 Task: Play online wordle game with 9 letters.
Action: Mouse moved to (452, 487)
Screenshot: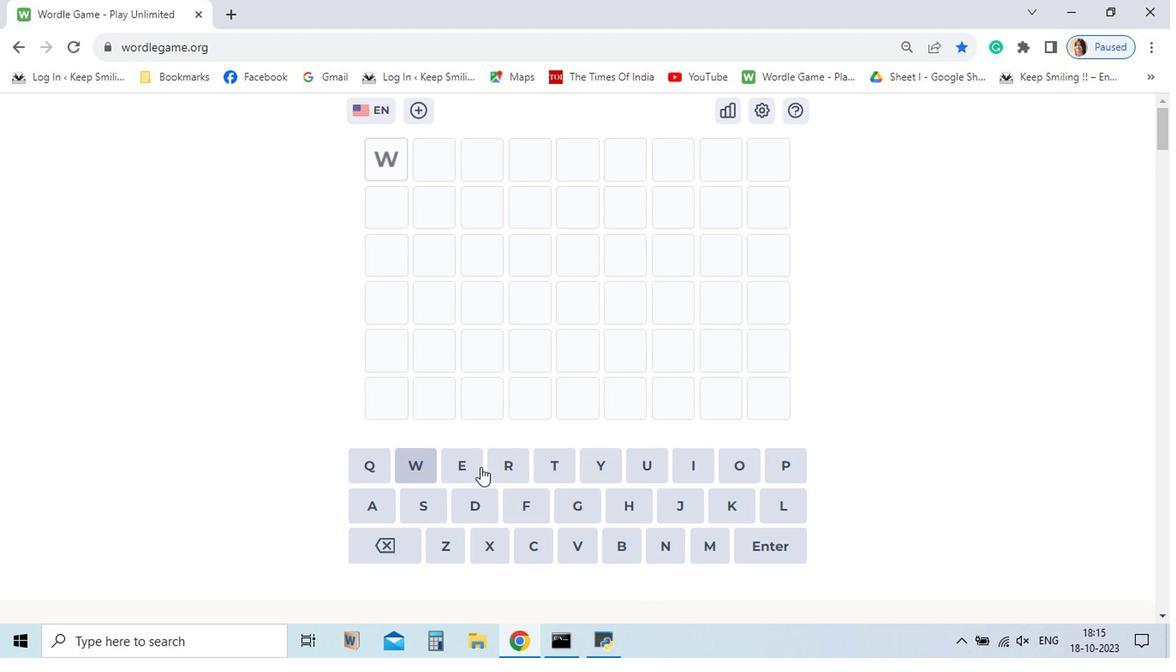 
Action: Mouse pressed left at (452, 487)
Screenshot: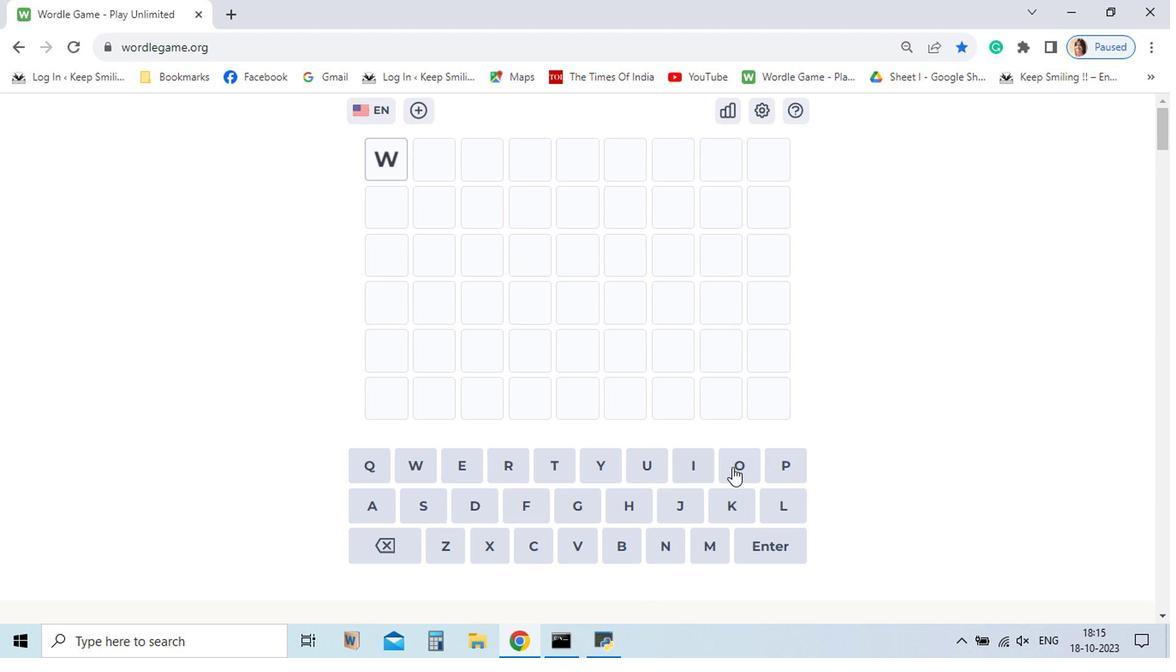 
Action: Mouse moved to (675, 484)
Screenshot: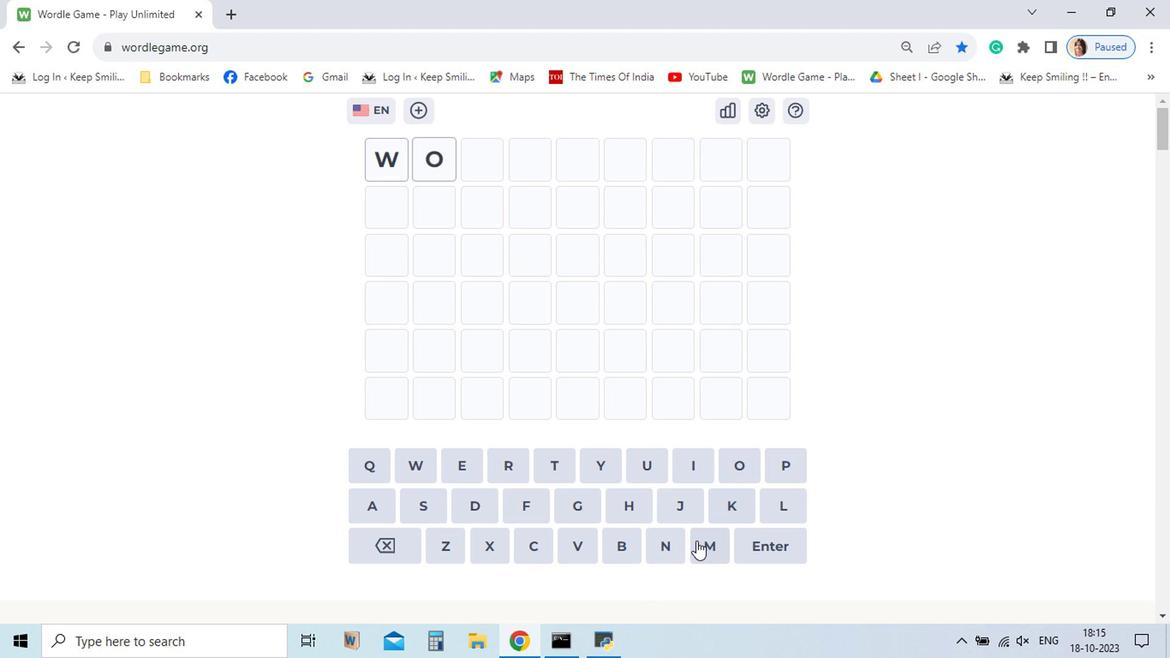 
Action: Mouse pressed left at (675, 484)
Screenshot: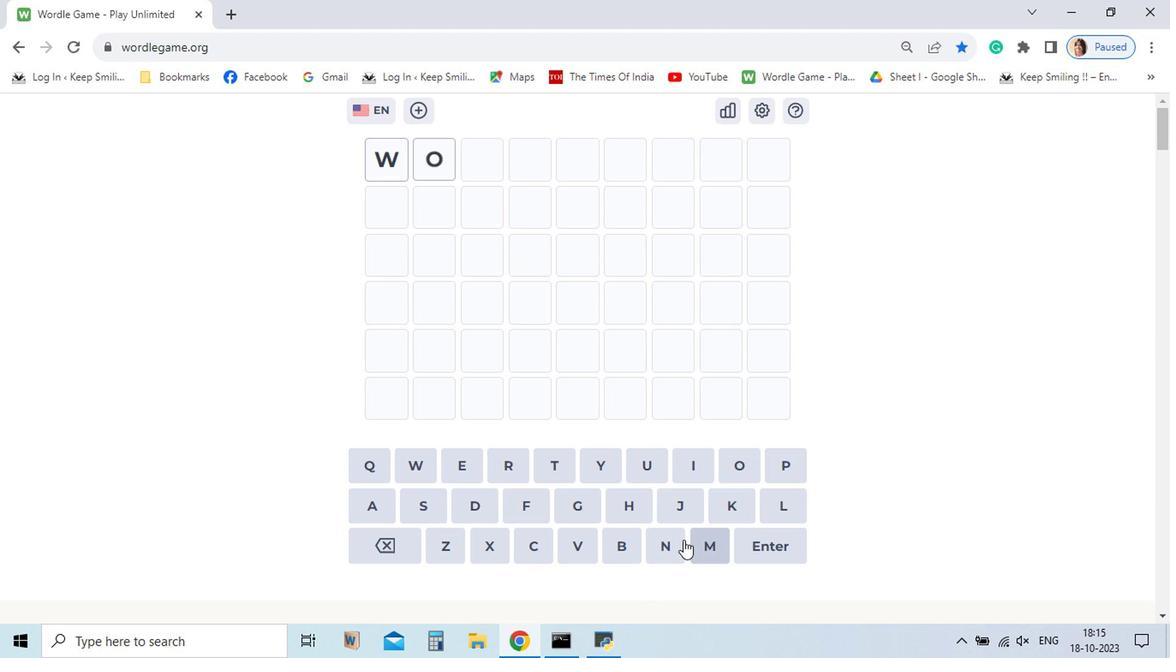 
Action: Mouse moved to (620, 537)
Screenshot: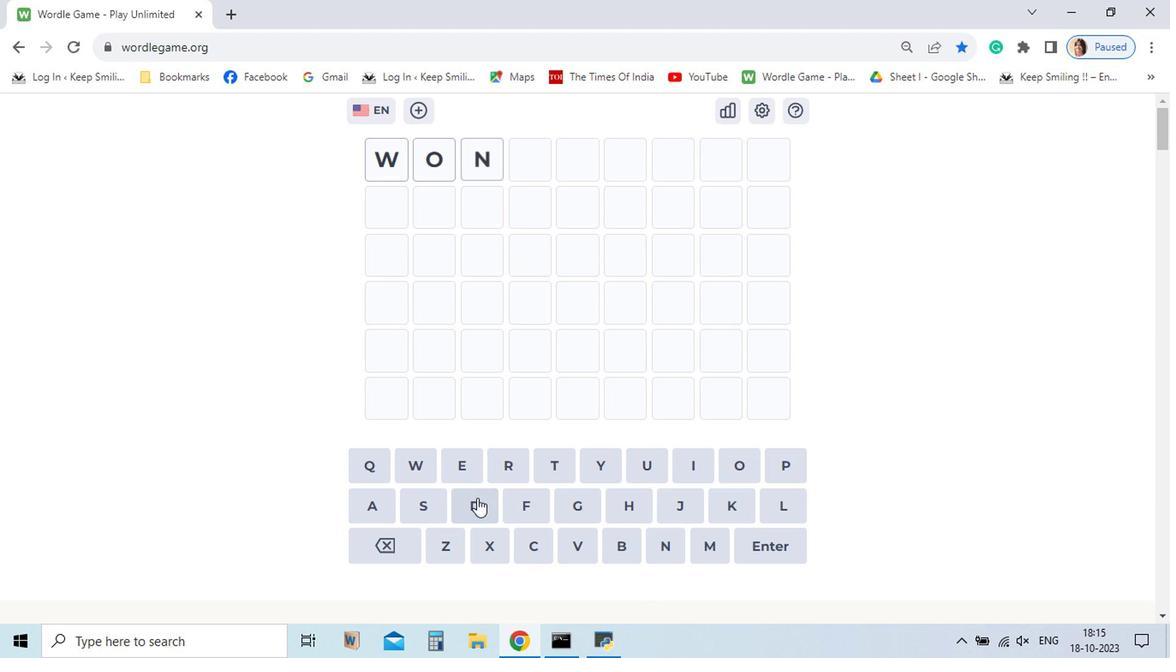 
Action: Mouse pressed left at (620, 537)
Screenshot: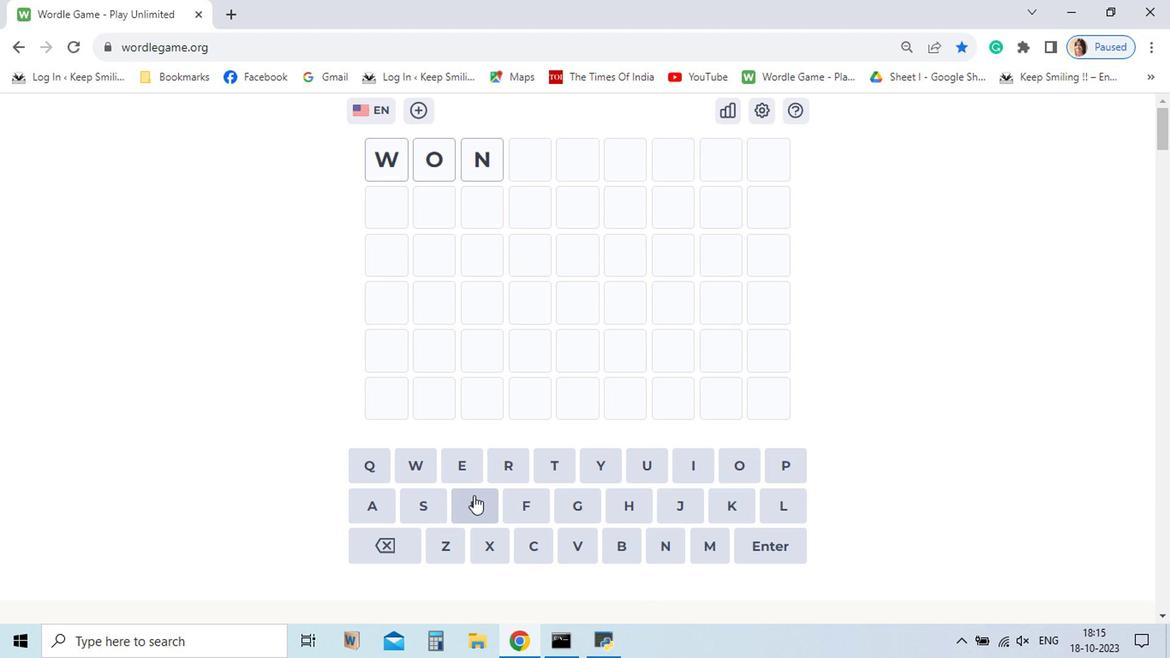 
Action: Mouse moved to (482, 507)
Screenshot: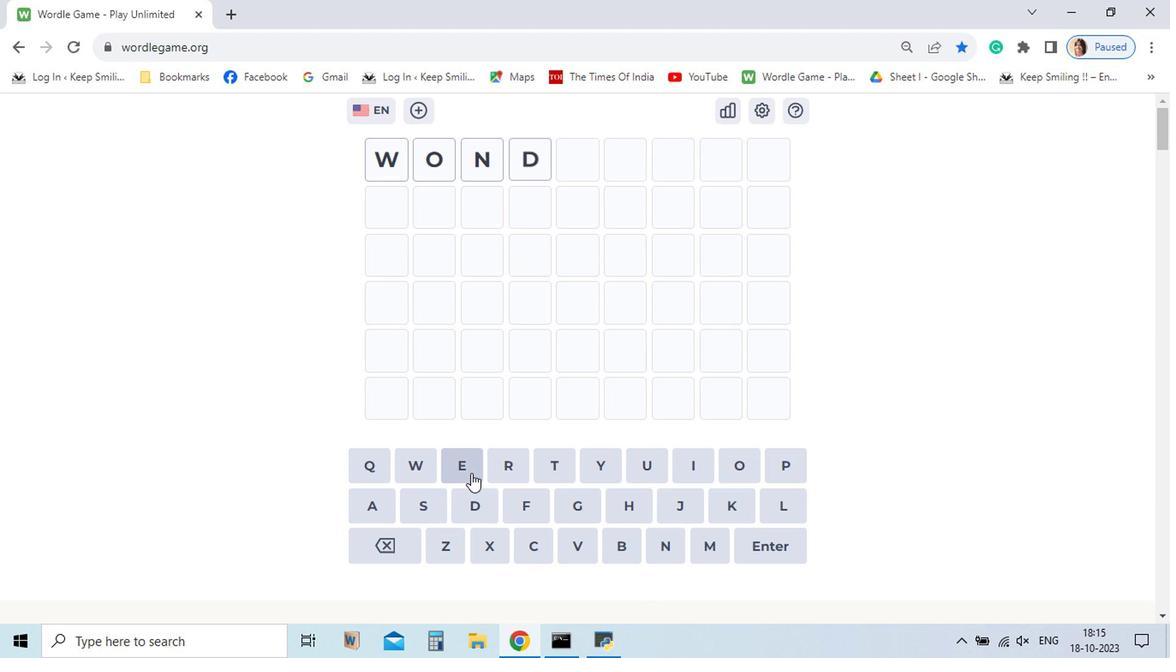 
Action: Mouse pressed left at (482, 507)
Screenshot: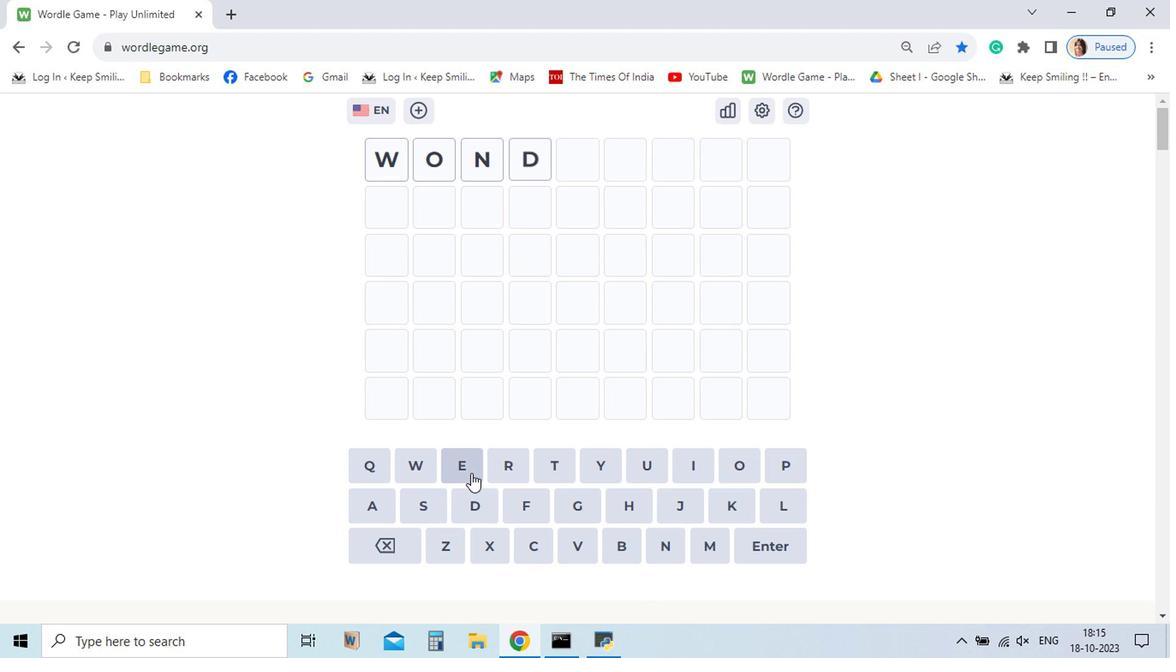 
Action: Mouse moved to (487, 488)
Screenshot: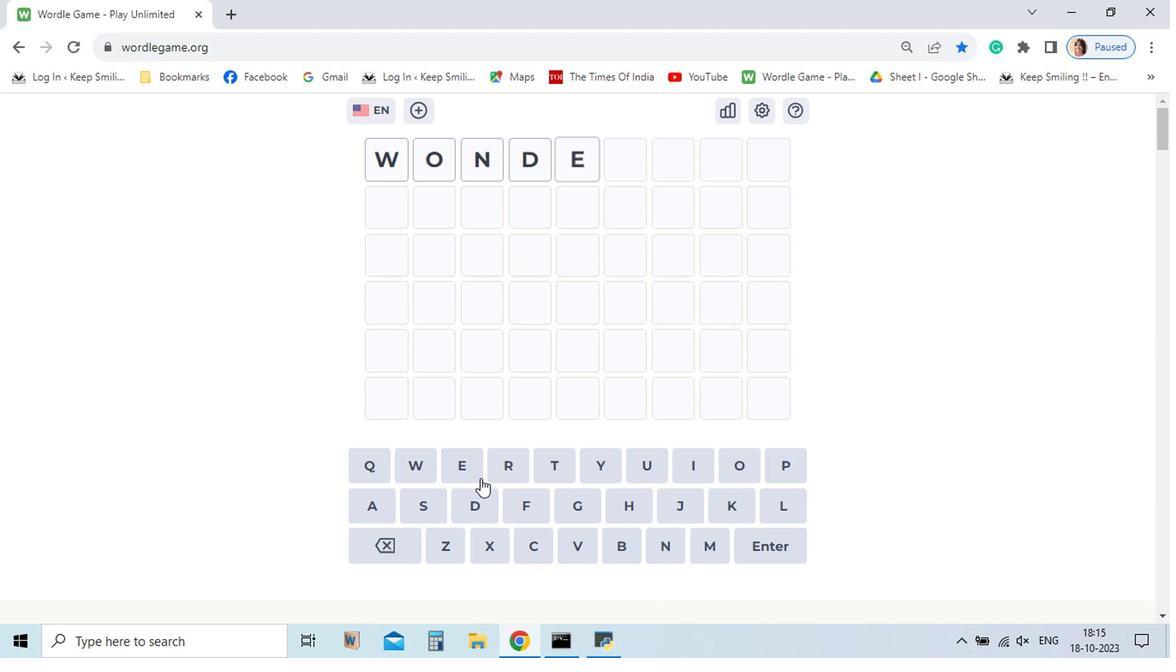 
Action: Mouse pressed left at (487, 488)
Screenshot: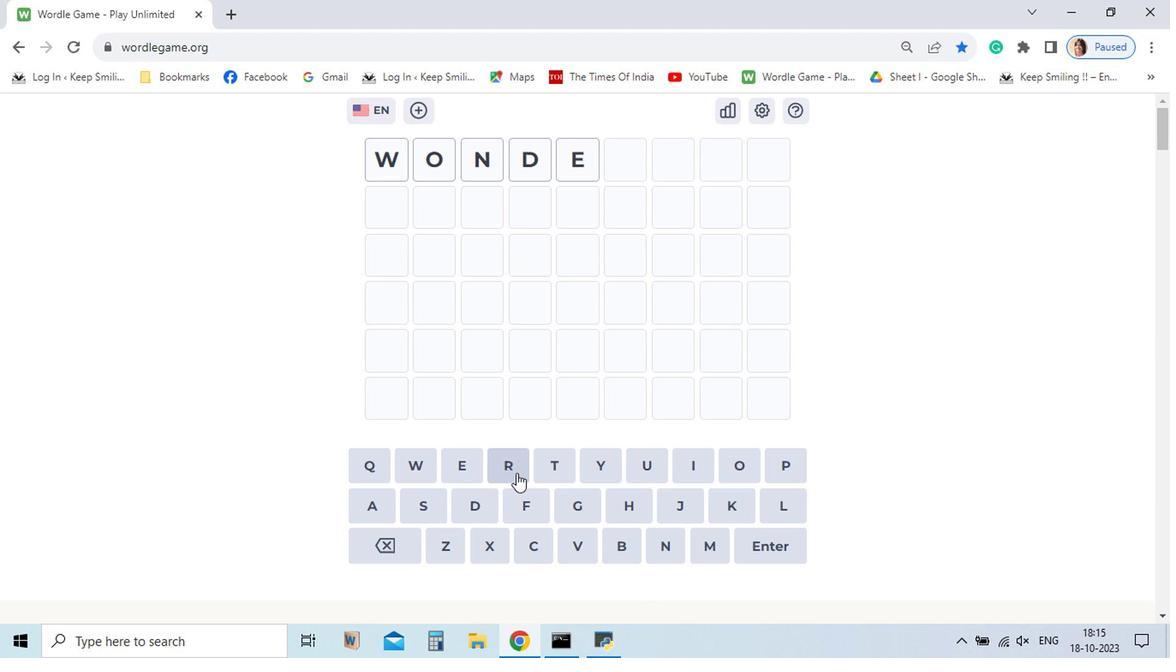 
Action: Mouse moved to (515, 484)
Screenshot: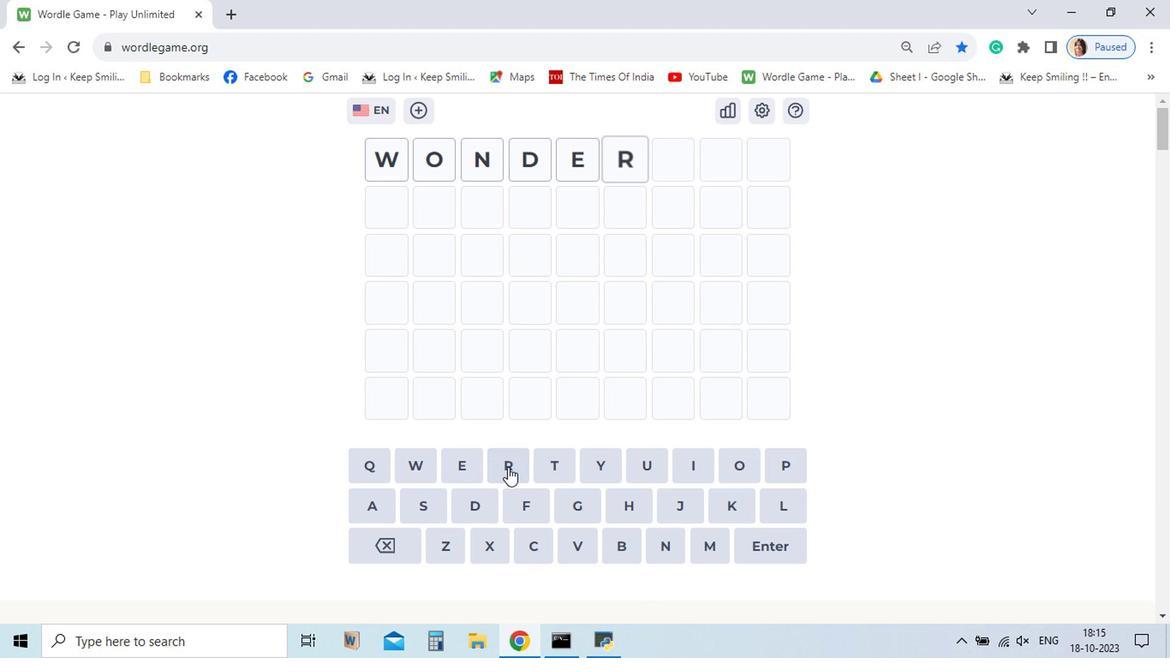 
Action: Mouse pressed left at (515, 484)
Screenshot: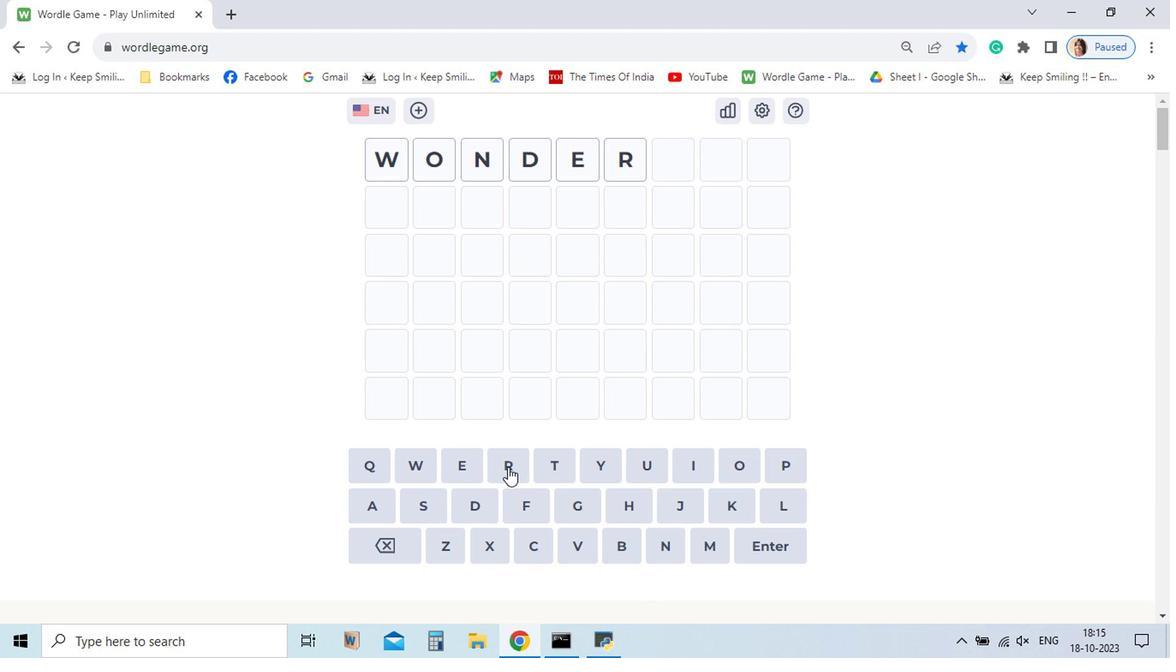 
Action: Mouse moved to (644, 483)
Screenshot: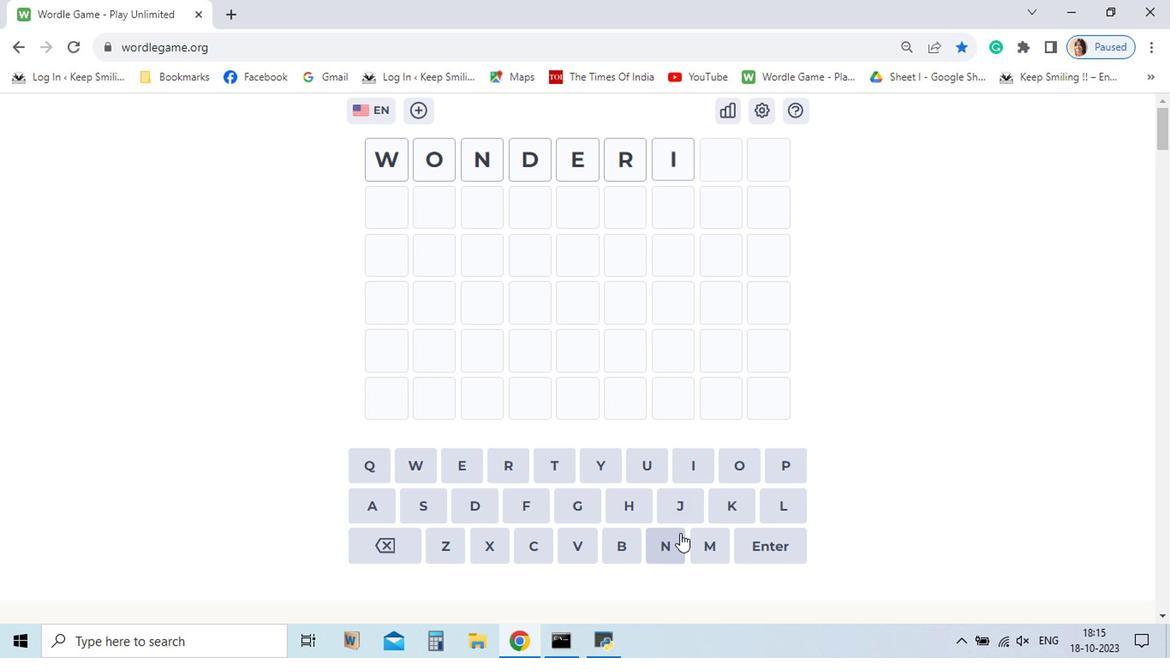 
Action: Mouse pressed left at (644, 483)
Screenshot: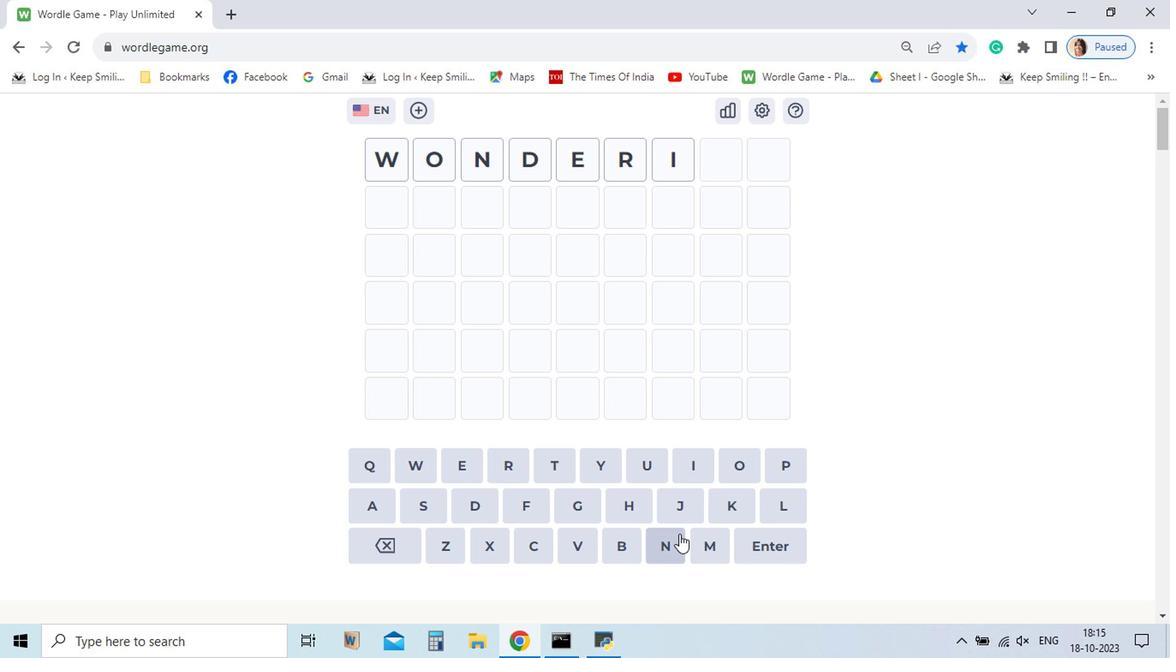 
Action: Mouse moved to (629, 537)
Screenshot: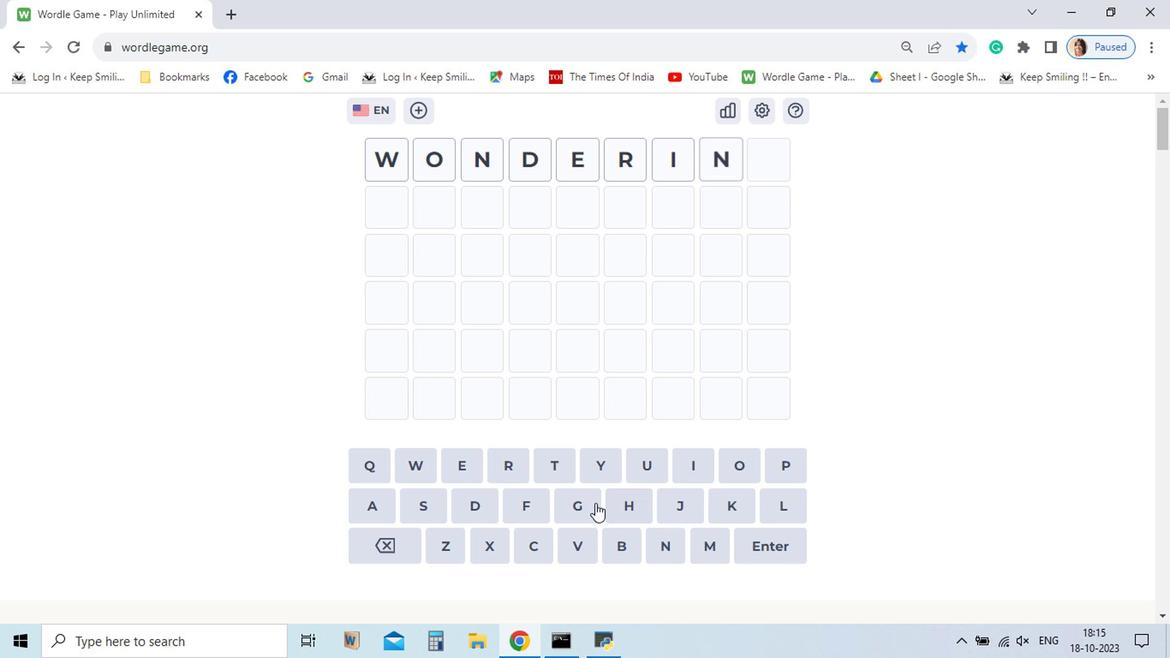 
Action: Mouse pressed left at (629, 537)
Screenshot: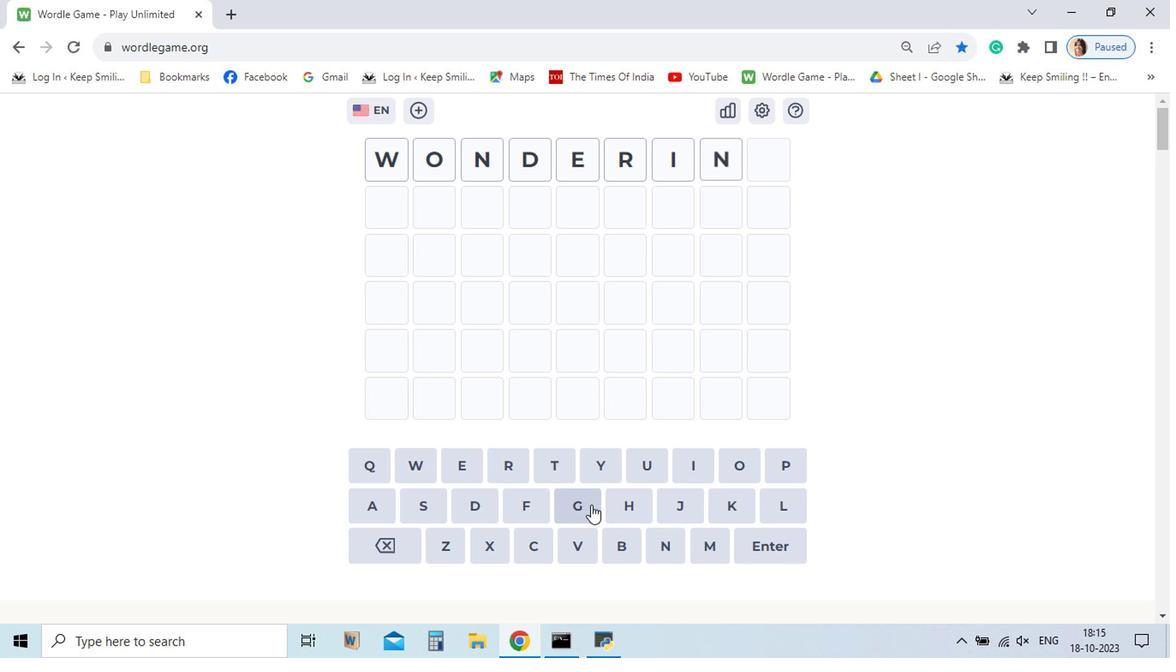 
Action: Mouse moved to (572, 511)
Screenshot: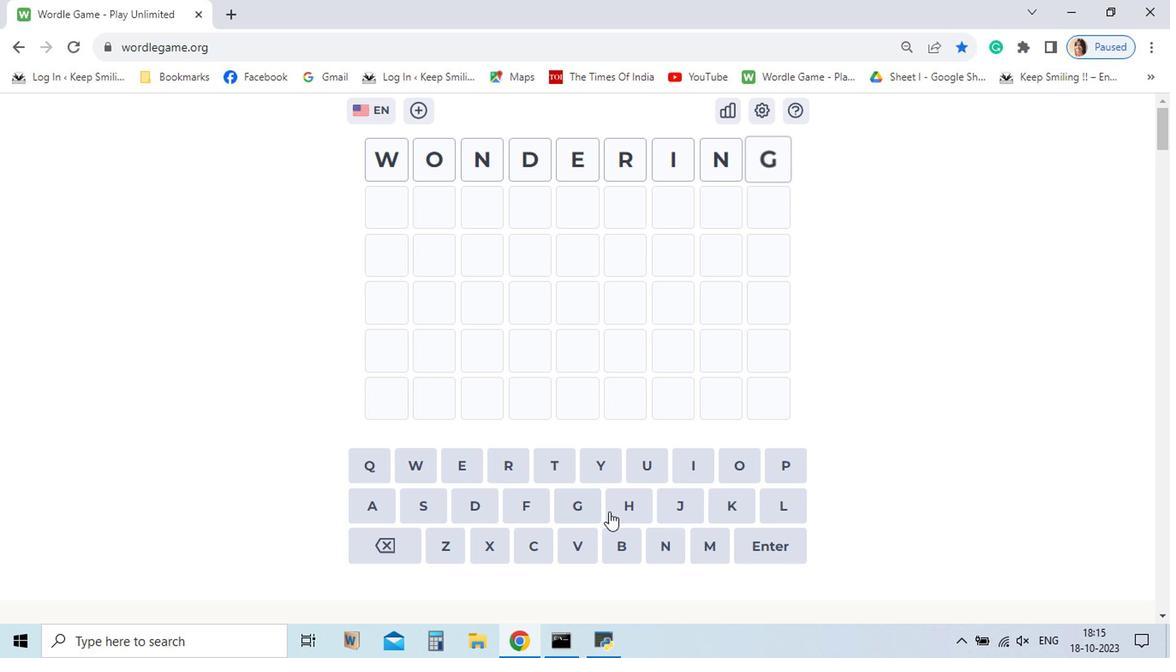 
Action: Mouse pressed left at (572, 511)
Screenshot: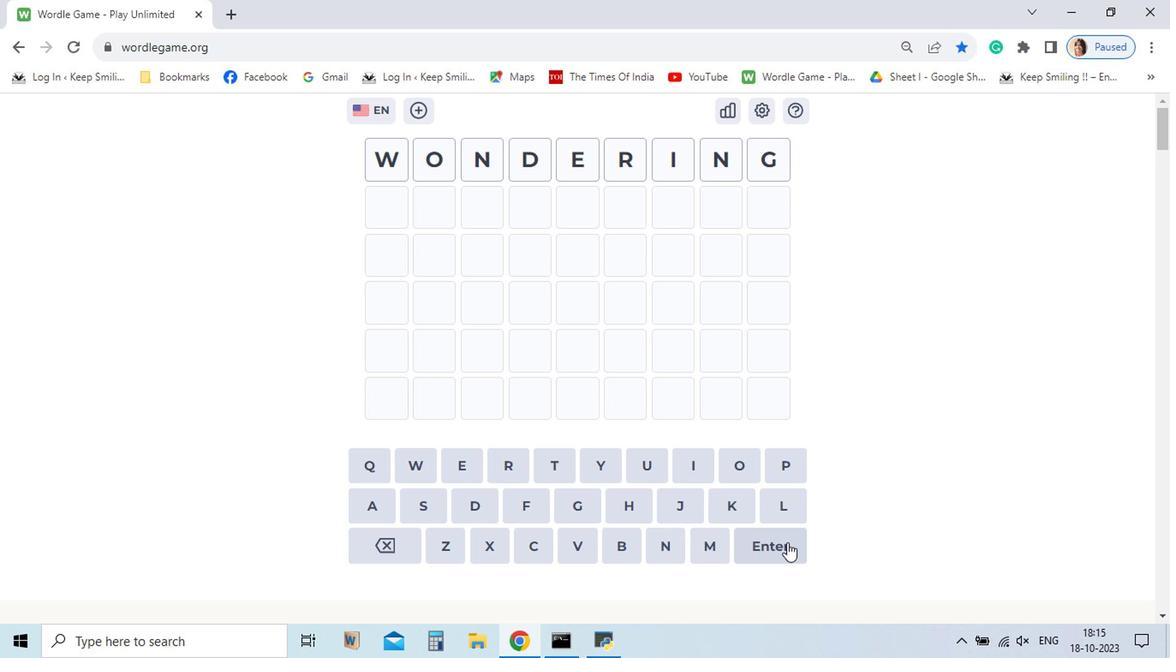 
Action: Mouse moved to (714, 538)
Screenshot: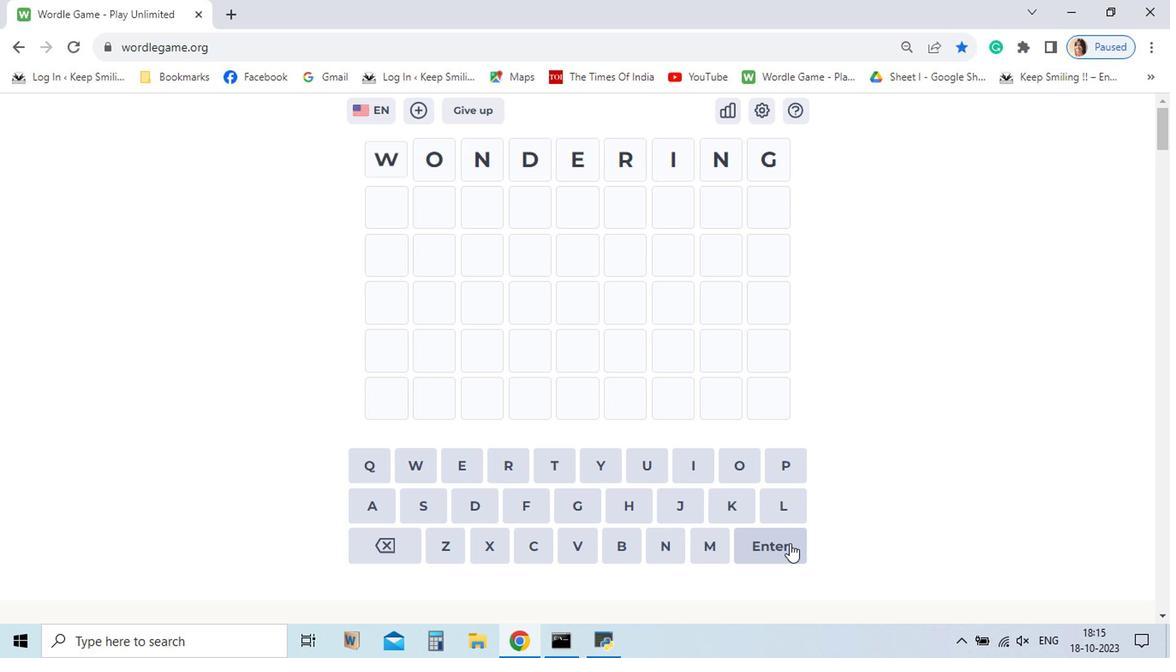 
Action: Mouse pressed left at (714, 538)
Screenshot: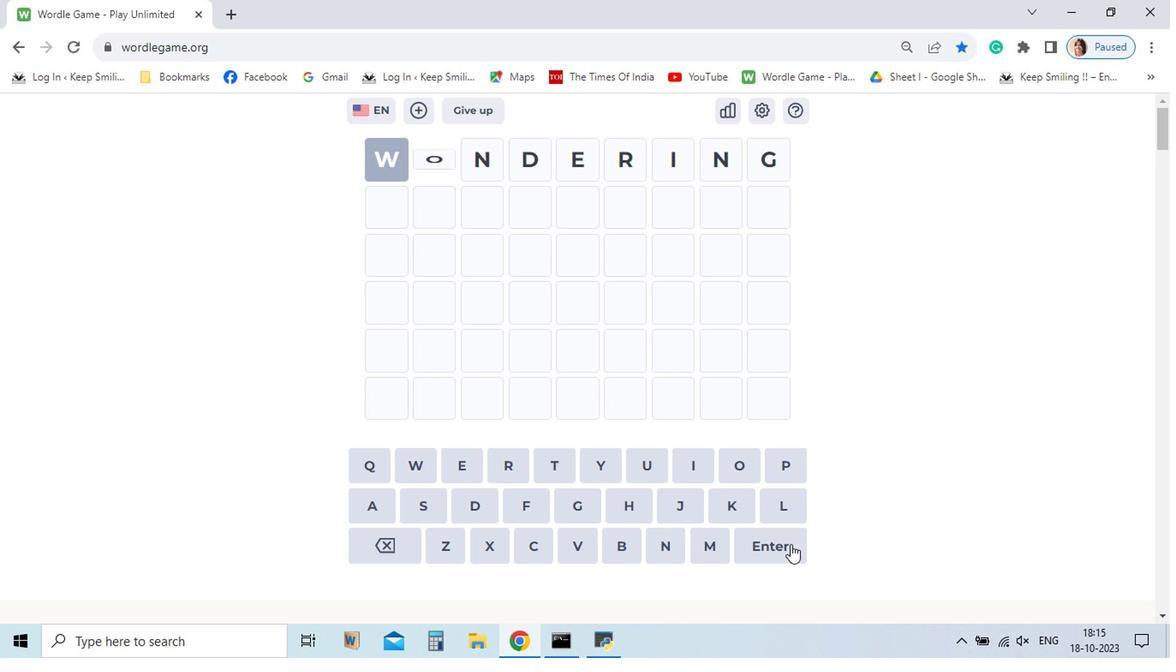 
Action: Mouse moved to (713, 485)
Screenshot: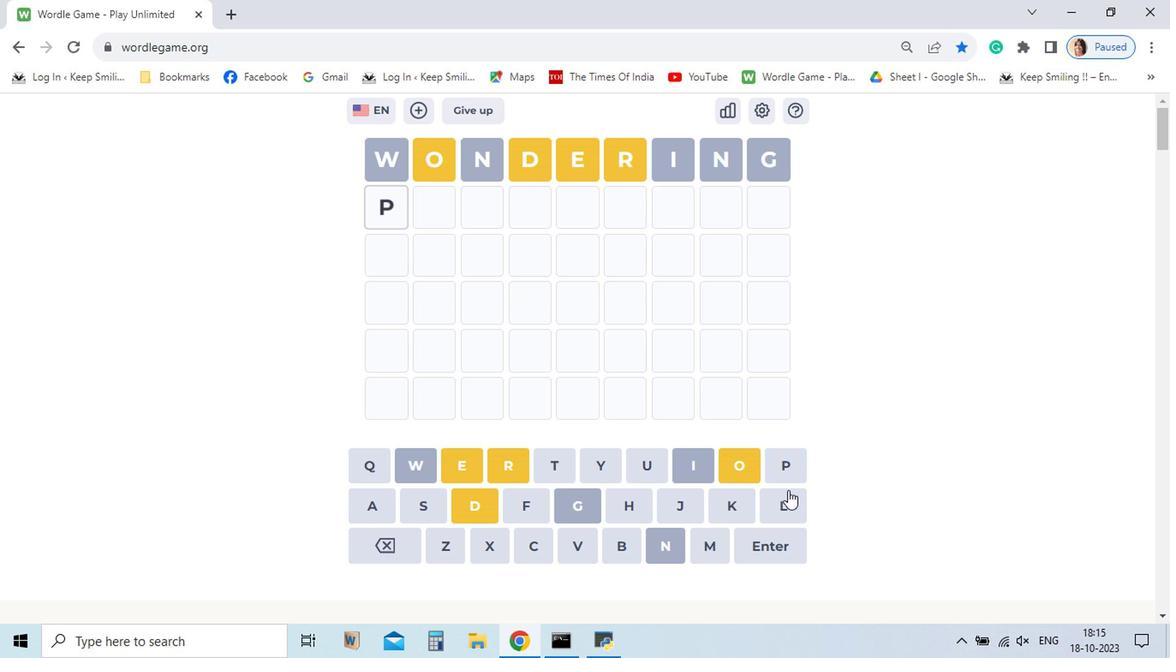
Action: Mouse pressed left at (713, 485)
Screenshot: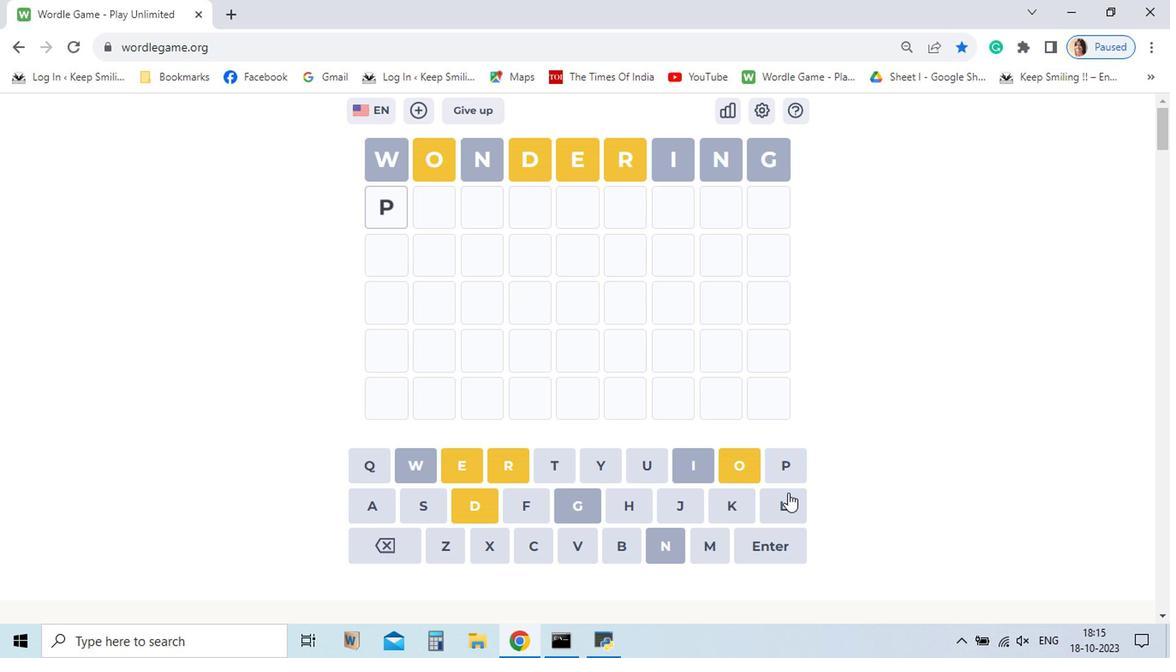 
Action: Mouse moved to (713, 502)
Screenshot: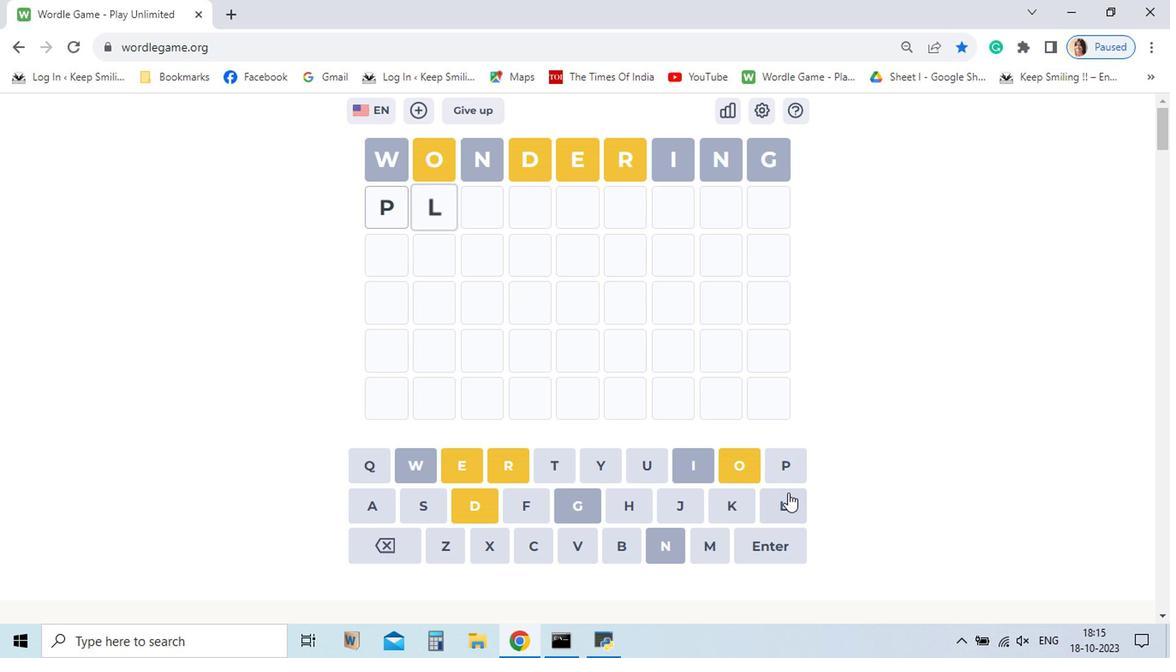 
Action: Mouse pressed left at (713, 502)
Screenshot: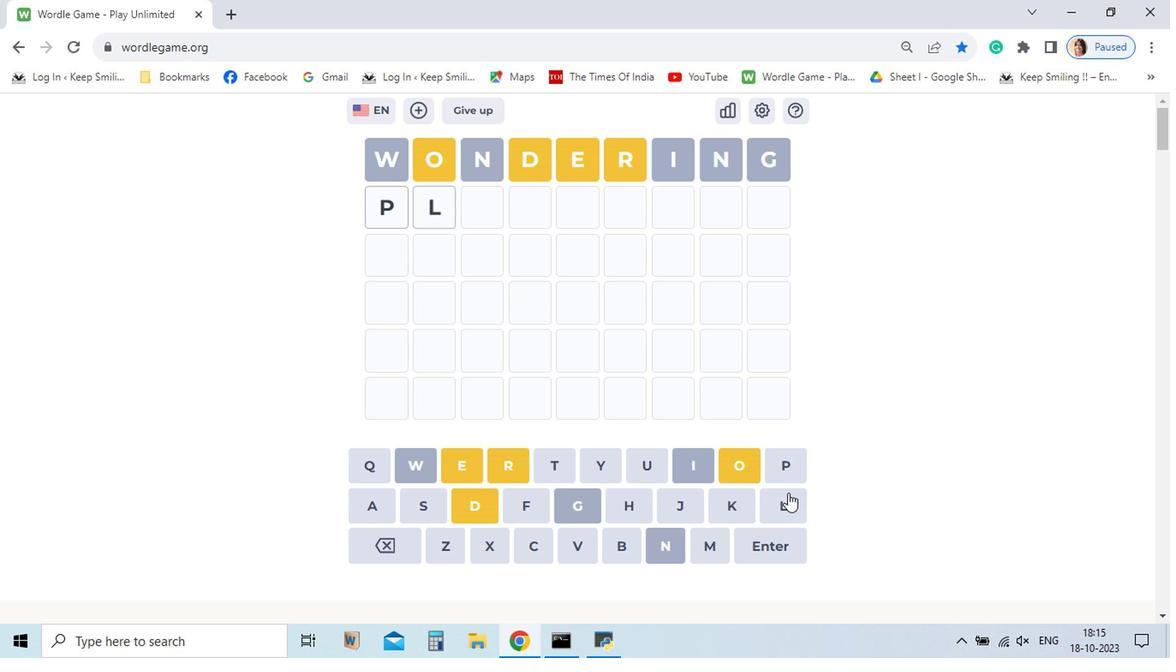 
Action: Mouse moved to (613, 485)
Screenshot: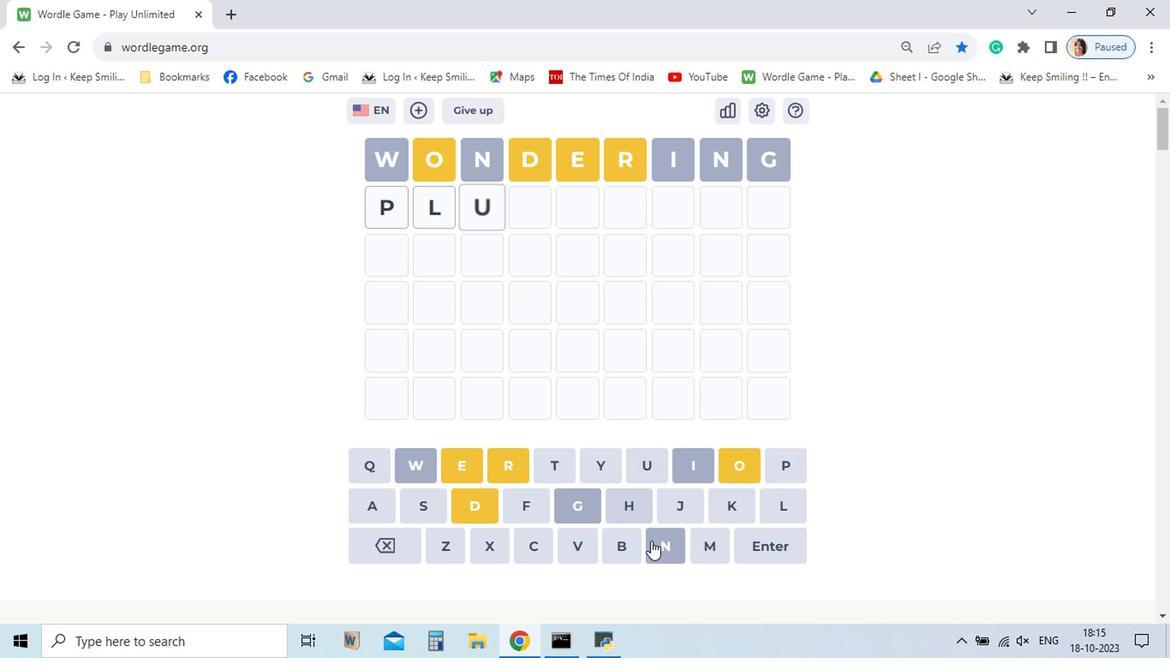 
Action: Mouse pressed left at (613, 485)
Screenshot: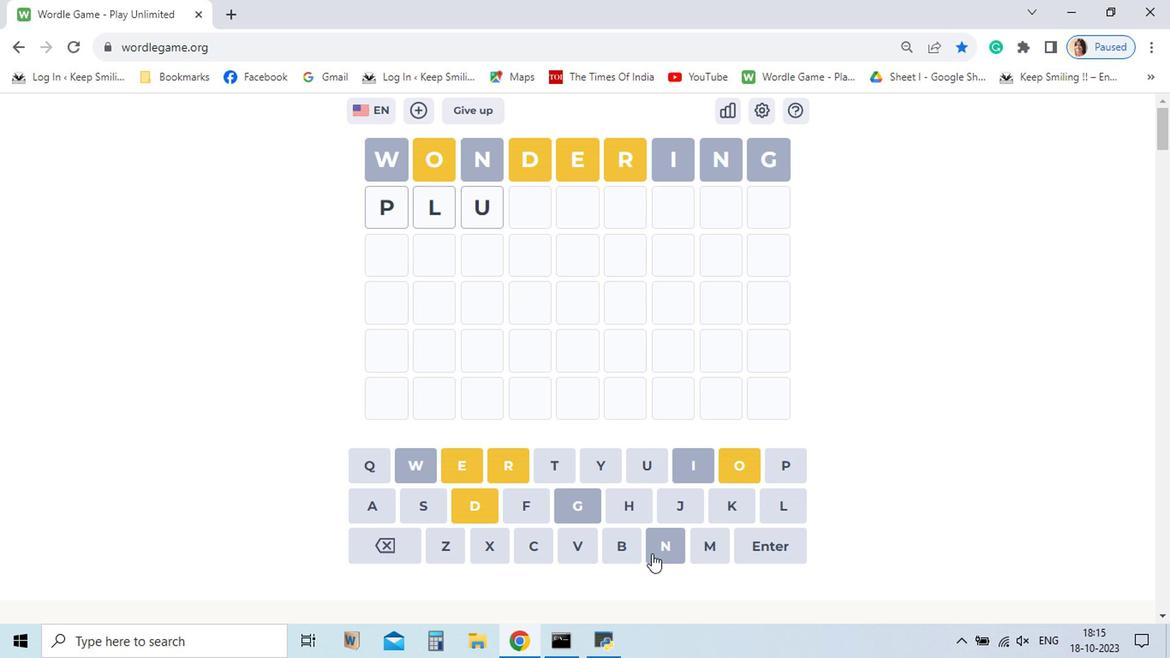
Action: Mouse moved to (624, 543)
Screenshot: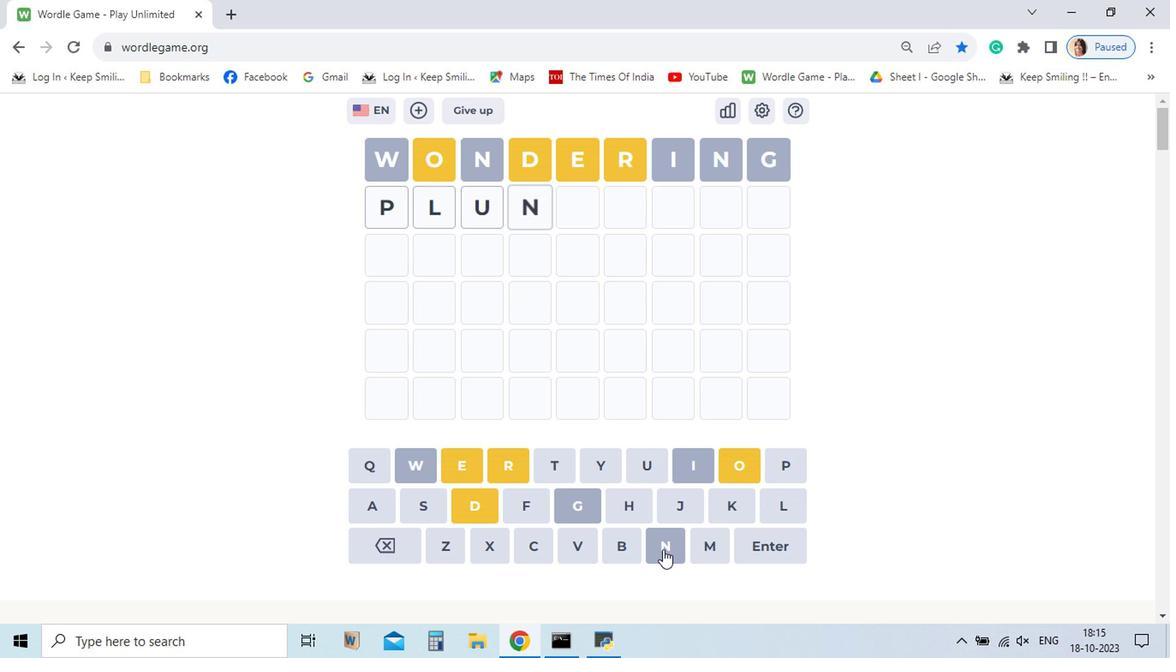 
Action: Mouse pressed left at (624, 543)
Screenshot: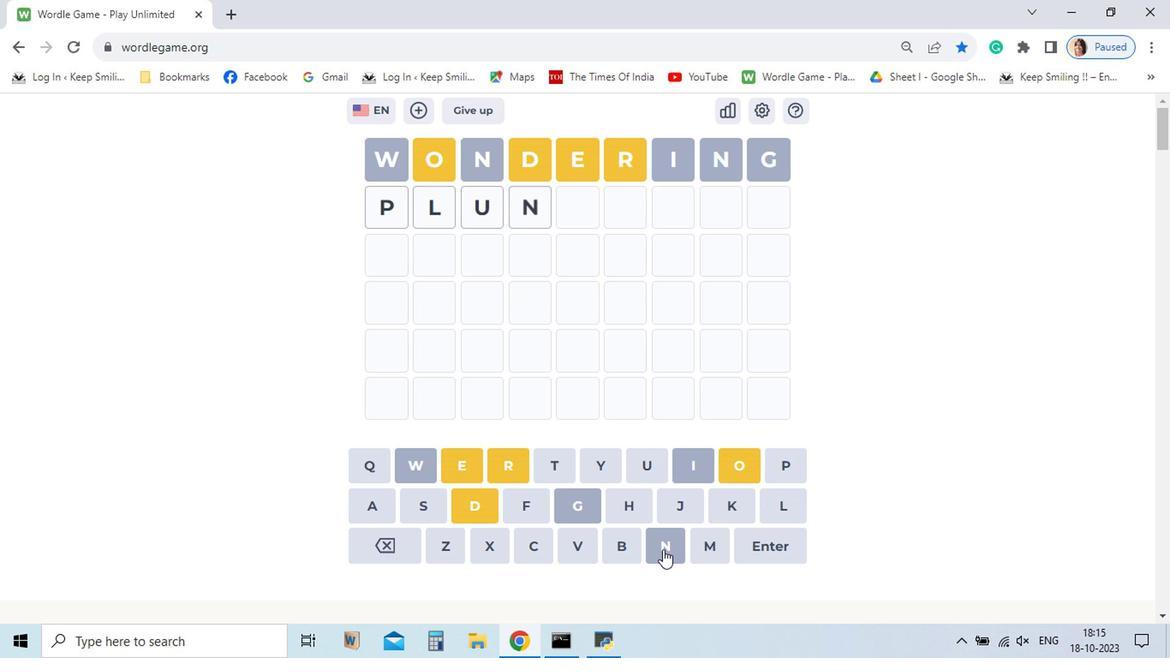 
Action: Mouse moved to (486, 509)
Screenshot: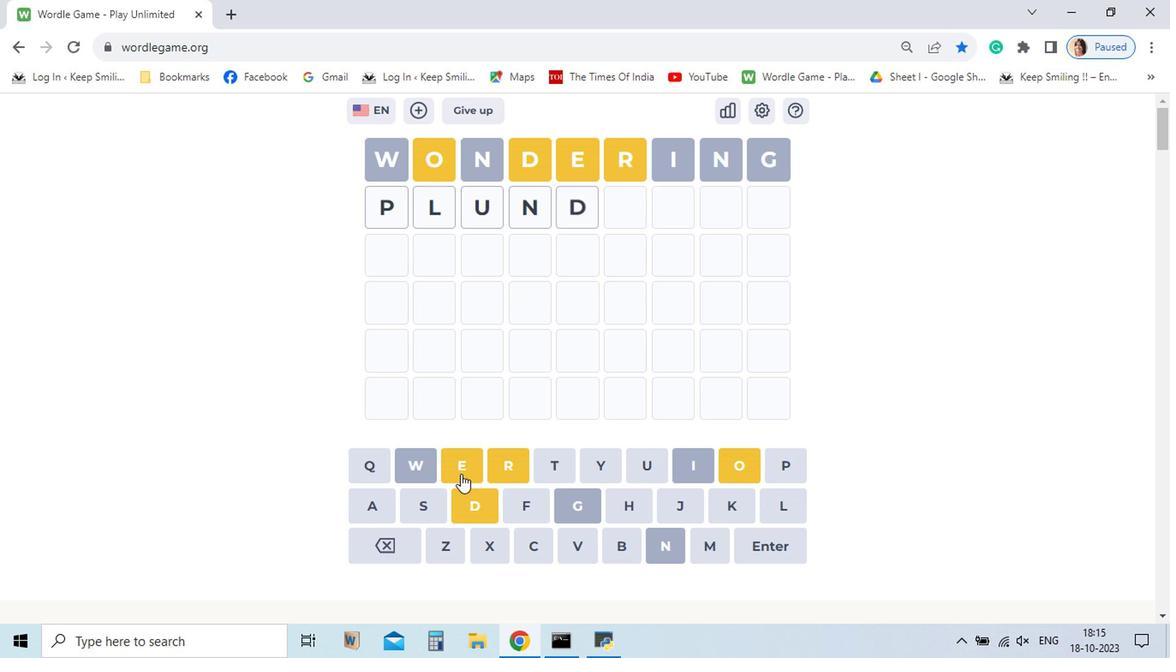 
Action: Mouse pressed left at (486, 509)
Screenshot: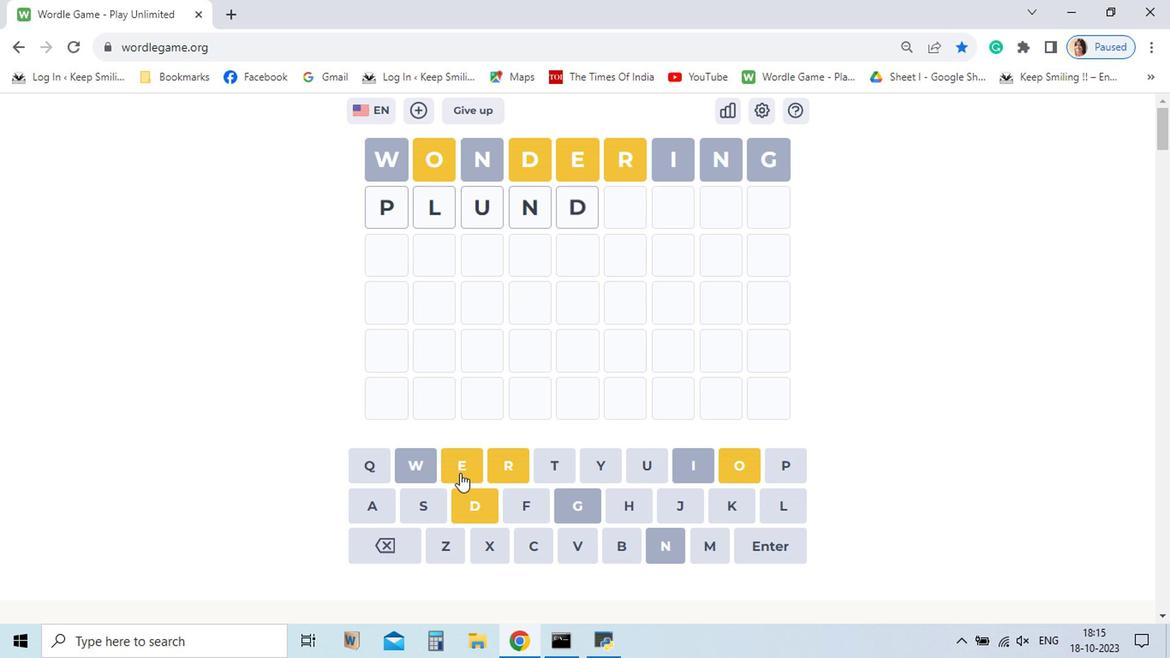 
Action: Mouse moved to (479, 488)
Screenshot: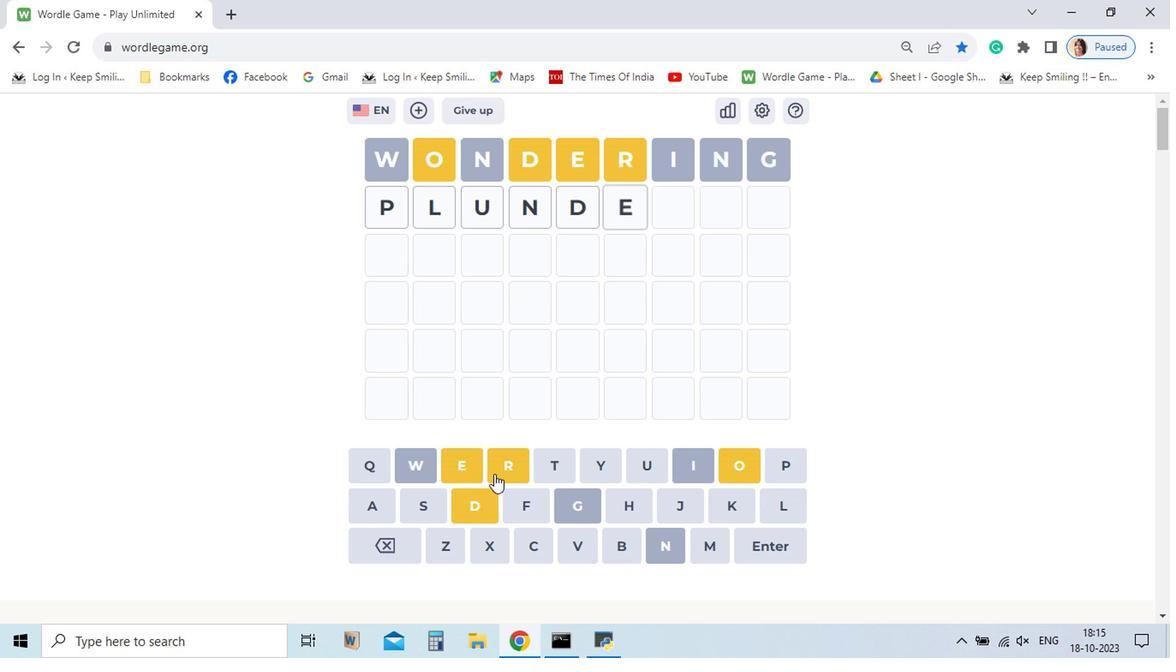 
Action: Mouse pressed left at (479, 488)
Screenshot: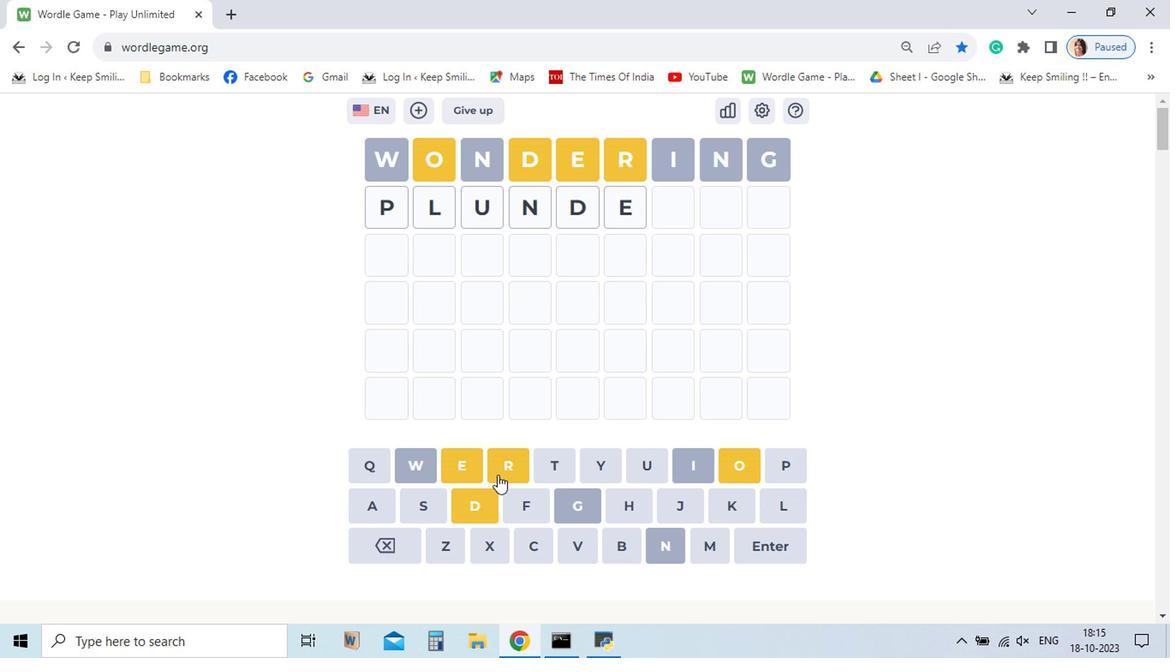 
Action: Mouse moved to (506, 490)
Screenshot: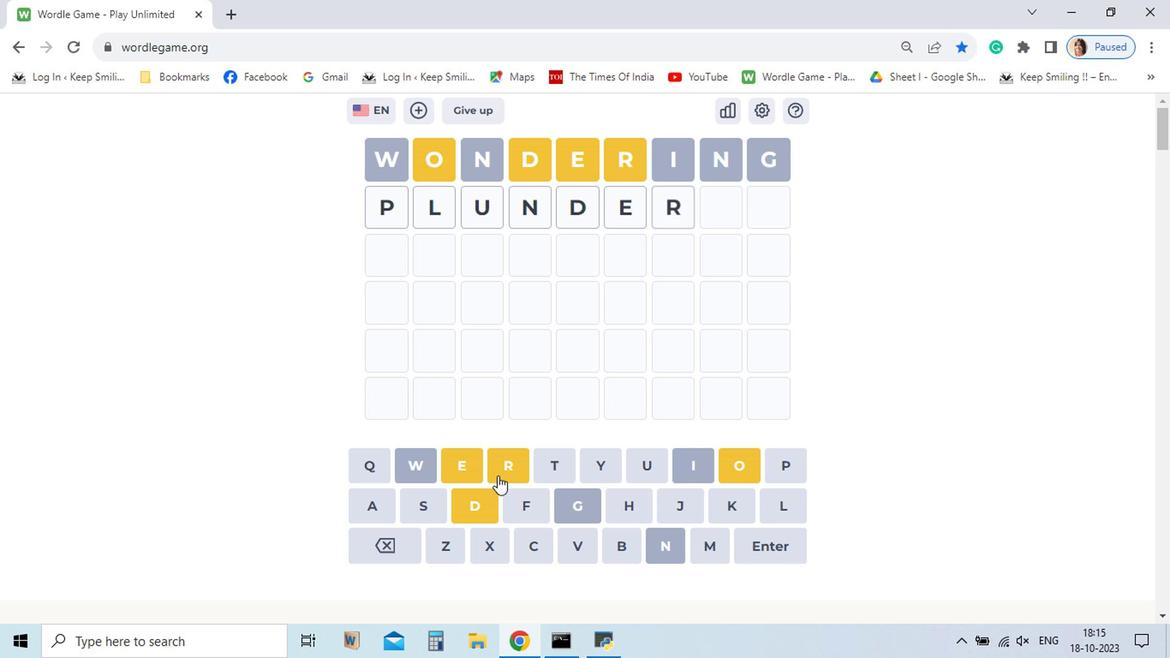
Action: Mouse pressed left at (506, 490)
Screenshot: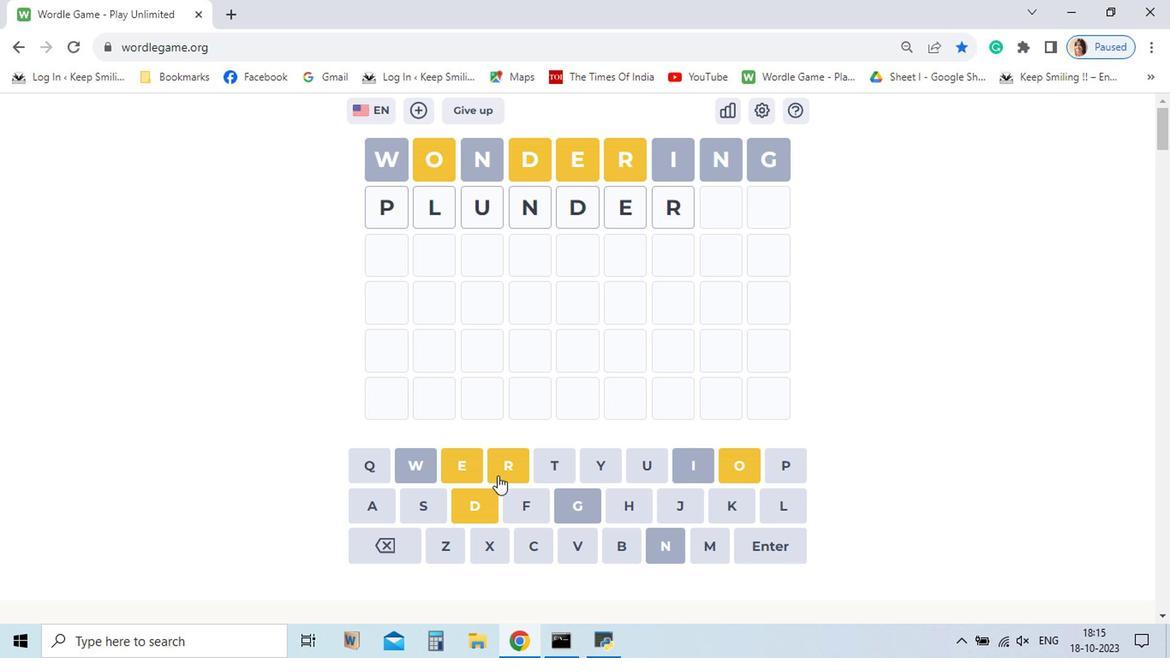 
Action: Mouse moved to (481, 487)
Screenshot: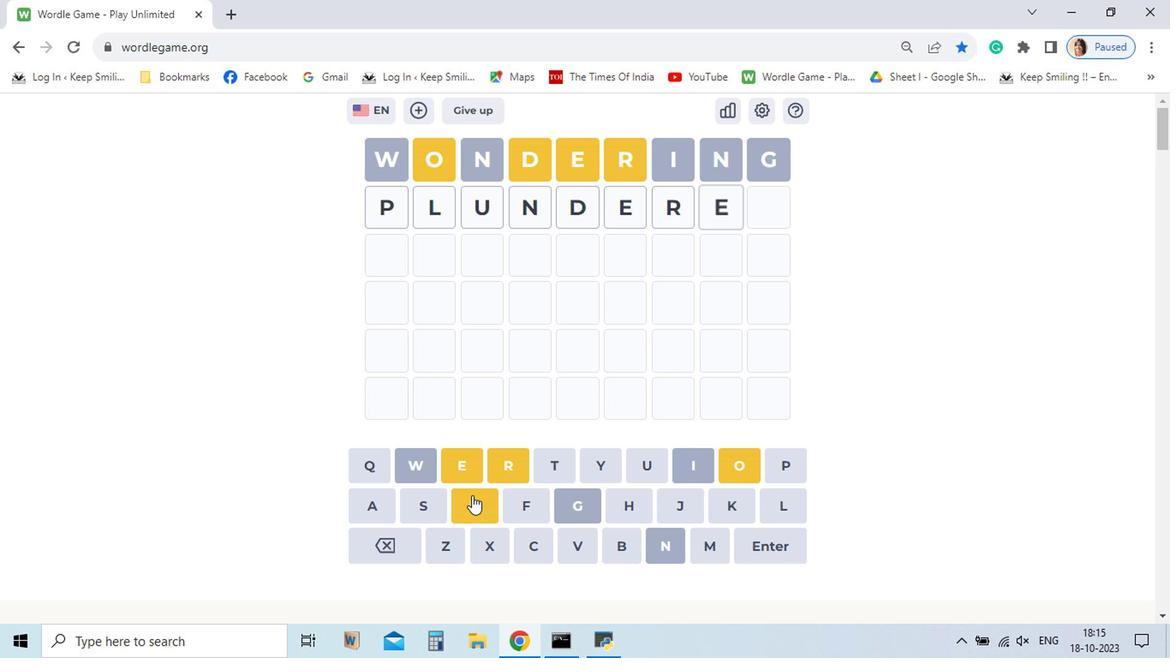 
Action: Mouse pressed left at (481, 487)
Screenshot: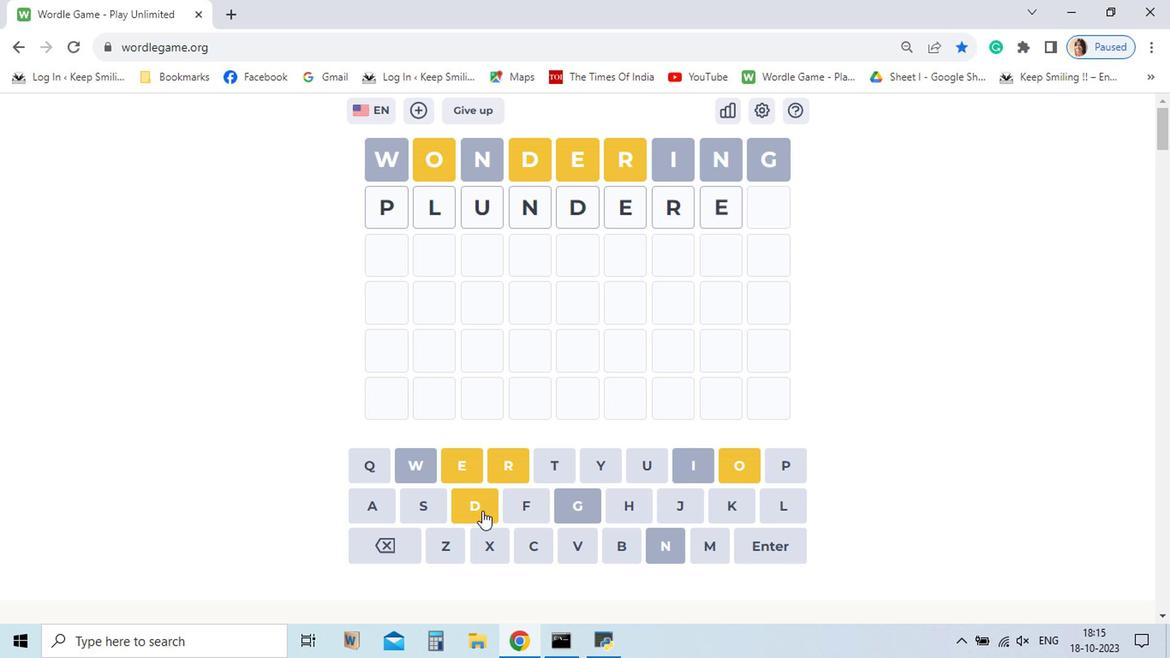 
Action: Mouse moved to (495, 515)
Screenshot: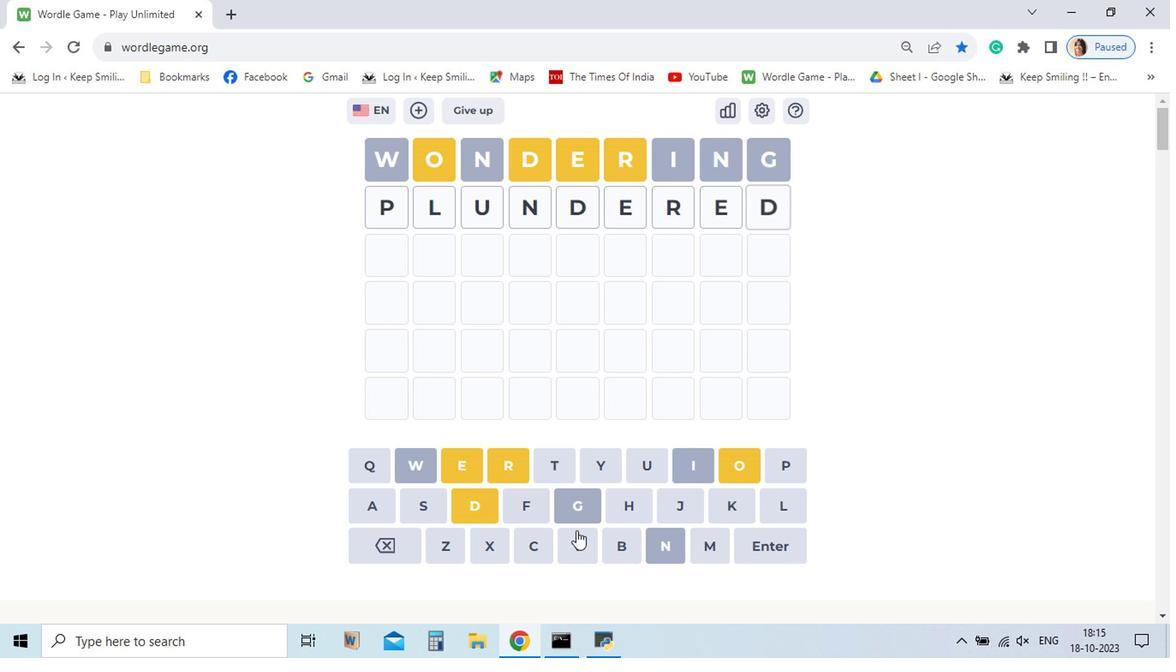 
Action: Mouse pressed left at (495, 515)
Screenshot: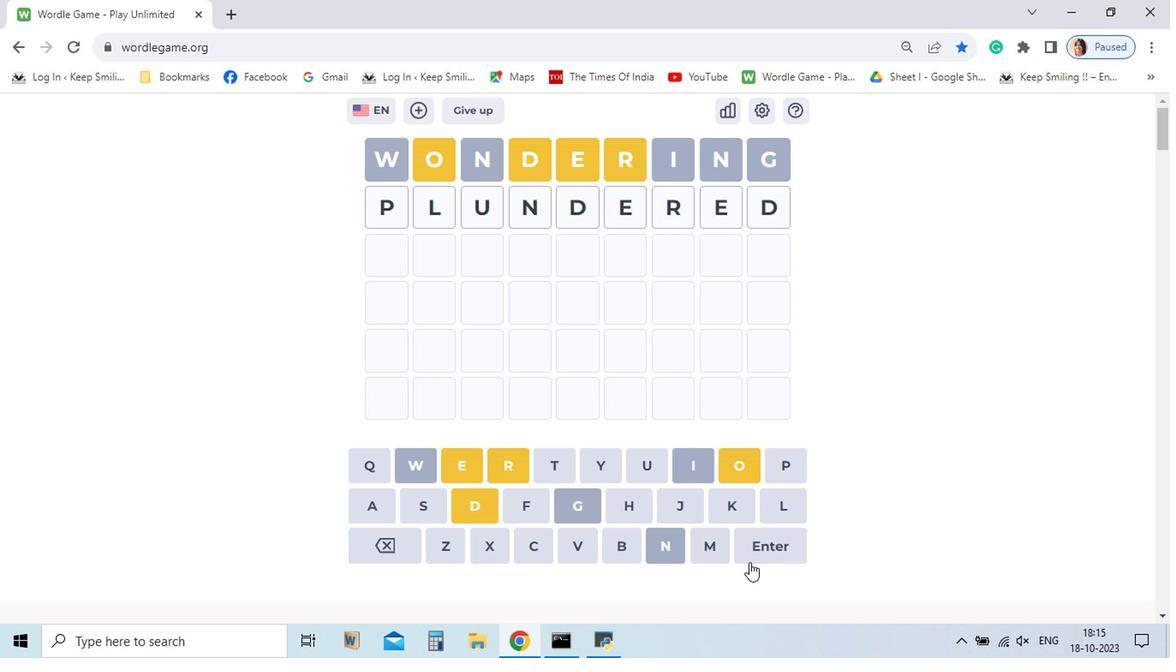 
Action: Mouse moved to (698, 539)
Screenshot: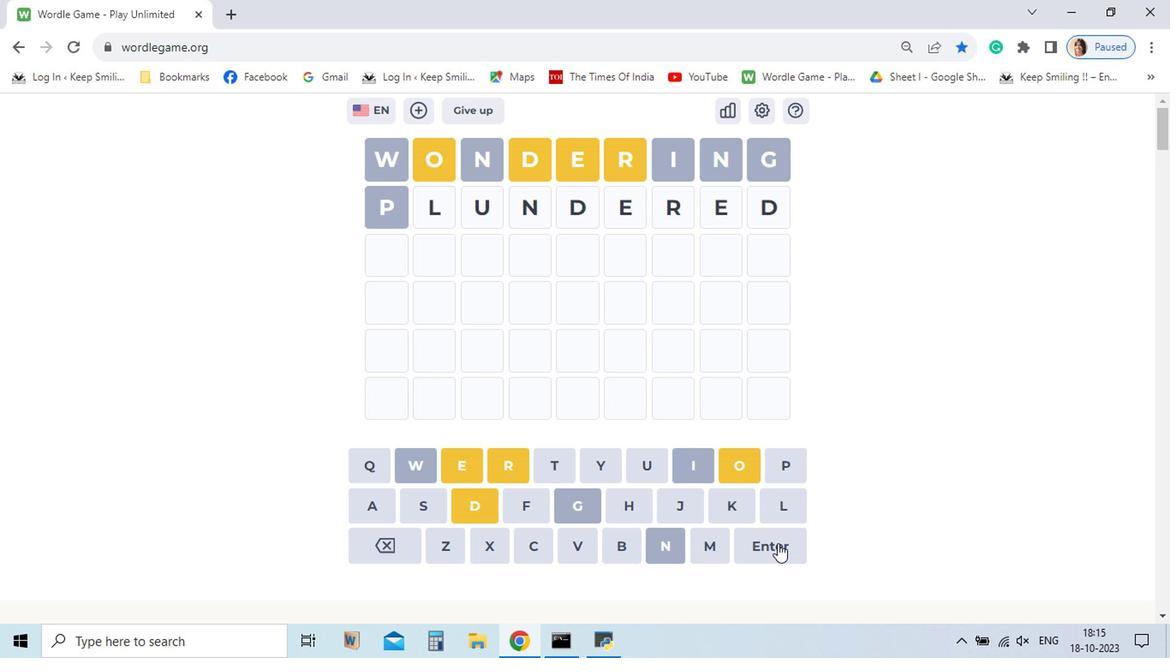 
Action: Mouse pressed left at (698, 539)
Screenshot: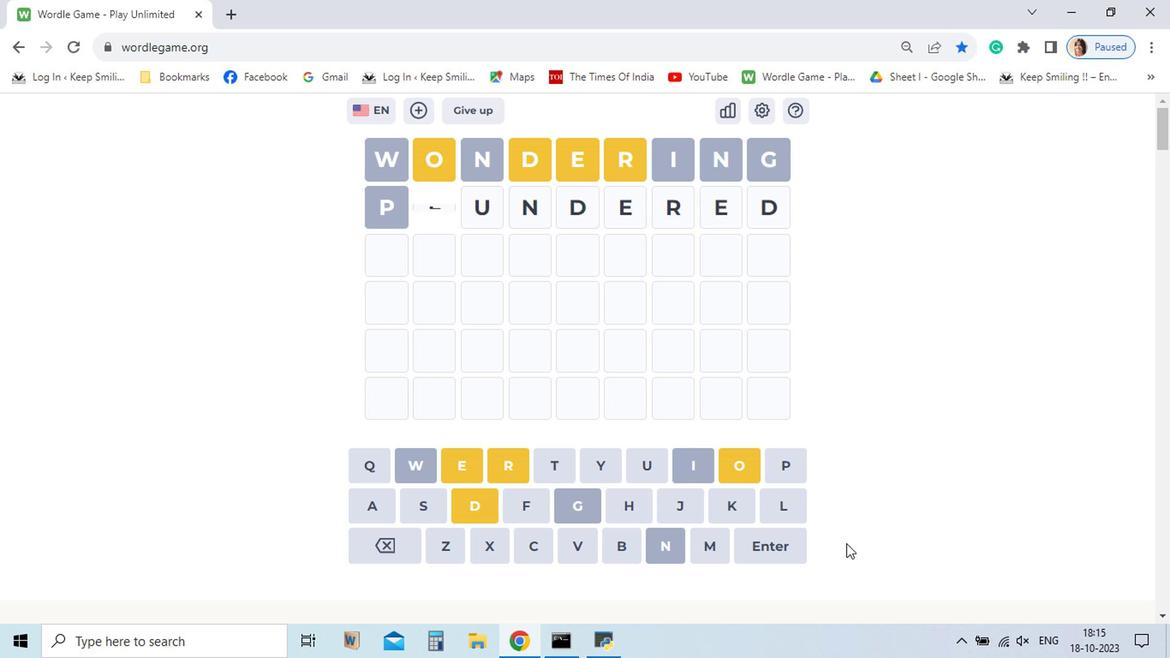 
Action: Mouse moved to (451, 505)
Screenshot: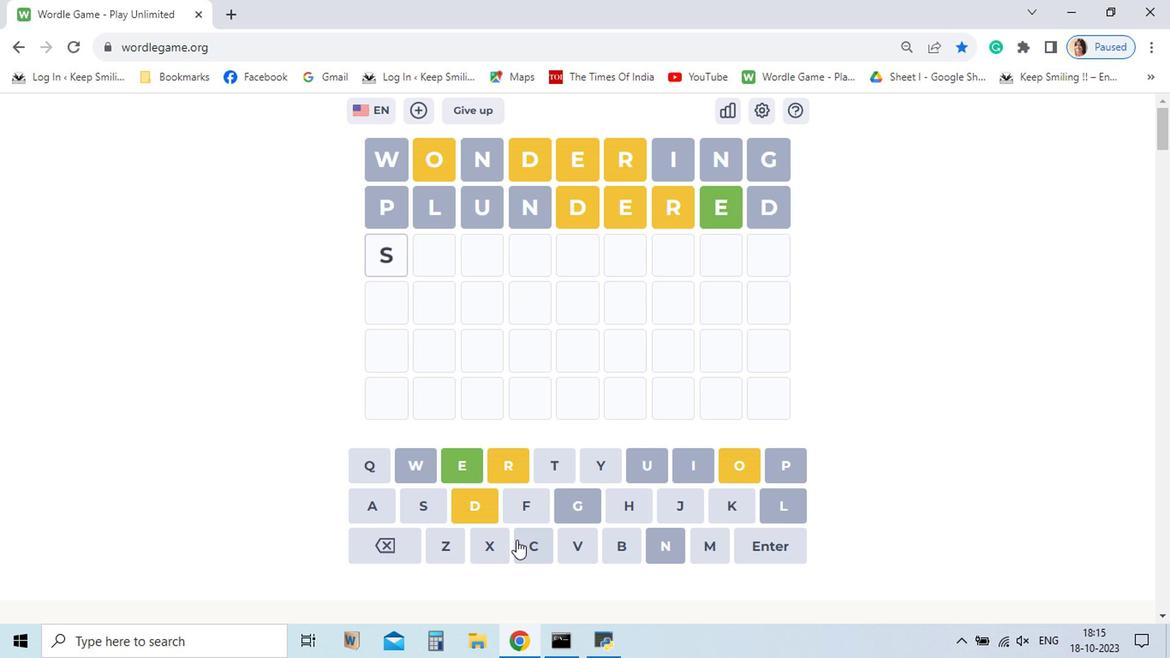 
Action: Mouse pressed left at (451, 505)
Screenshot: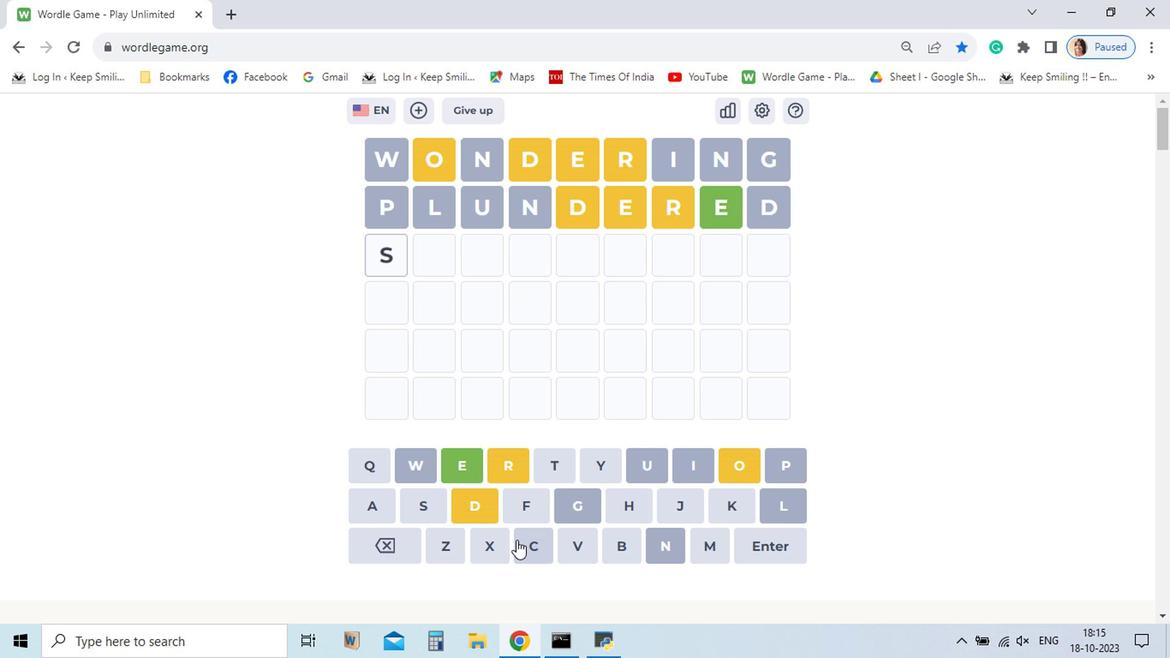 
Action: Mouse moved to (526, 541)
Screenshot: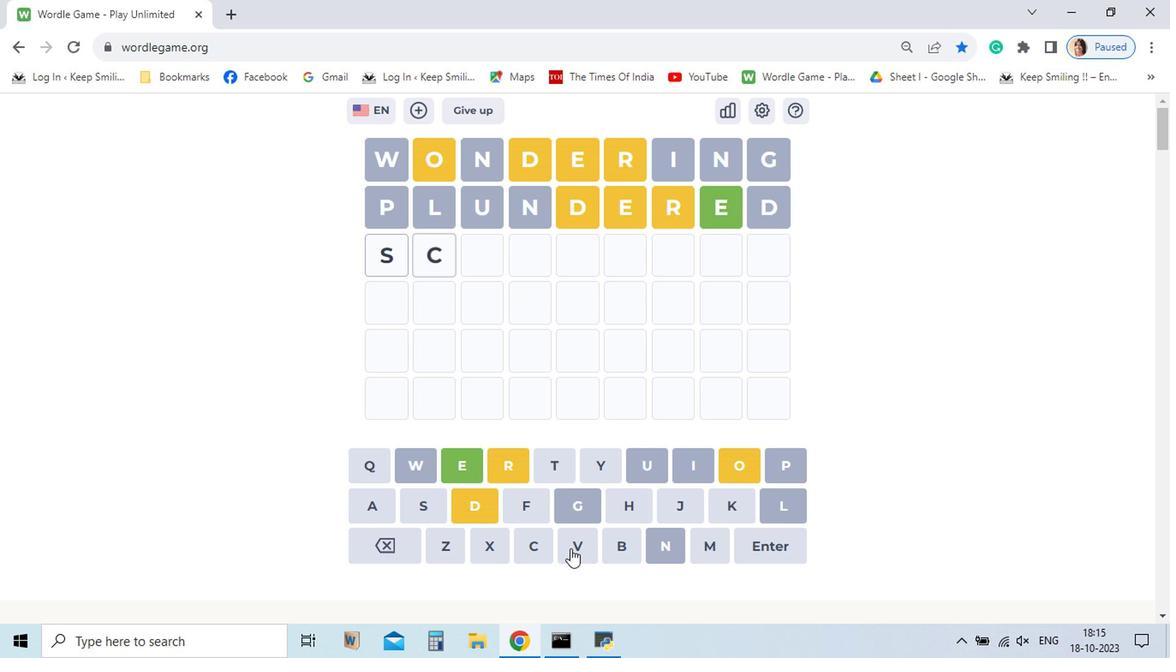 
Action: Mouse pressed left at (526, 541)
Screenshot: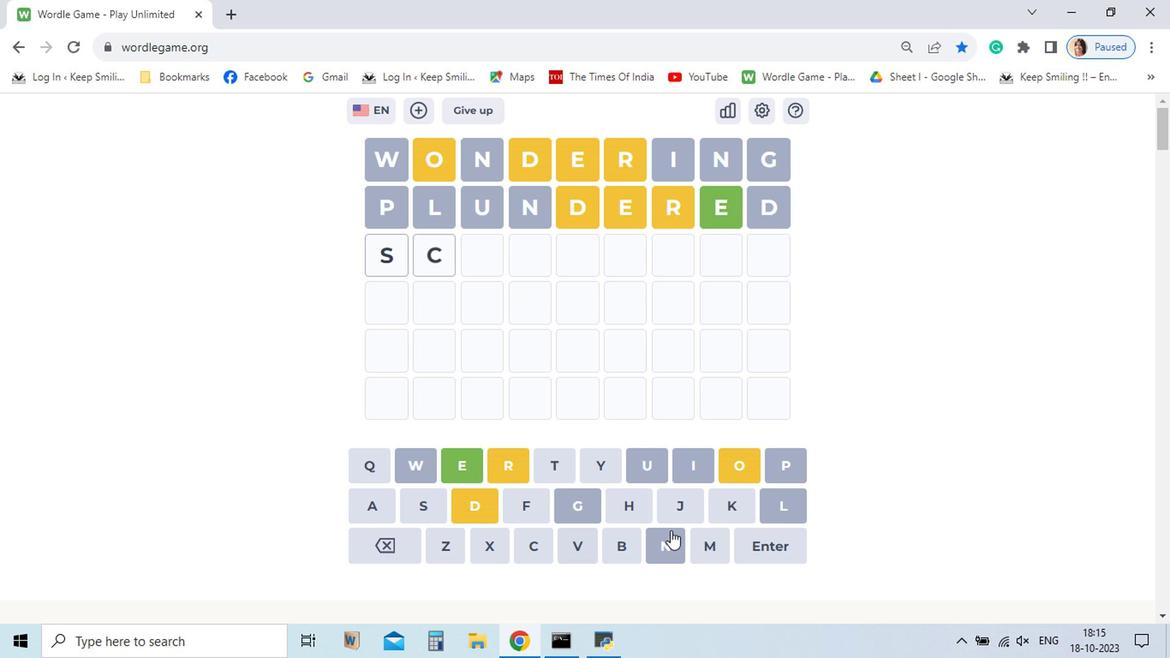 
Action: Mouse moved to (675, 489)
Screenshot: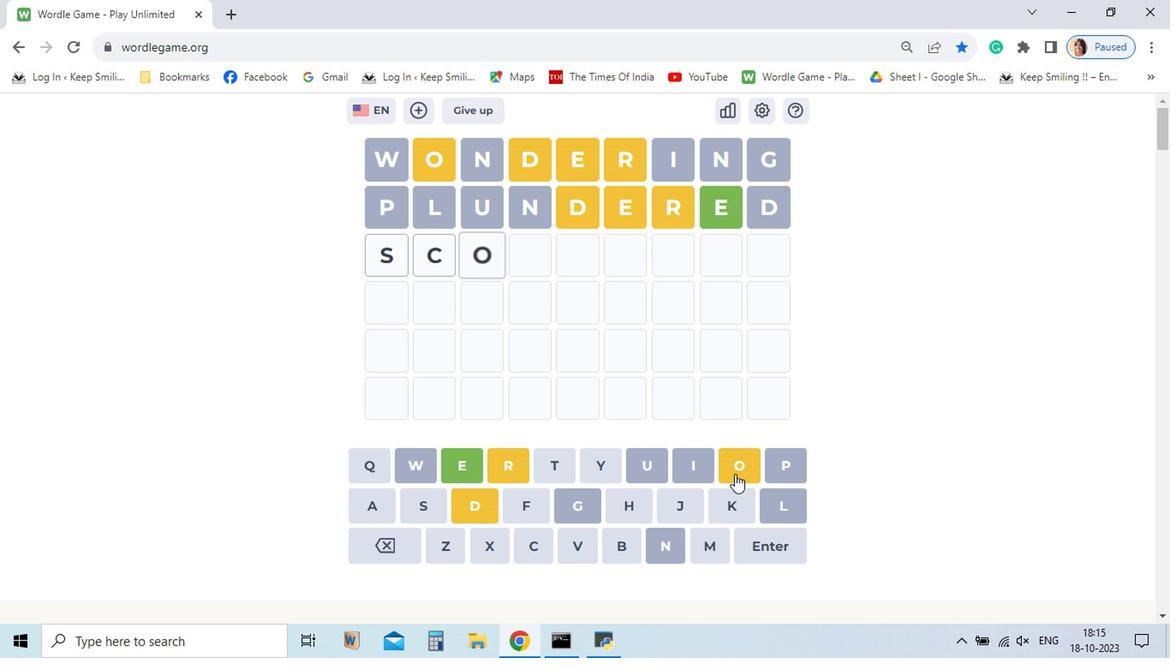 
Action: Mouse pressed left at (675, 489)
Screenshot: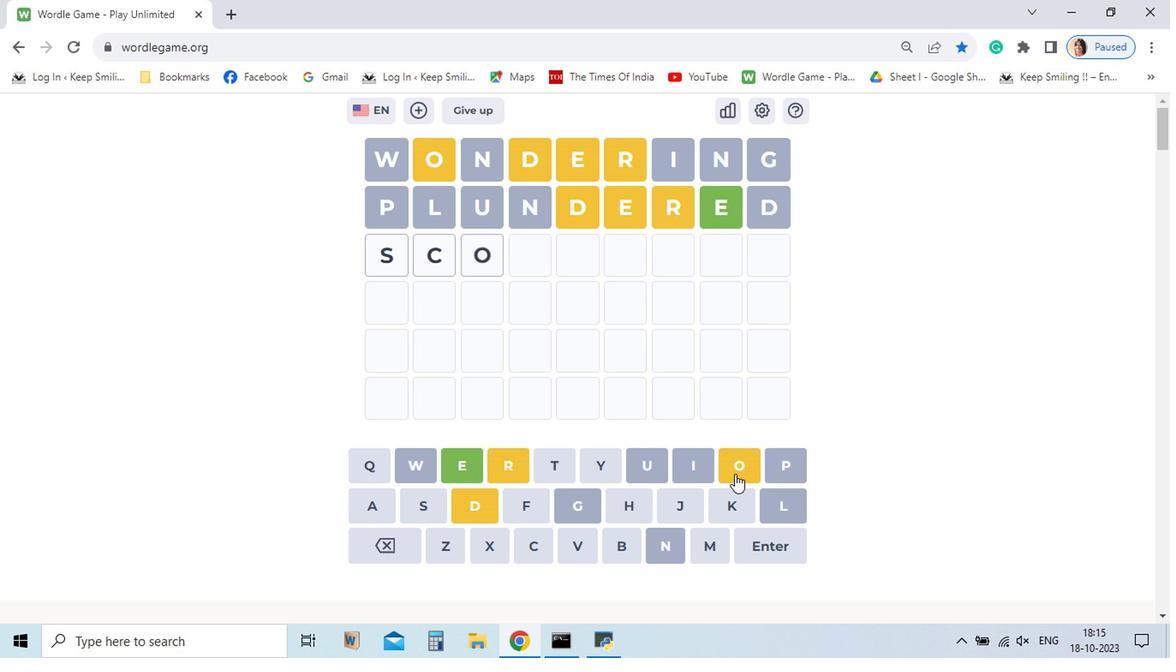 
Action: Mouse moved to (704, 516)
Screenshot: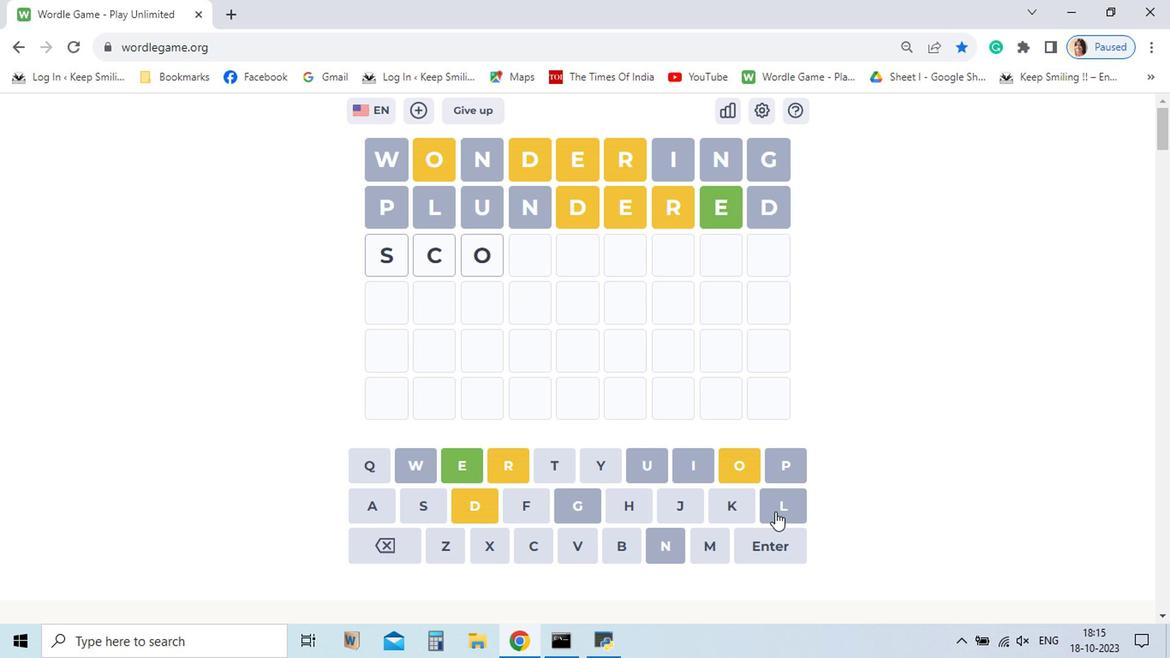 
Action: Mouse pressed left at (704, 516)
Screenshot: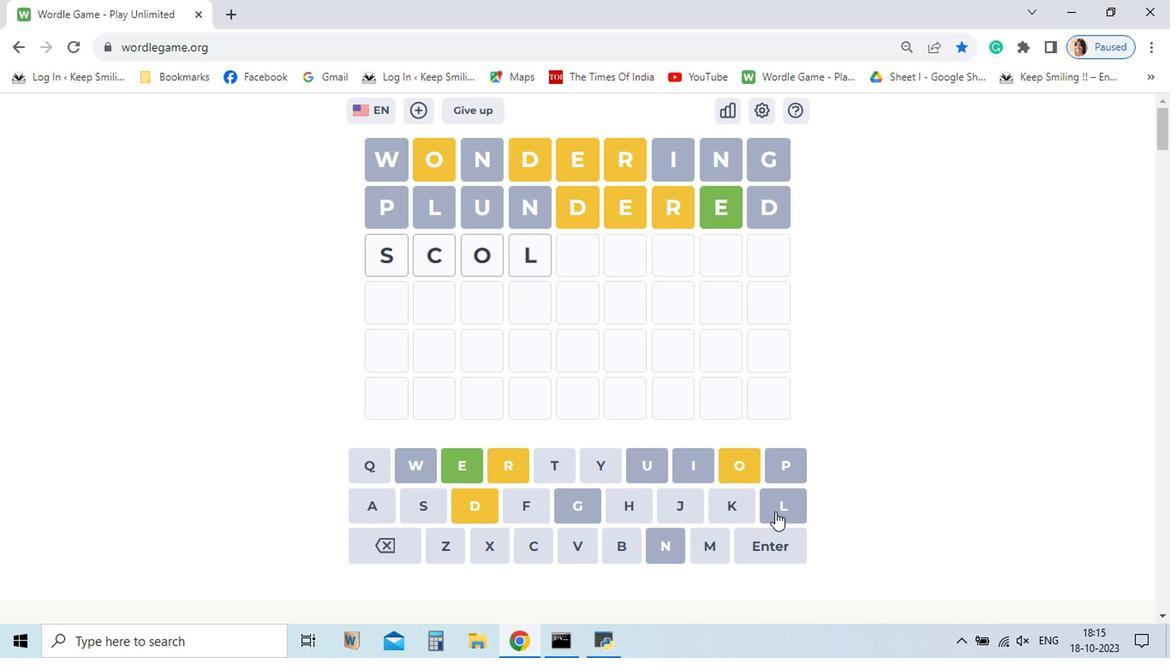 
Action: Mouse moved to (486, 514)
Screenshot: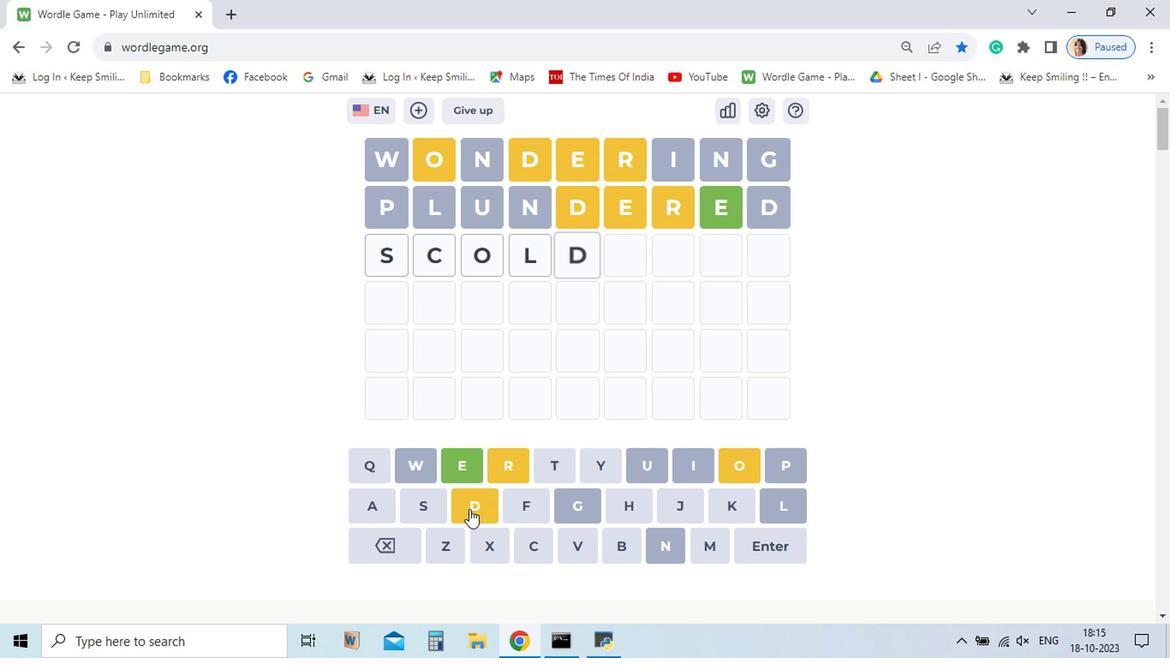
Action: Mouse pressed left at (486, 514)
Screenshot: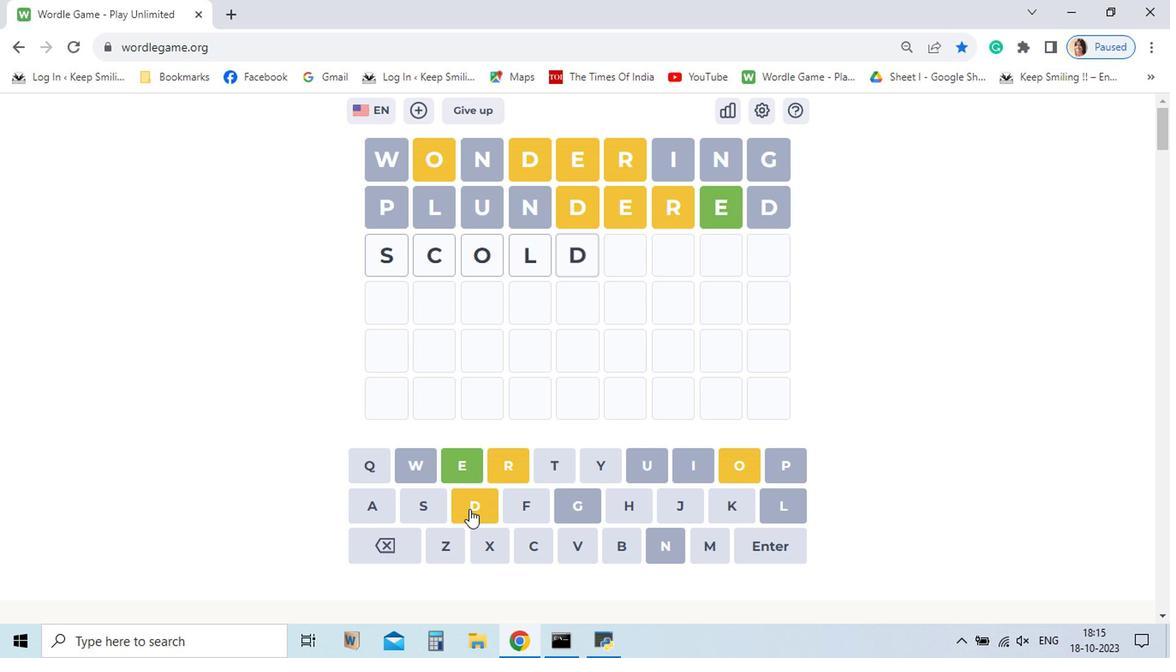 
Action: Mouse moved to (427, 538)
Screenshot: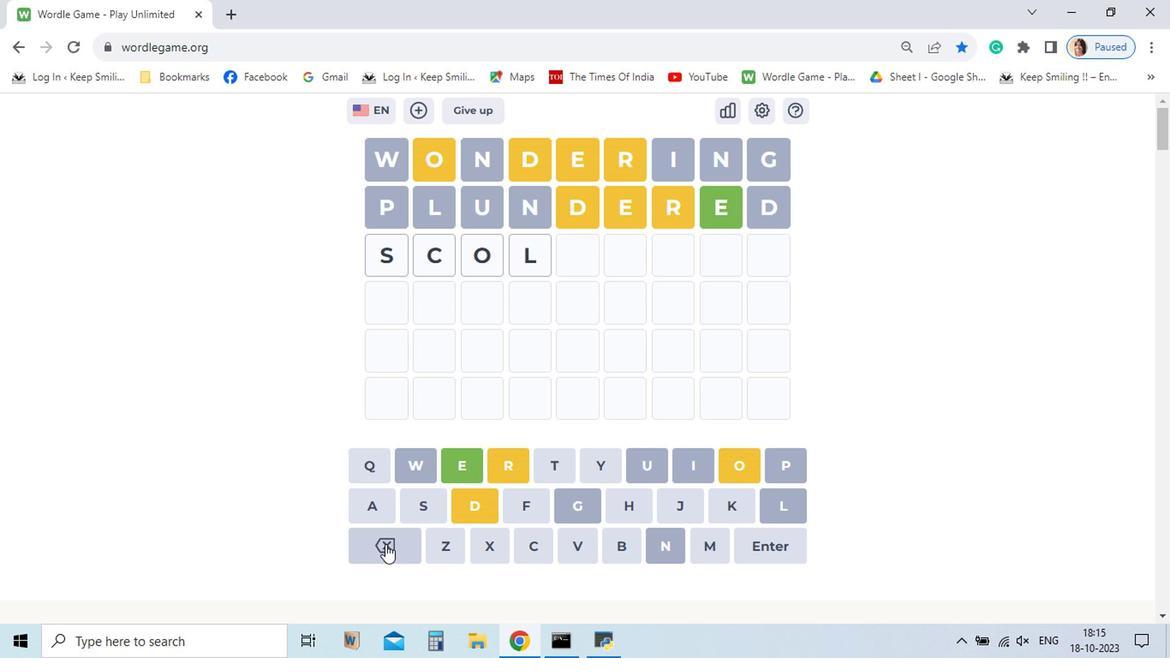 
Action: Mouse pressed left at (427, 538)
Screenshot: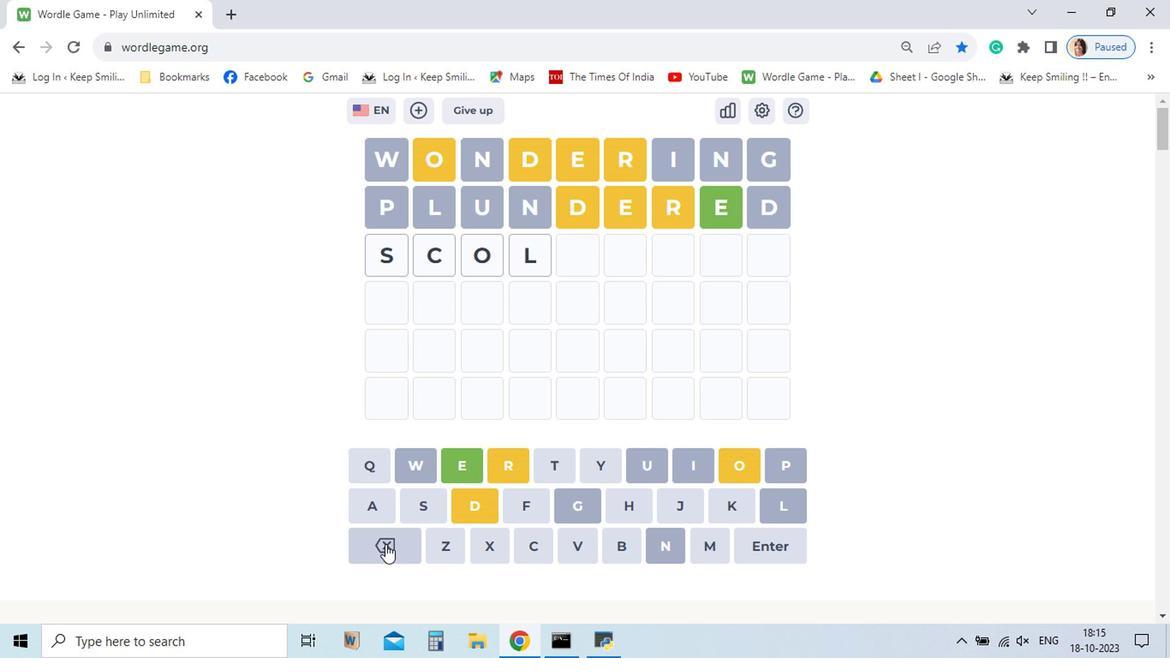 
Action: Mouse moved to (426, 539)
Screenshot: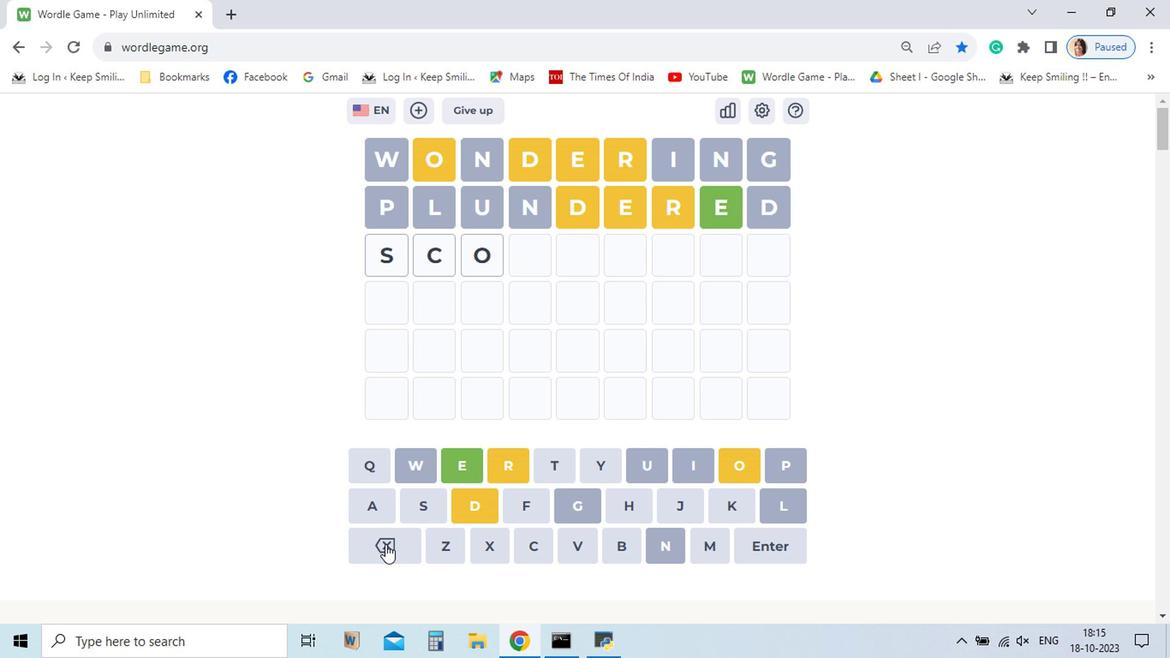 
Action: Mouse pressed left at (426, 539)
Screenshot: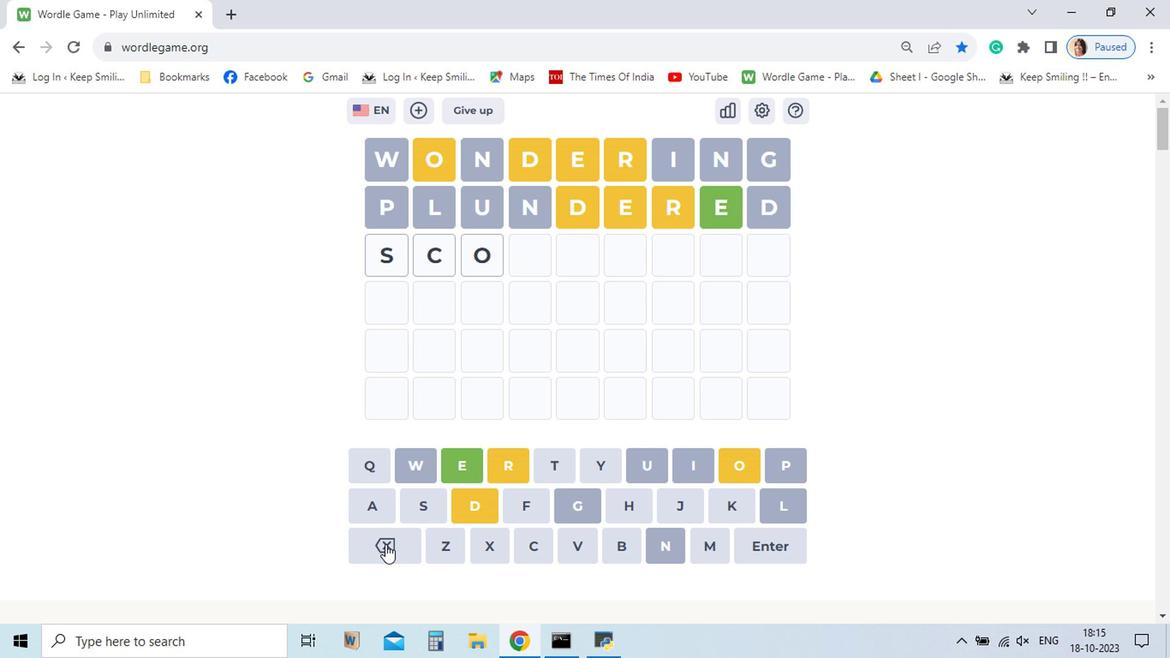 
Action: Mouse pressed left at (426, 539)
Screenshot: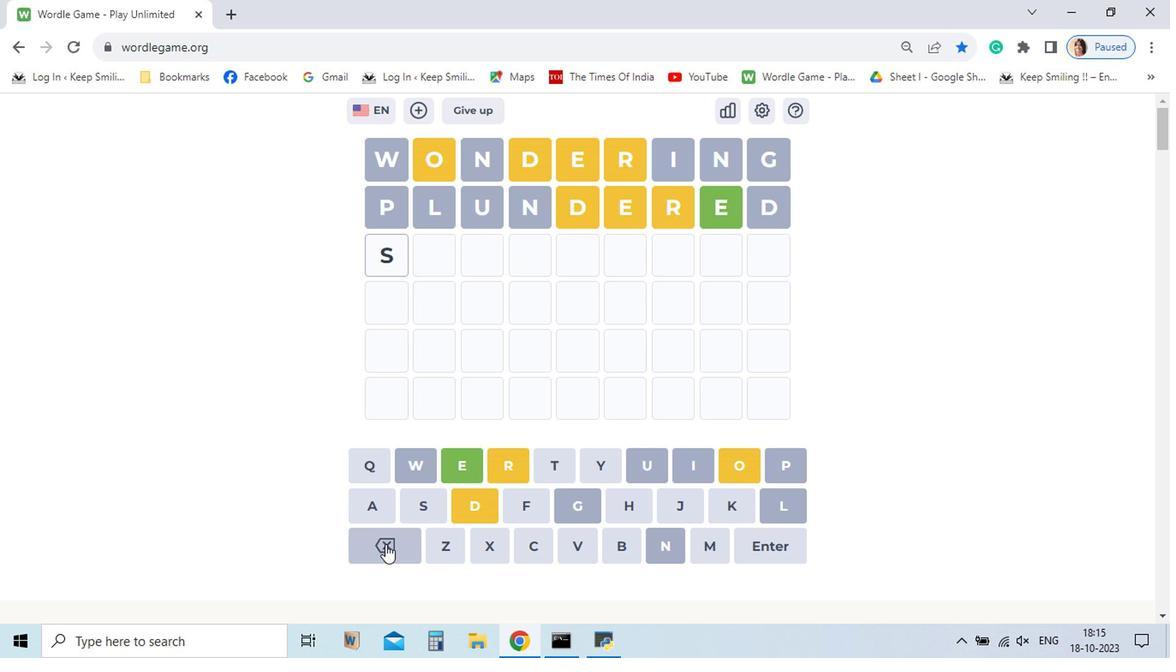 
Action: Mouse pressed left at (426, 539)
Screenshot: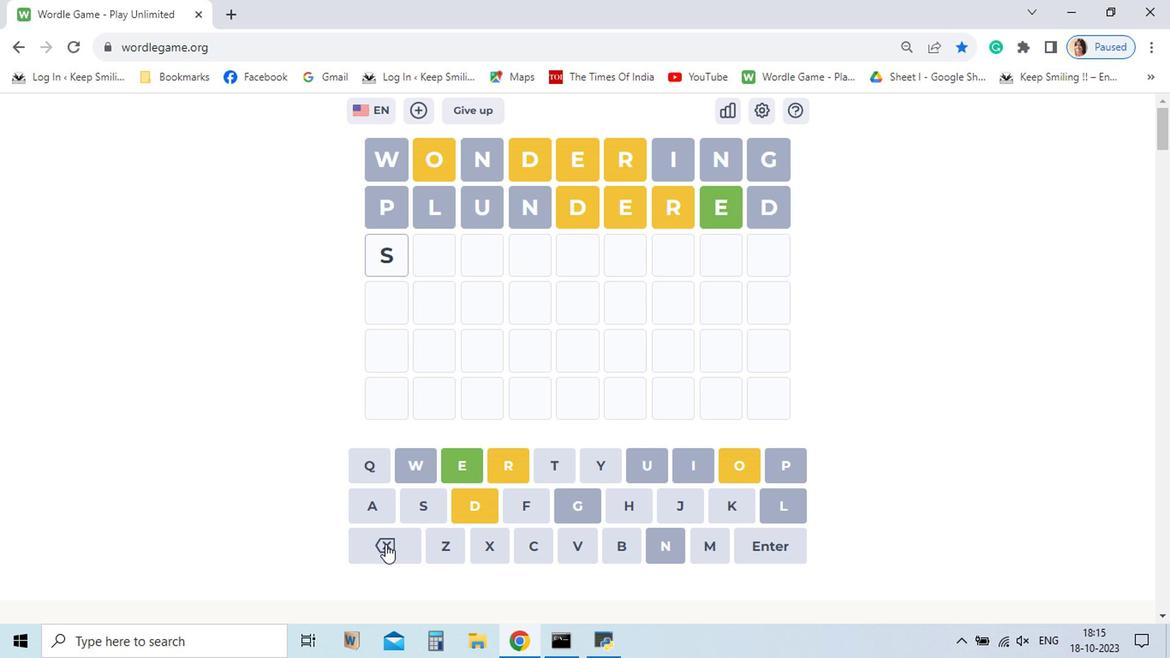 
Action: Mouse moved to (595, 509)
Screenshot: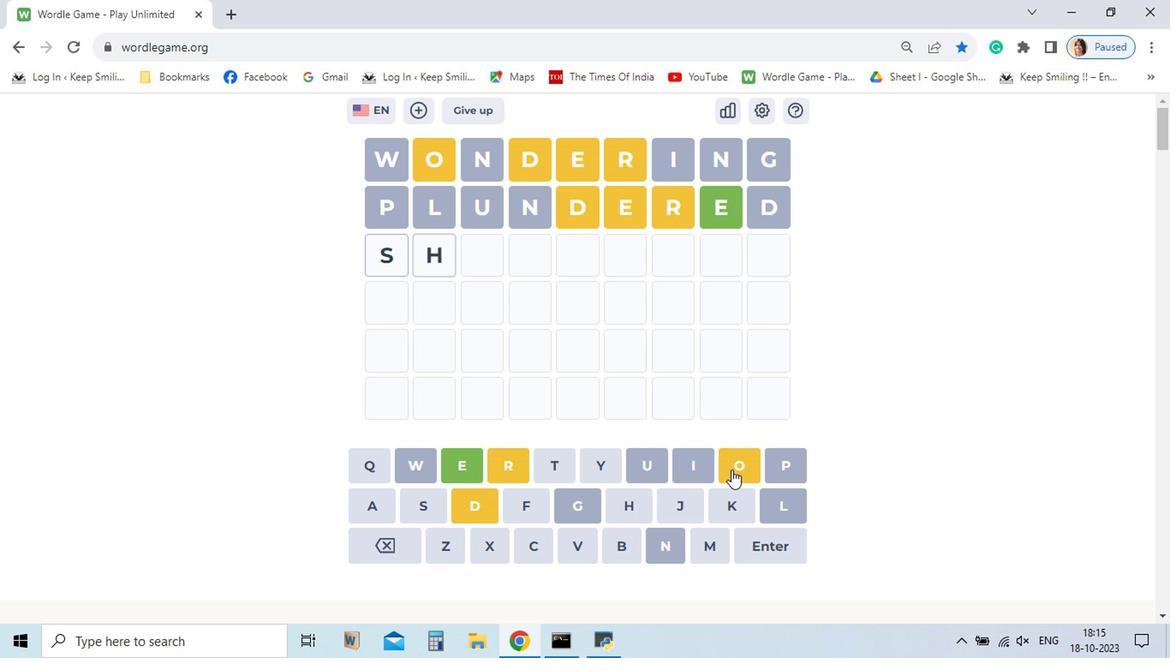 
Action: Mouse pressed left at (595, 509)
Screenshot: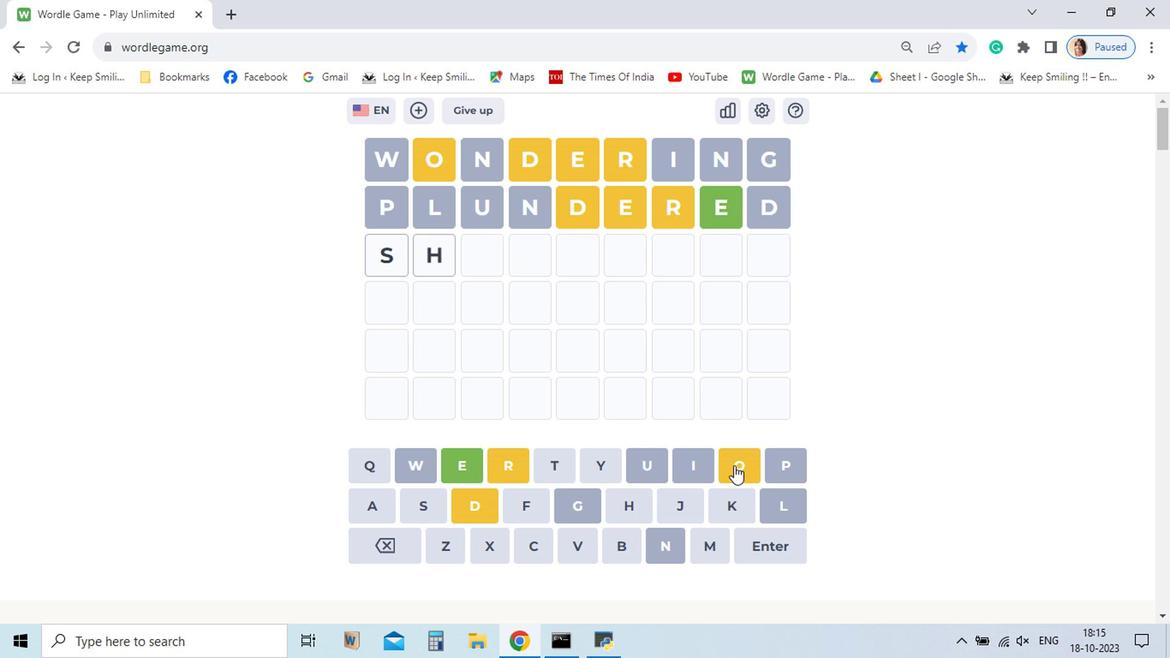 
Action: Mouse moved to (675, 483)
Screenshot: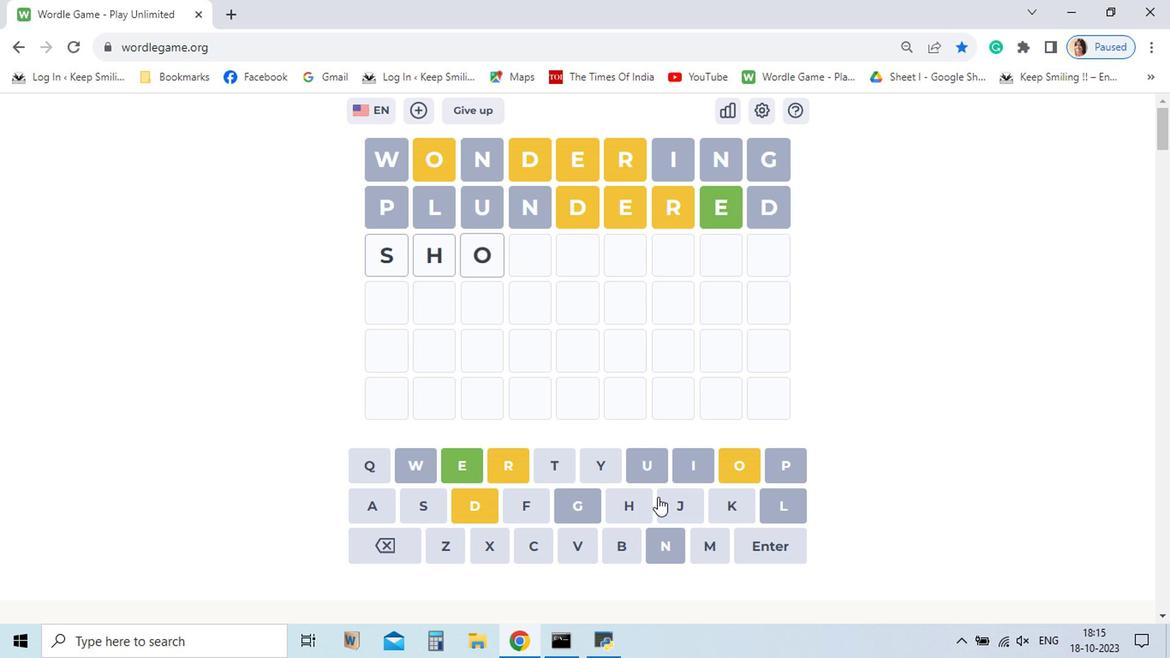 
Action: Mouse pressed left at (675, 483)
Screenshot: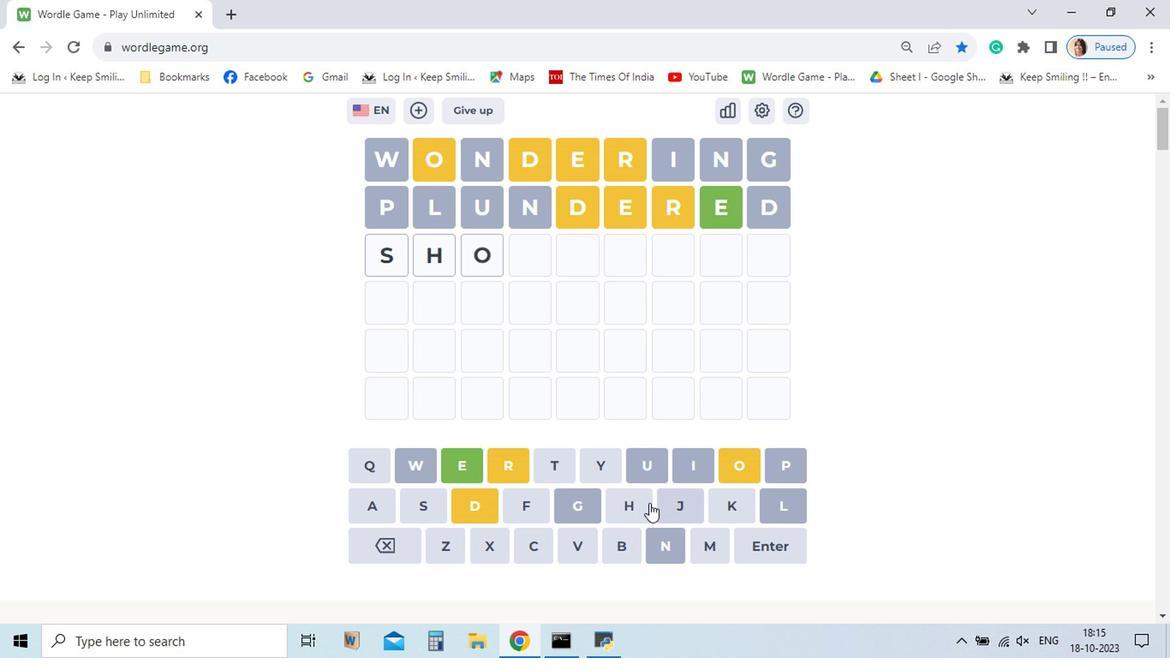 
Action: Mouse moved to (491, 513)
Screenshot: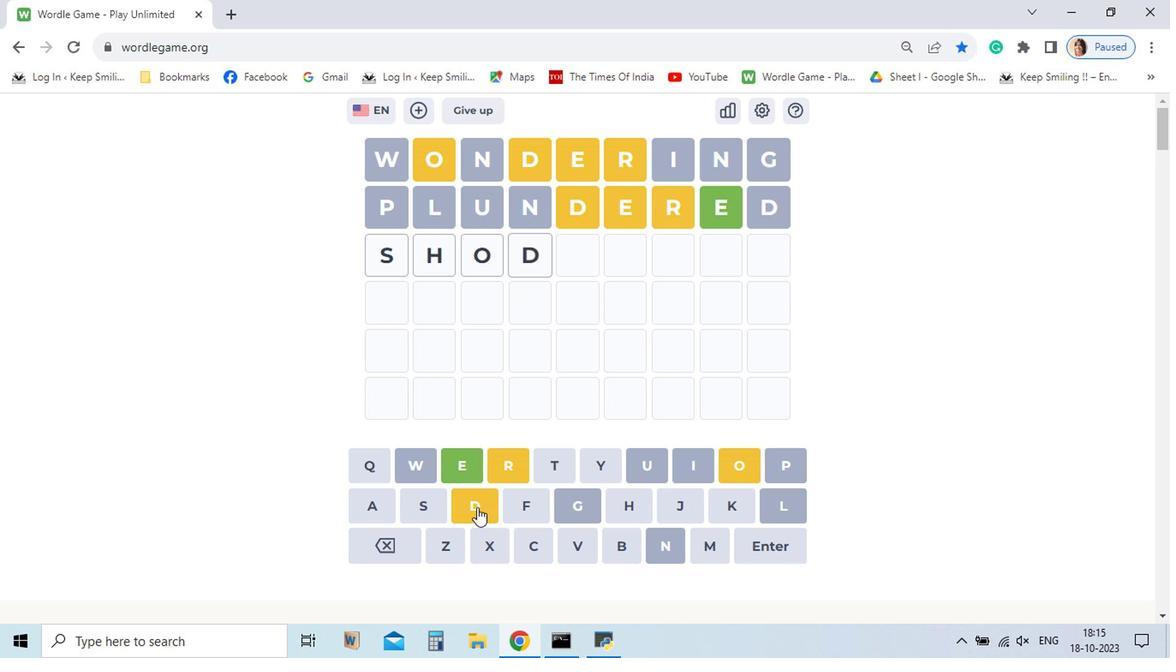 
Action: Mouse pressed left at (491, 513)
Screenshot: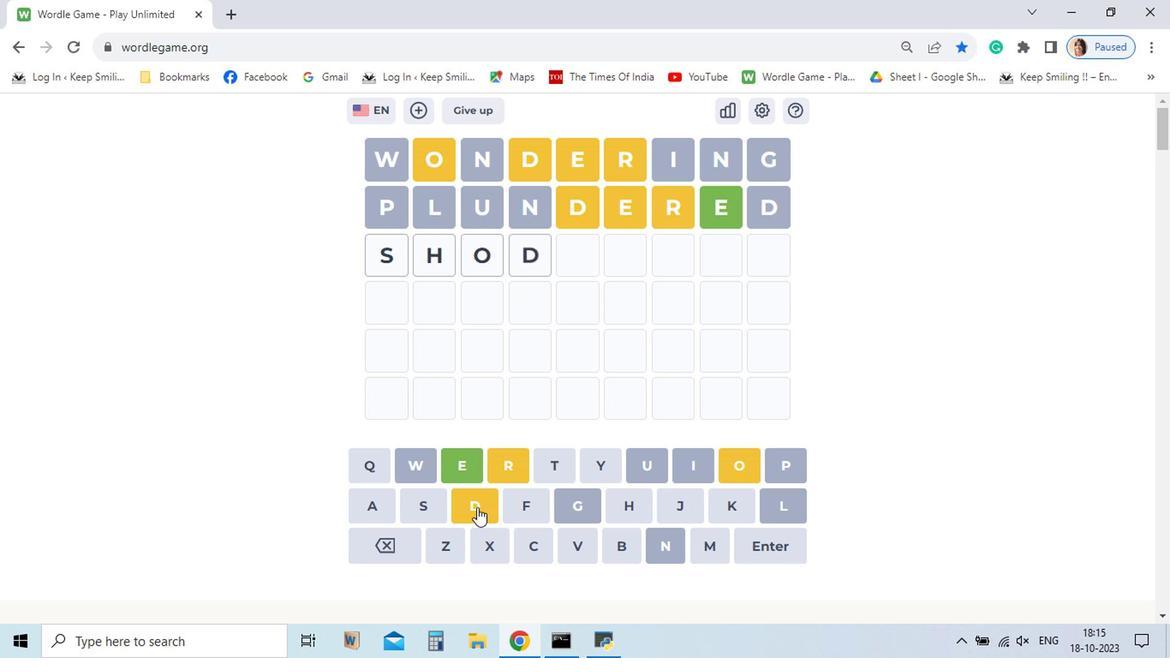 
Action: Mouse pressed left at (491, 513)
Screenshot: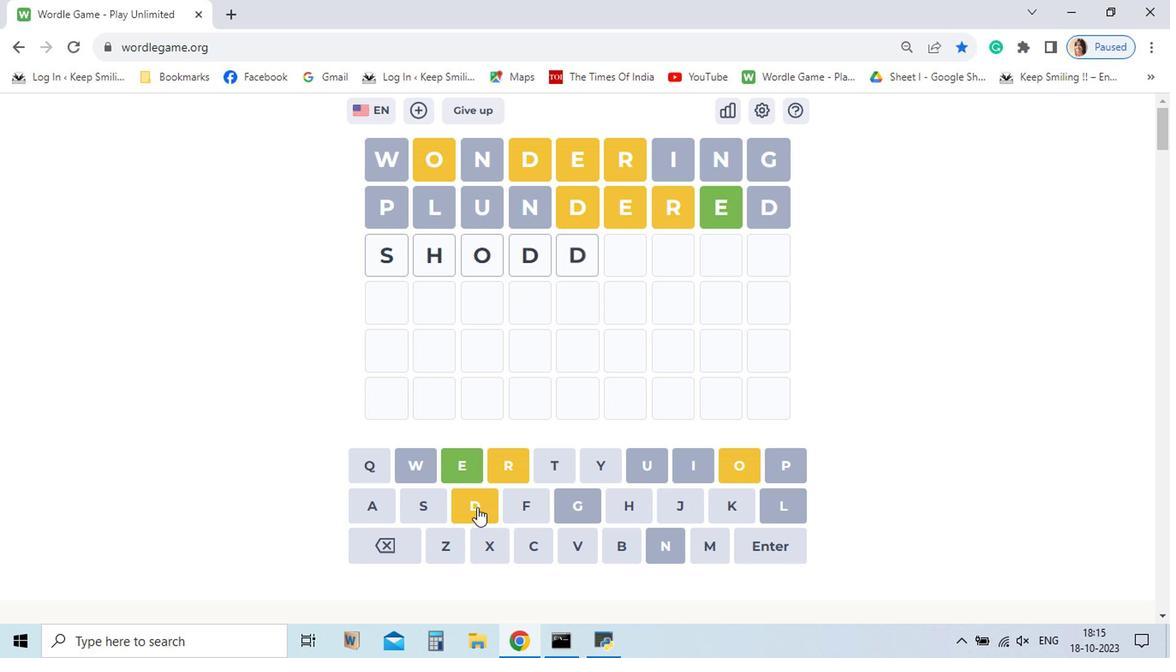 
Action: Mouse moved to (479, 483)
Screenshot: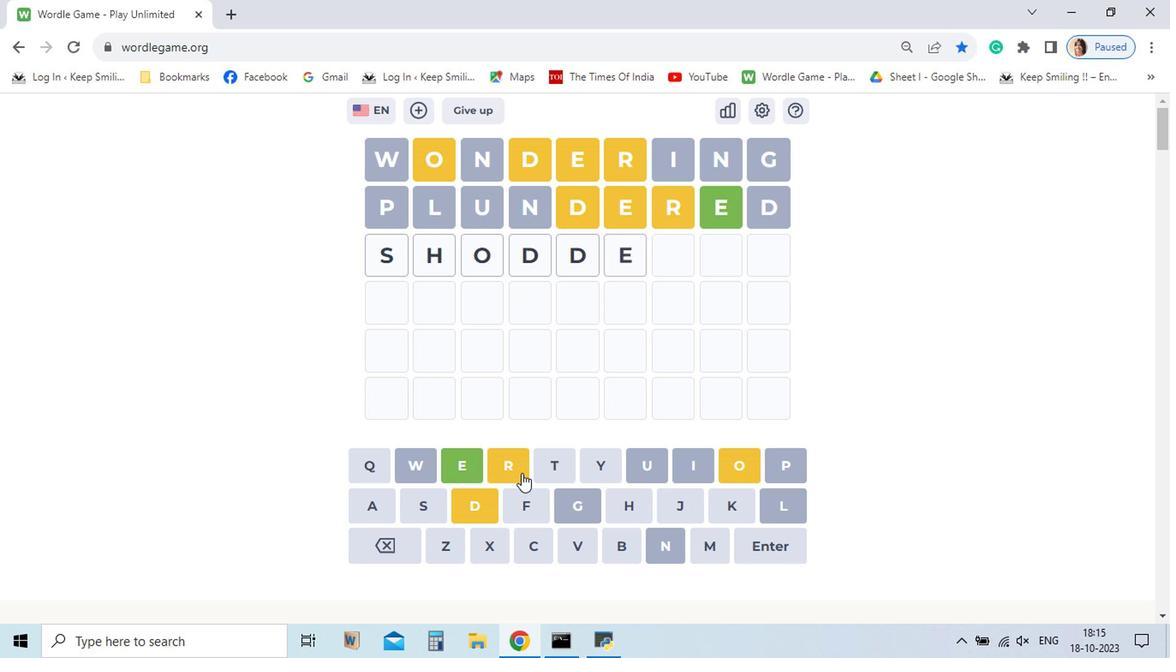 
Action: Mouse pressed left at (479, 483)
Screenshot: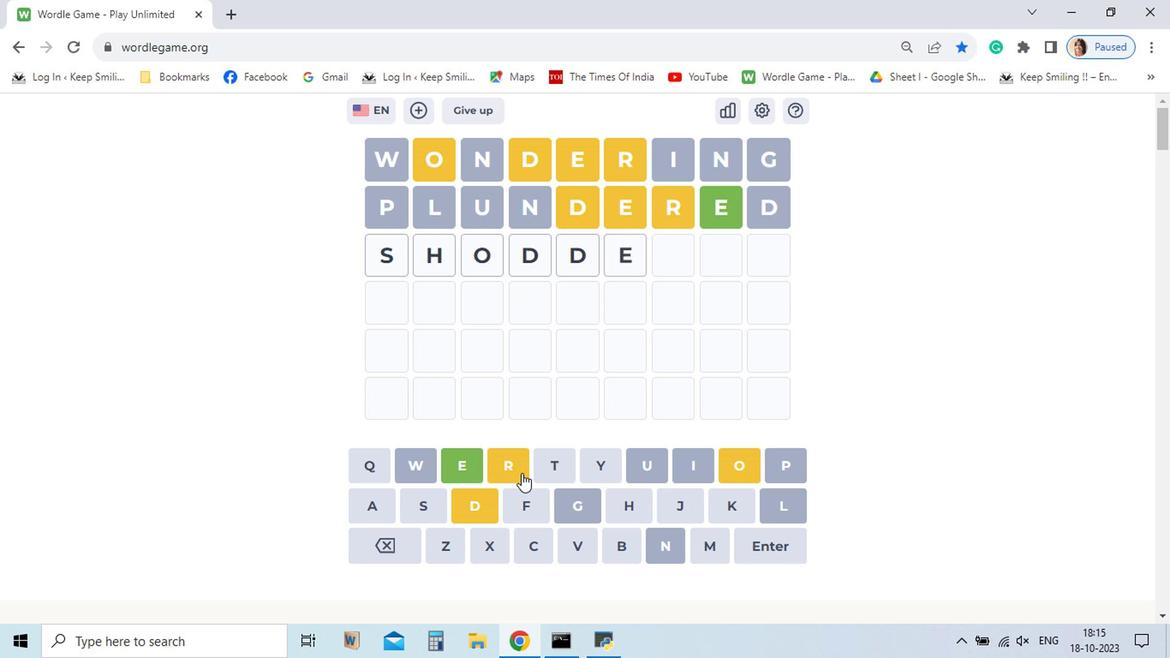 
Action: Mouse moved to (523, 488)
Screenshot: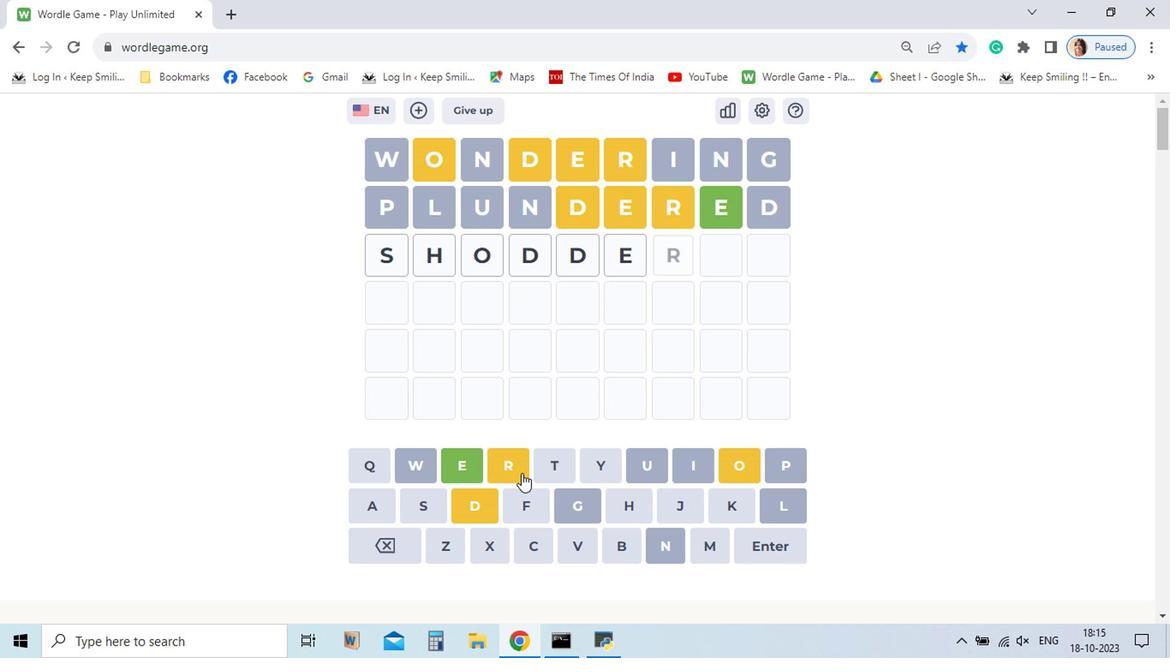 
Action: Mouse pressed left at (523, 488)
Screenshot: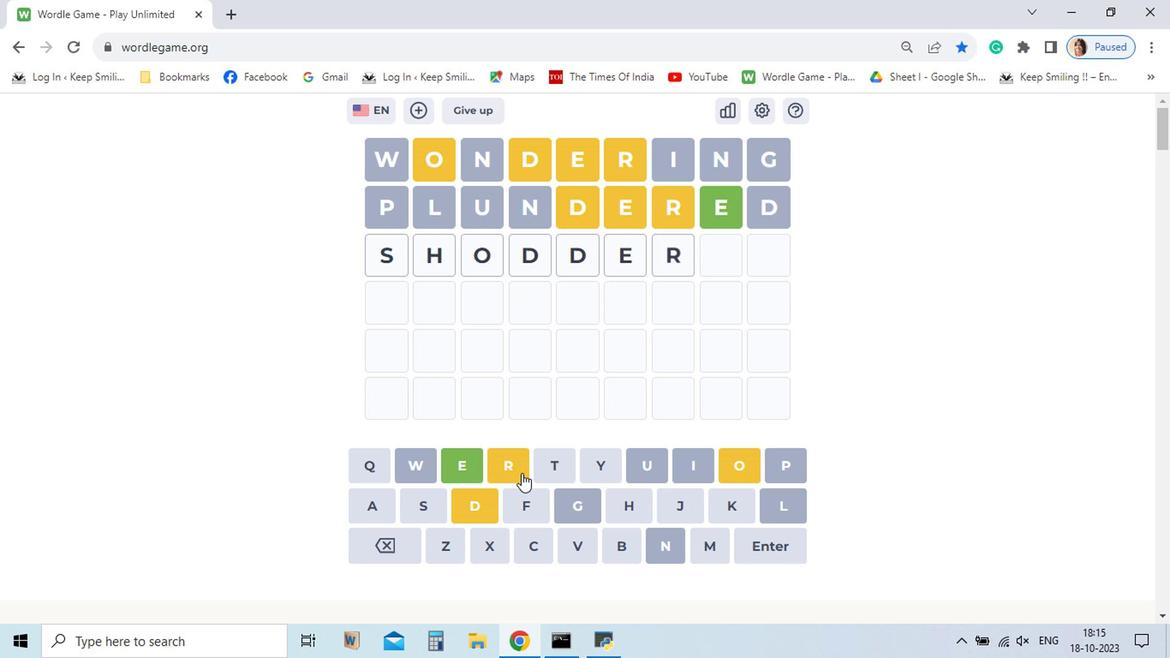 
Action: Mouse moved to (478, 483)
Screenshot: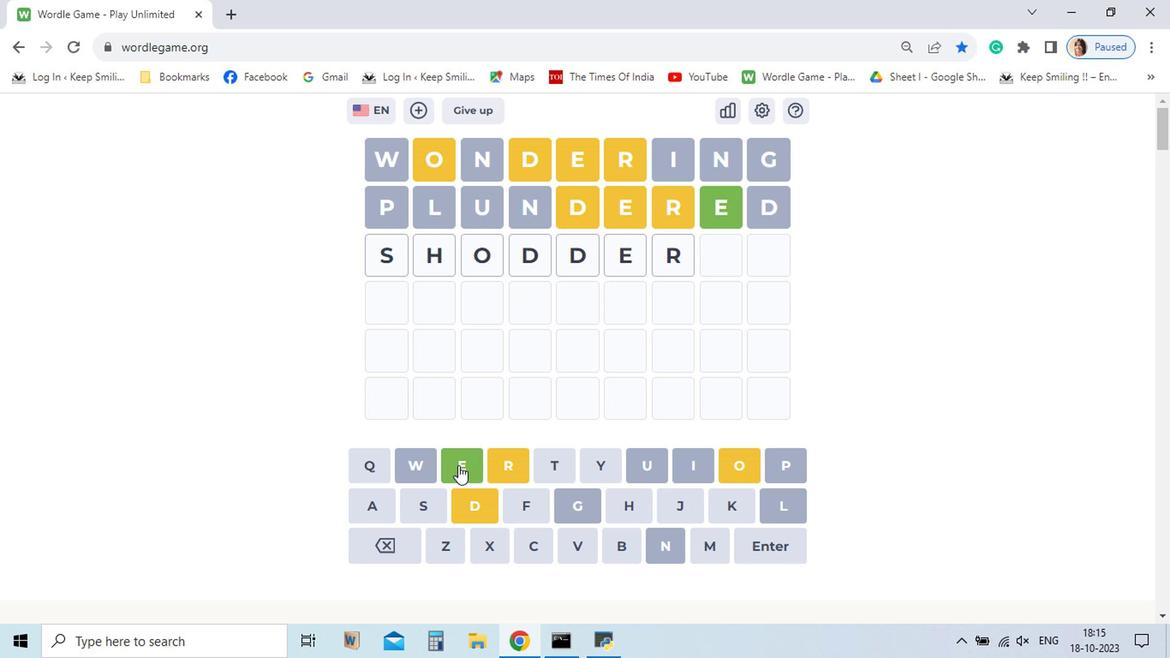 
Action: Mouse pressed left at (478, 483)
Screenshot: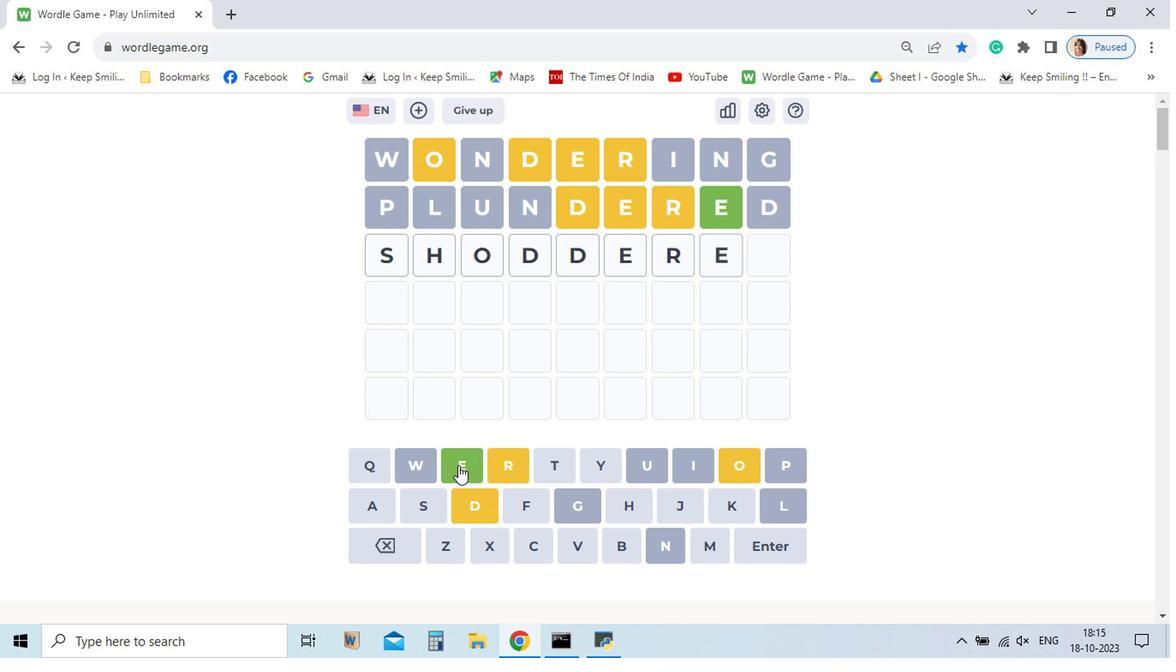 
Action: Mouse moved to (460, 512)
Screenshot: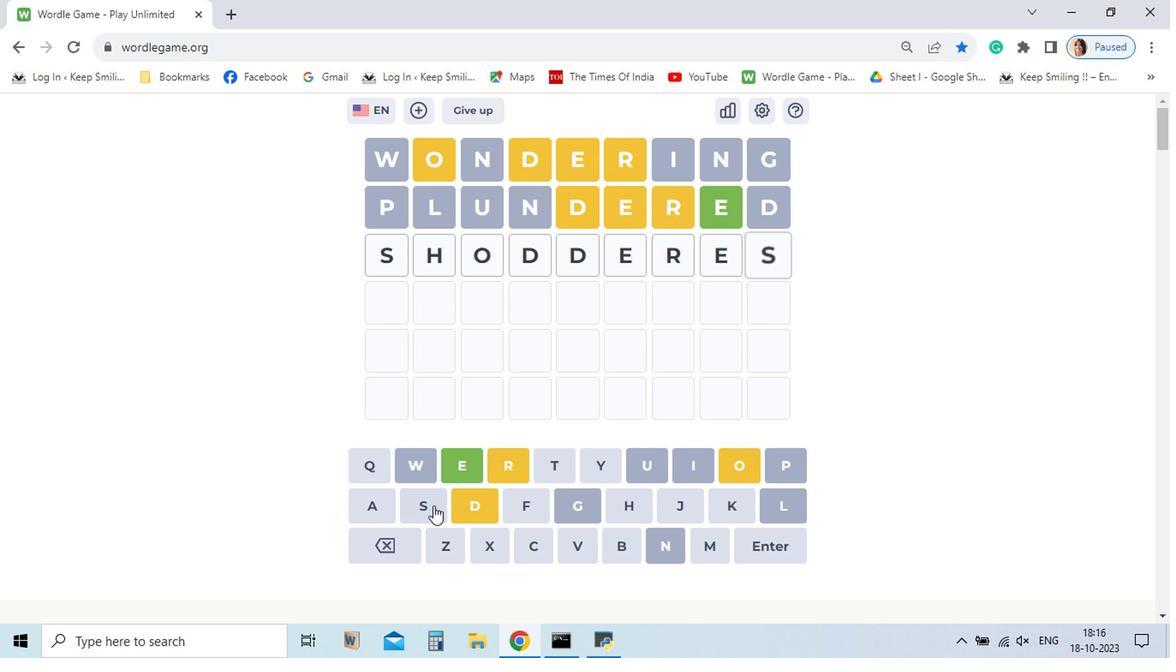 
Action: Mouse pressed left at (460, 512)
Screenshot: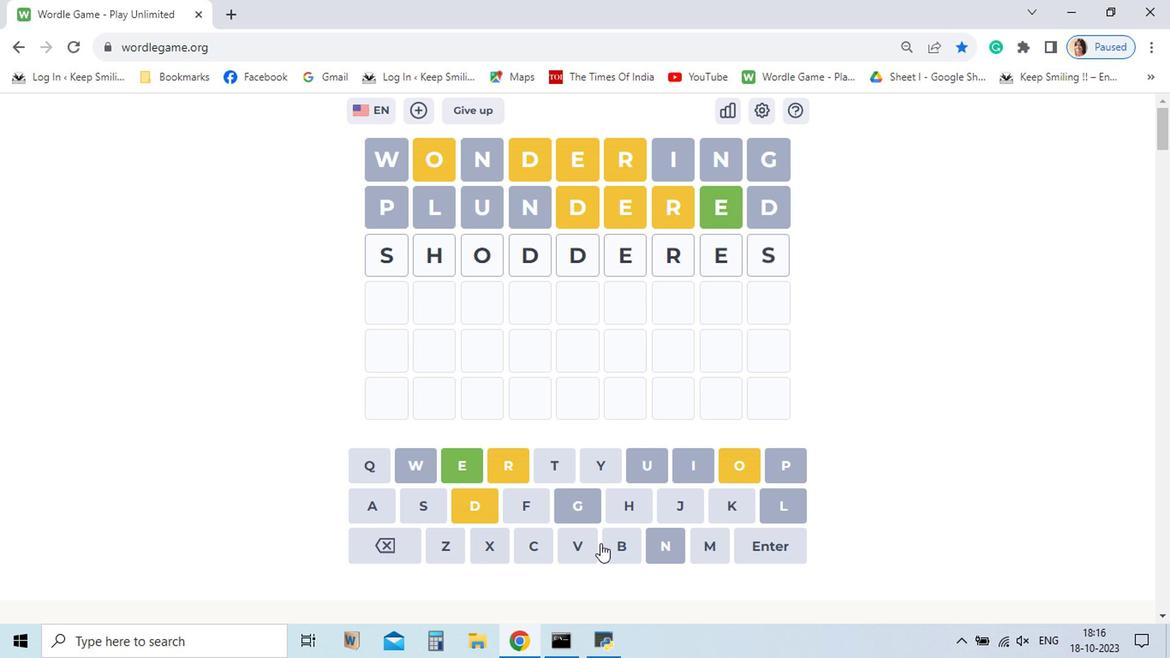 
Action: Mouse moved to (694, 540)
Screenshot: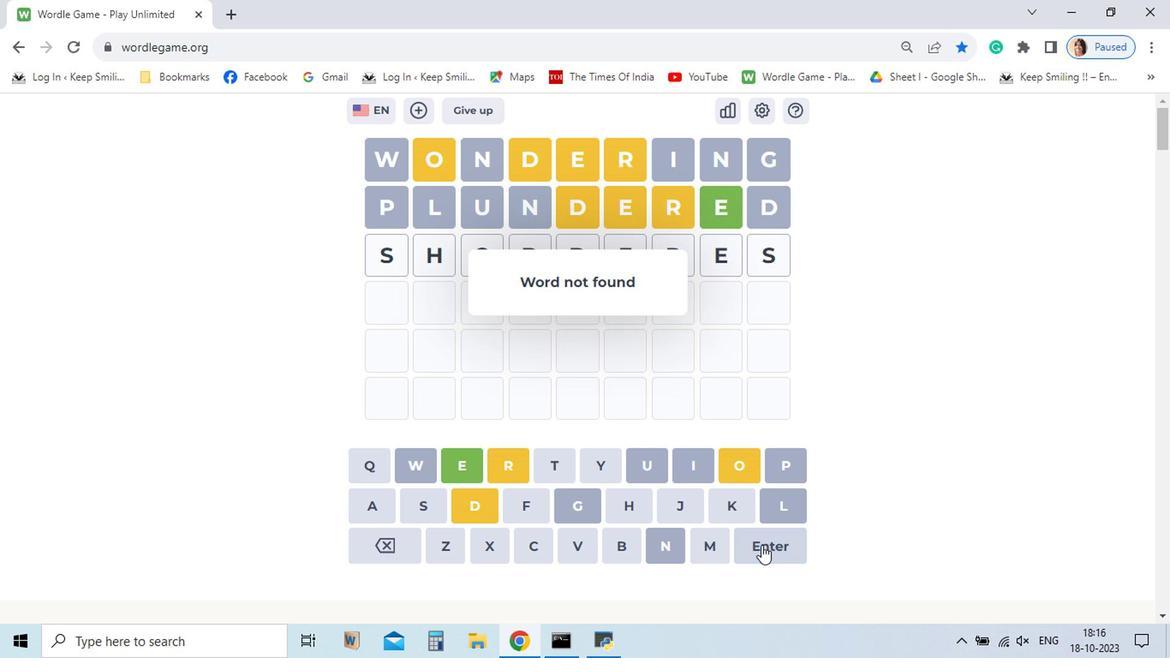 
Action: Mouse pressed left at (694, 540)
Screenshot: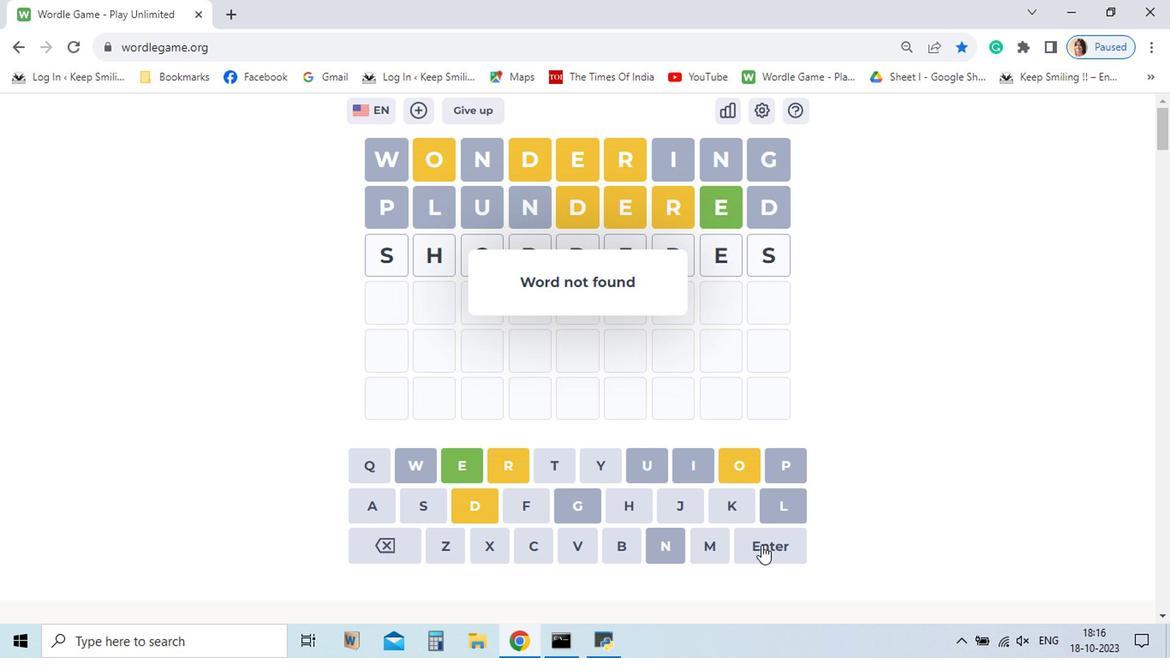 
Action: Mouse moved to (434, 541)
Screenshot: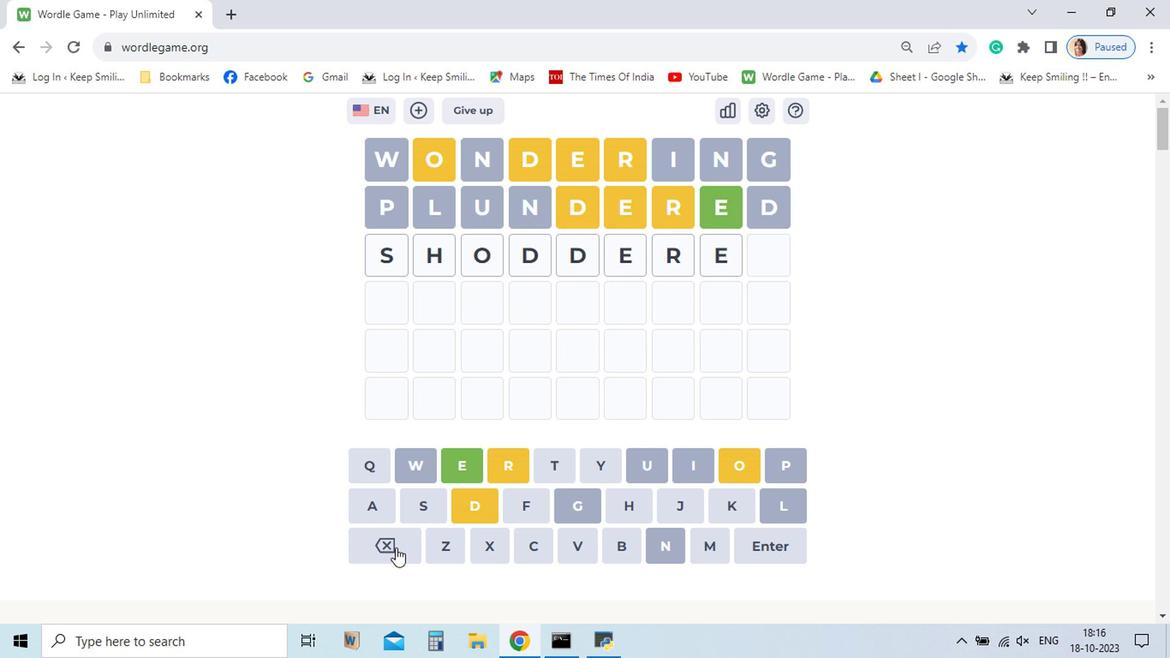 
Action: Mouse pressed left at (434, 541)
Screenshot: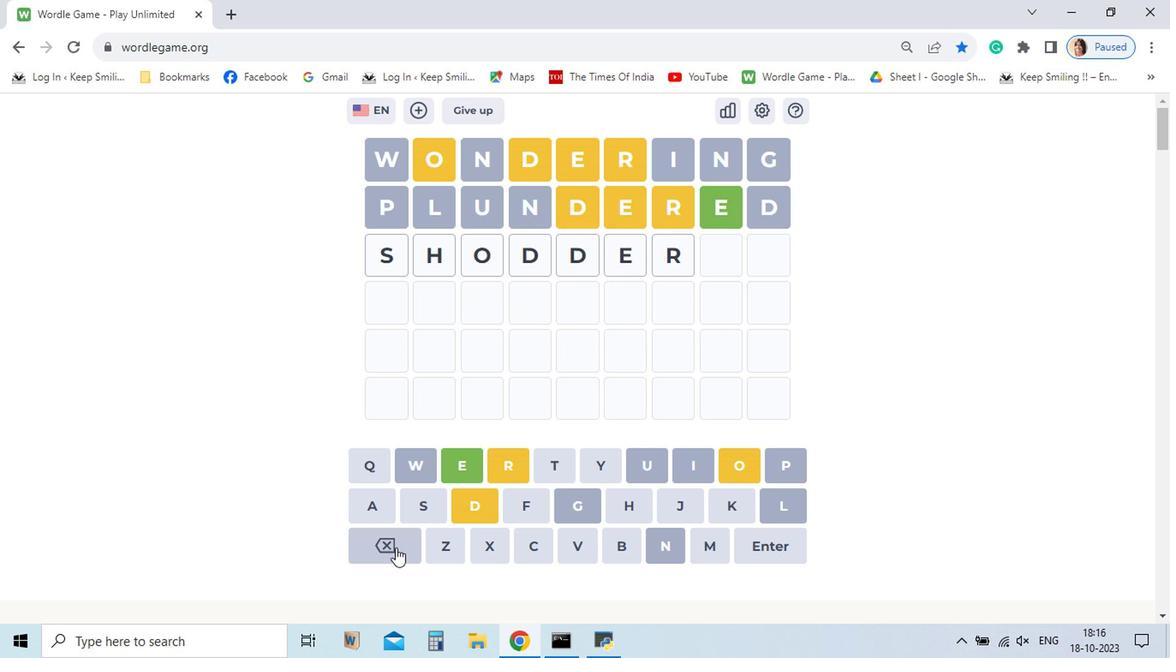 
Action: Mouse moved to (434, 541)
Screenshot: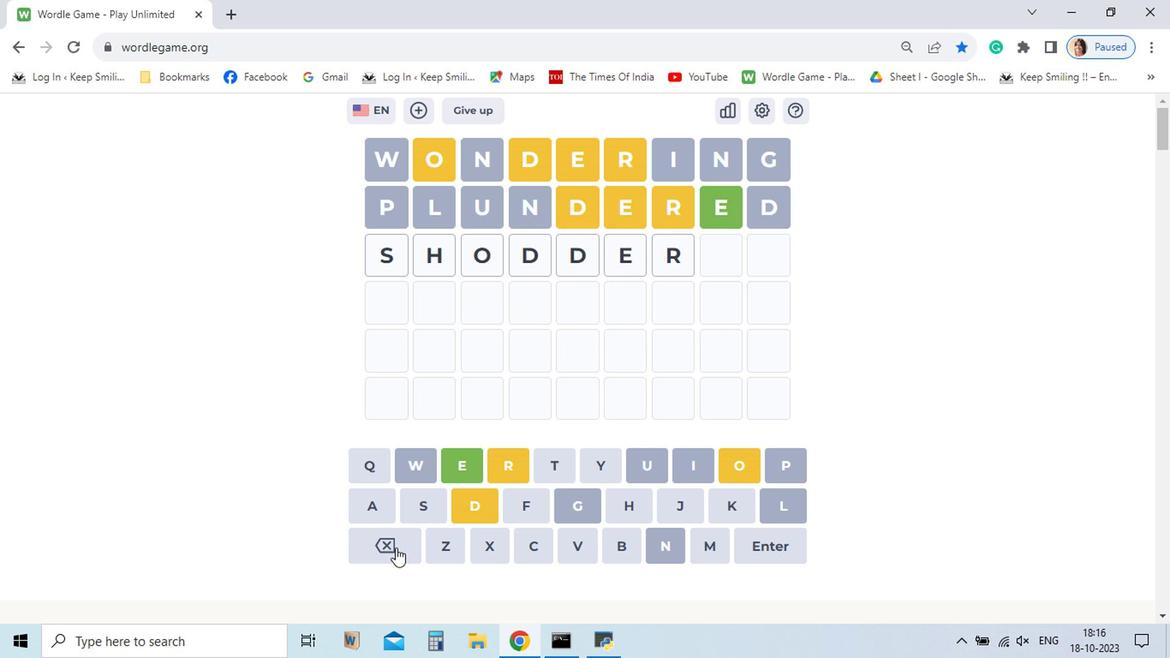 
Action: Mouse pressed left at (434, 541)
Screenshot: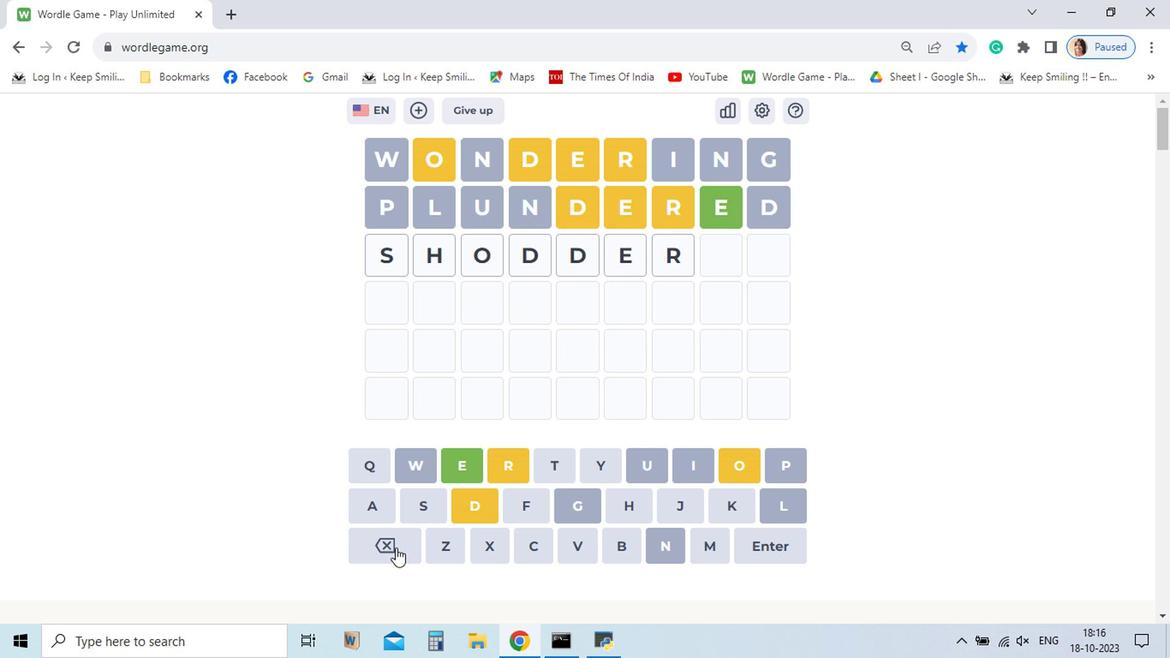 
Action: Mouse moved to (480, 480)
Screenshot: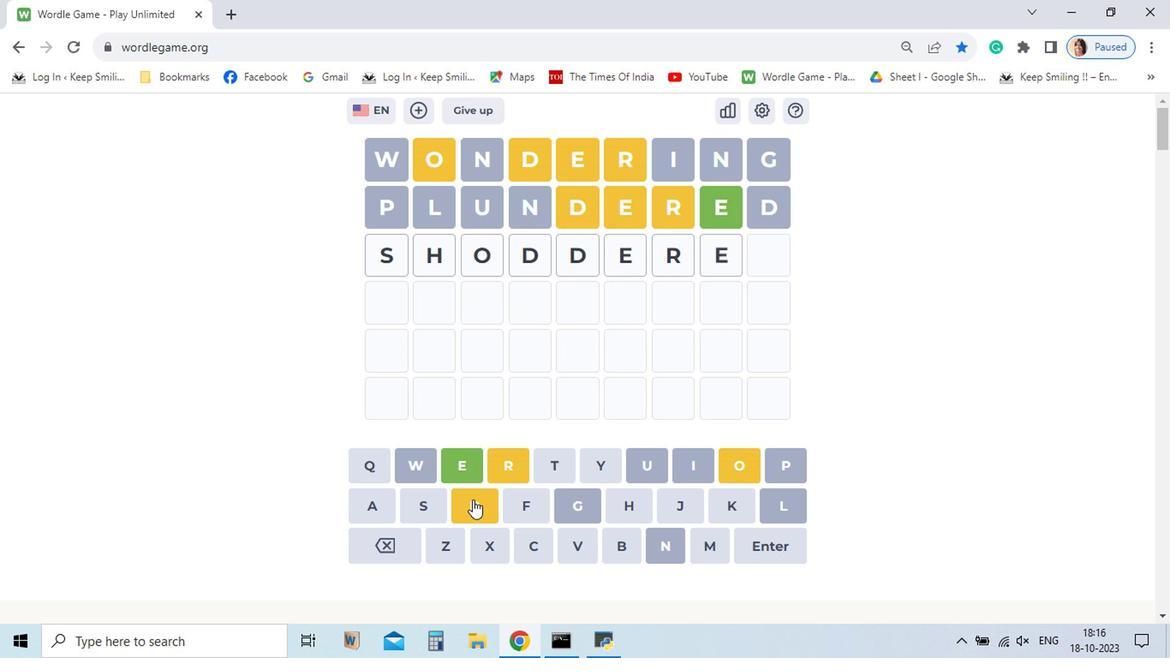 
Action: Mouse pressed left at (480, 480)
Screenshot: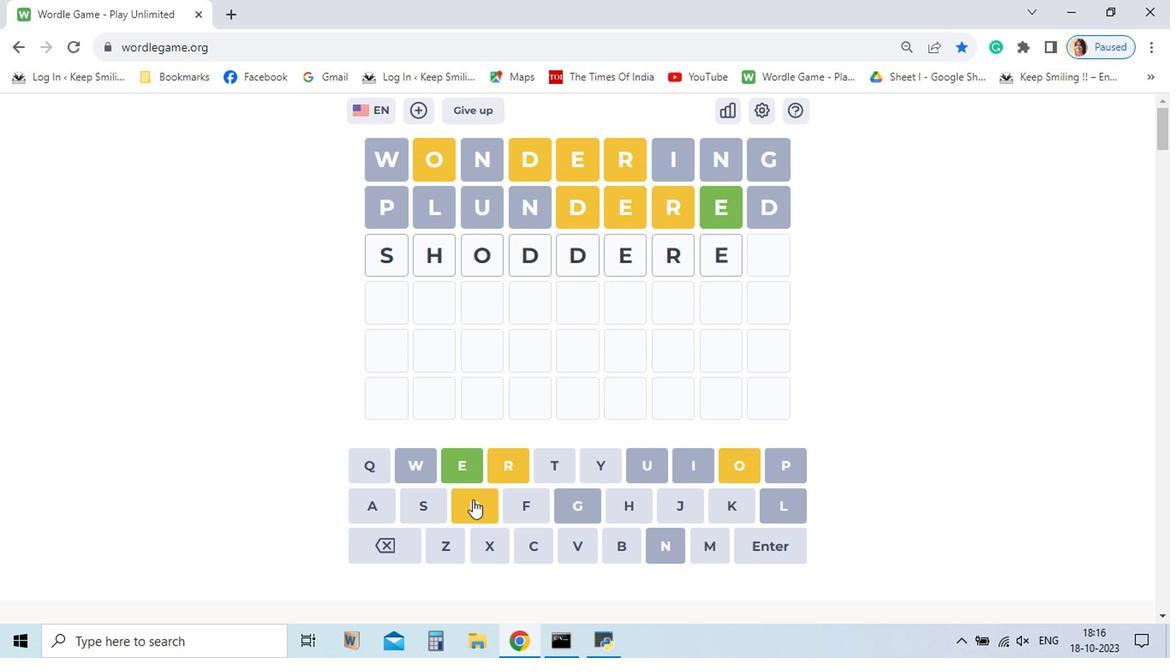 
Action: Mouse moved to (488, 507)
Screenshot: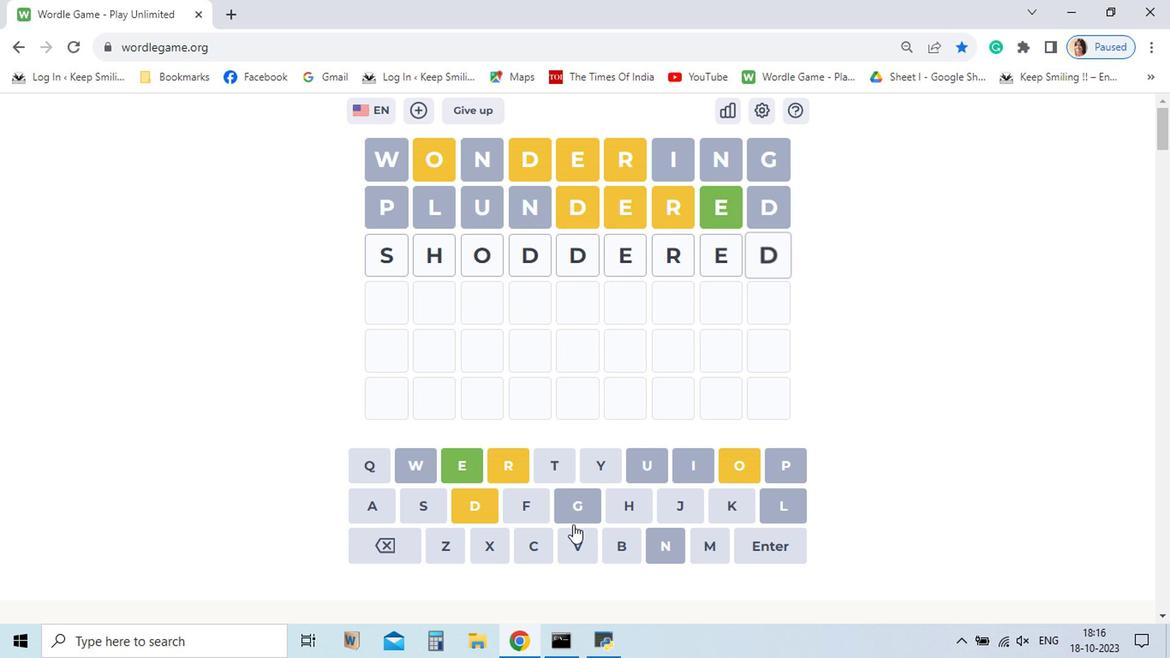 
Action: Mouse pressed left at (488, 507)
Screenshot: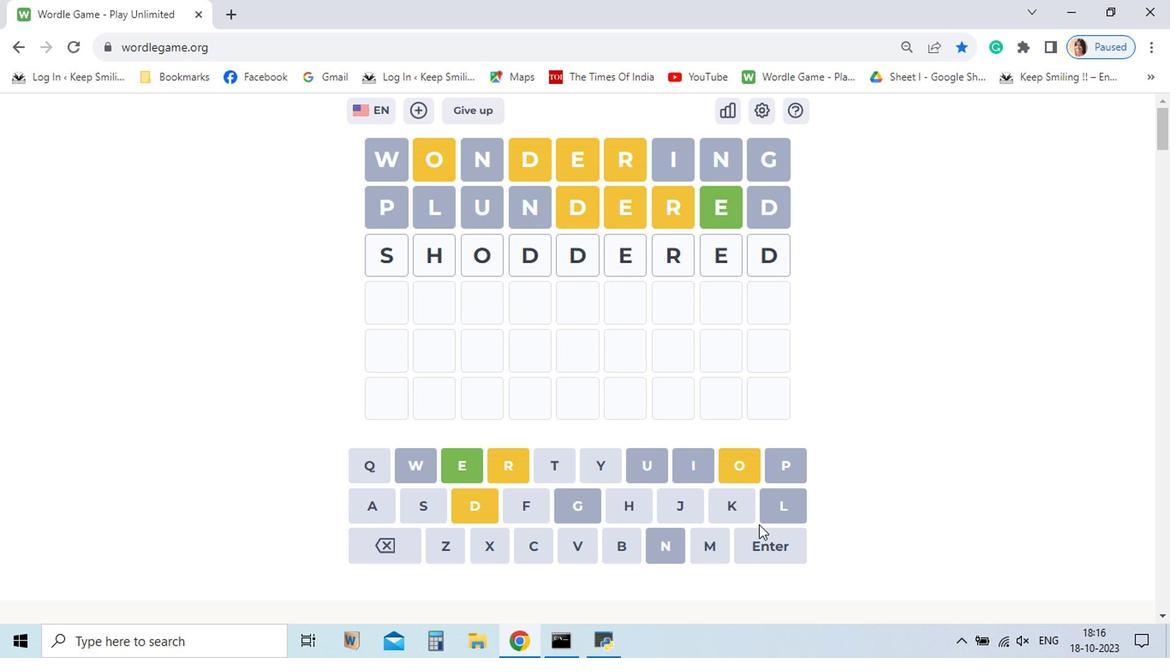 
Action: Mouse moved to (699, 540)
Screenshot: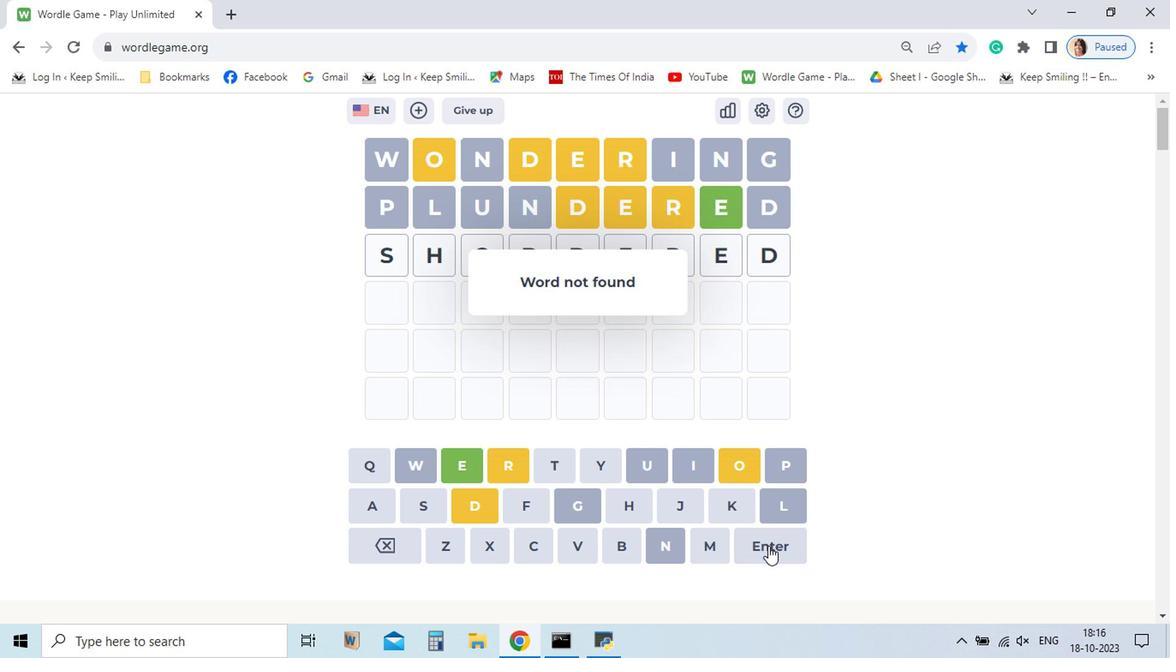 
Action: Mouse pressed left at (699, 540)
Screenshot: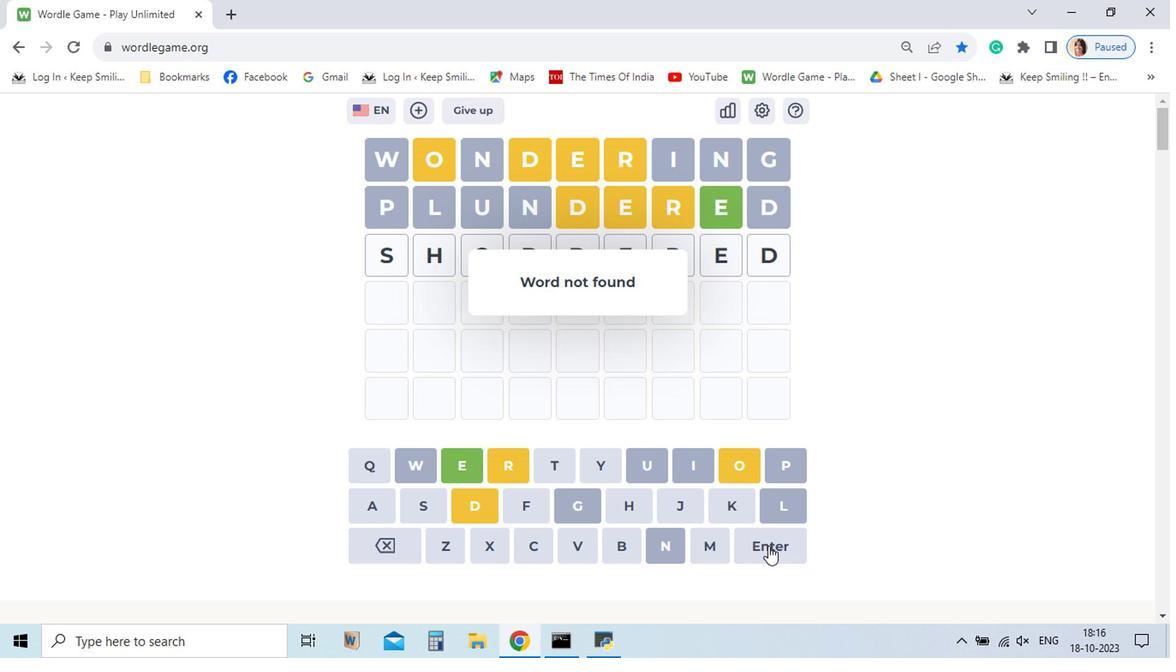 
Action: Mouse moved to (425, 541)
Screenshot: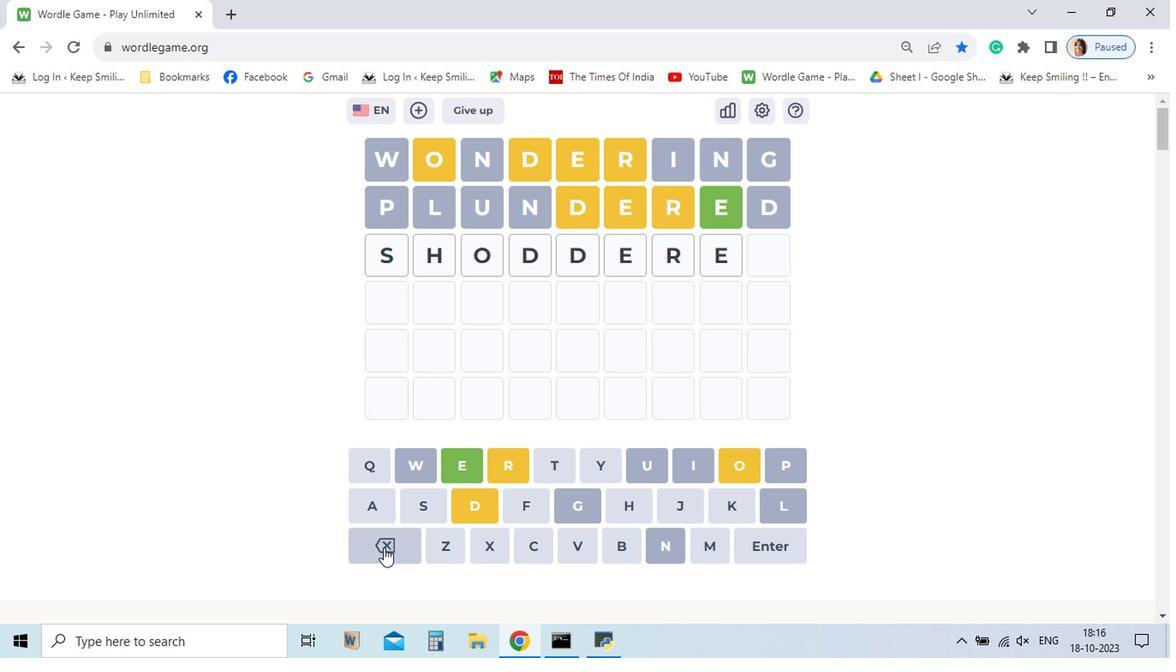 
Action: Mouse pressed left at (425, 541)
Screenshot: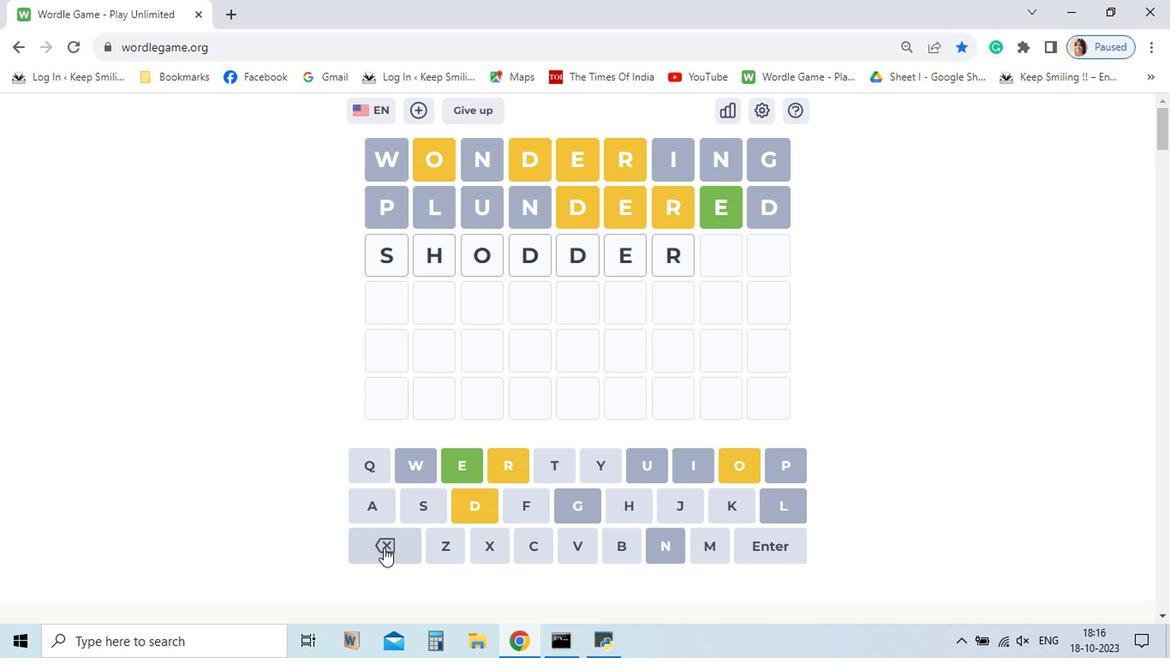 
Action: Mouse pressed left at (425, 541)
Screenshot: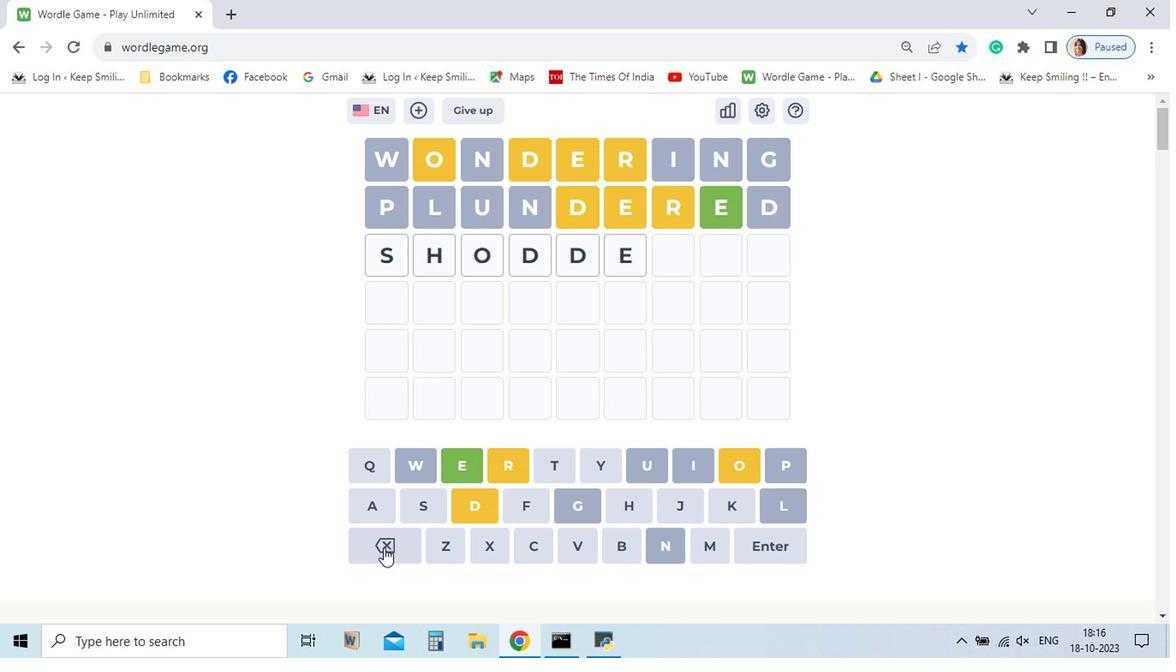 
Action: Mouse pressed left at (425, 541)
Screenshot: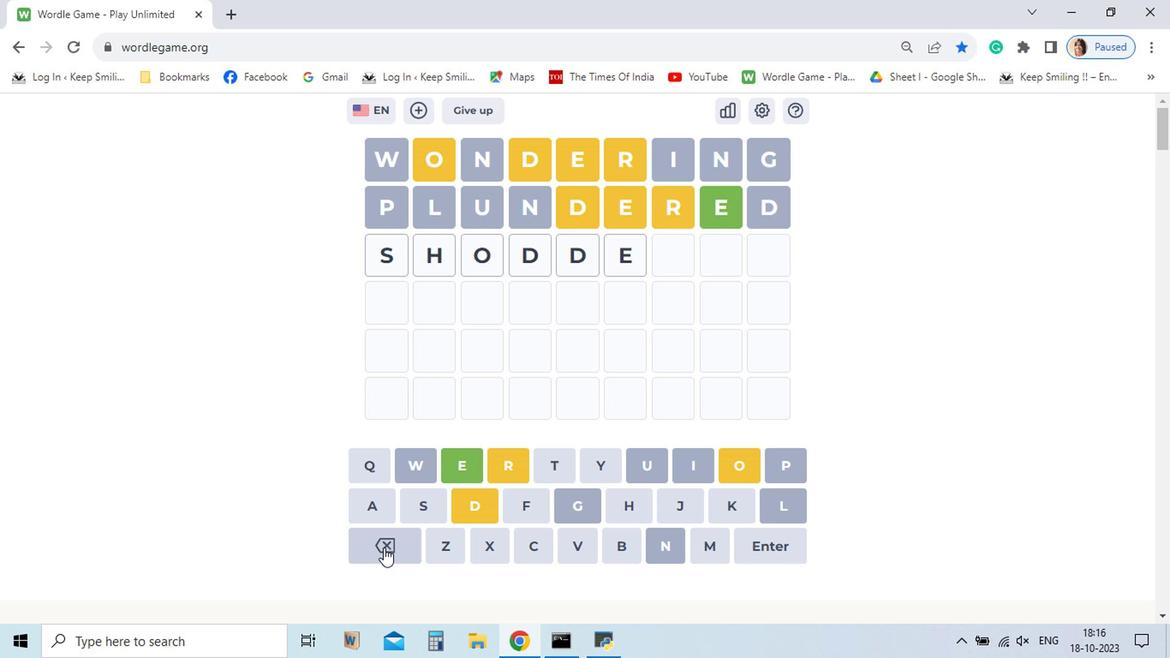 
Action: Mouse pressed left at (425, 541)
Screenshot: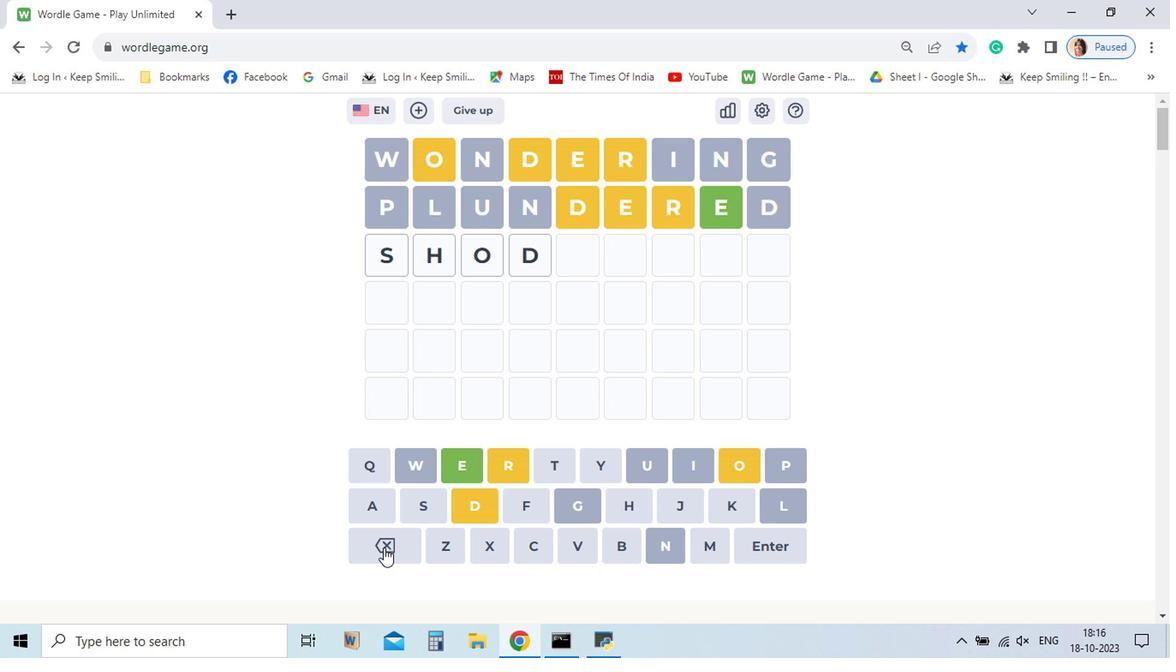 
Action: Mouse pressed left at (425, 541)
Screenshot: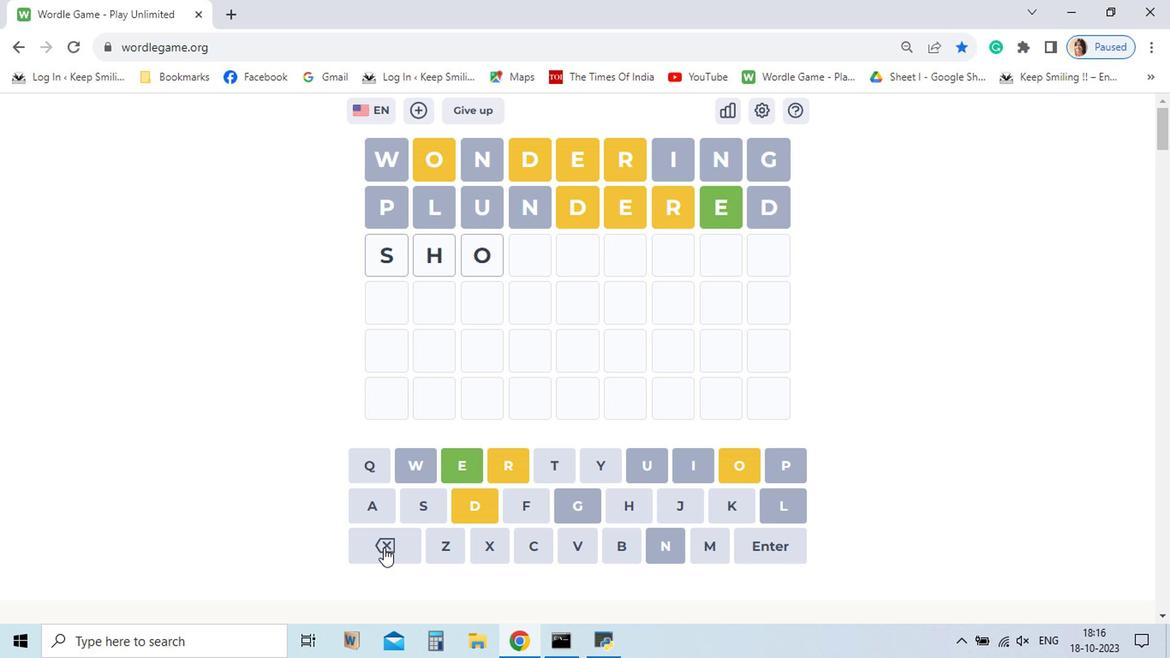 
Action: Mouse pressed left at (425, 541)
Screenshot: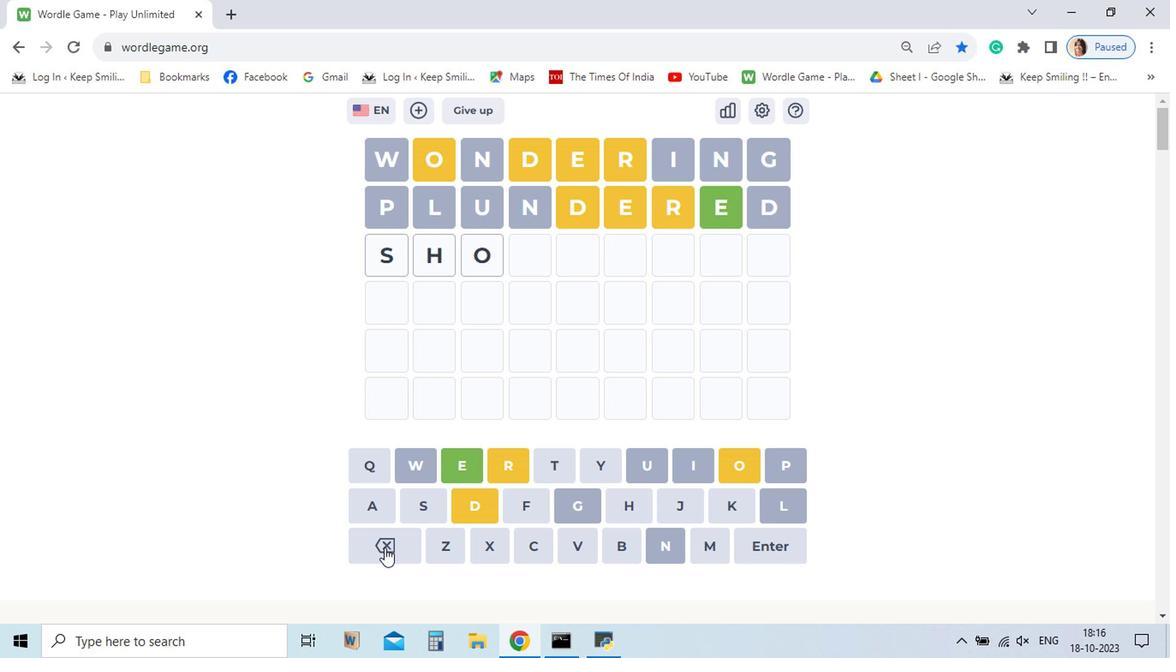 
Action: Mouse moved to (426, 541)
Screenshot: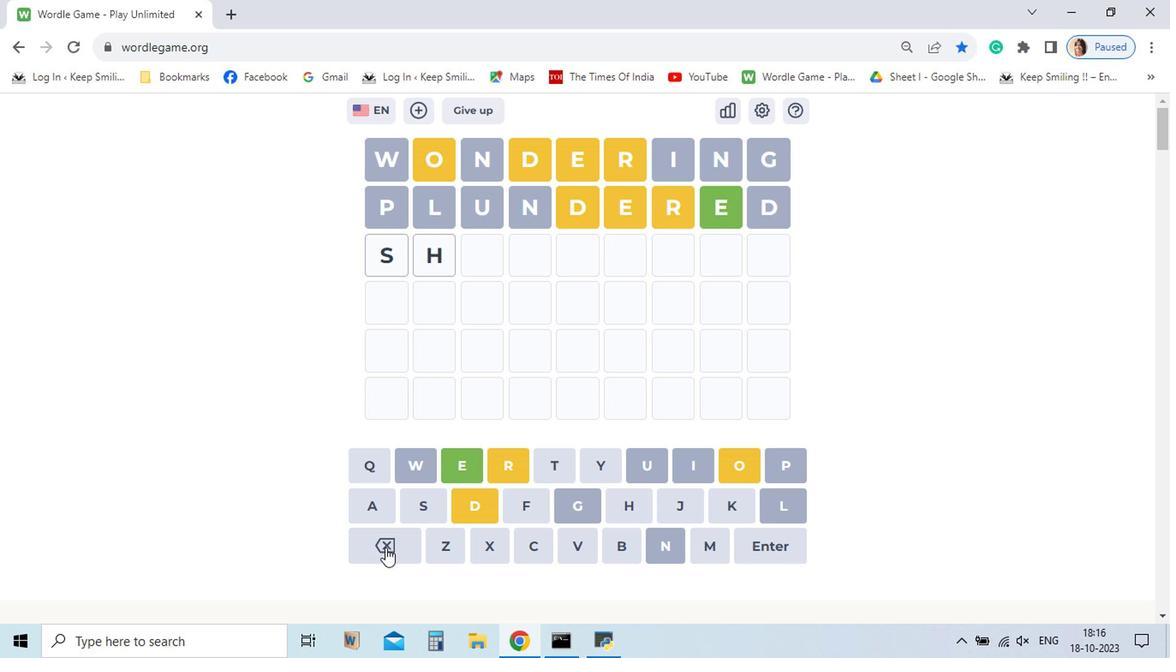 
Action: Mouse pressed left at (426, 541)
Screenshot: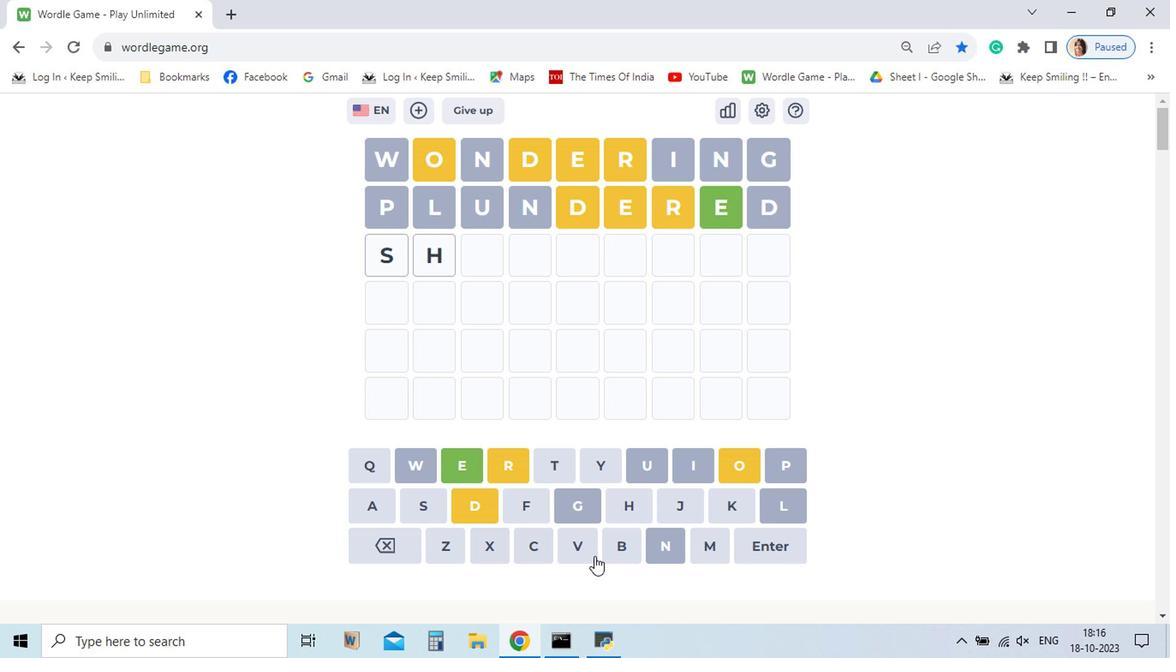 
Action: Mouse moved to (615, 483)
Screenshot: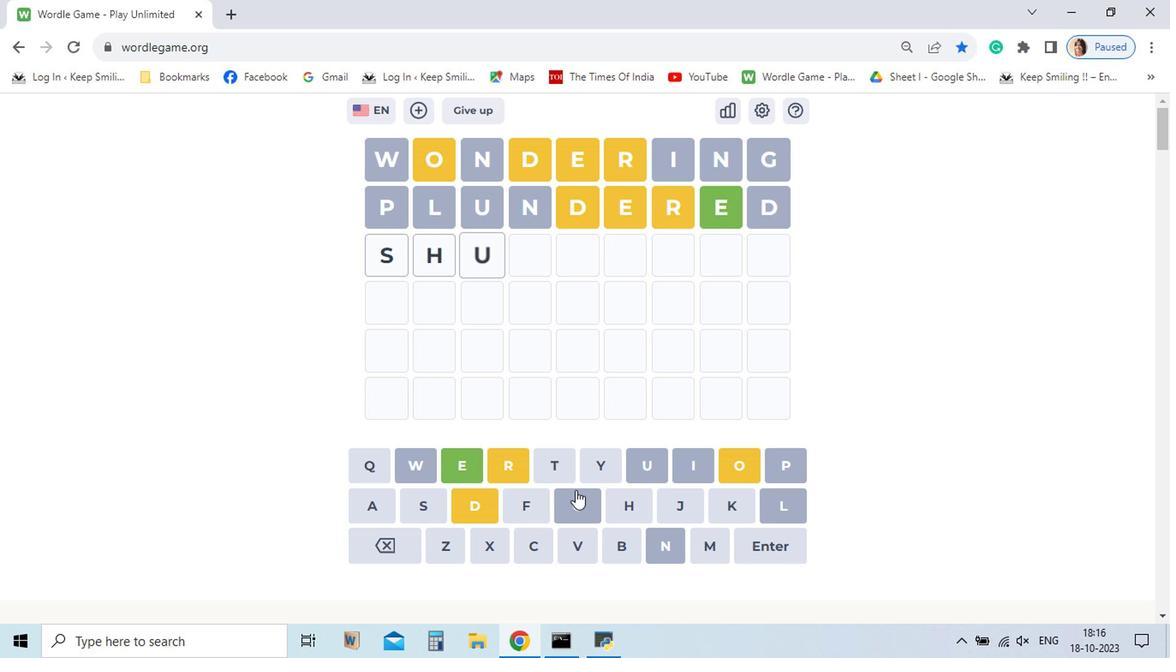 
Action: Mouse pressed left at (615, 483)
Screenshot: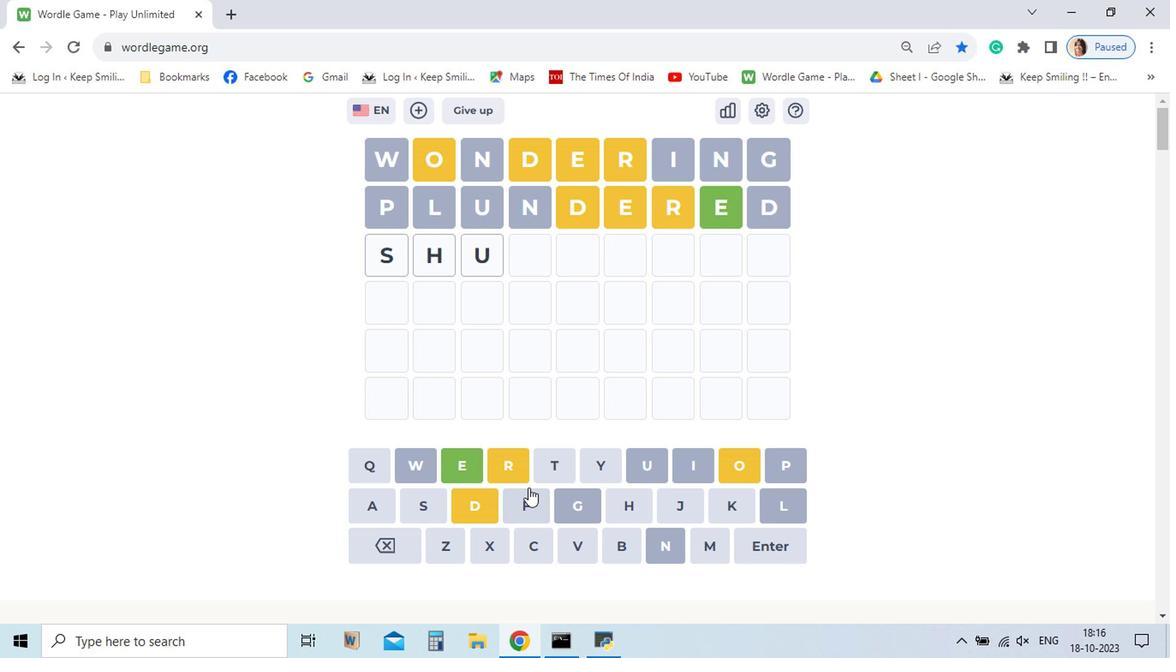 
Action: Mouse moved to (491, 510)
Screenshot: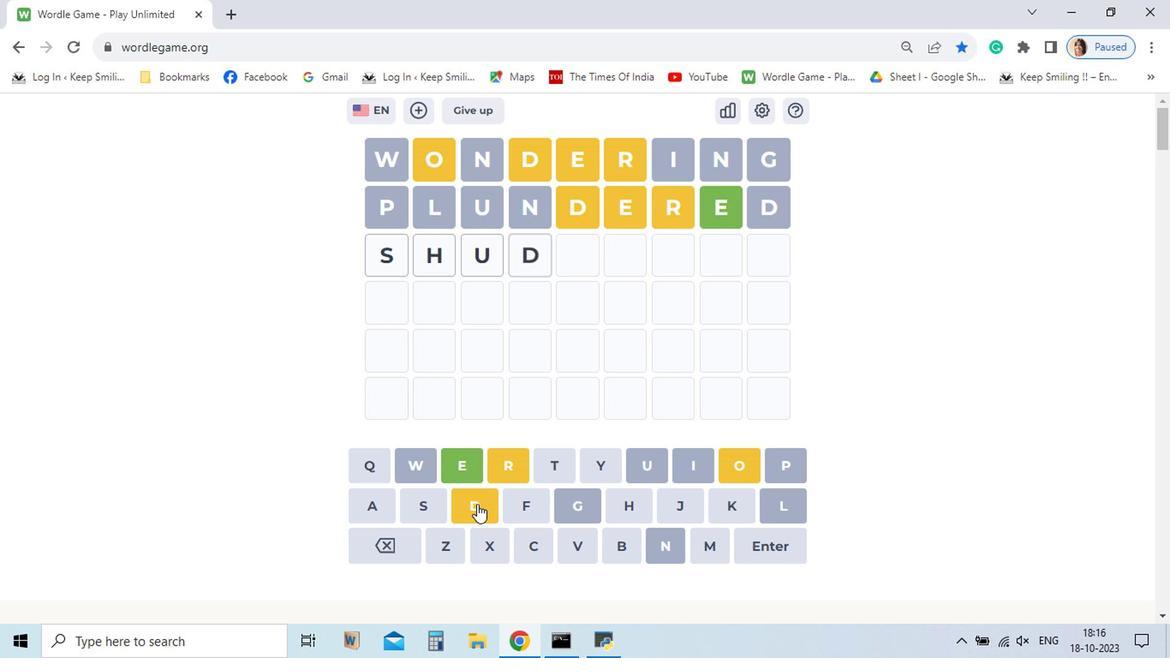 
Action: Mouse pressed left at (491, 510)
Screenshot: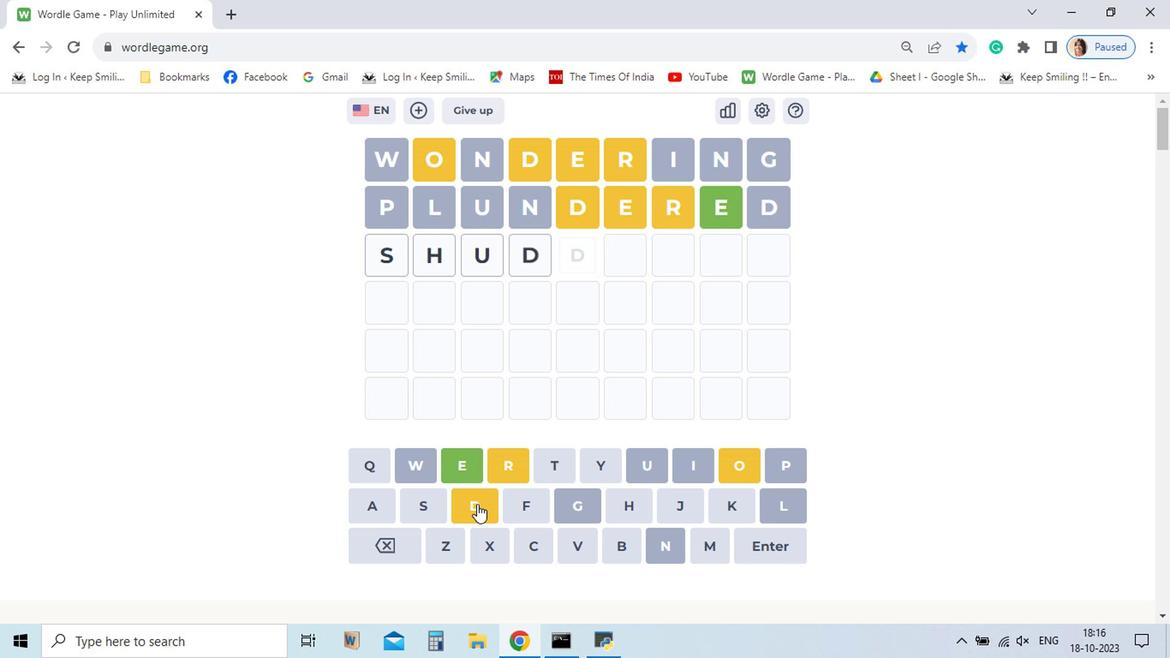 
Action: Mouse pressed left at (491, 510)
Screenshot: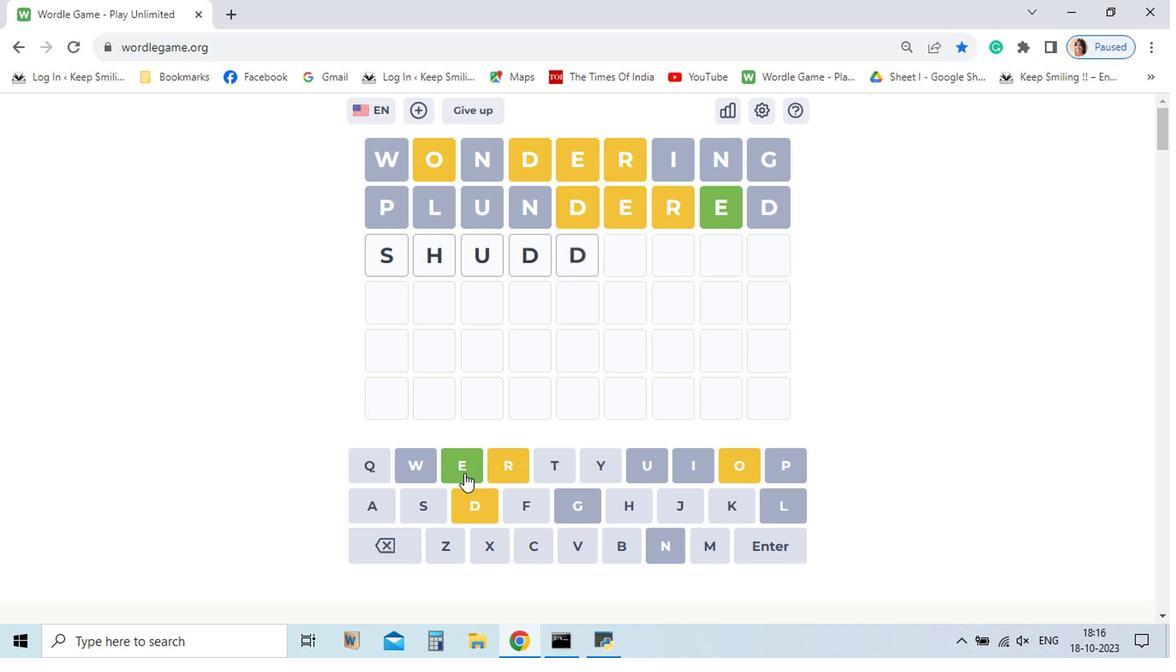 
Action: Mouse moved to (482, 488)
Screenshot: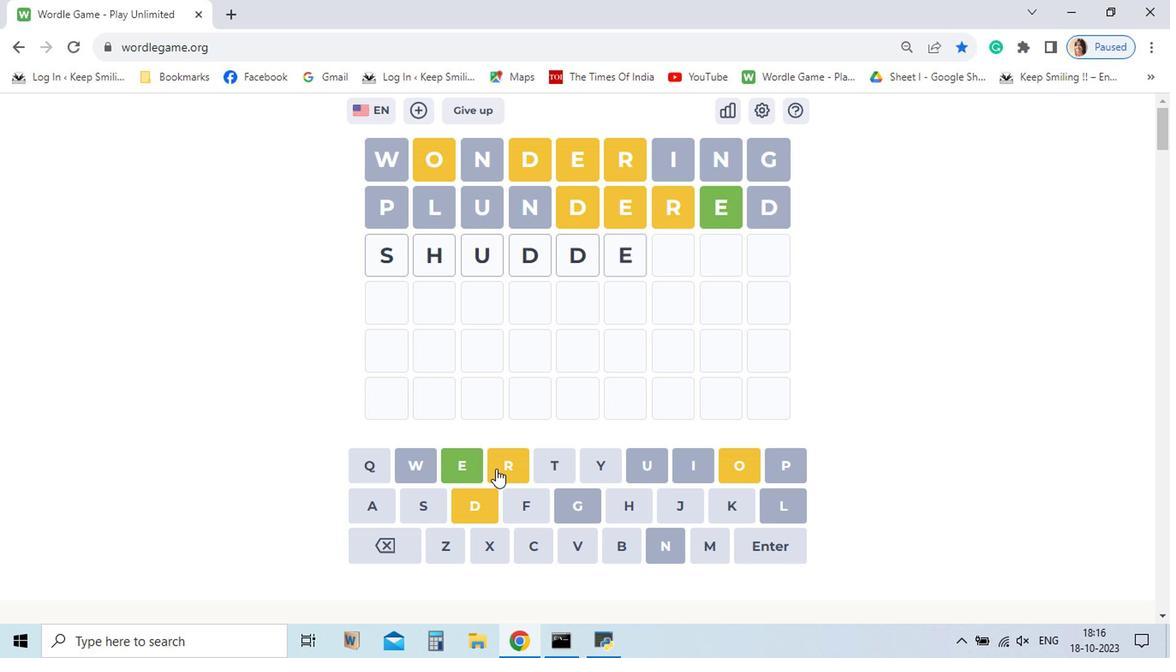 
Action: Mouse pressed left at (482, 488)
Screenshot: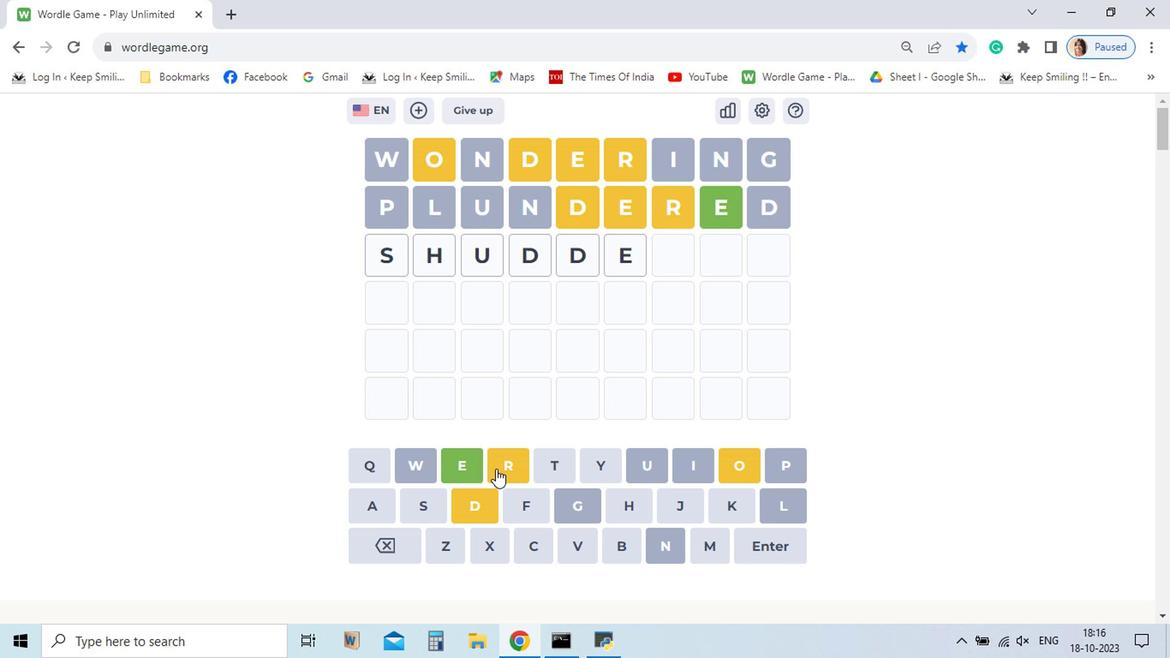 
Action: Mouse moved to (506, 485)
Screenshot: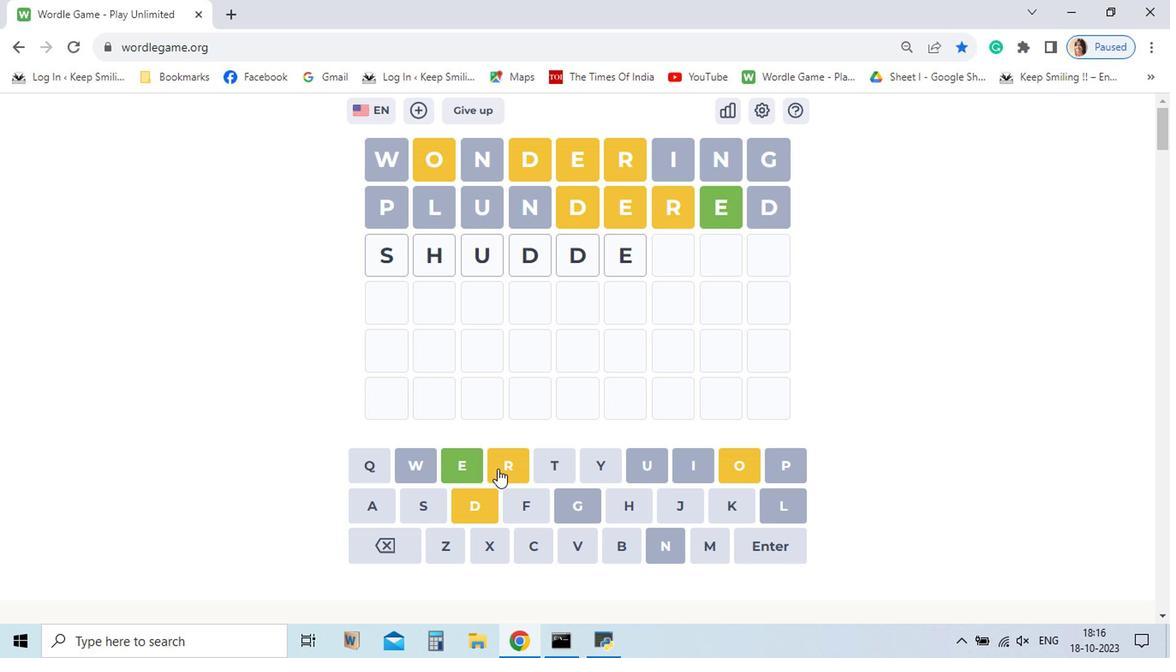 
Action: Mouse pressed left at (506, 485)
Screenshot: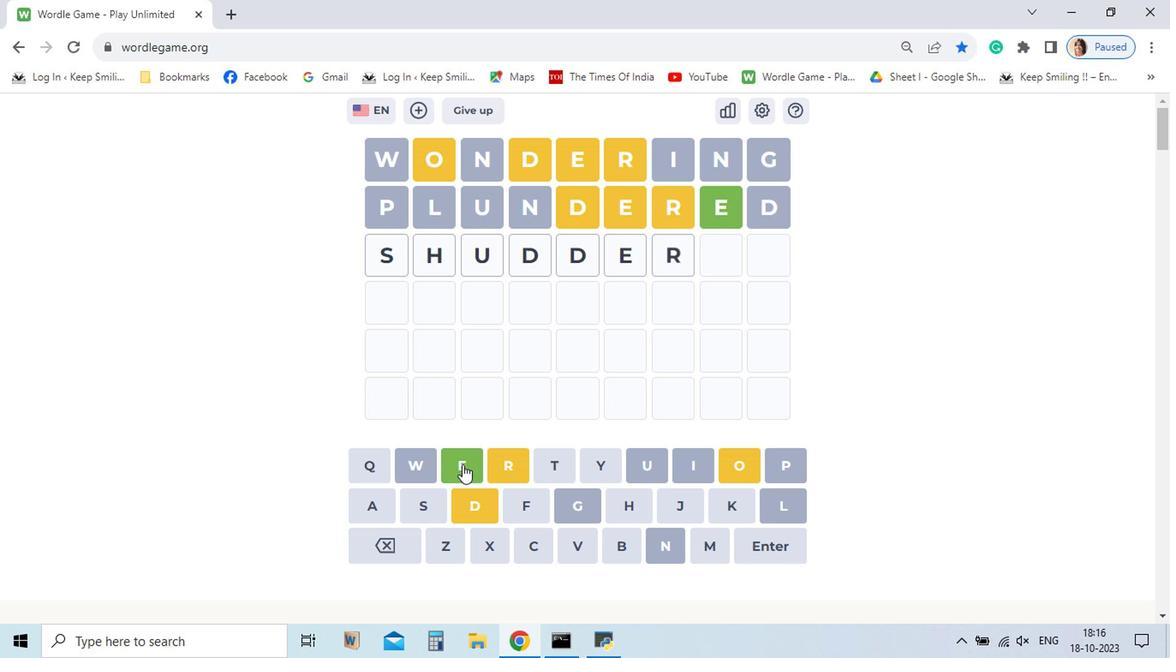 
Action: Mouse moved to (480, 482)
Screenshot: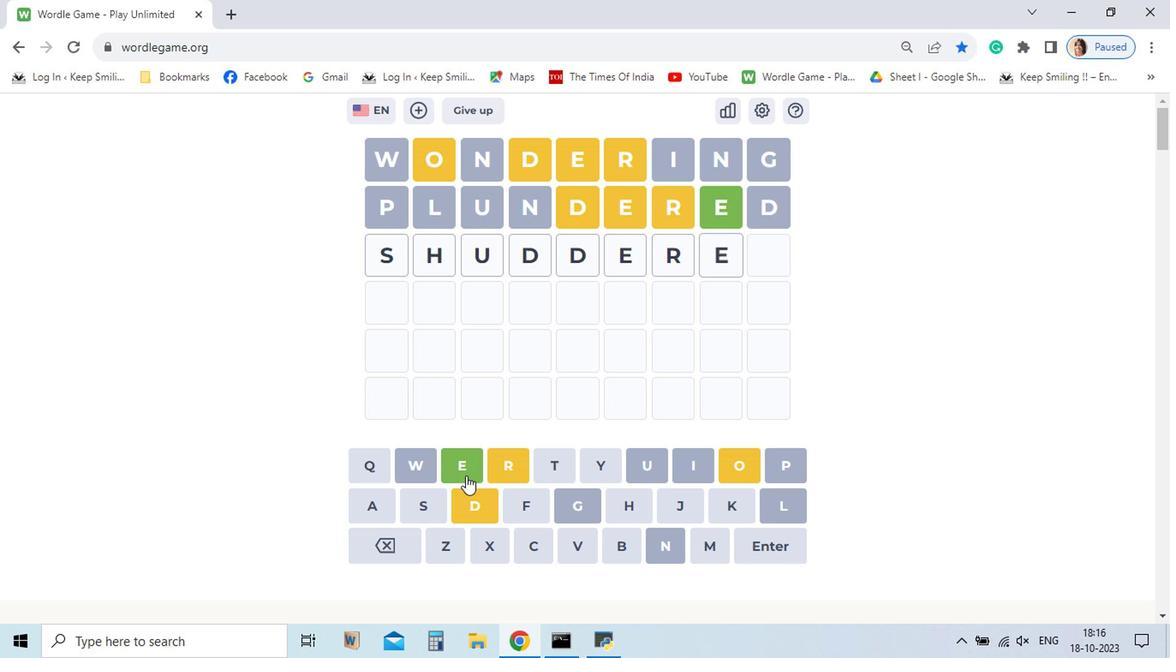 
Action: Mouse pressed left at (480, 482)
Screenshot: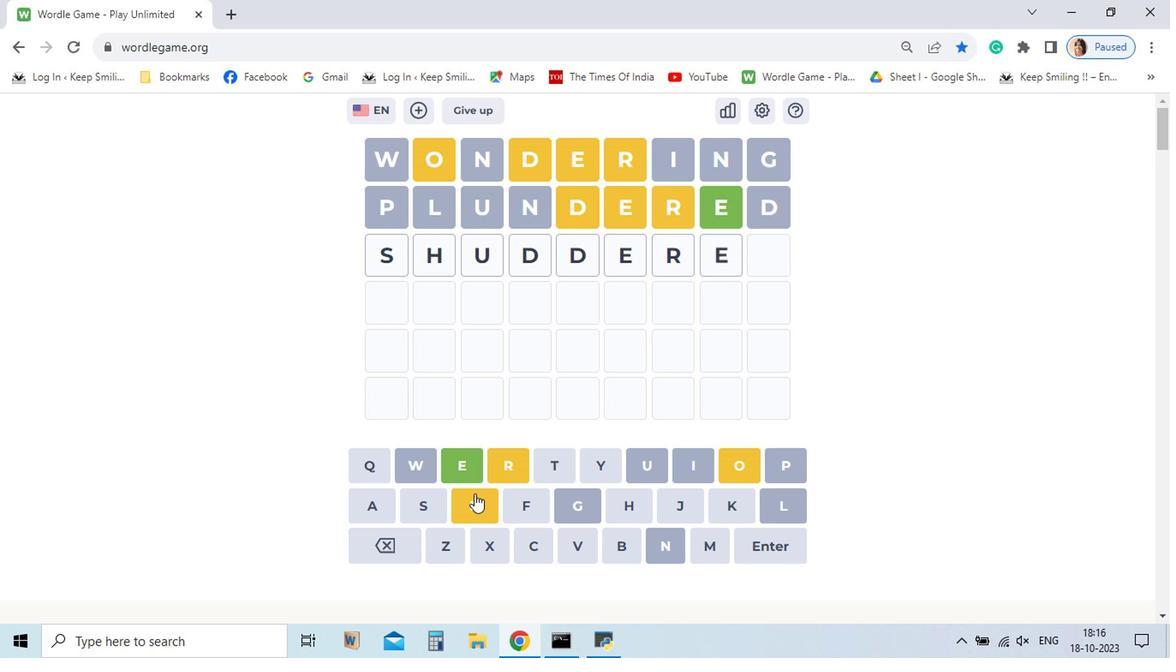 
Action: Mouse moved to (491, 514)
Screenshot: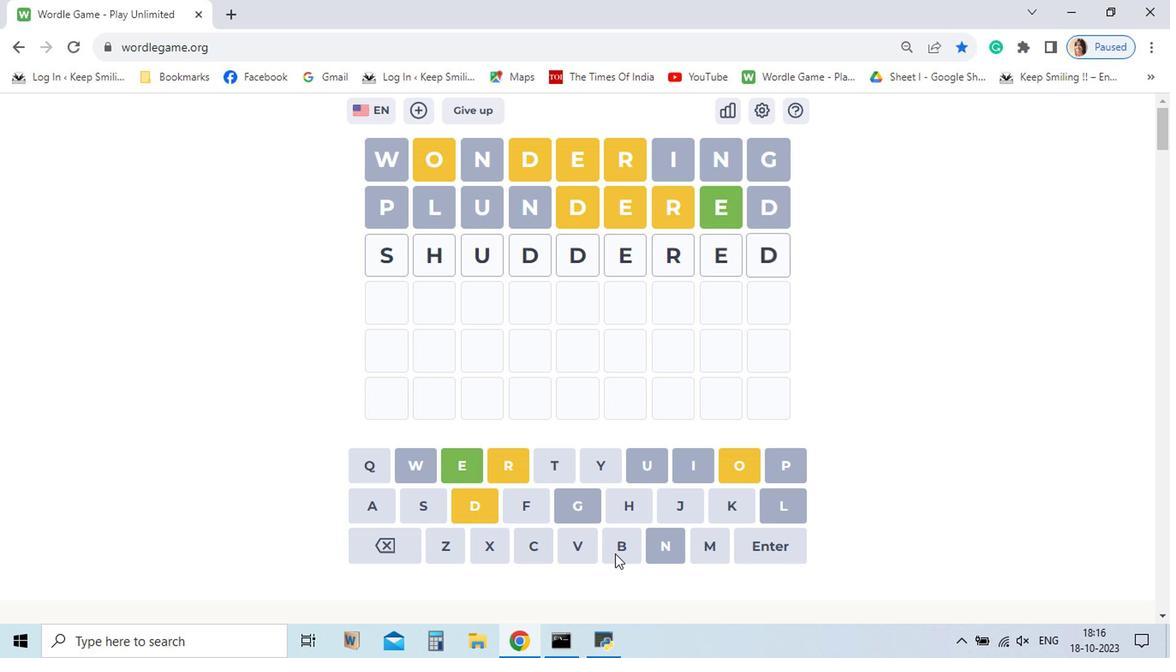 
Action: Mouse pressed left at (491, 514)
Screenshot: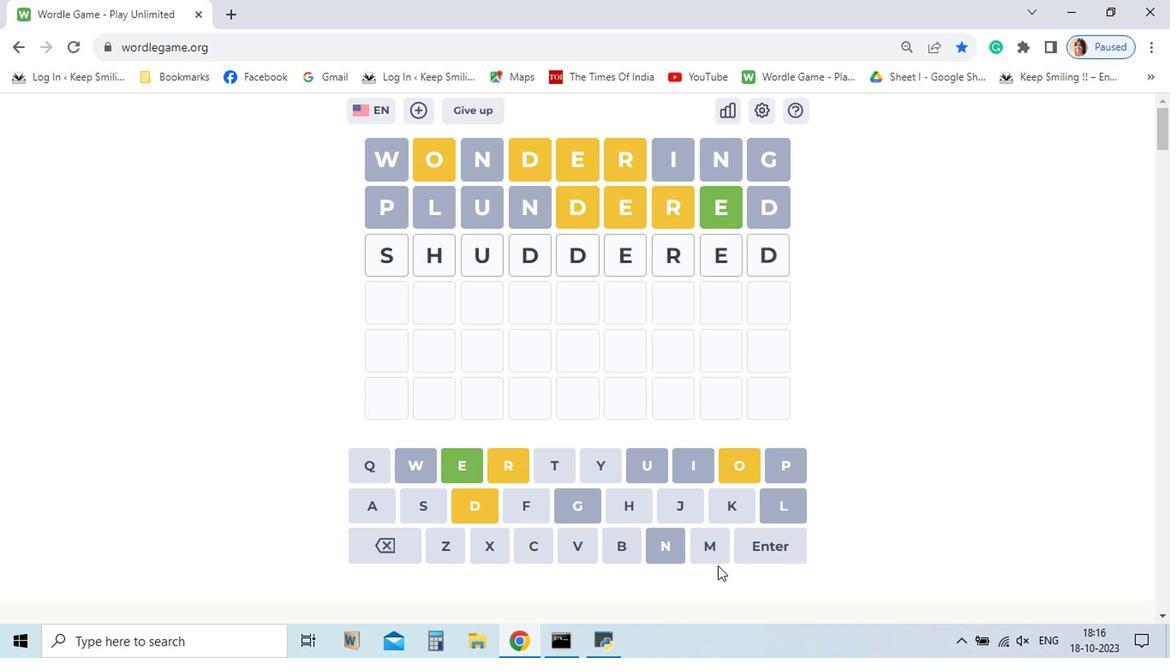 
Action: Mouse moved to (705, 540)
Screenshot: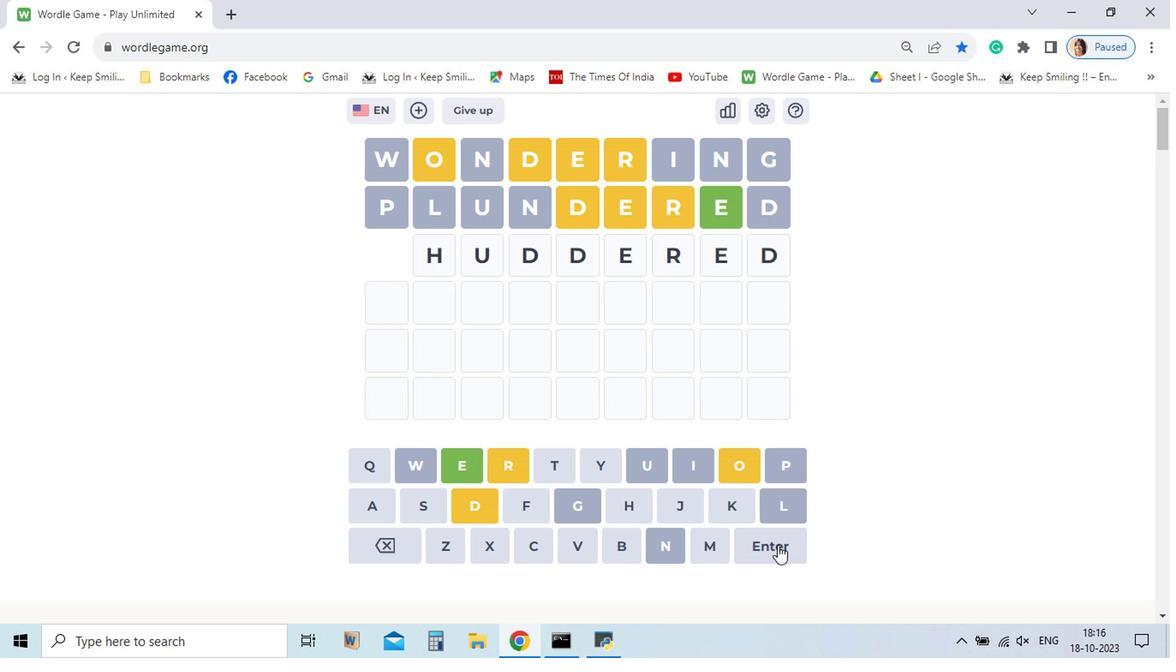 
Action: Mouse pressed left at (705, 540)
Screenshot: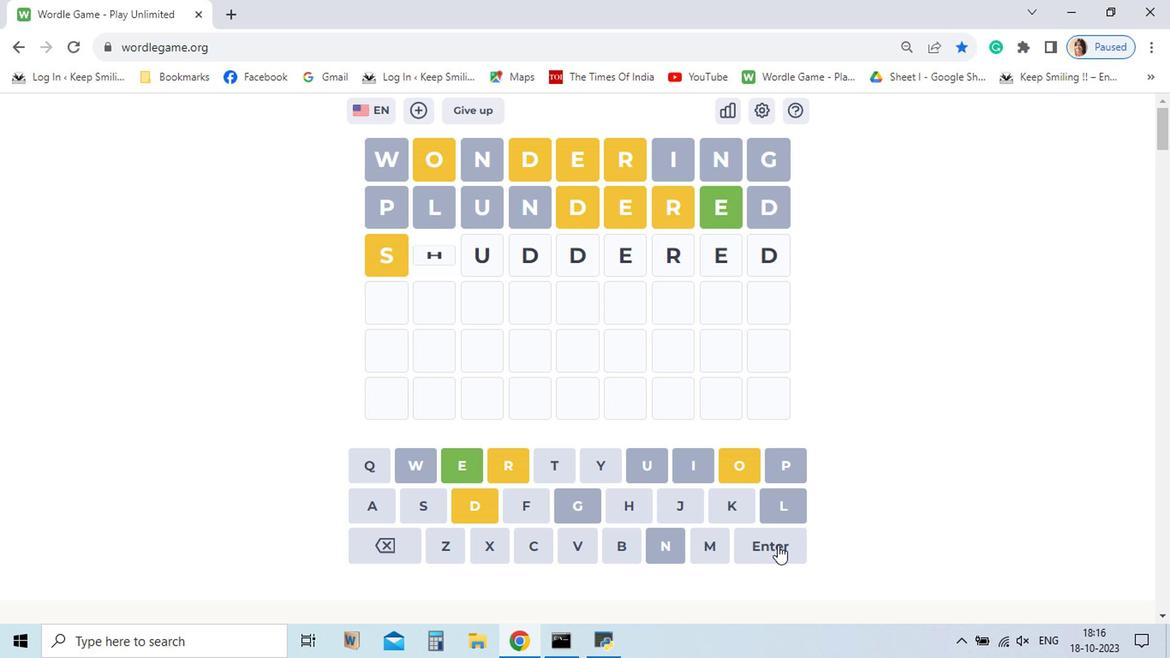 
Action: Mouse moved to (494, 513)
Screenshot: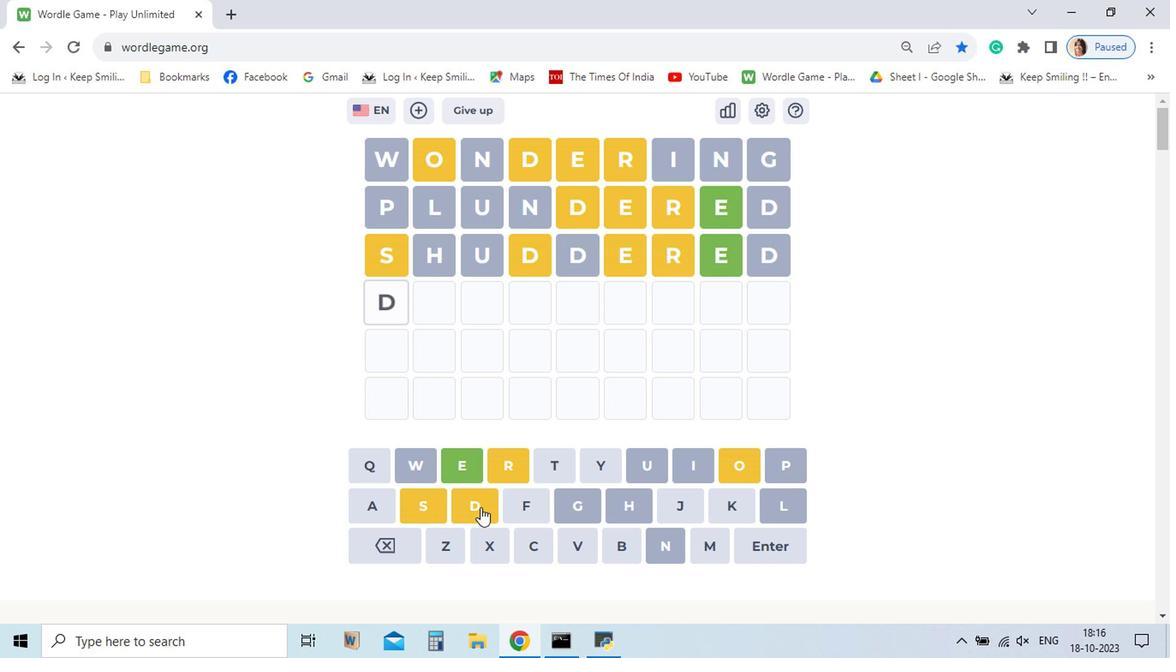 
Action: Mouse pressed left at (494, 513)
Screenshot: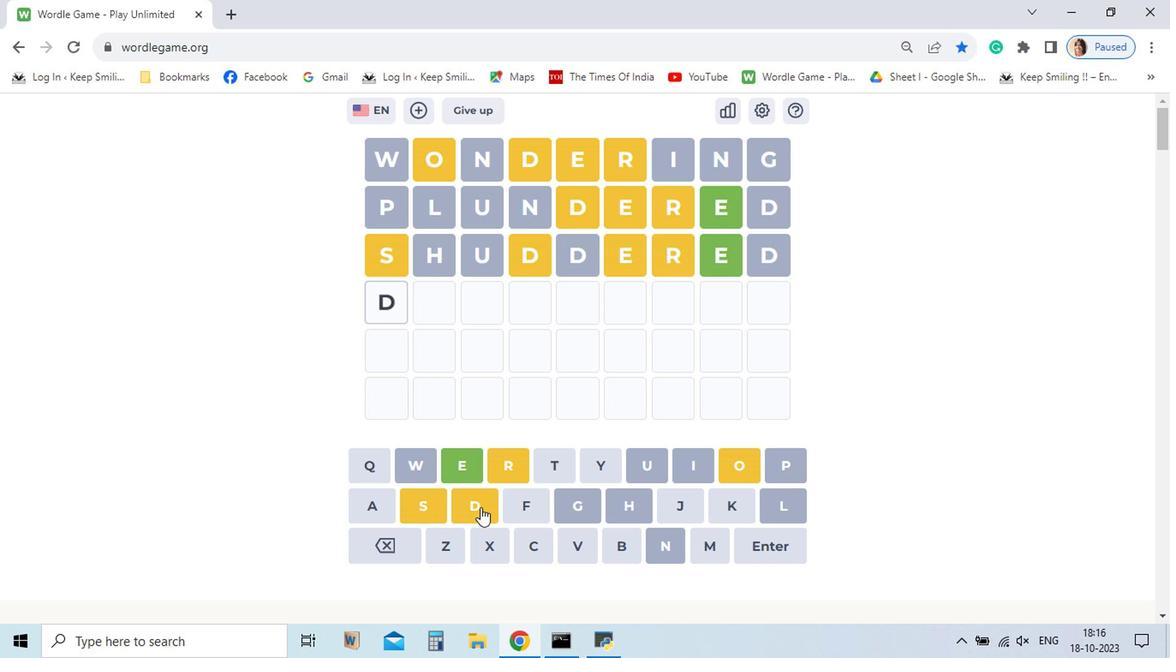 
Action: Mouse moved to (484, 485)
Screenshot: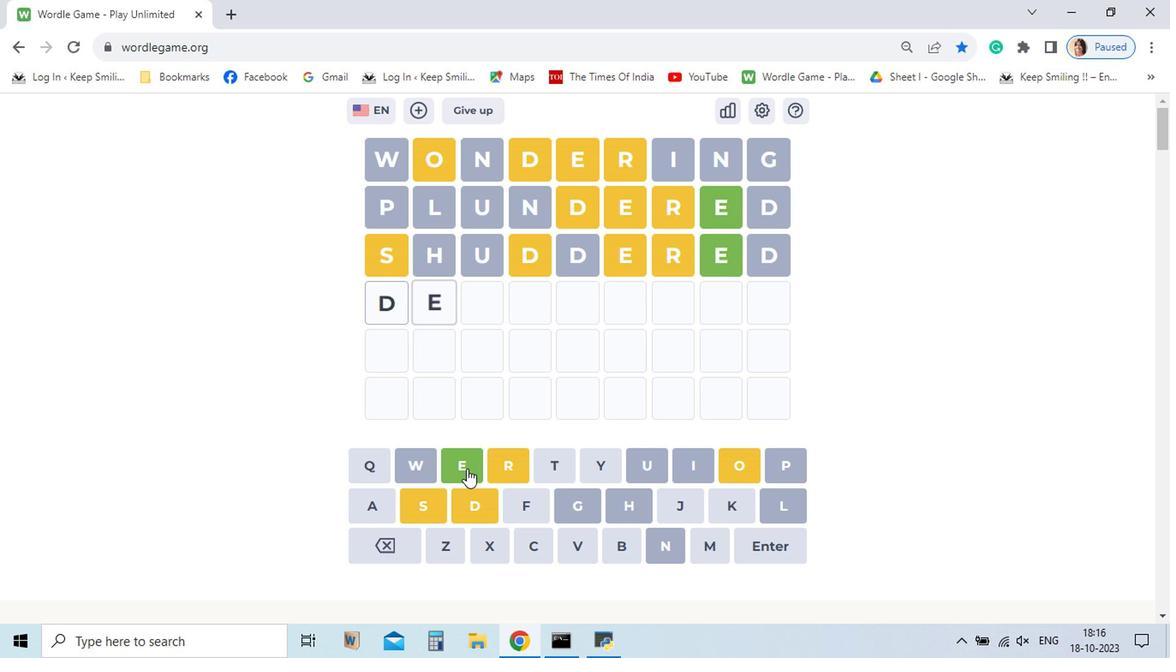 
Action: Mouse pressed left at (484, 485)
Screenshot: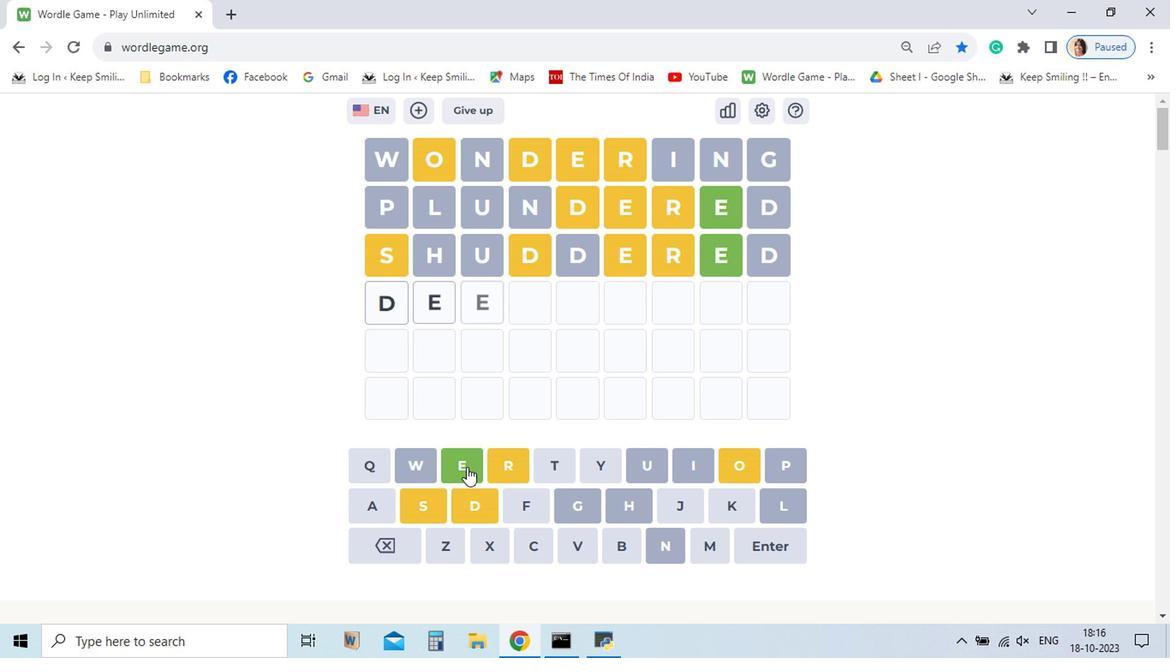 
Action: Mouse pressed left at (484, 485)
Screenshot: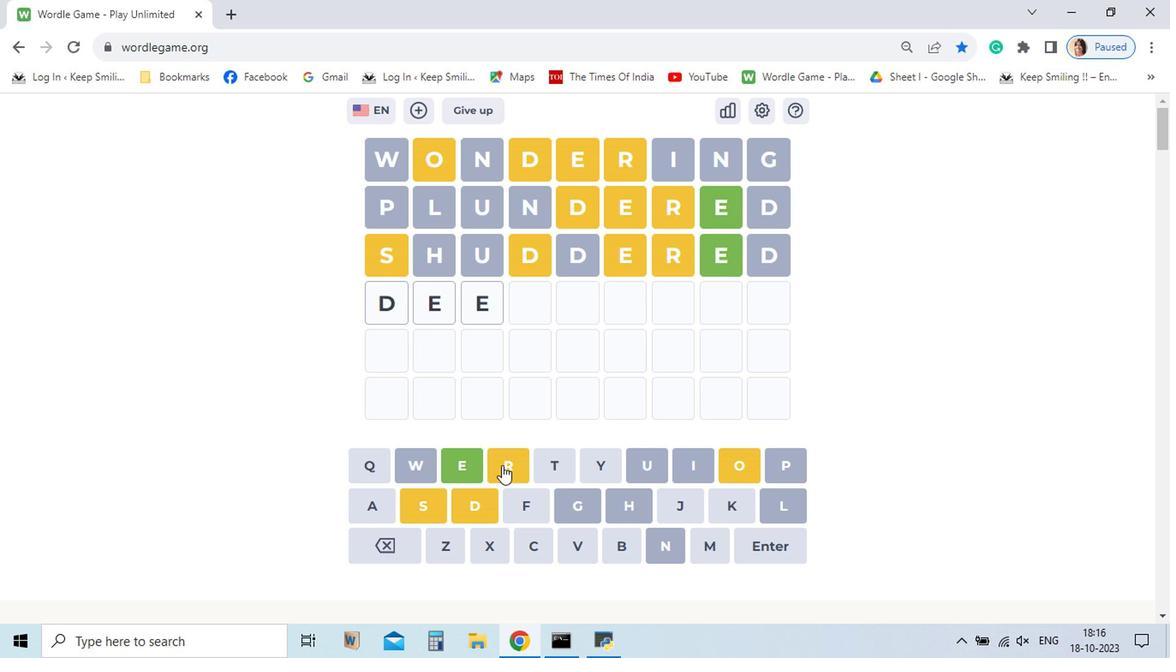 
Action: Mouse moved to (519, 483)
Screenshot: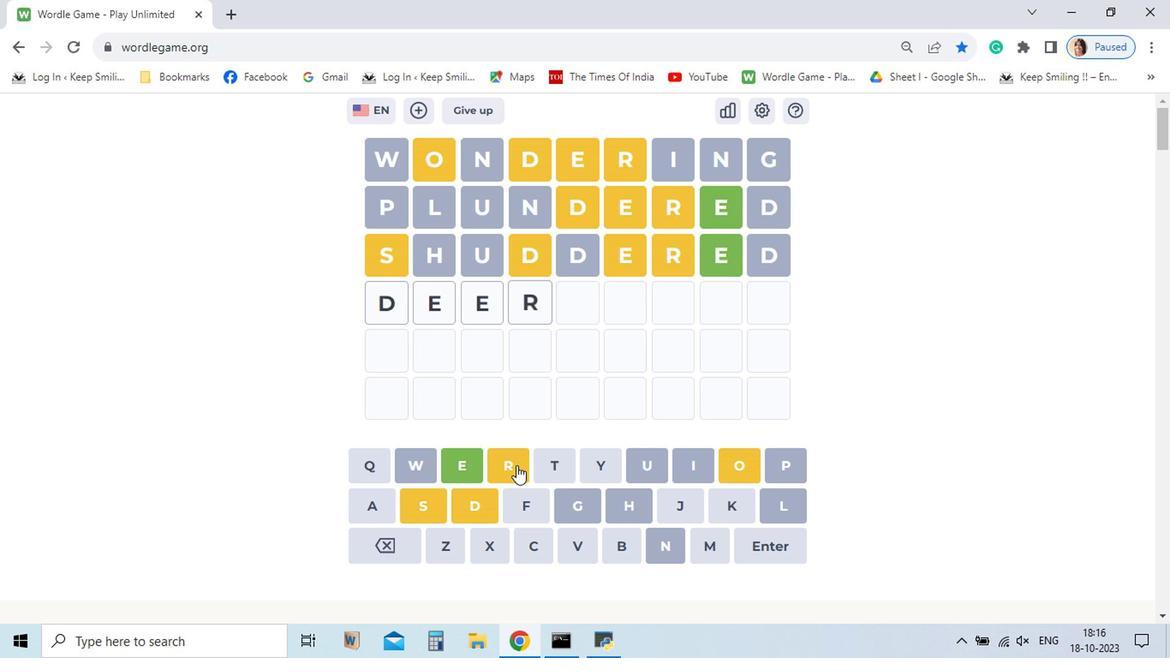 
Action: Mouse pressed left at (519, 483)
Screenshot: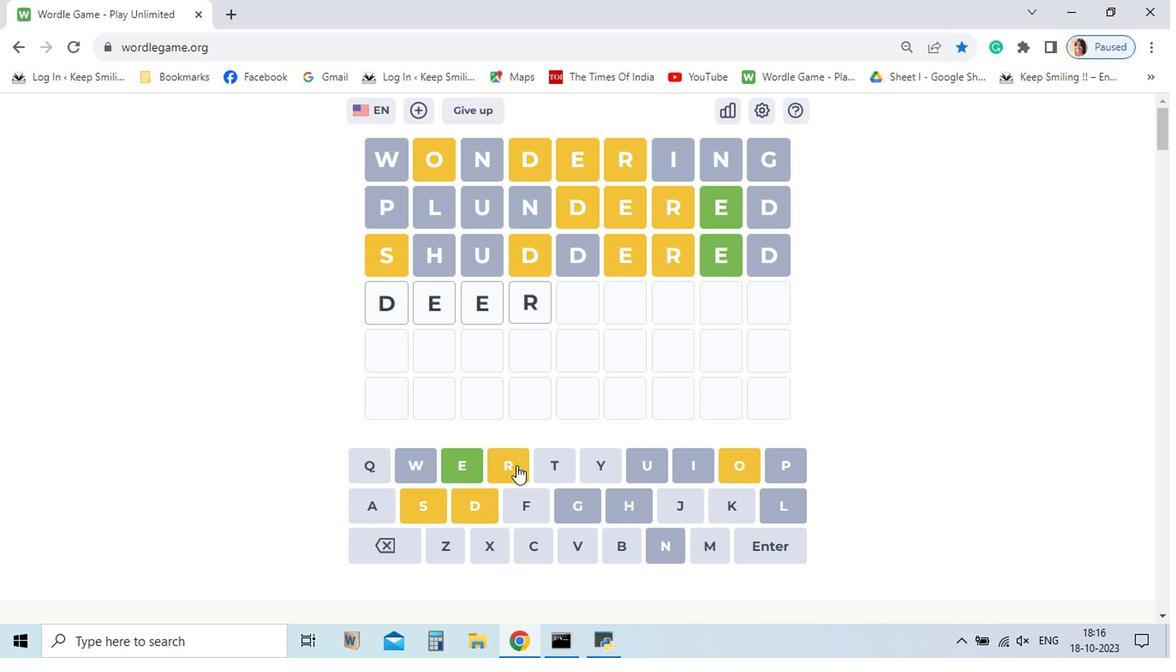 
Action: Mouse moved to (426, 537)
Screenshot: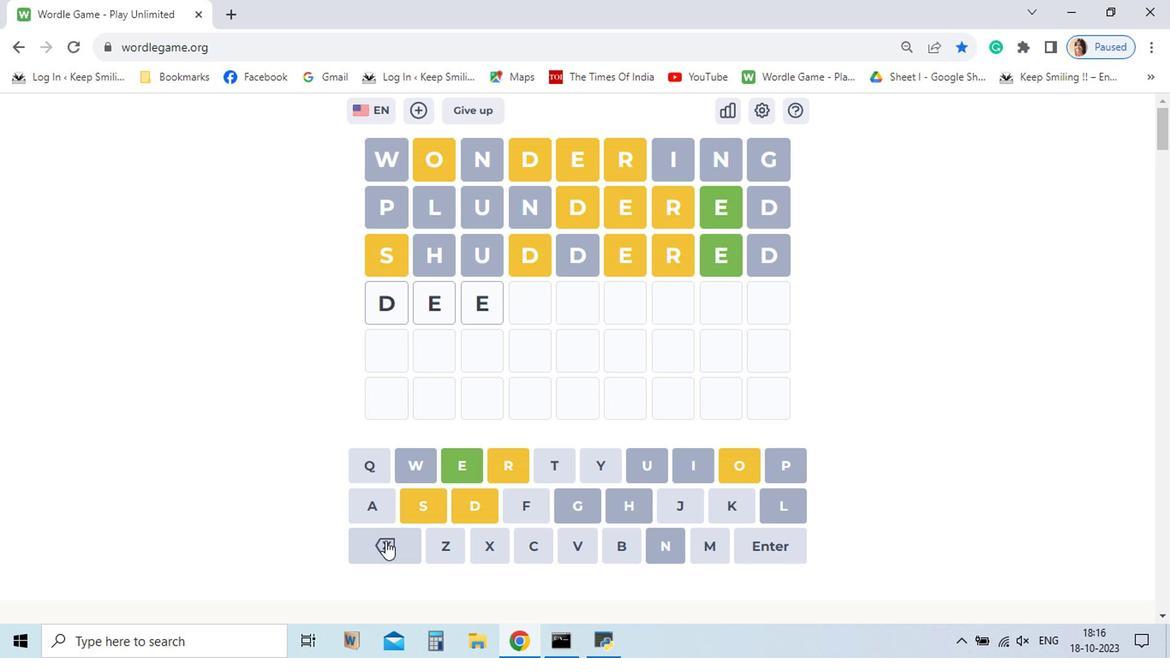 
Action: Mouse pressed left at (426, 537)
Screenshot: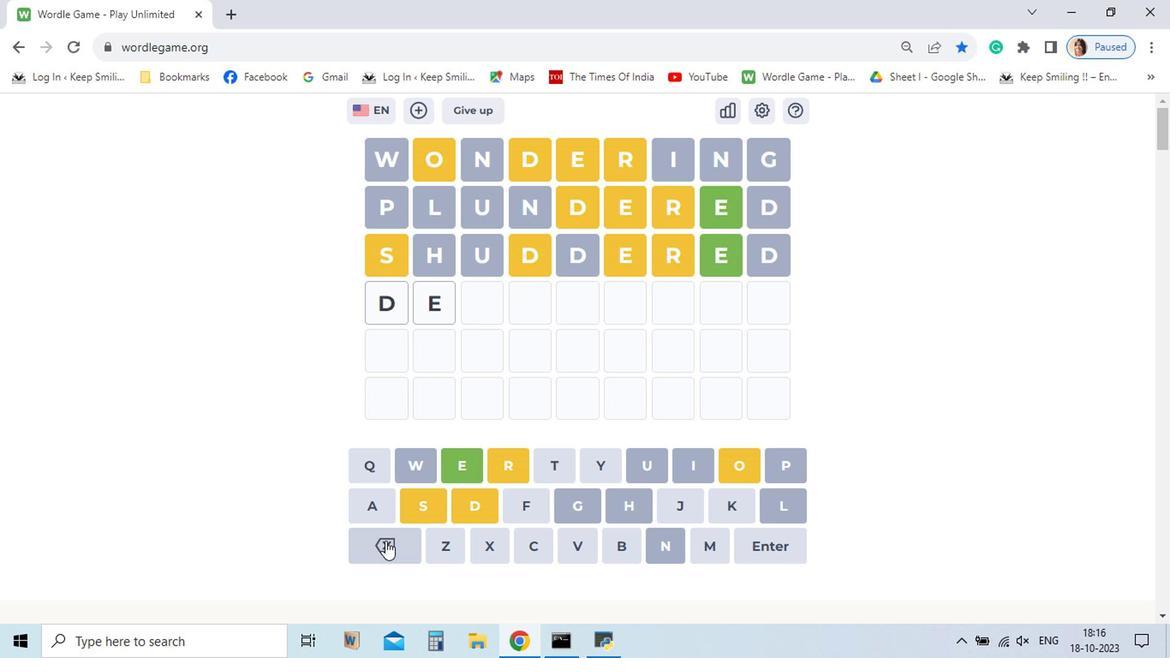 
Action: Mouse pressed left at (426, 537)
Screenshot: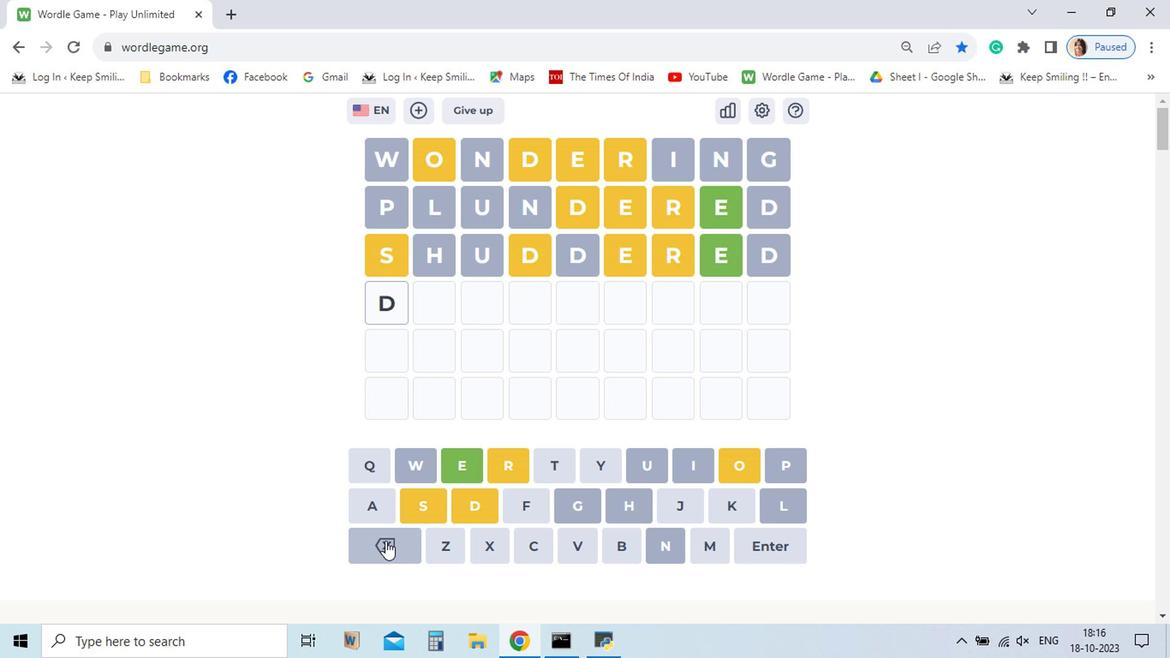 
Action: Mouse pressed left at (426, 537)
Screenshot: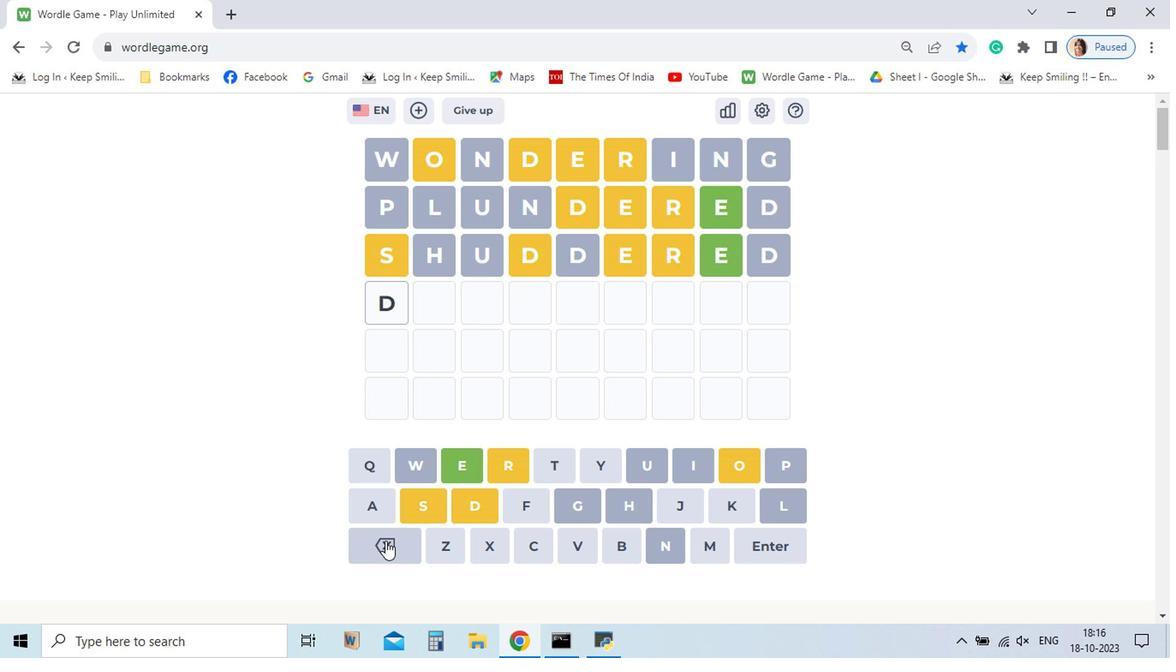 
Action: Mouse pressed left at (426, 537)
Screenshot: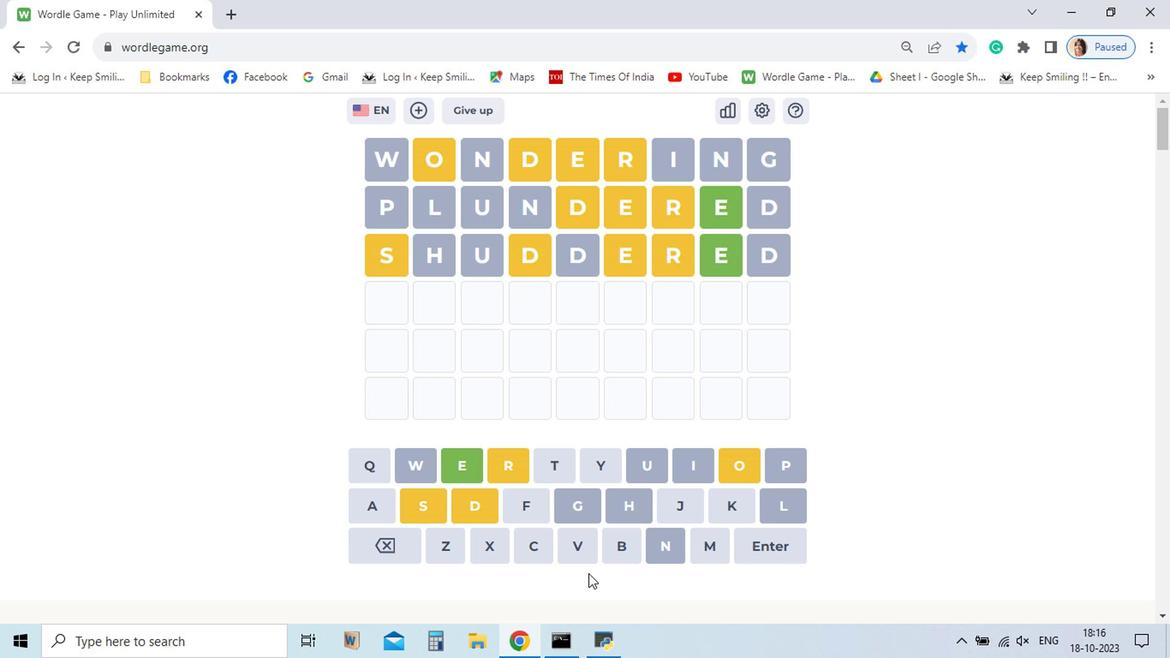 
Action: Mouse moved to (597, 540)
Screenshot: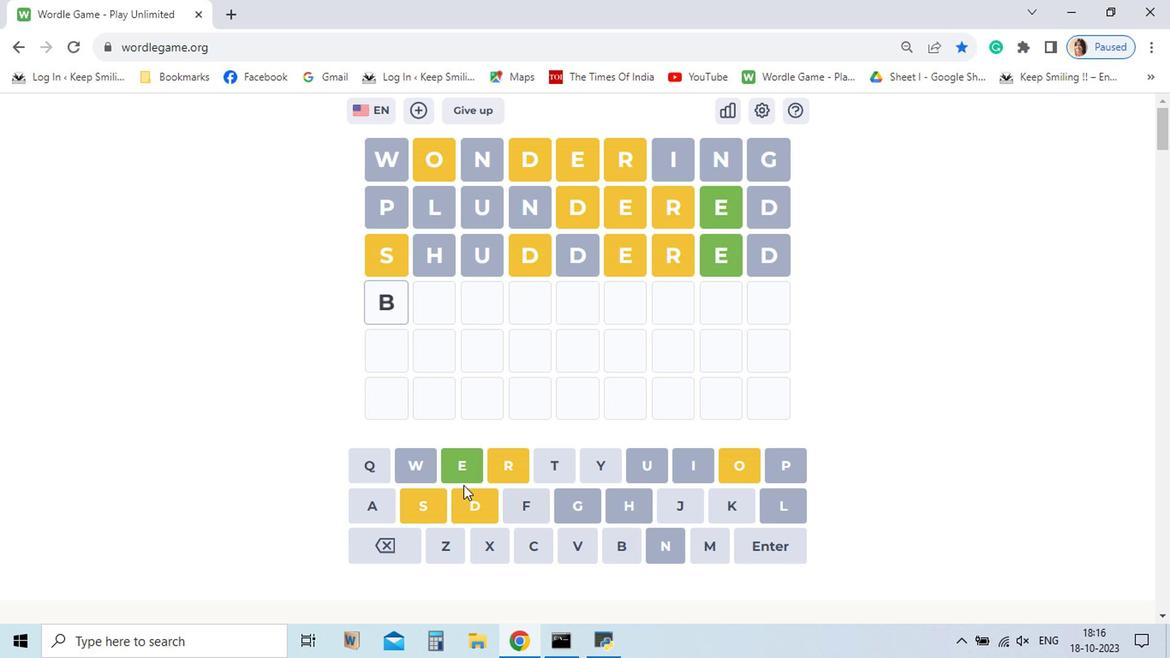 
Action: Mouse pressed left at (597, 540)
Screenshot: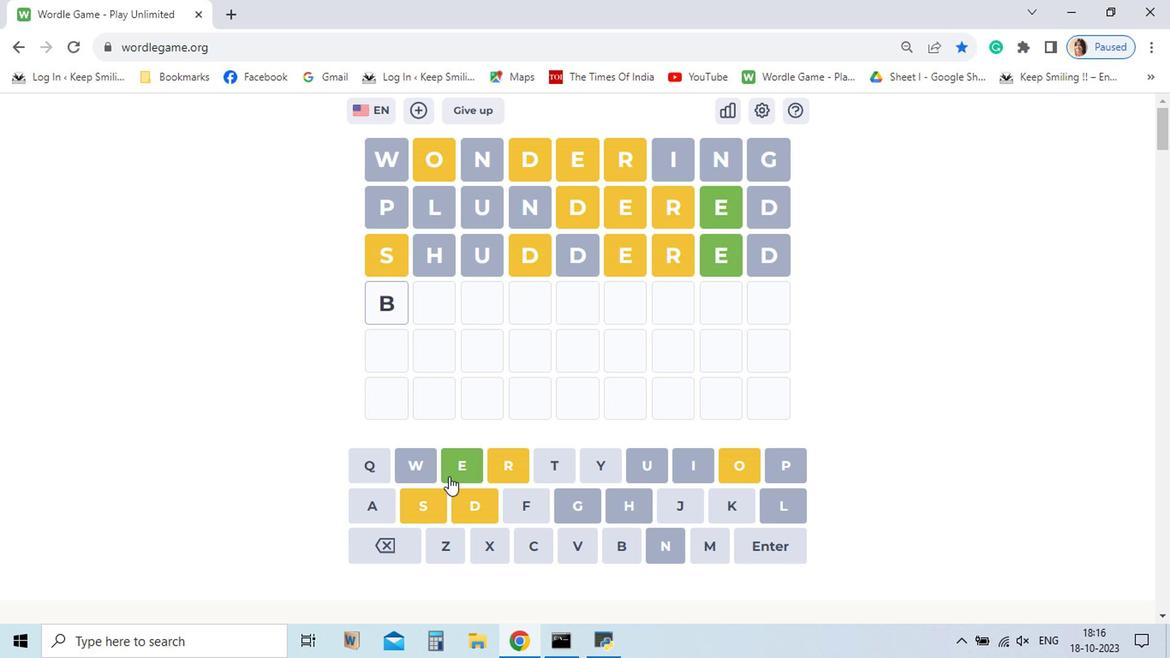 
Action: Mouse moved to (480, 483)
Screenshot: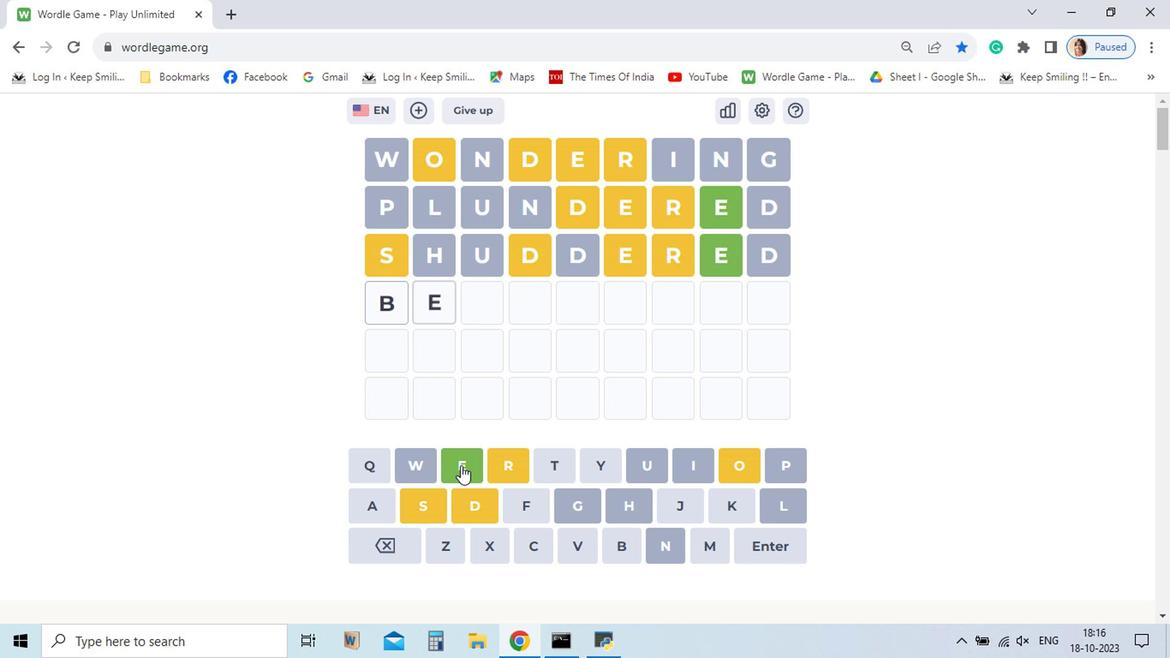 
Action: Mouse pressed left at (480, 483)
Screenshot: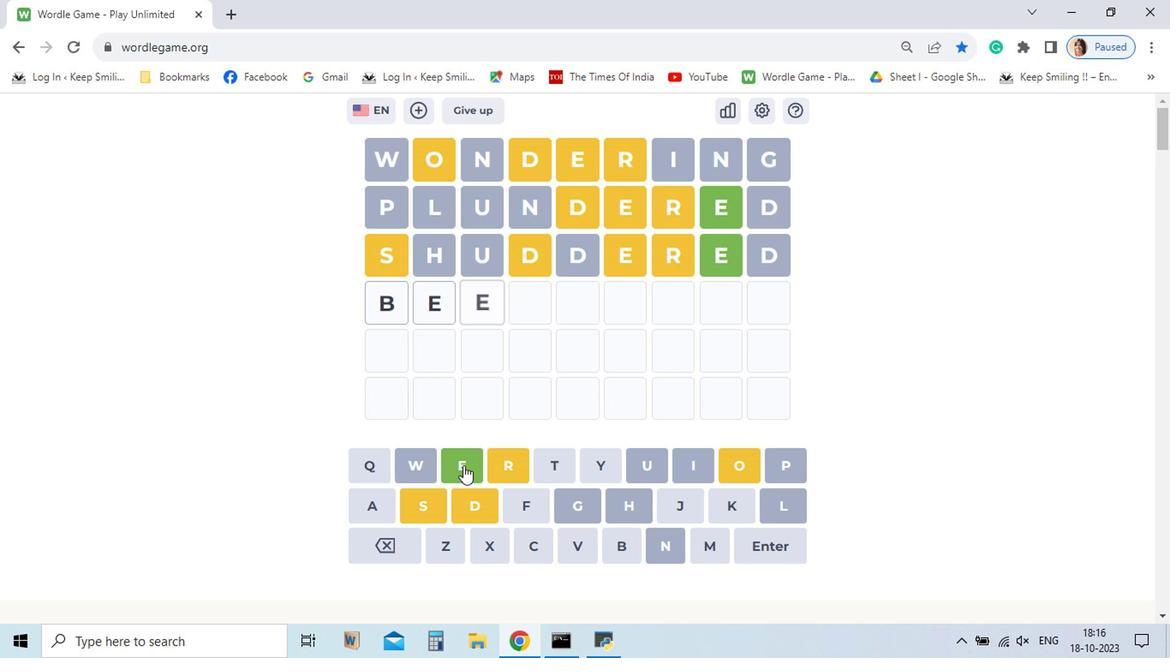 
Action: Mouse pressed left at (480, 483)
Screenshot: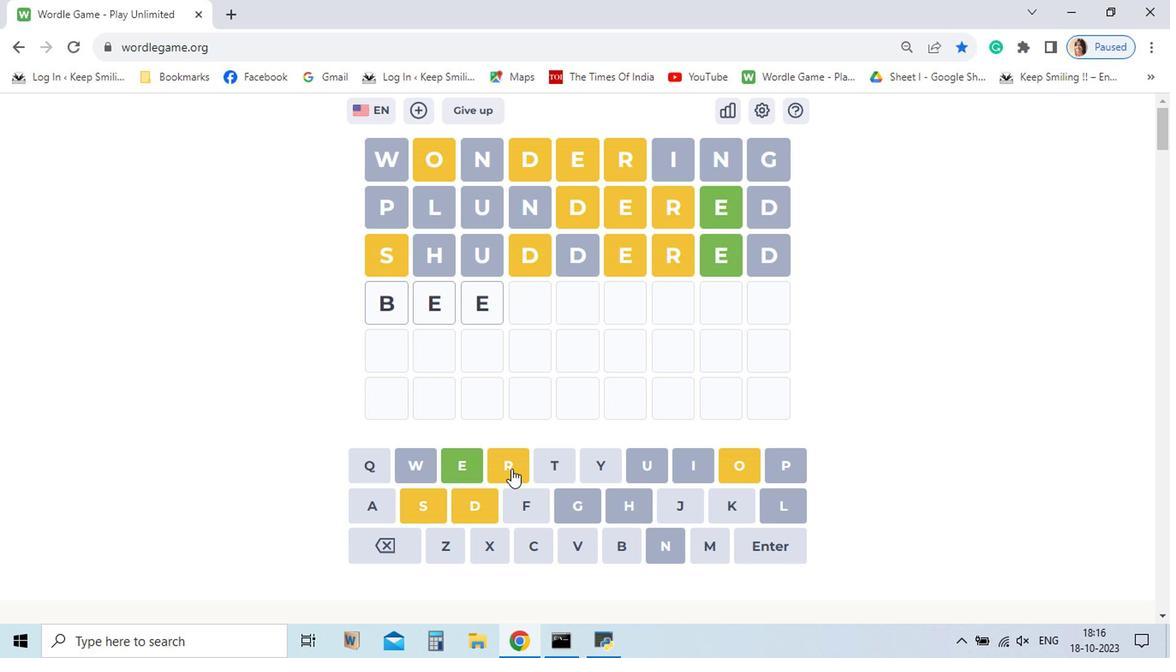 
Action: Mouse moved to (516, 485)
Screenshot: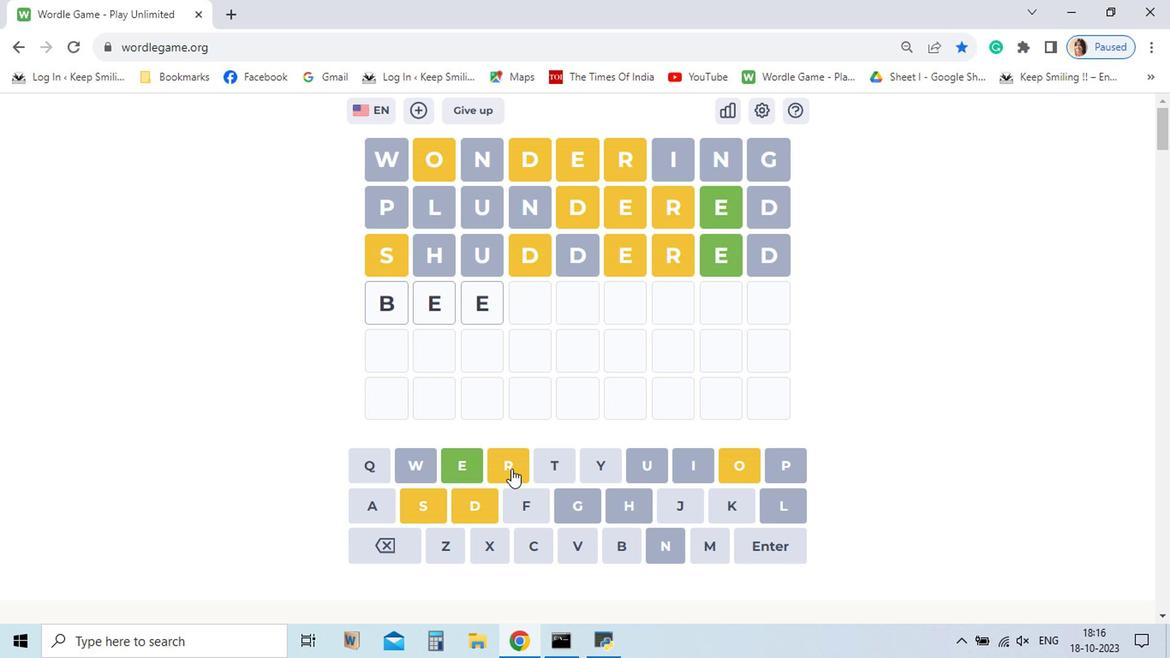 
Action: Mouse pressed left at (516, 485)
Screenshot: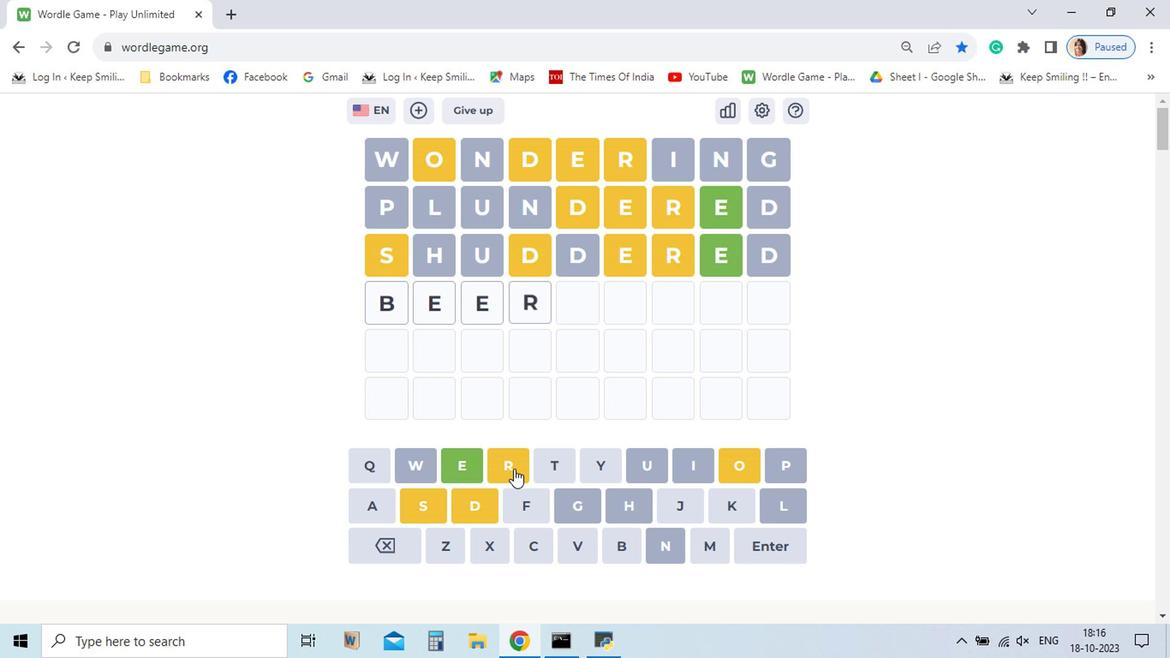 
Action: Mouse moved to (418, 536)
Screenshot: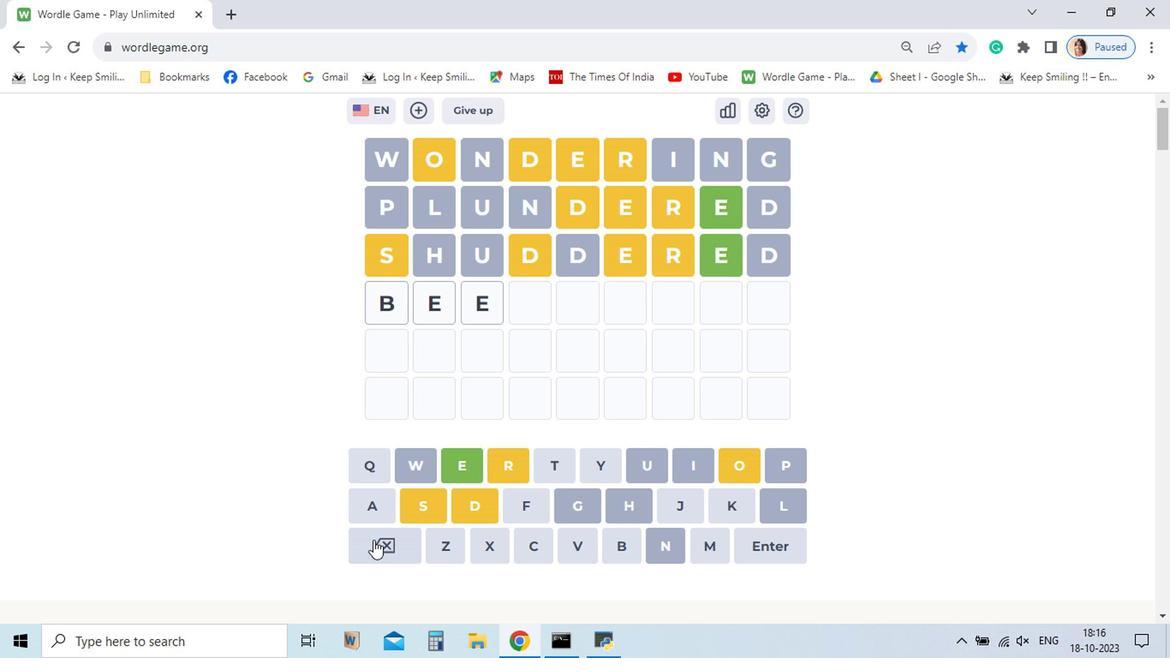 
Action: Mouse pressed left at (418, 536)
Screenshot: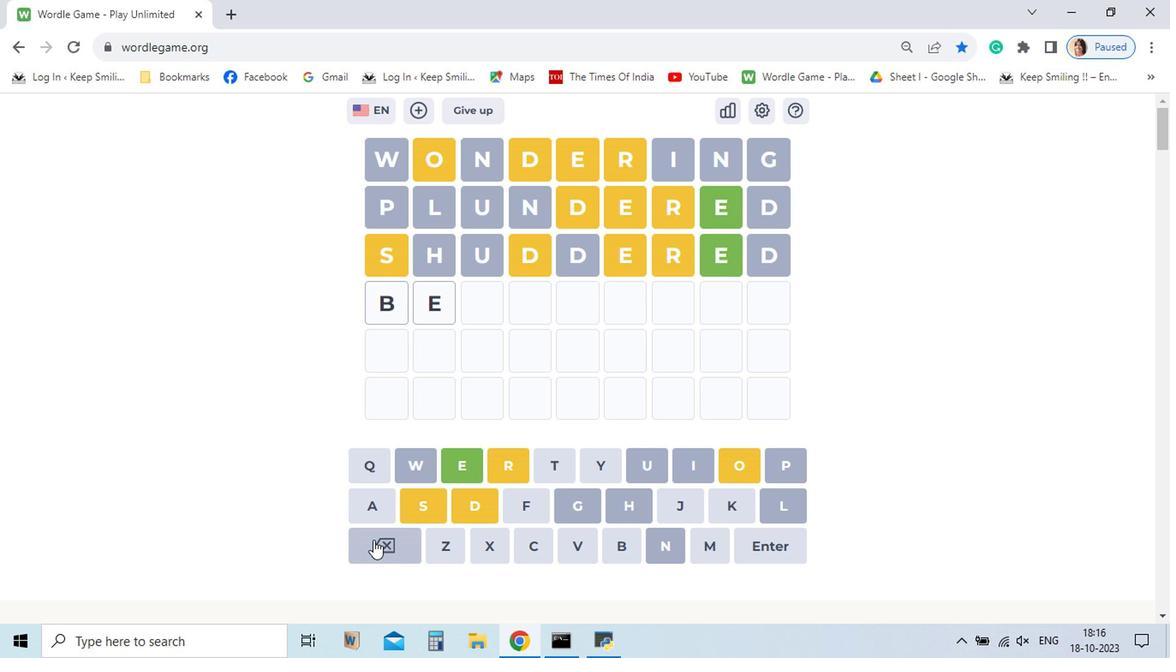
Action: Mouse pressed left at (418, 536)
Screenshot: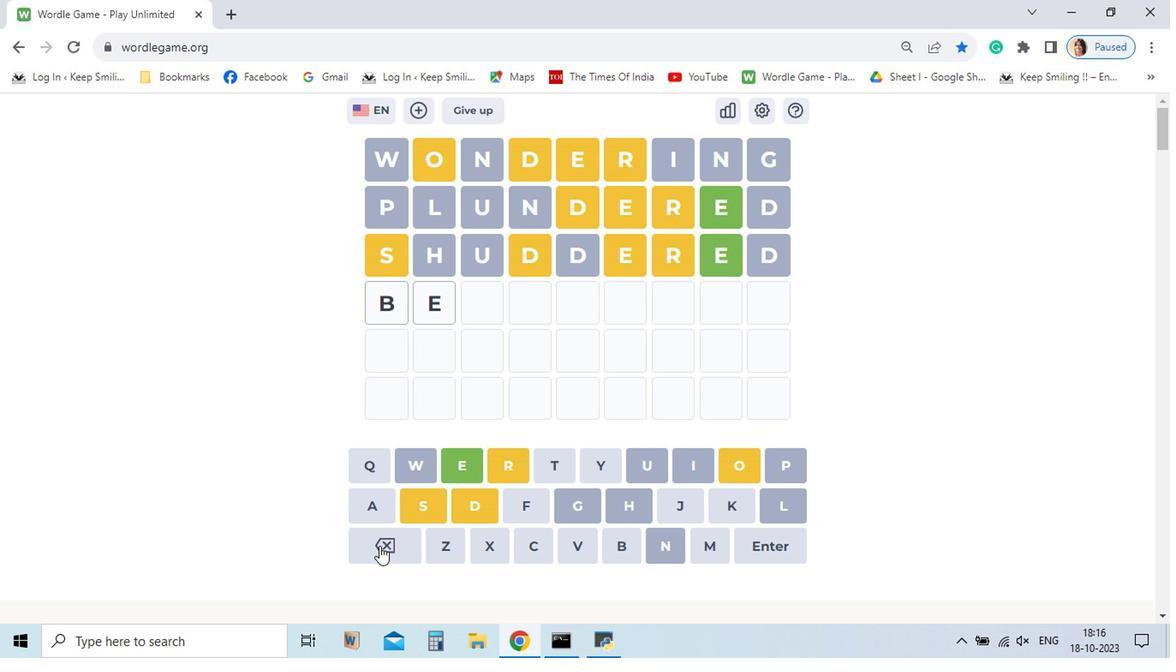 
Action: Mouse moved to (562, 541)
Screenshot: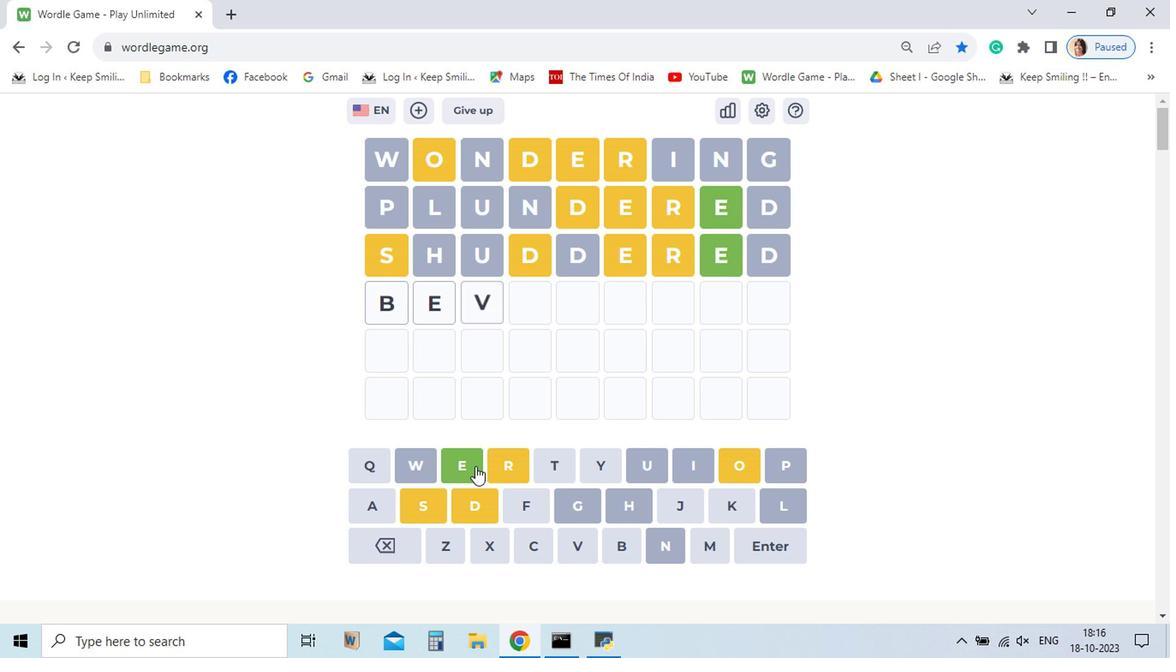 
Action: Mouse pressed left at (562, 541)
Screenshot: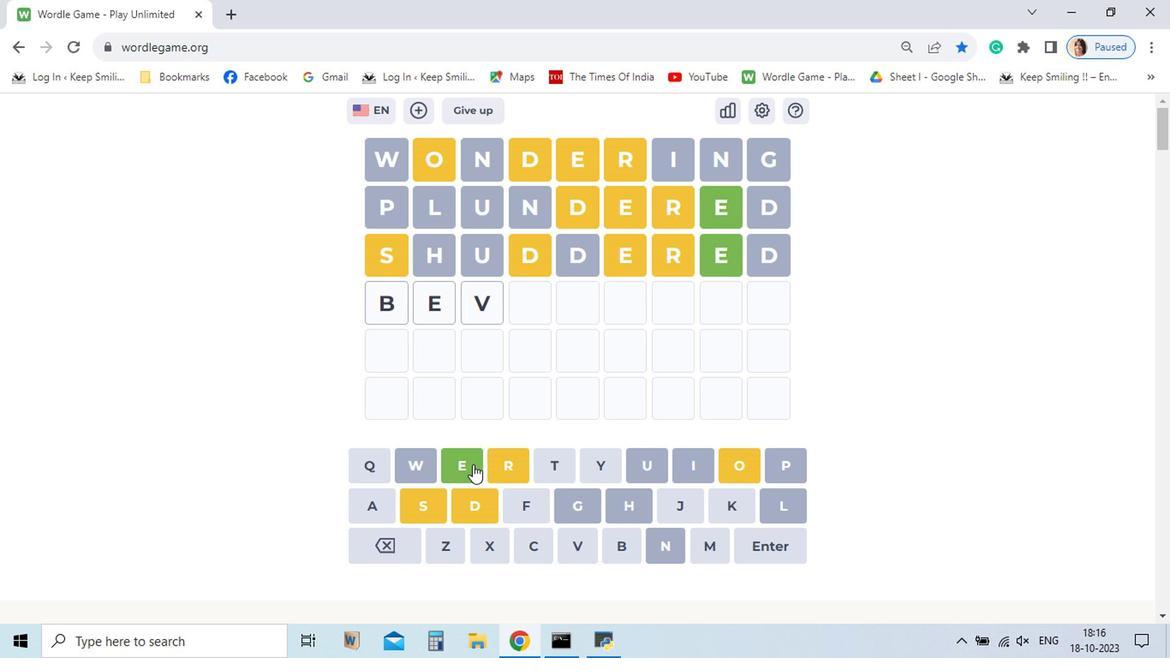 
Action: Mouse moved to (488, 482)
Screenshot: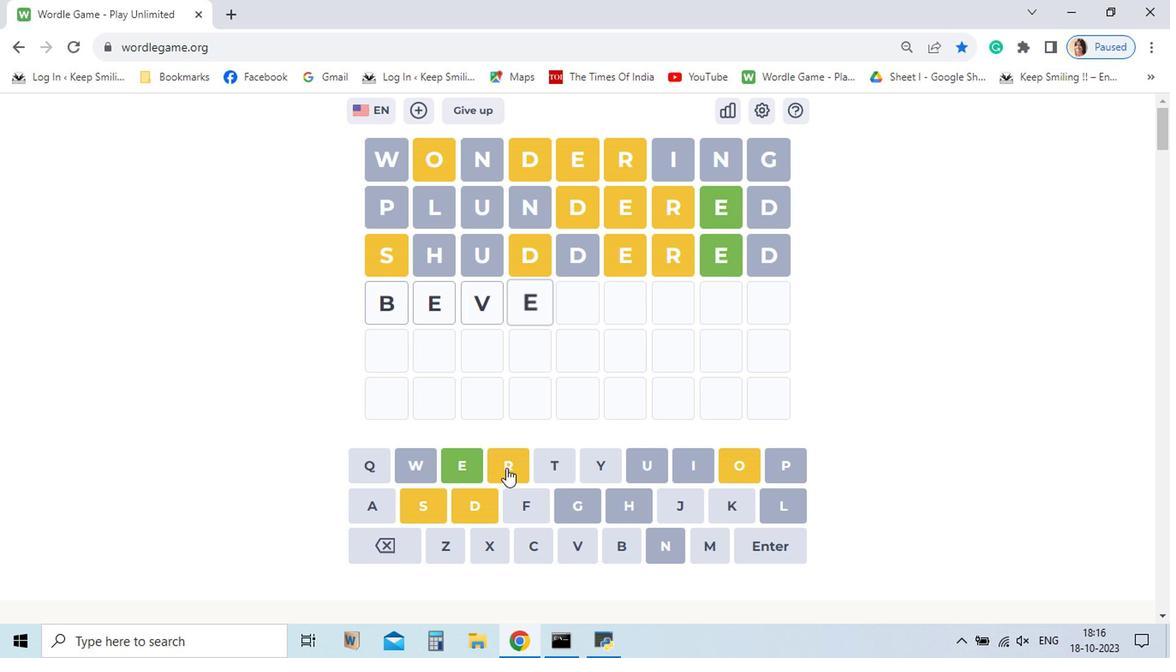 
Action: Mouse pressed left at (488, 482)
Screenshot: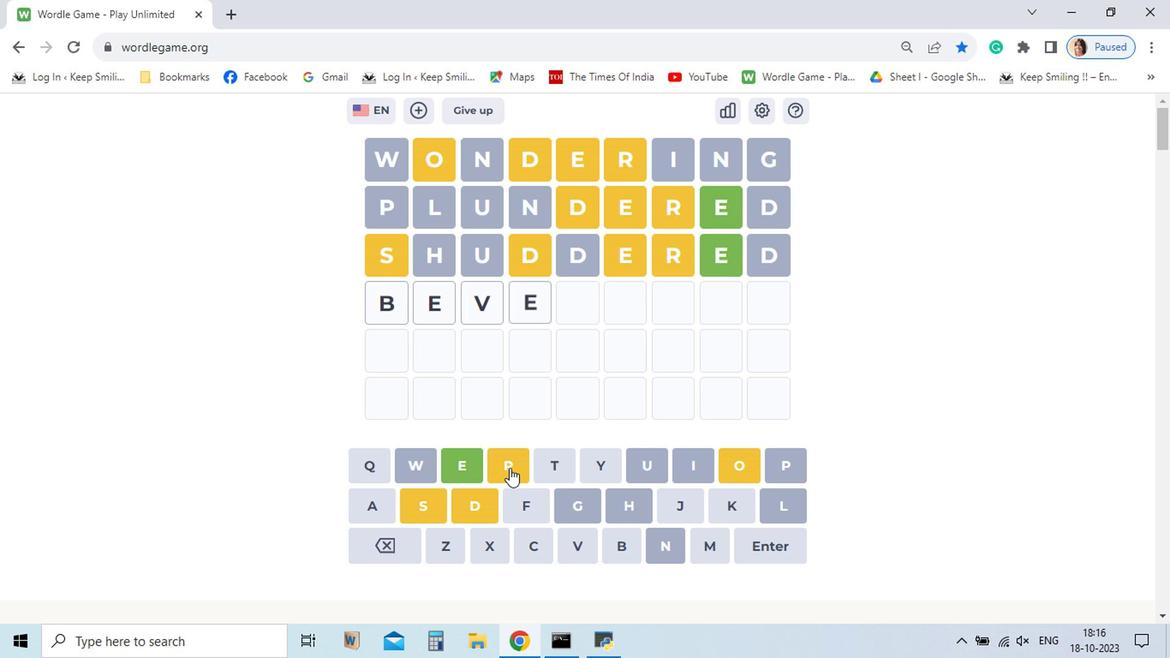 
Action: Mouse moved to (515, 485)
Screenshot: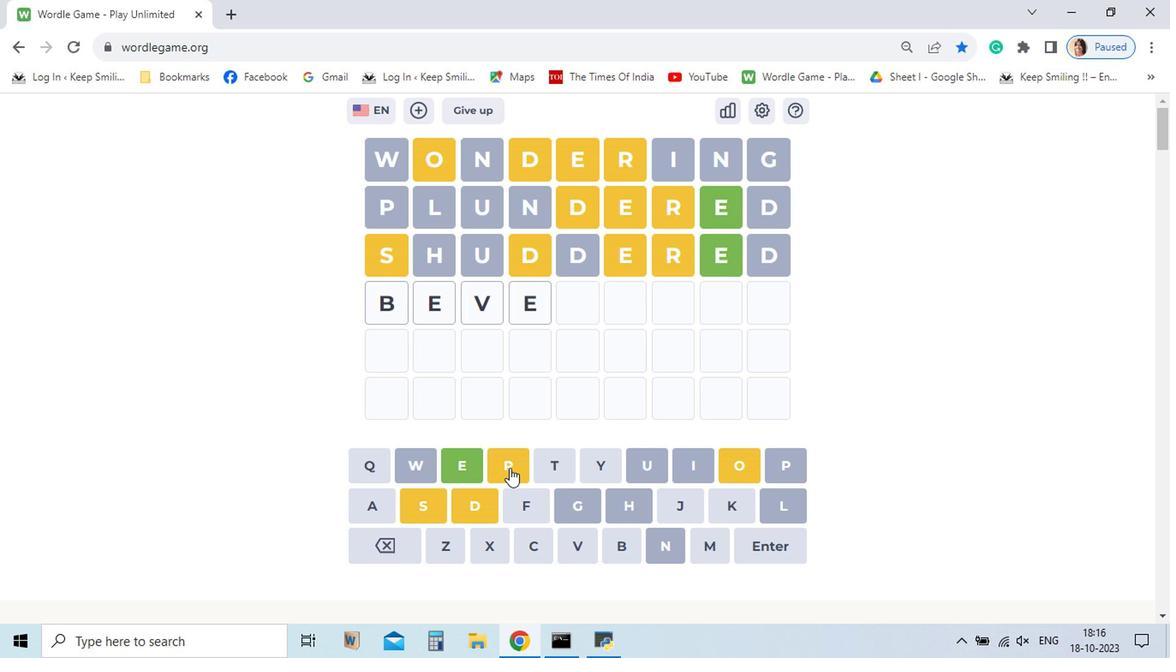 
Action: Mouse pressed left at (515, 485)
Screenshot: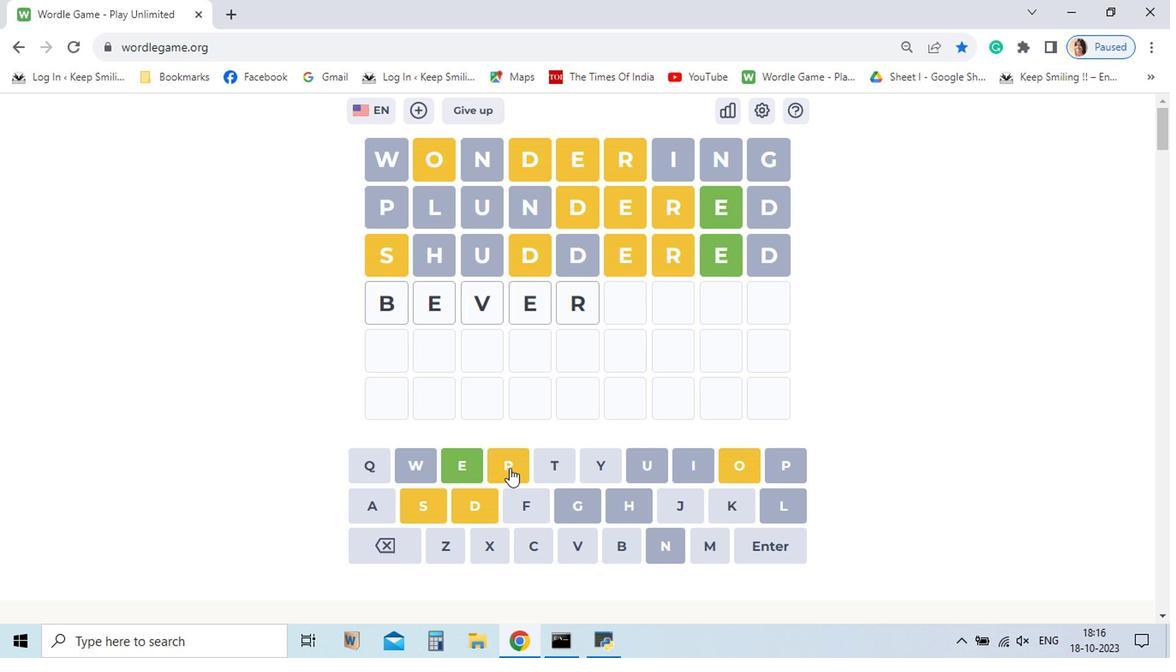
Action: Mouse moved to (413, 511)
Screenshot: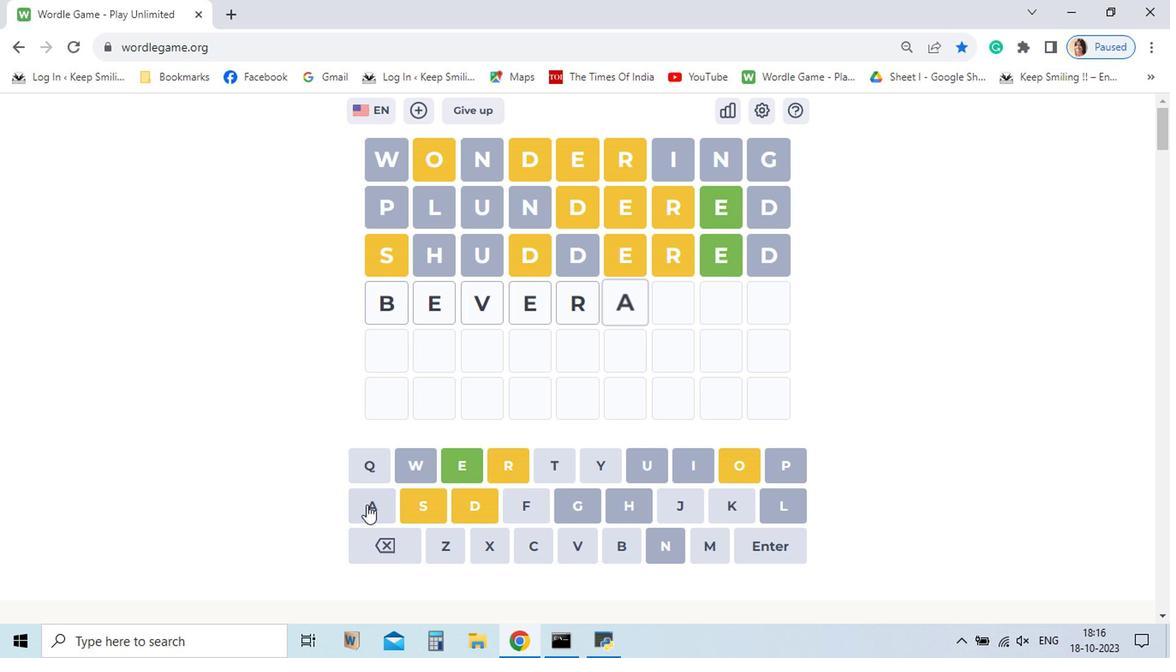 
Action: Mouse pressed left at (413, 511)
Screenshot: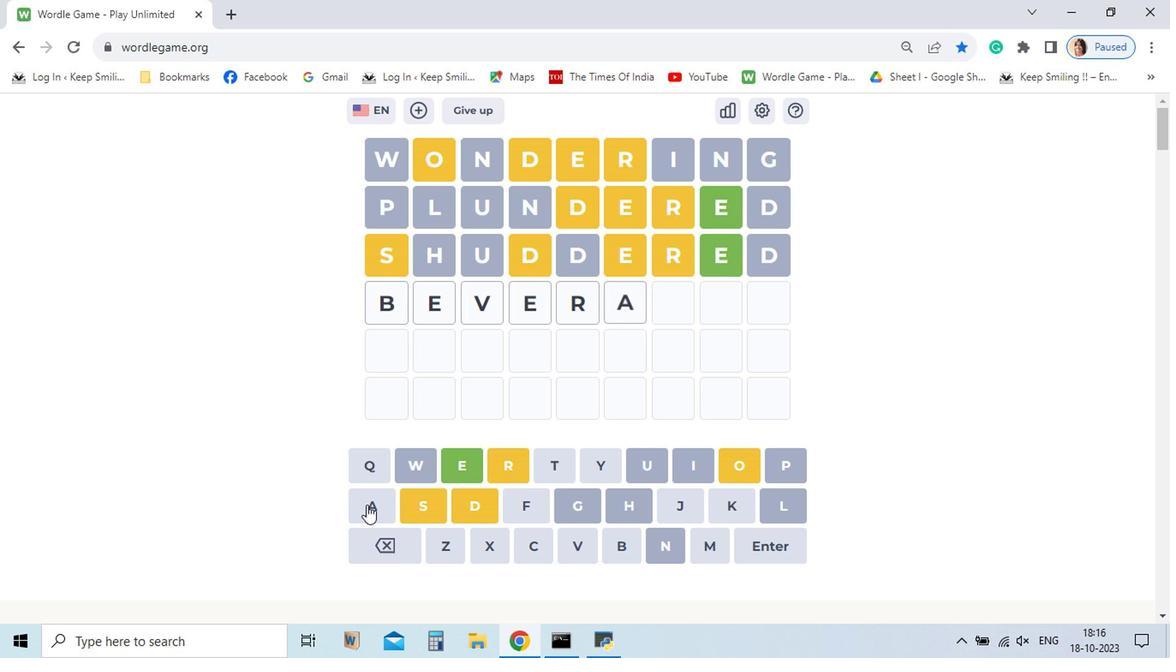 
Action: Mouse moved to (563, 514)
Screenshot: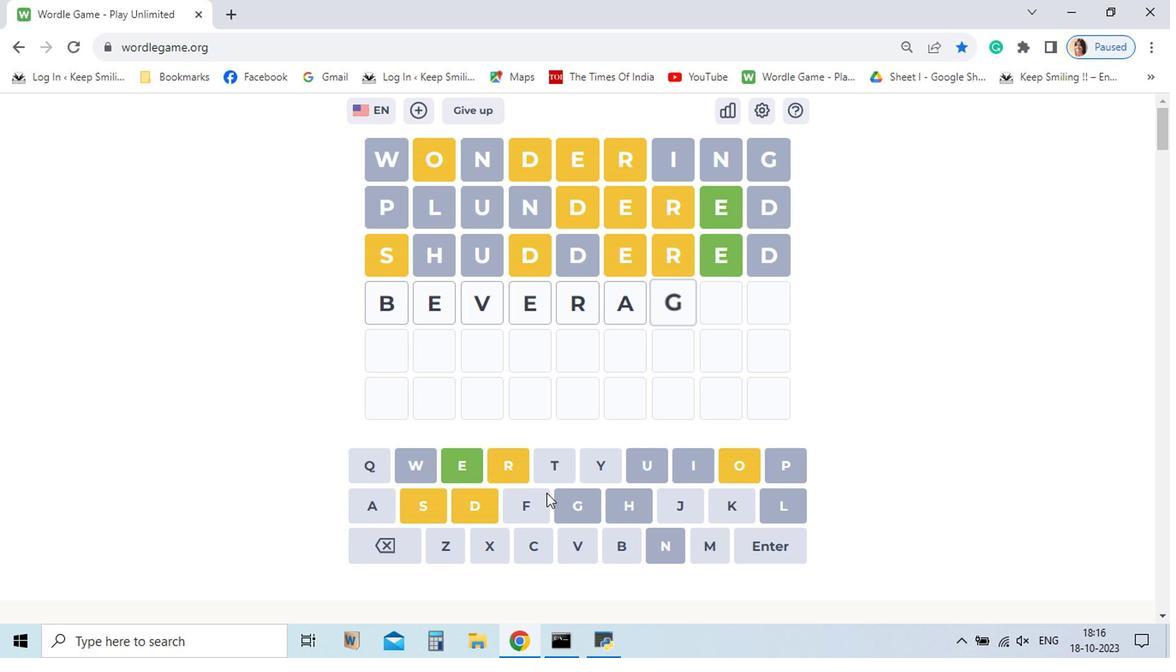 
Action: Mouse pressed left at (563, 514)
Screenshot: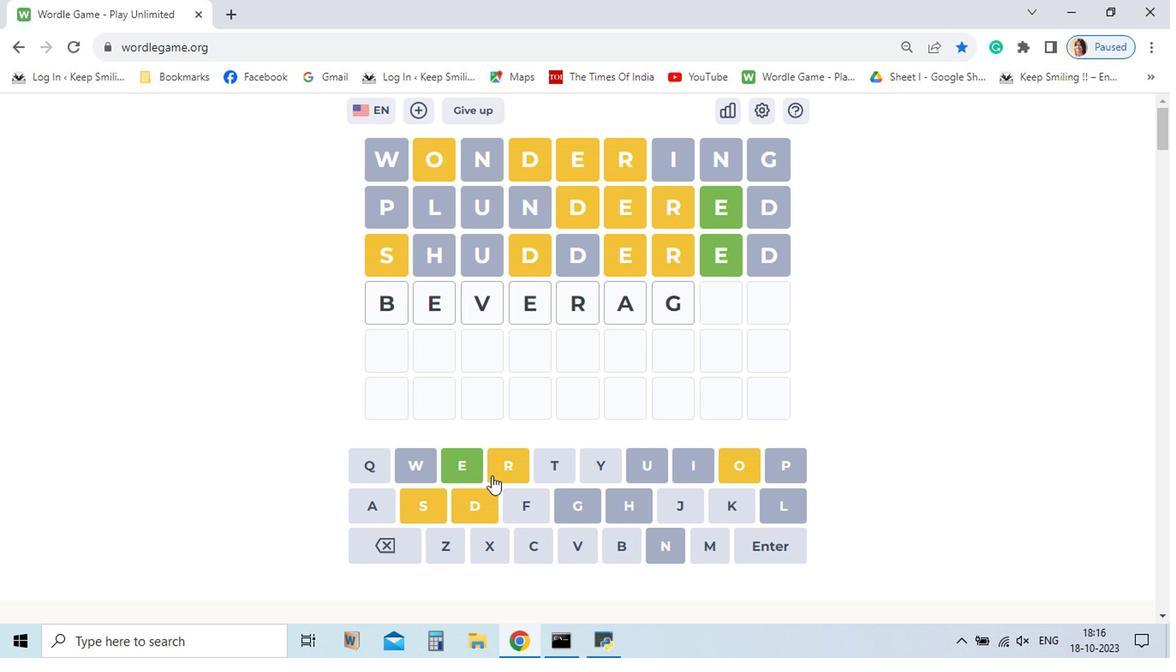 
Action: Mouse moved to (485, 484)
Screenshot: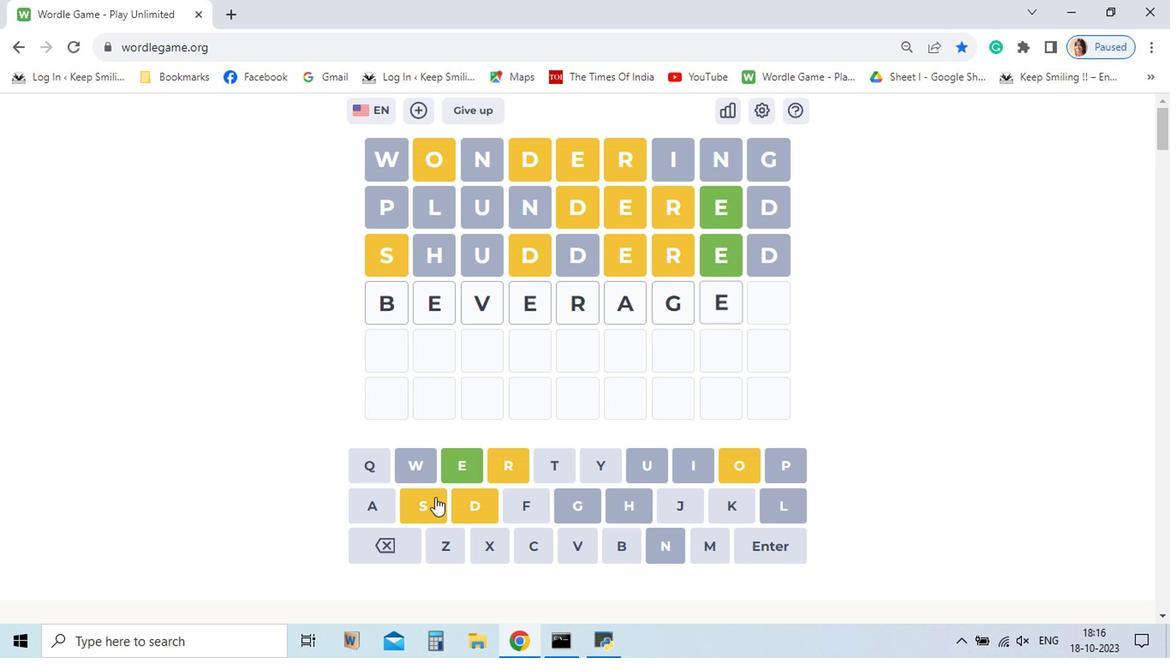 
Action: Mouse pressed left at (485, 484)
Screenshot: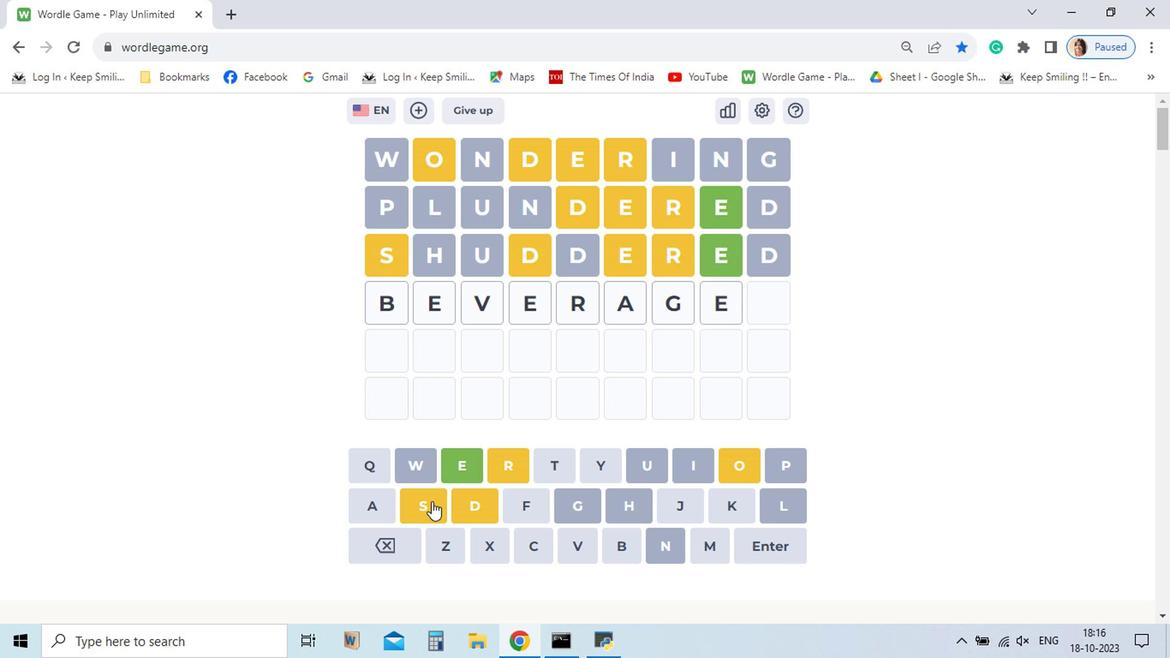 
Action: Mouse moved to (459, 508)
Screenshot: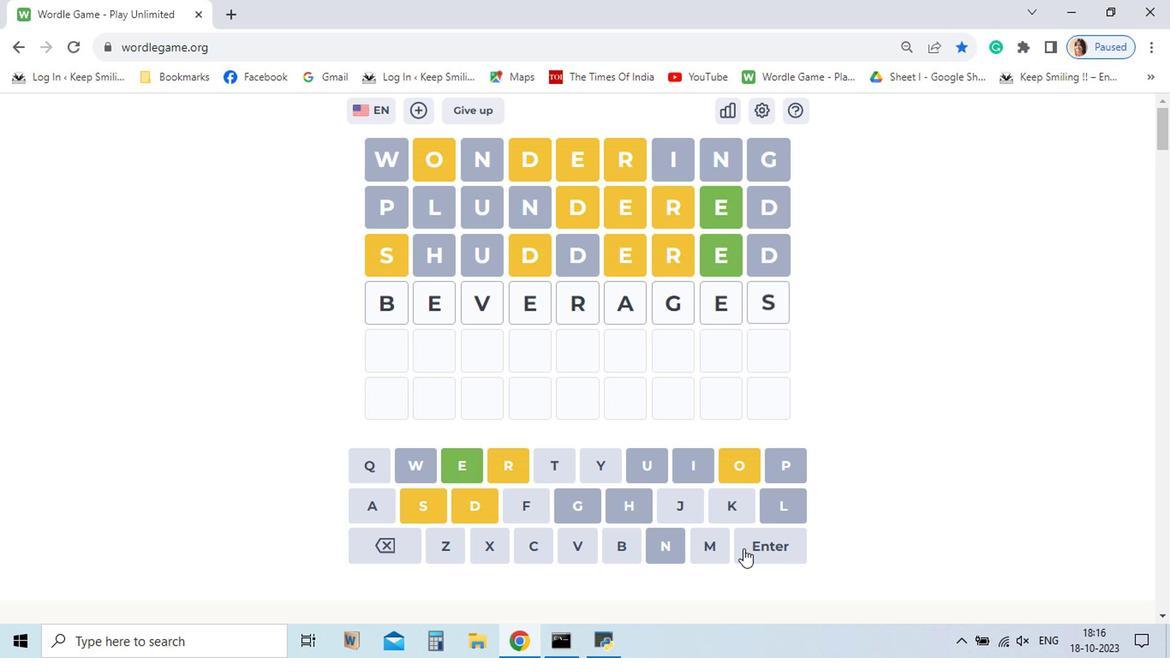 
Action: Mouse pressed left at (459, 508)
Screenshot: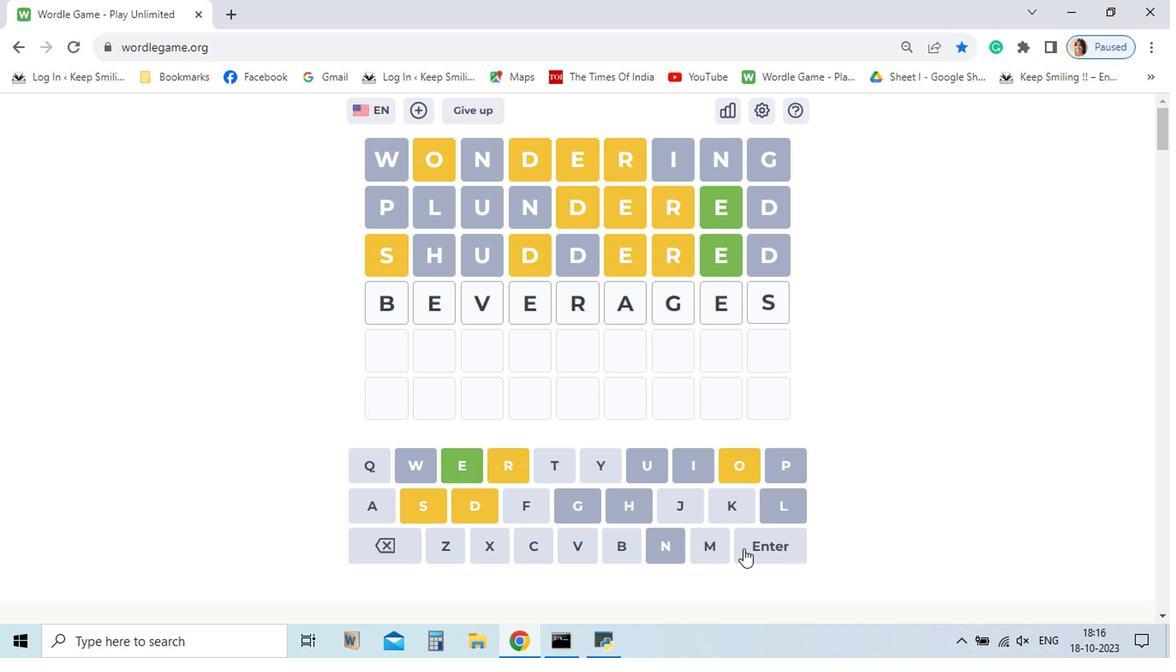 
Action: Mouse moved to (707, 539)
Screenshot: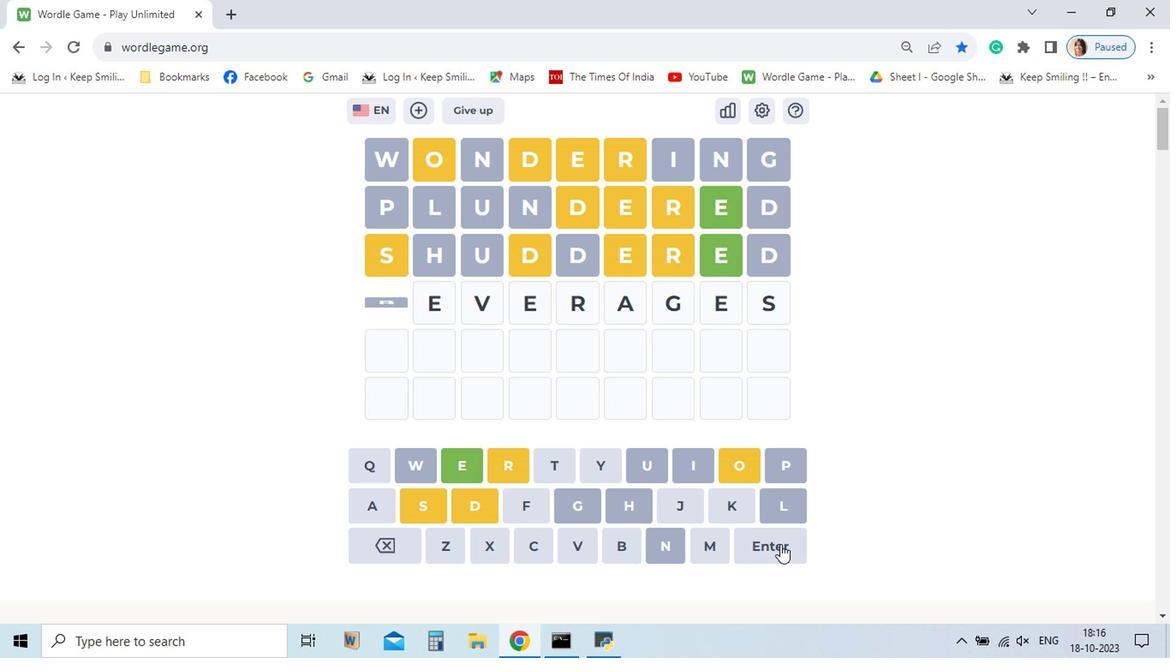 
Action: Mouse pressed left at (707, 539)
Screenshot: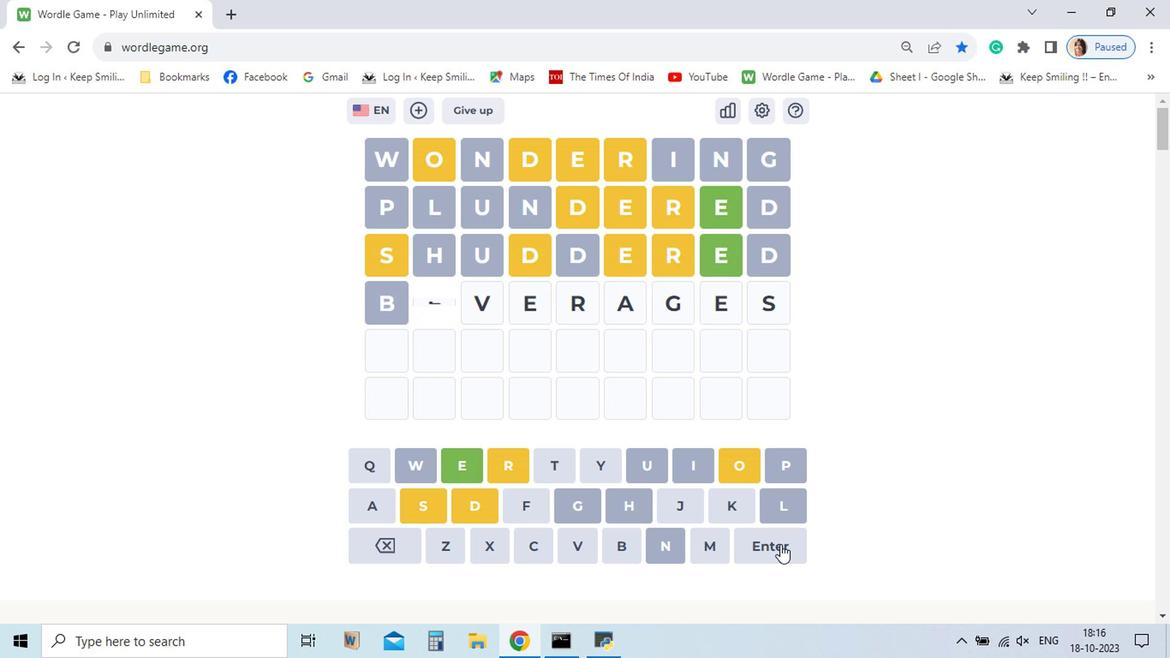 
Action: Mouse moved to (460, 509)
Screenshot: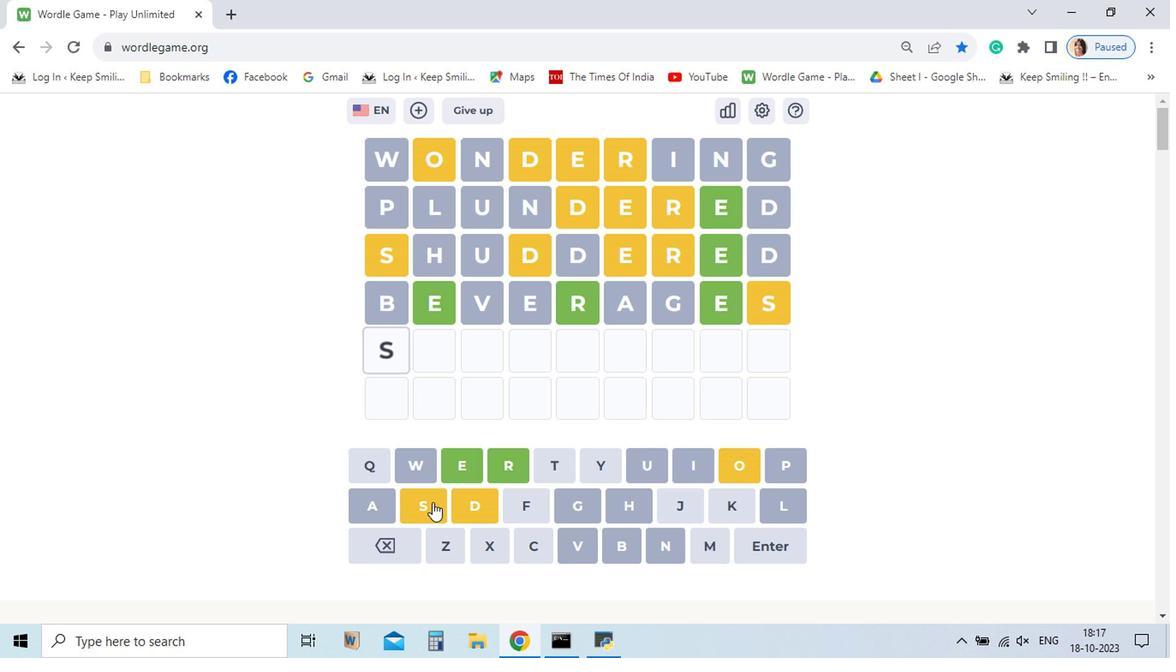 
Action: Mouse pressed left at (460, 509)
Screenshot: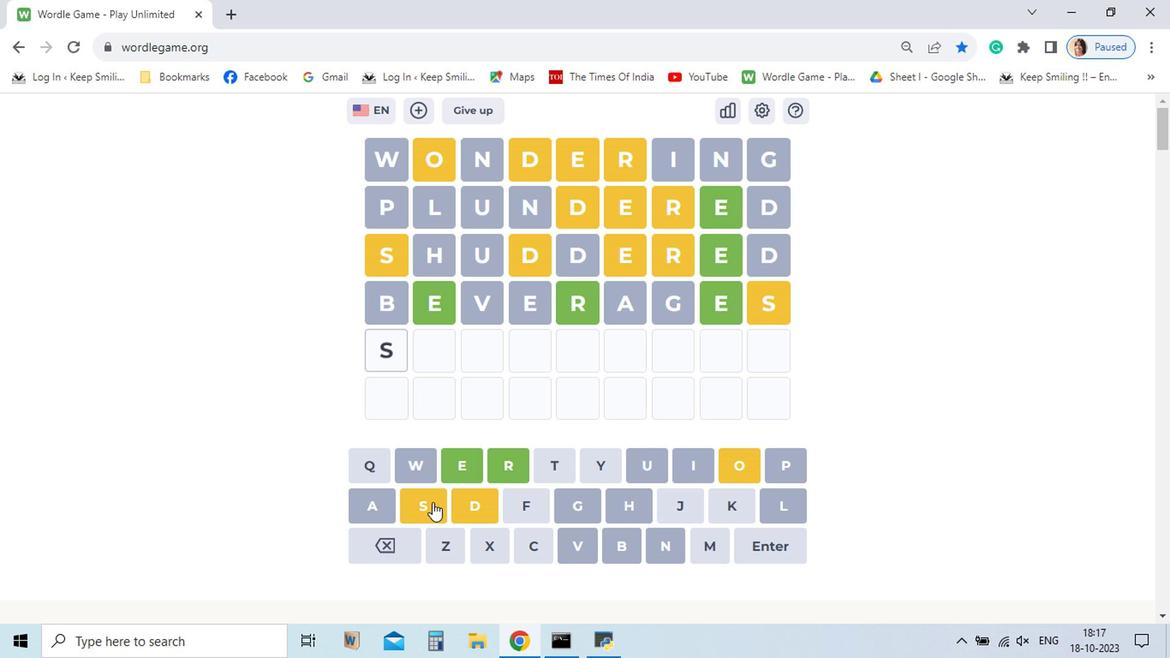
Action: Mouse moved to (482, 485)
Screenshot: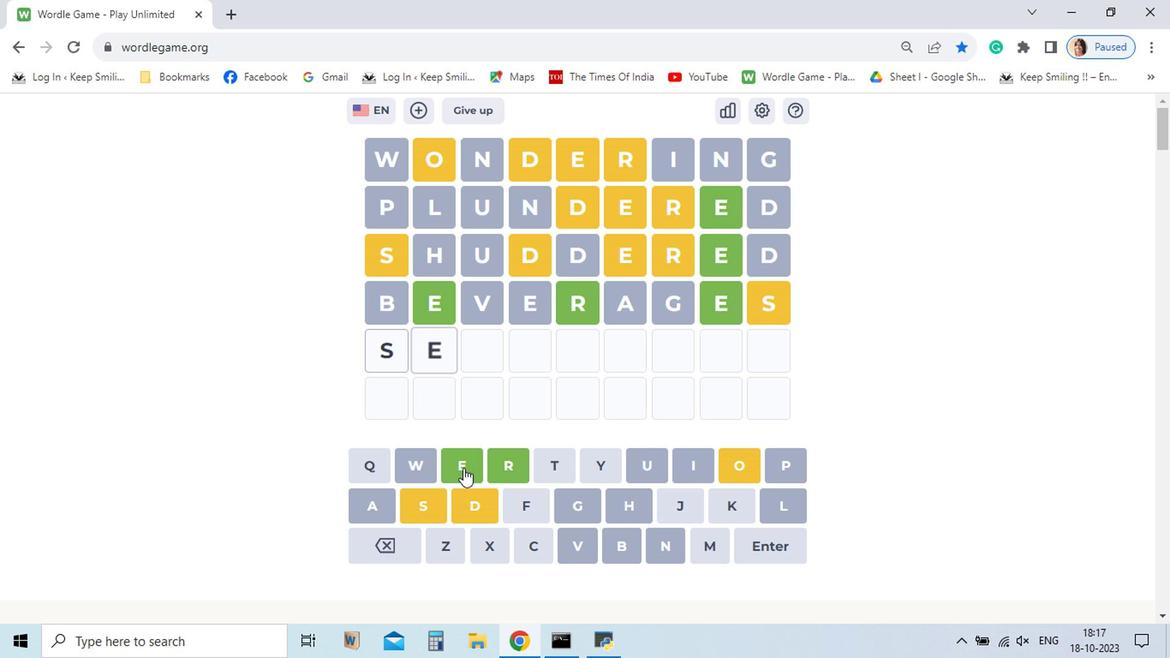 
Action: Mouse pressed left at (482, 485)
Screenshot: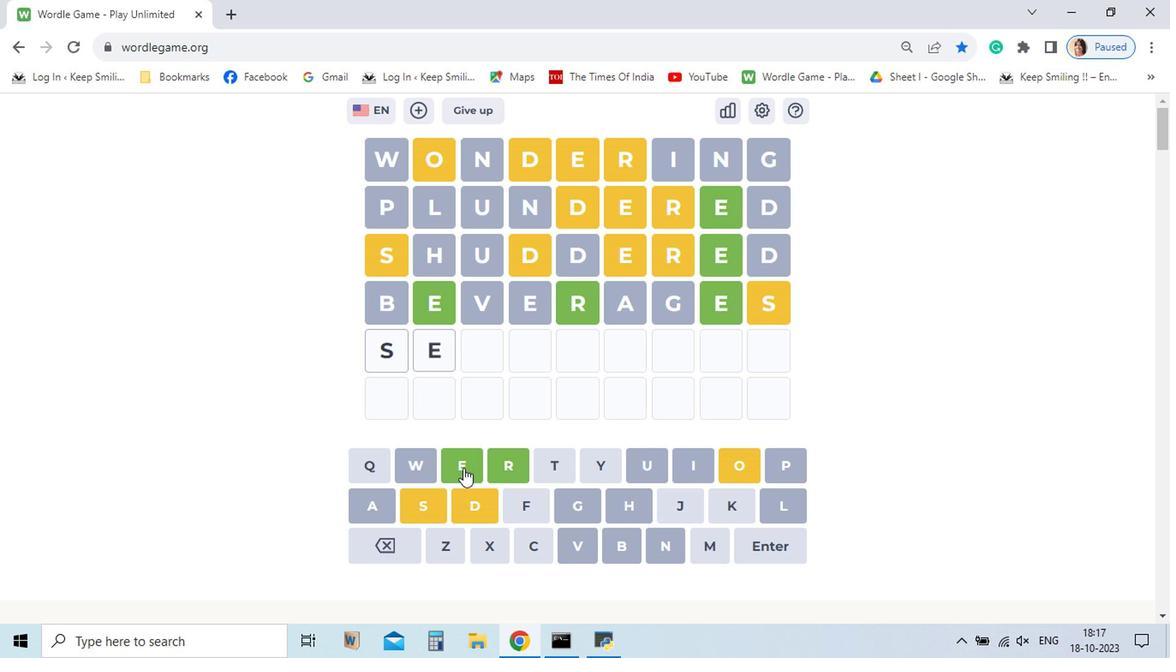 
Action: Mouse pressed left at (482, 485)
Screenshot: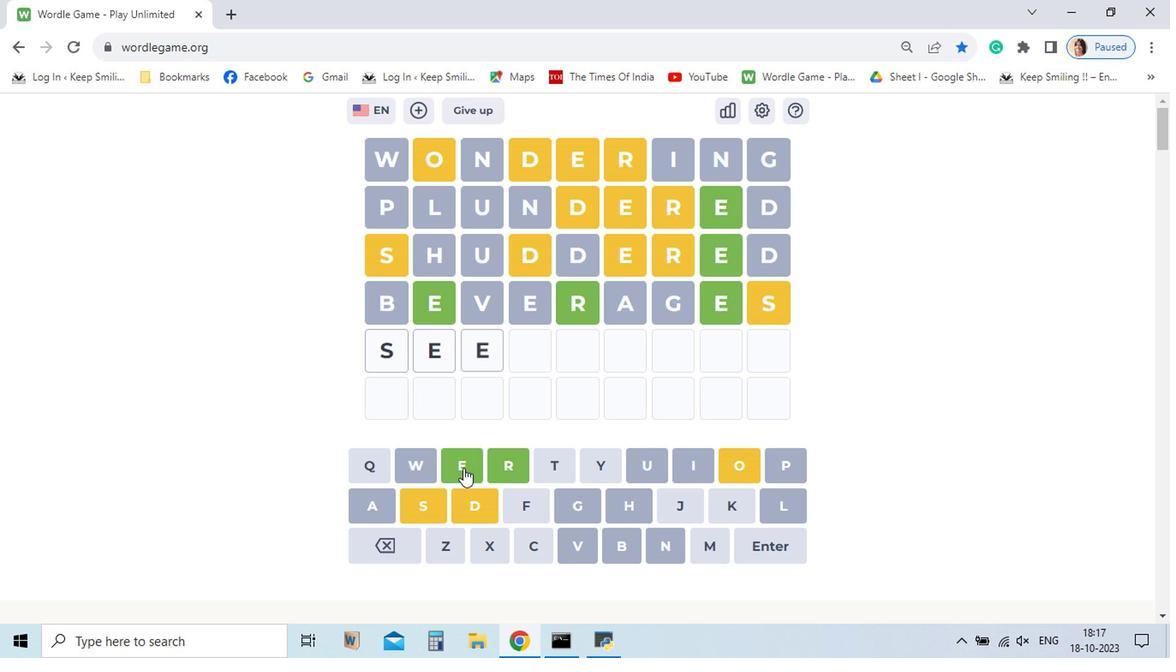 
Action: Mouse moved to (431, 538)
Screenshot: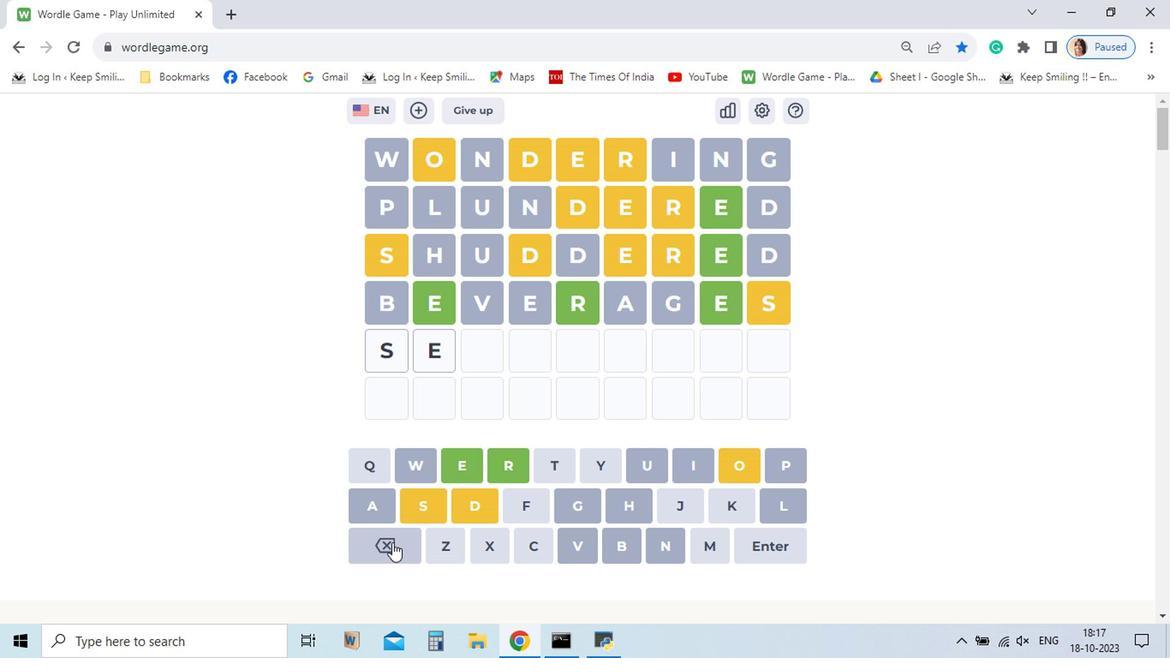 
Action: Mouse pressed left at (431, 538)
Screenshot: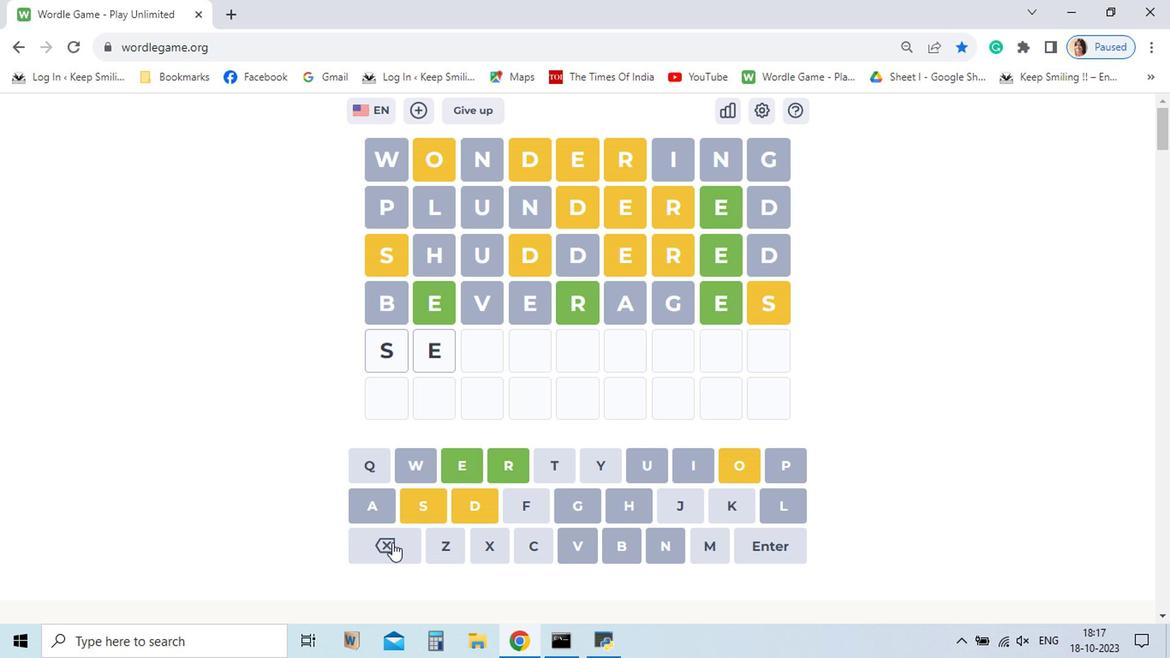 
Action: Mouse moved to (544, 482)
Screenshot: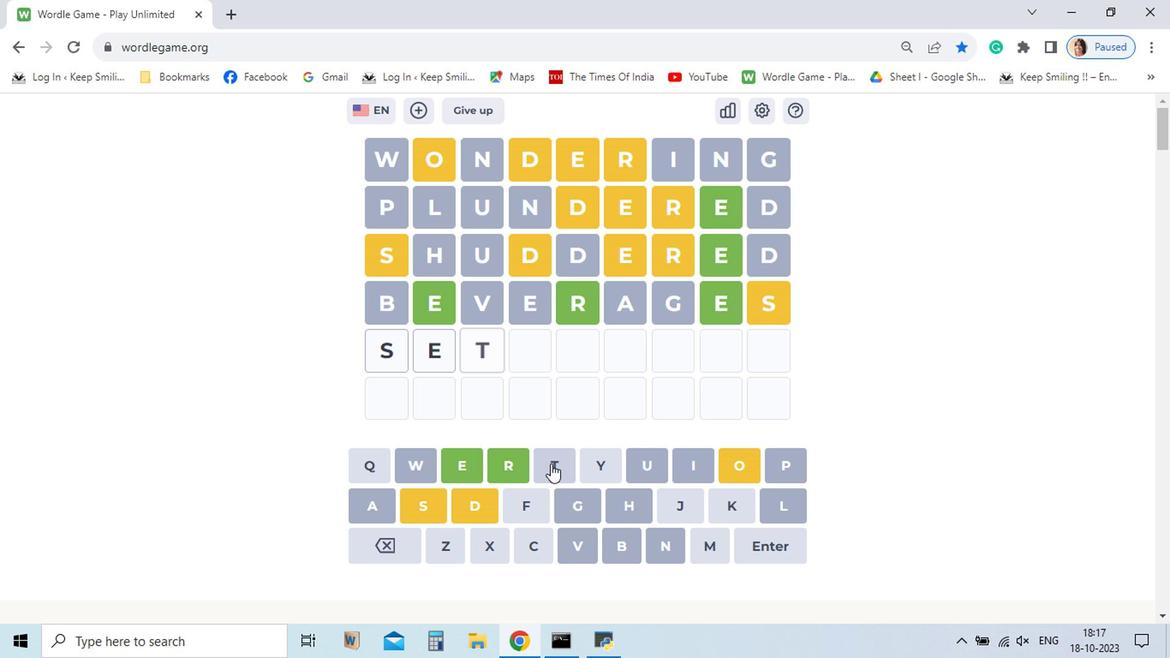 
Action: Mouse pressed left at (544, 482)
Screenshot: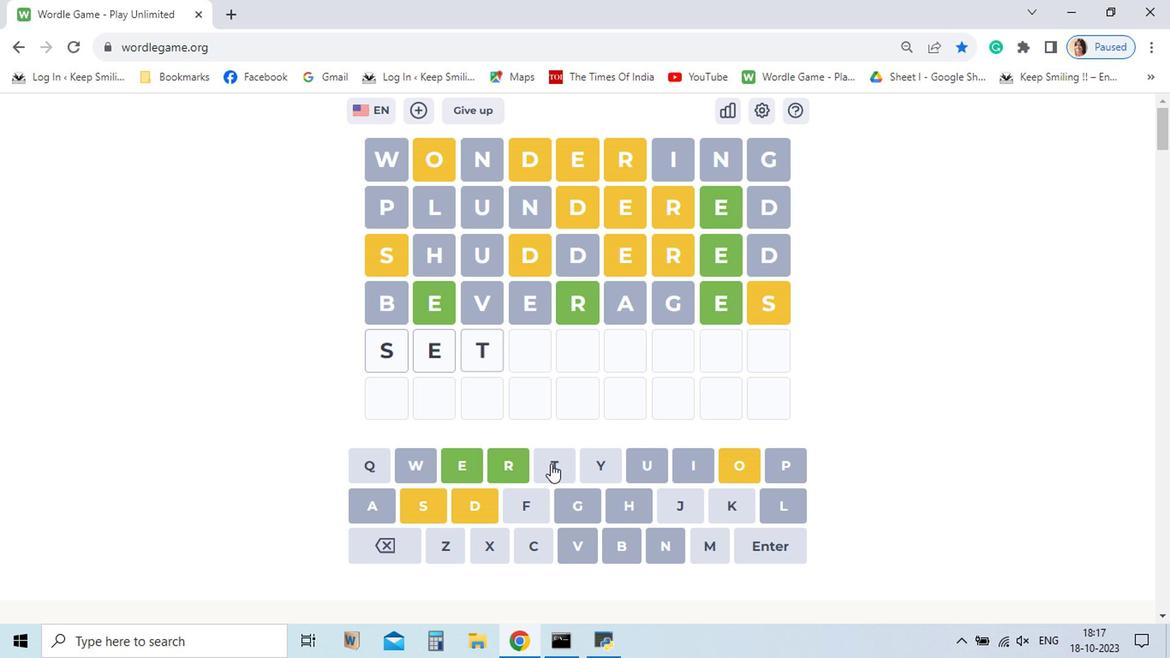 
Action: Mouse moved to (483, 480)
Screenshot: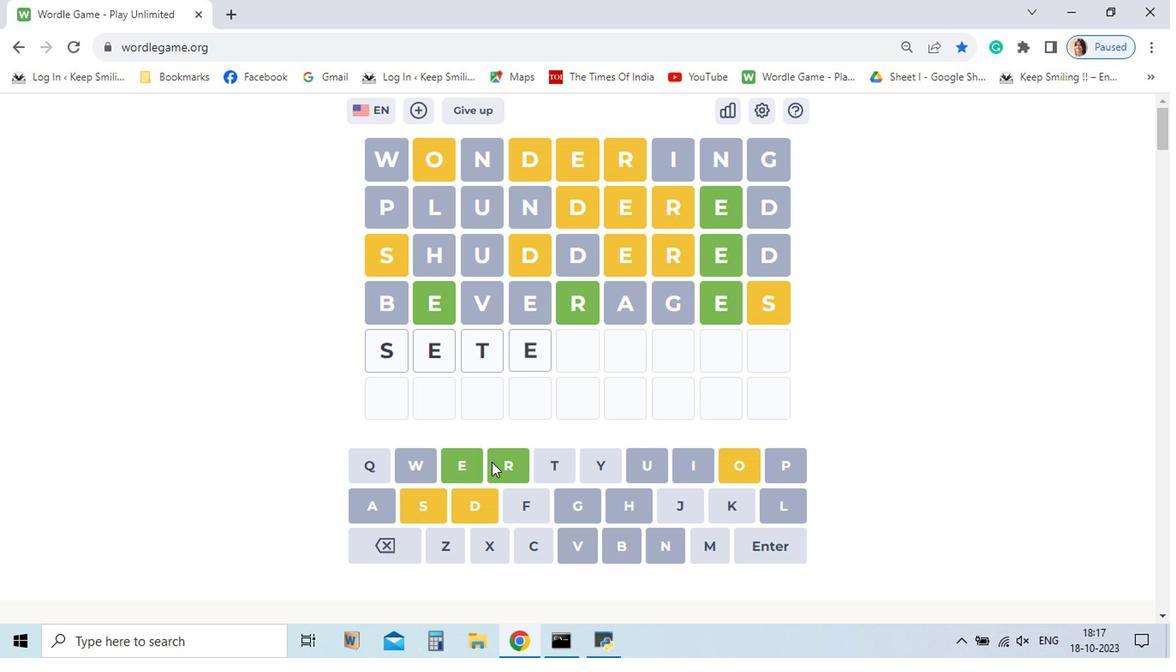 
Action: Mouse pressed left at (483, 480)
Screenshot: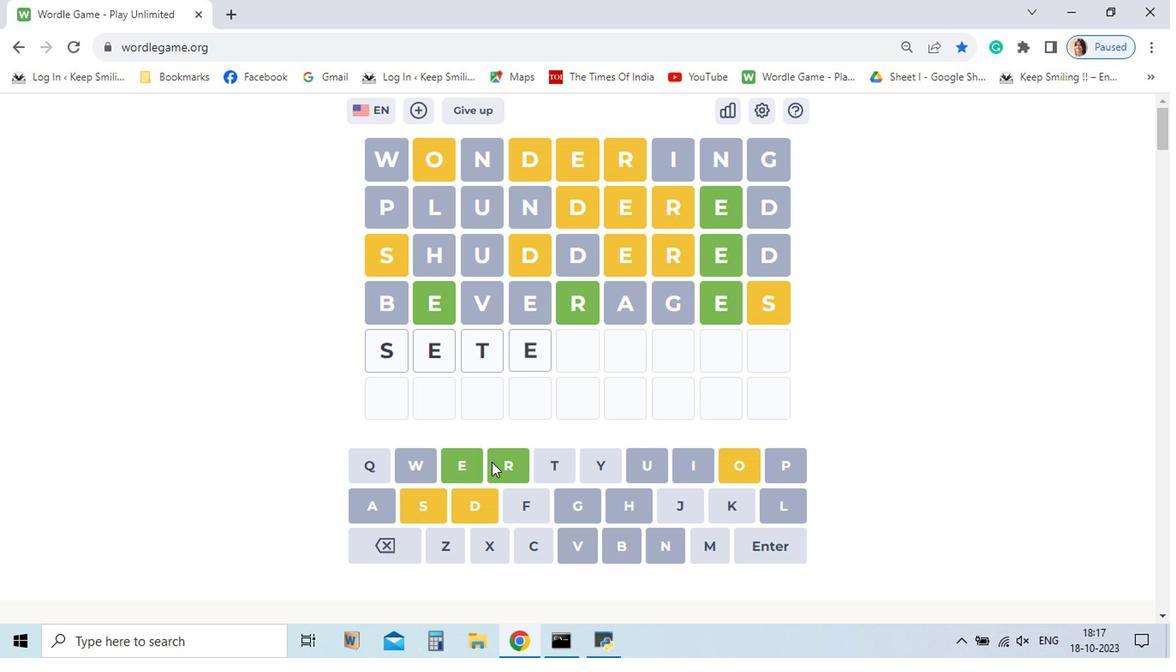 
Action: Mouse moved to (518, 481)
Screenshot: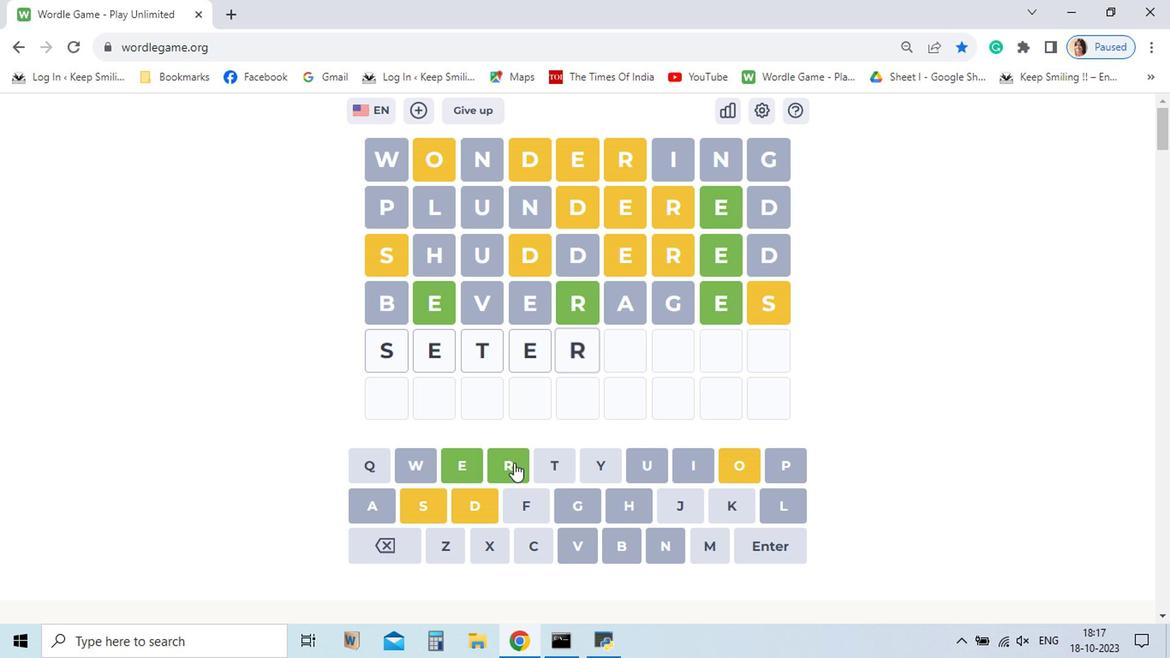 
Action: Mouse pressed left at (518, 481)
Screenshot: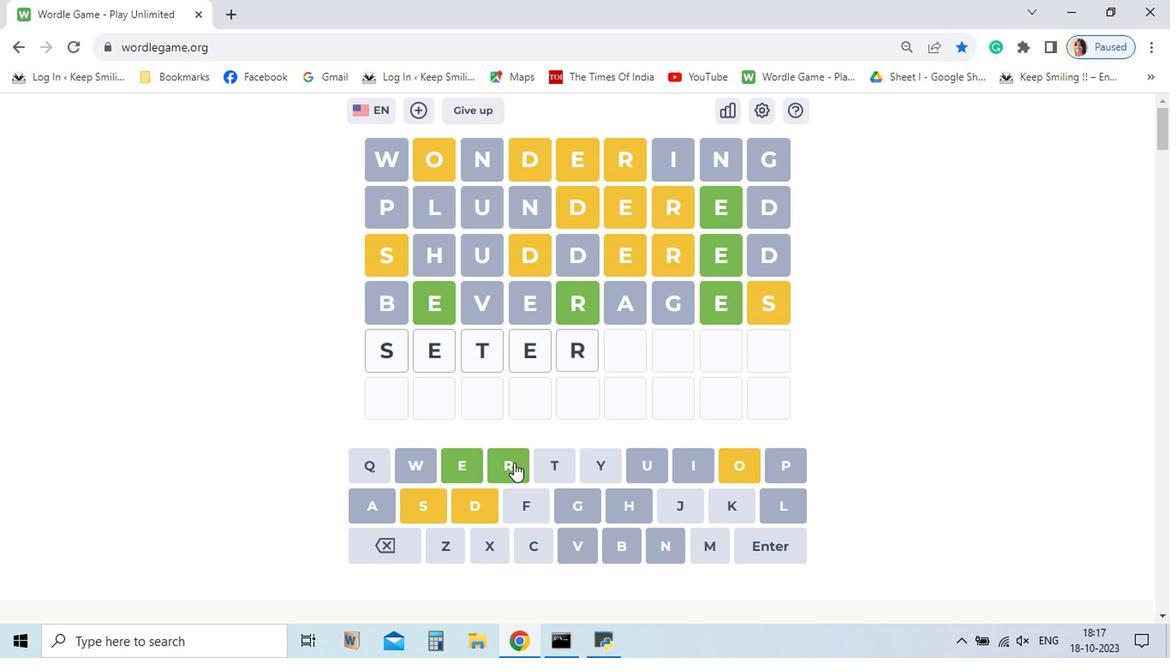 
Action: Mouse moved to (428, 532)
Screenshot: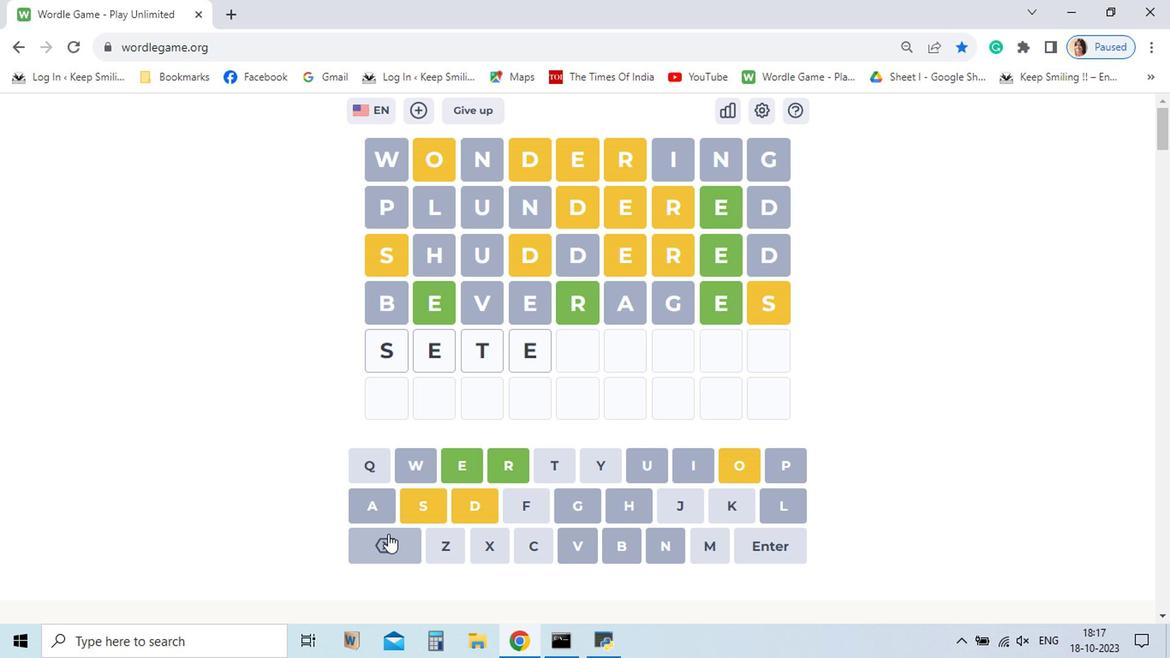 
Action: Mouse pressed left at (428, 532)
Screenshot: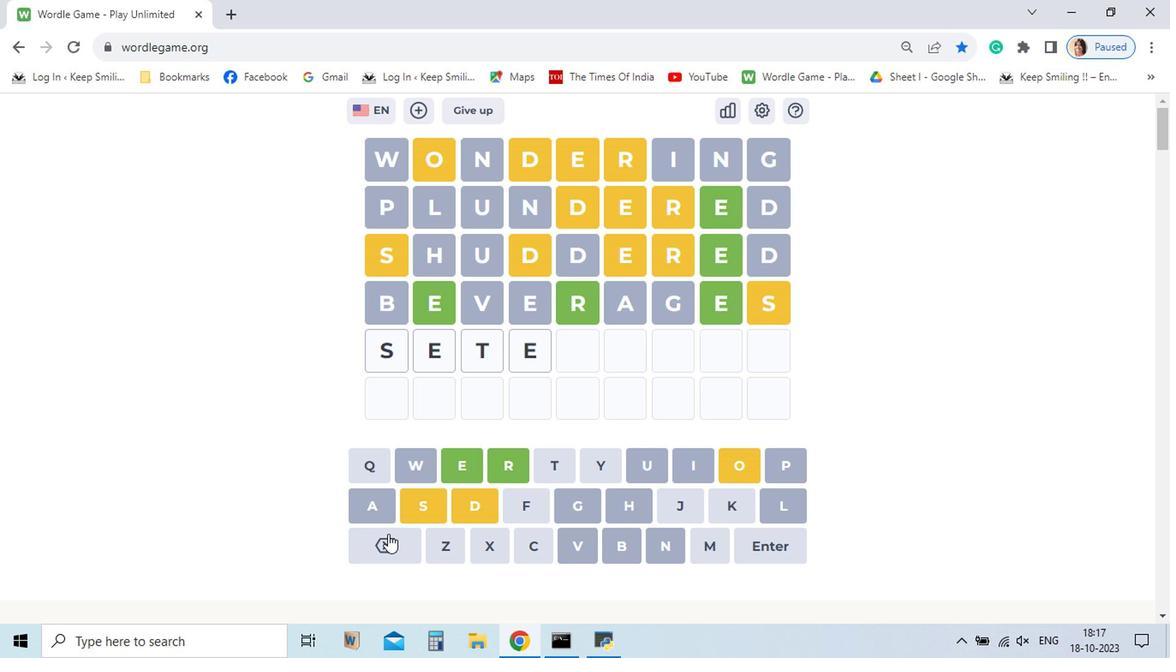 
Action: Mouse pressed left at (428, 532)
Screenshot: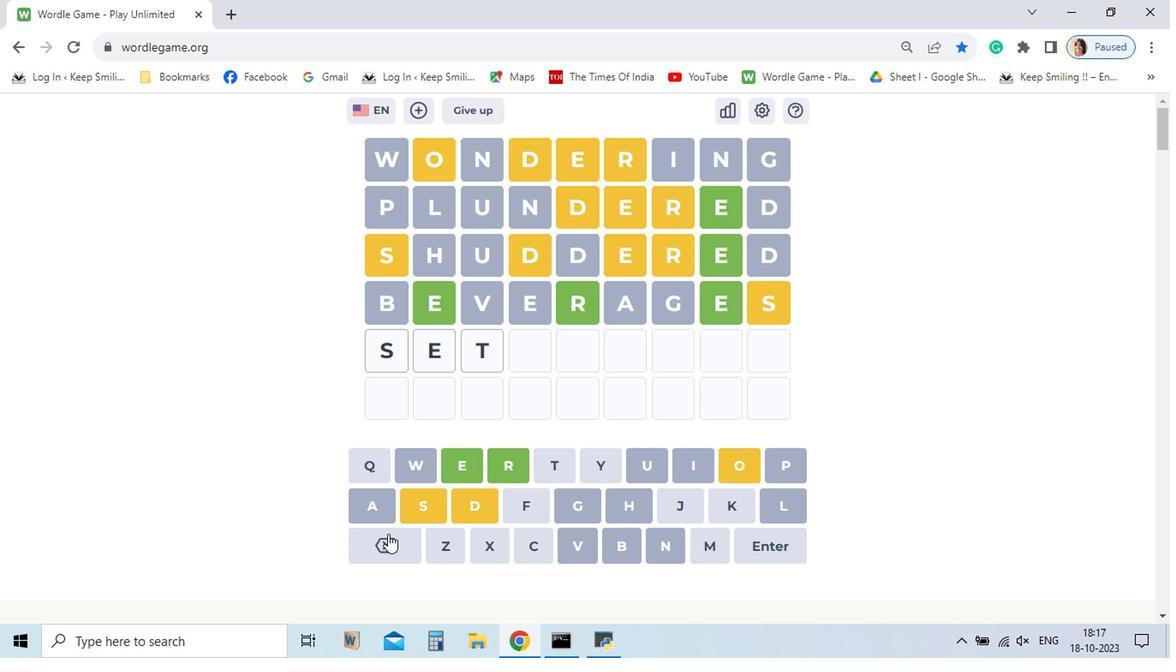 
Action: Mouse pressed left at (428, 532)
Screenshot: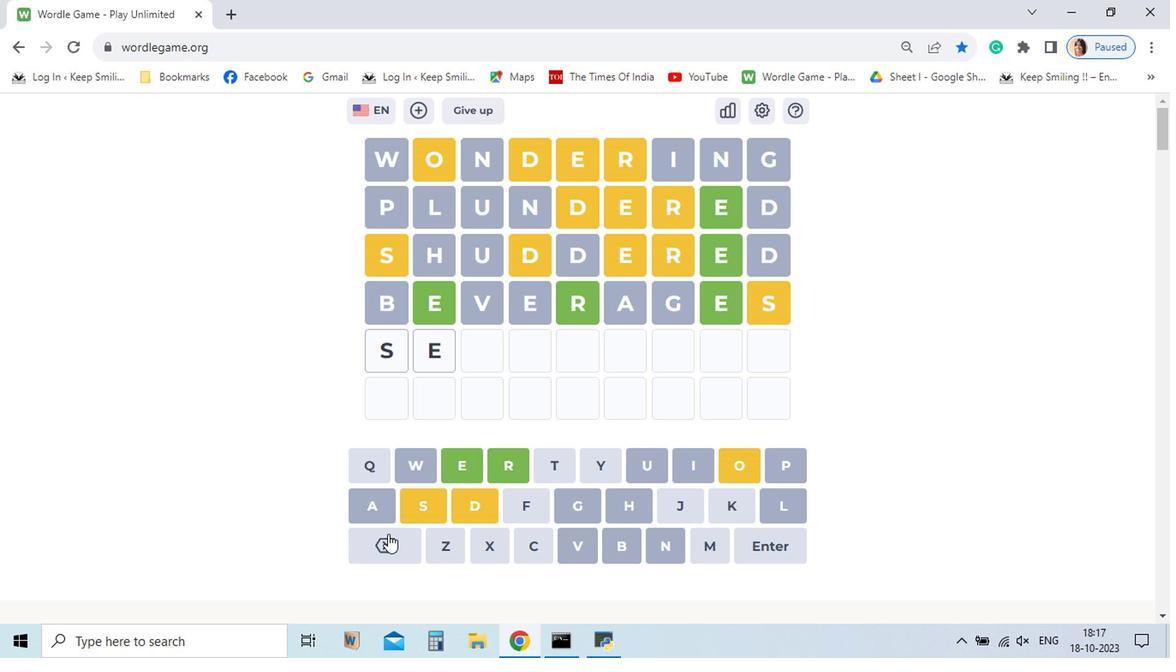 
Action: Mouse moved to (663, 541)
Screenshot: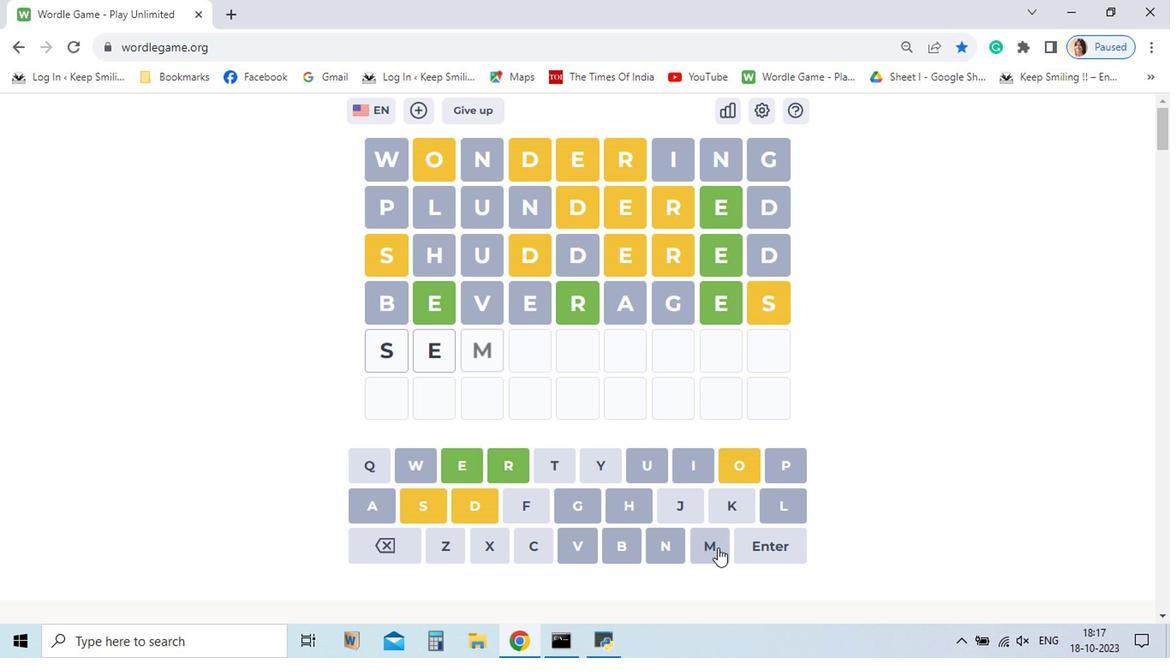 
Action: Mouse pressed left at (663, 541)
Screenshot: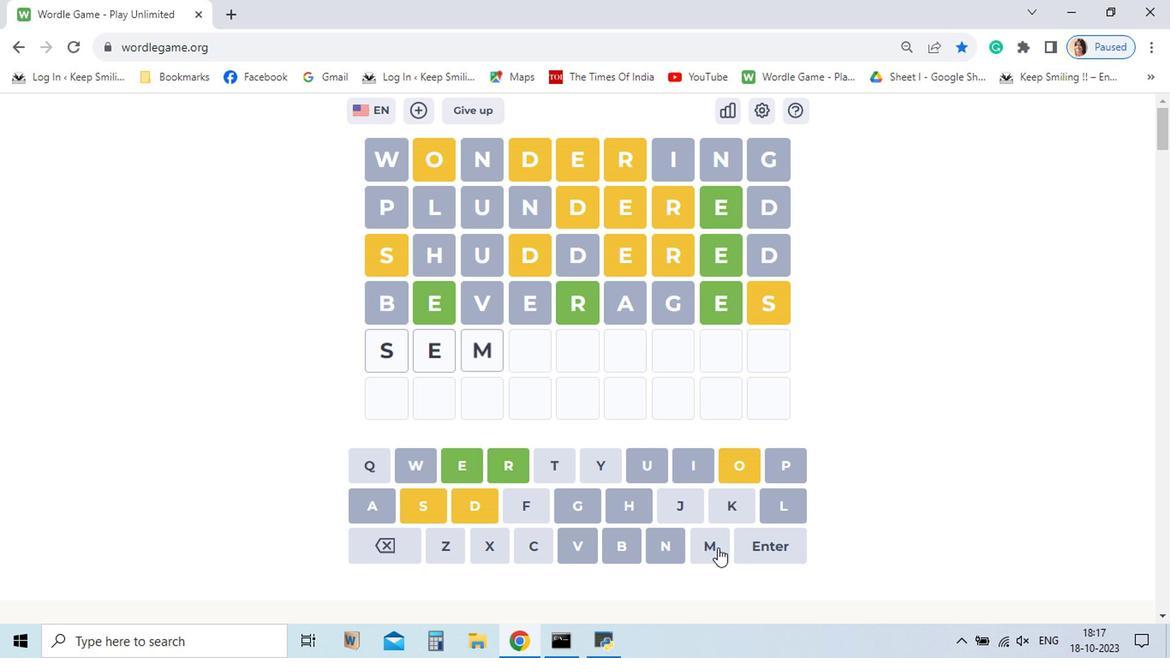 
Action: Mouse moved to (681, 483)
Screenshot: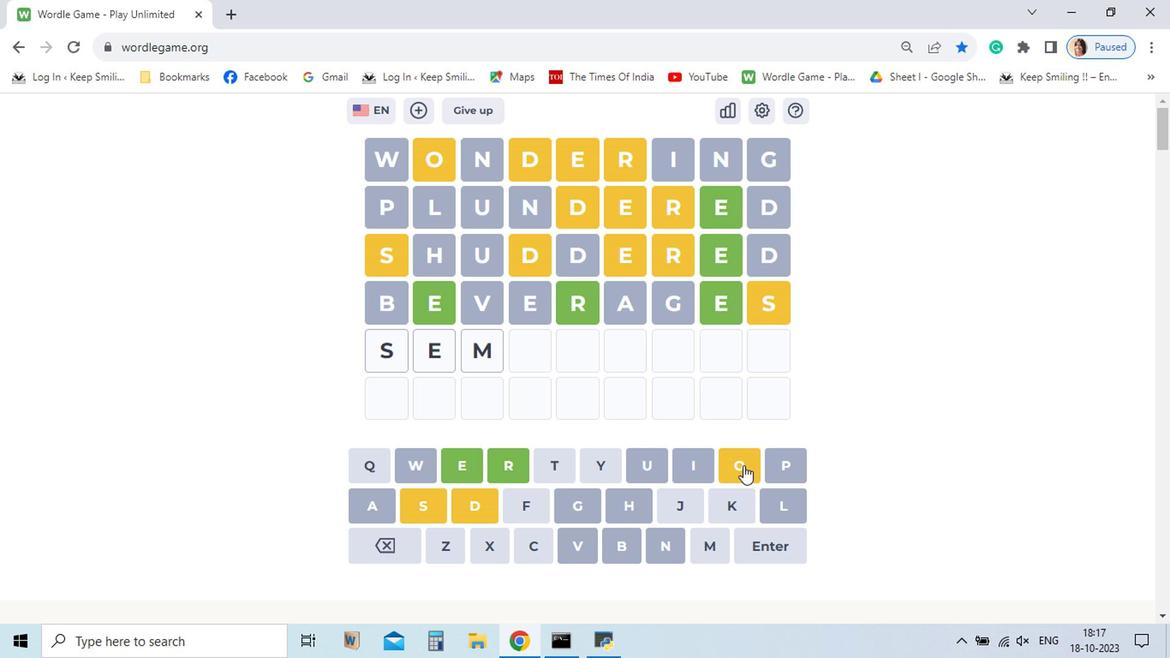 
Action: Mouse pressed left at (681, 483)
Screenshot: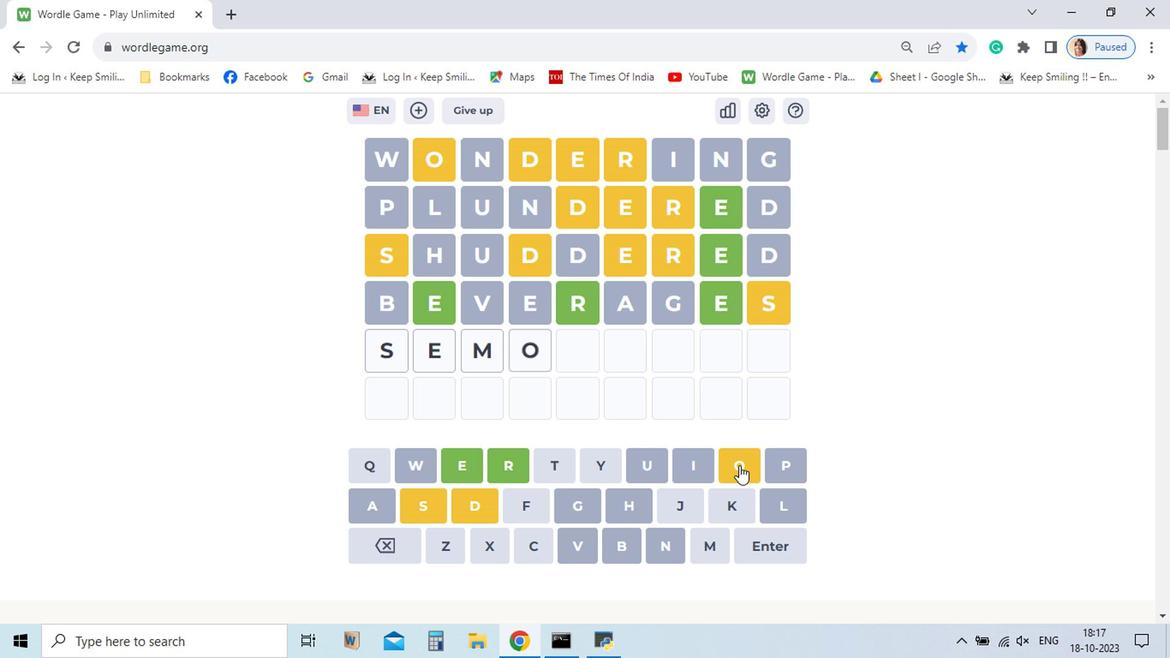 
Action: Mouse moved to (510, 483)
Screenshot: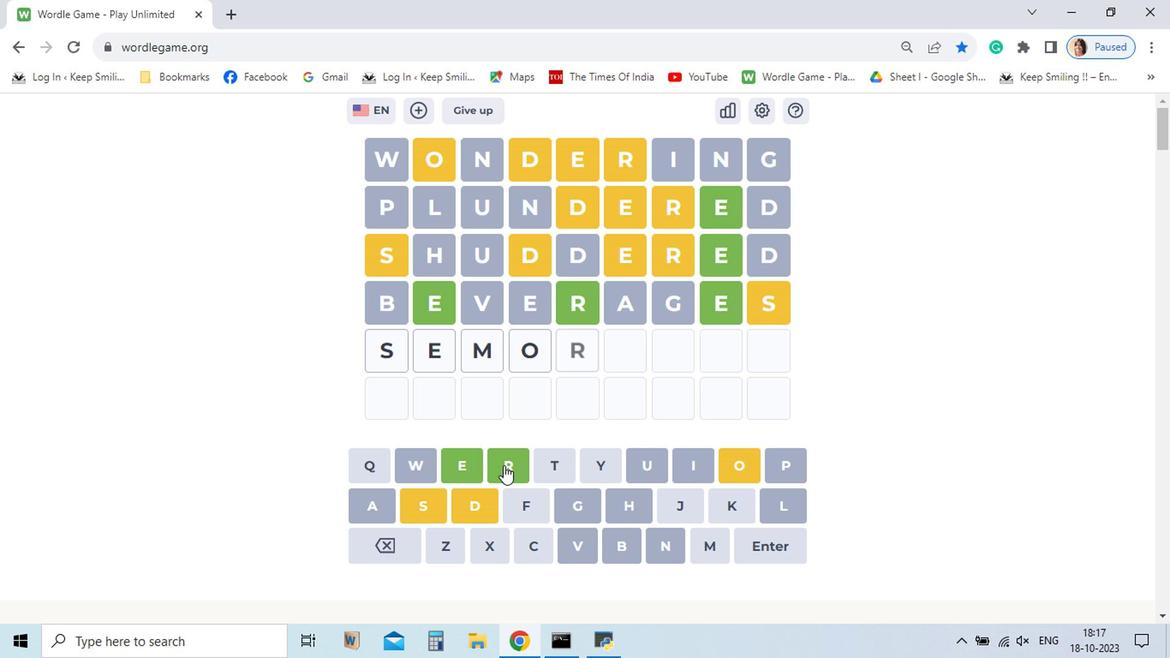 
Action: Mouse pressed left at (510, 483)
Screenshot: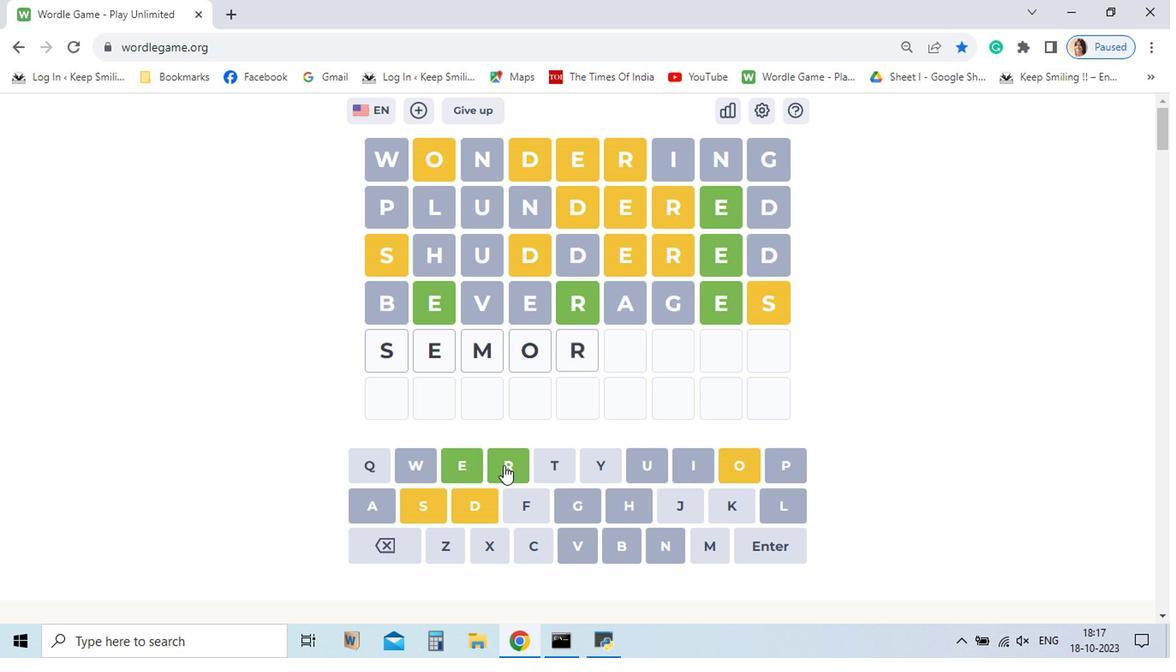 
Action: Mouse moved to (426, 537)
Screenshot: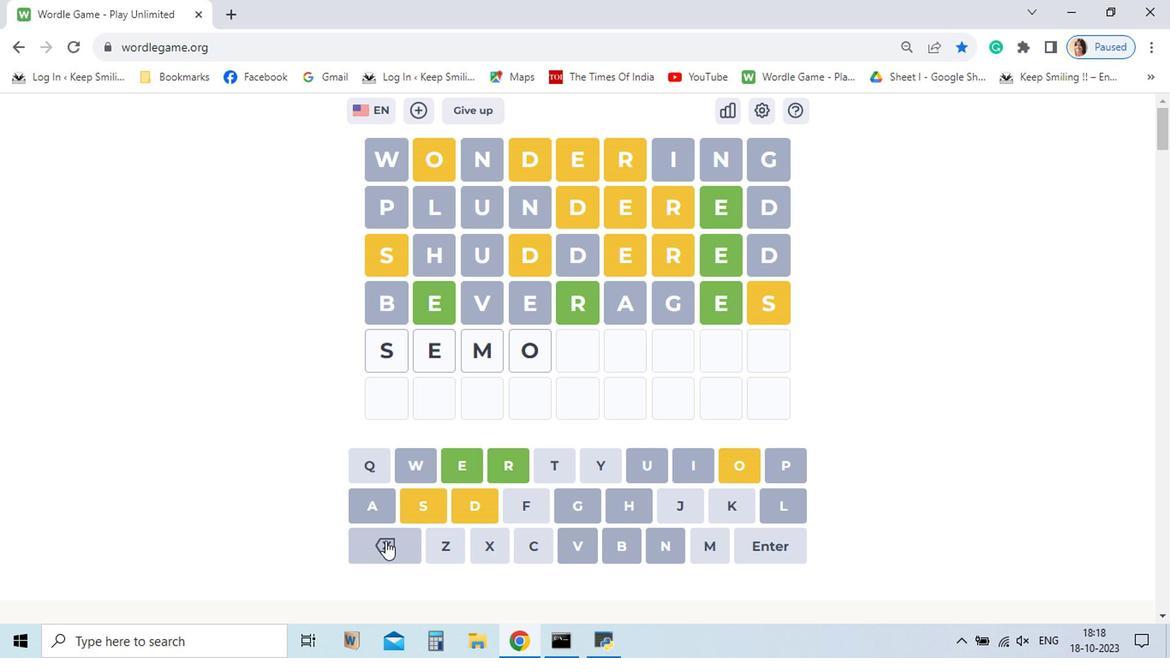 
Action: Mouse pressed left at (426, 537)
Screenshot: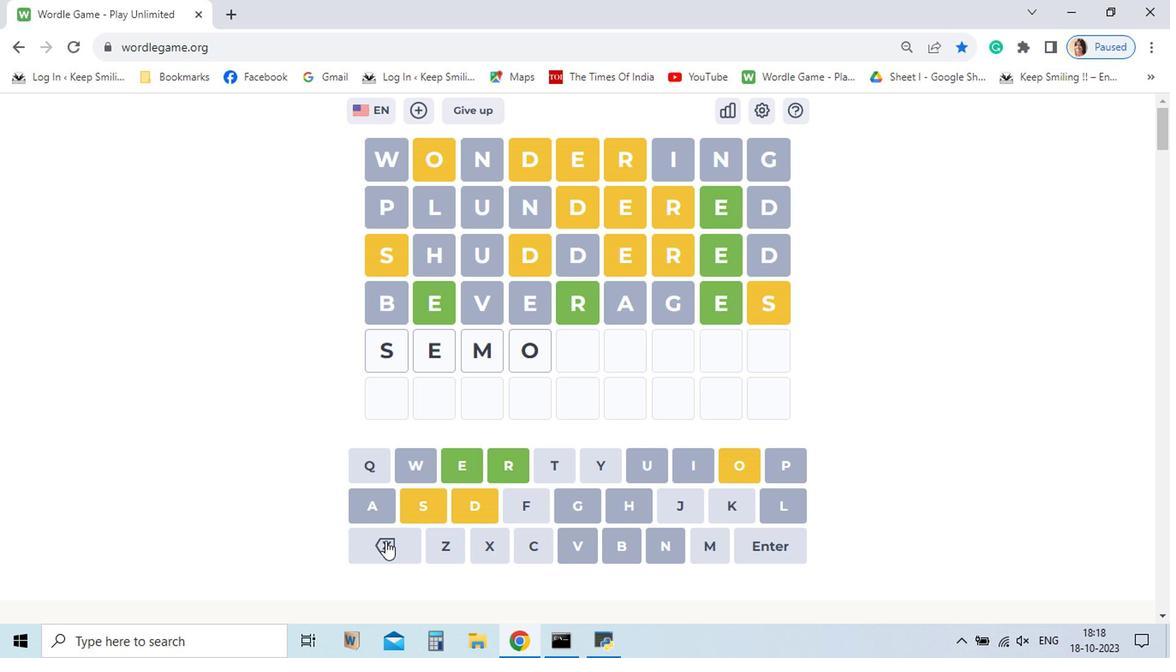 
Action: Mouse moved to (422, 540)
Screenshot: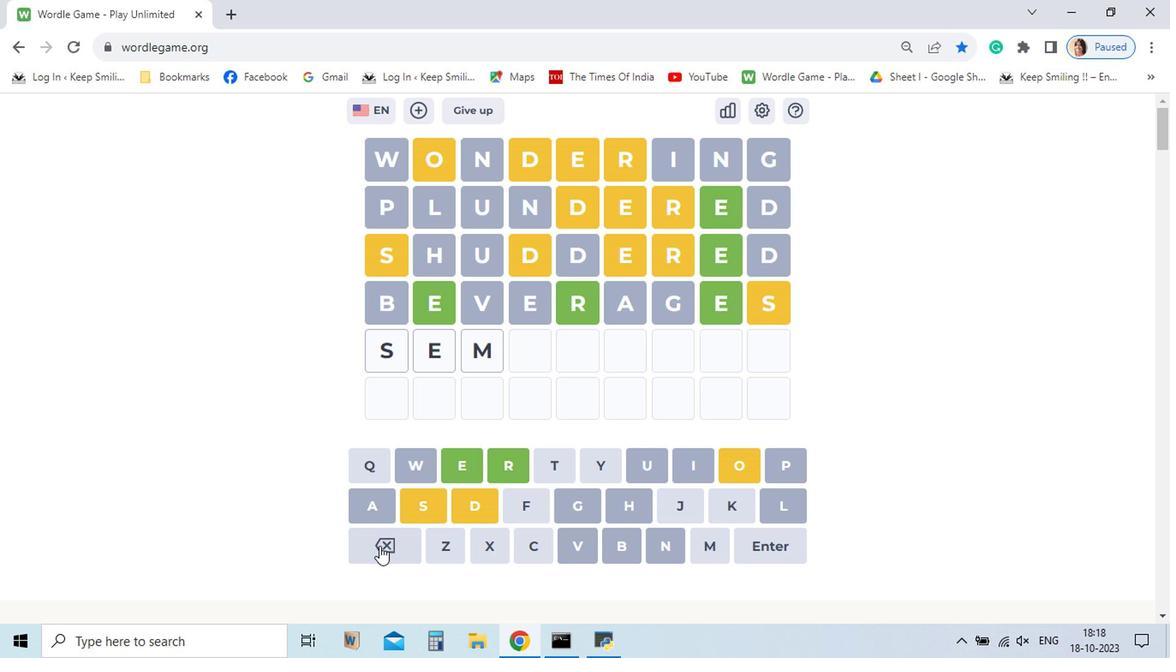 
Action: Mouse pressed left at (422, 540)
Screenshot: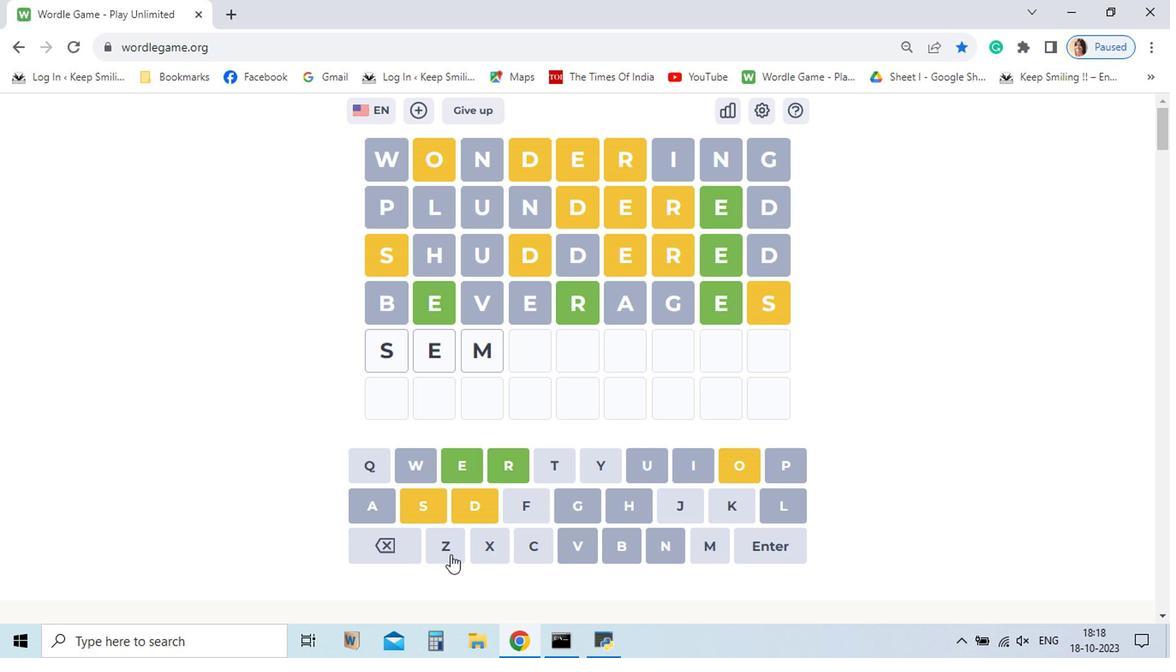 
Action: Mouse moved to (644, 485)
Screenshot: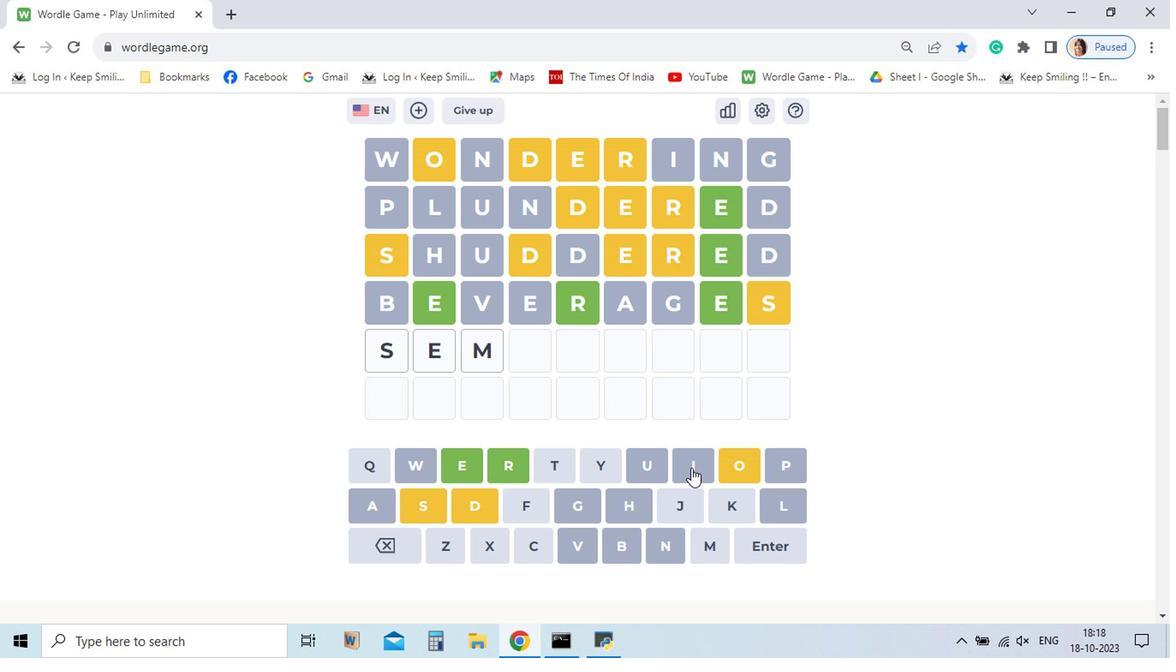 
Action: Mouse pressed left at (644, 485)
Screenshot: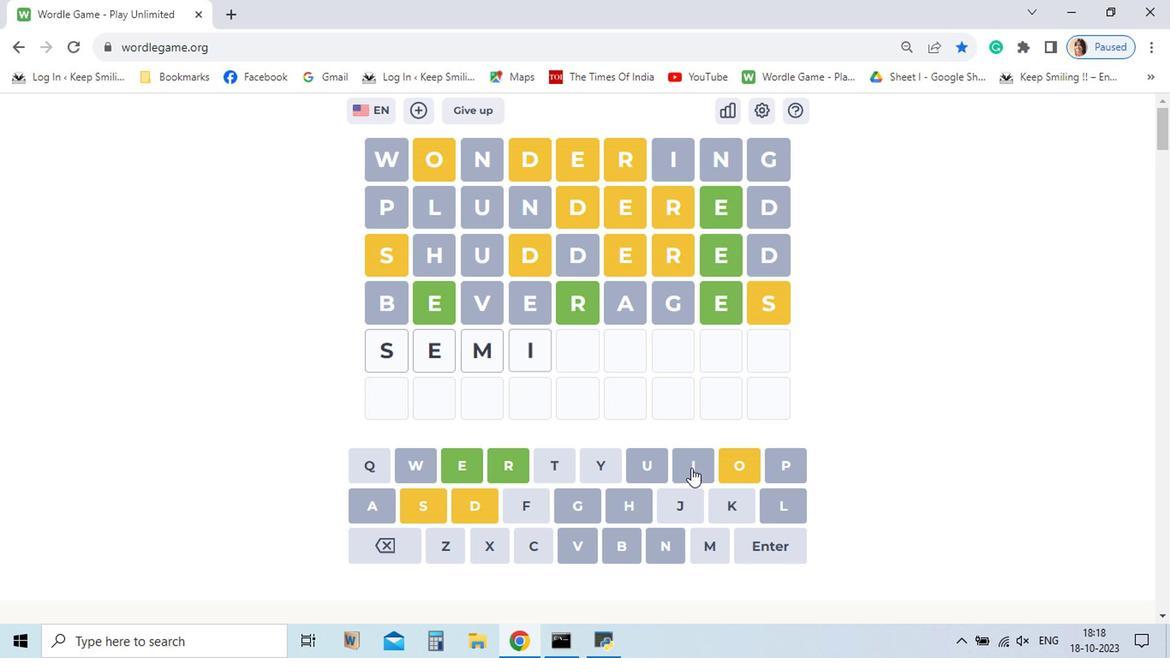 
Action: Mouse moved to (516, 487)
Screenshot: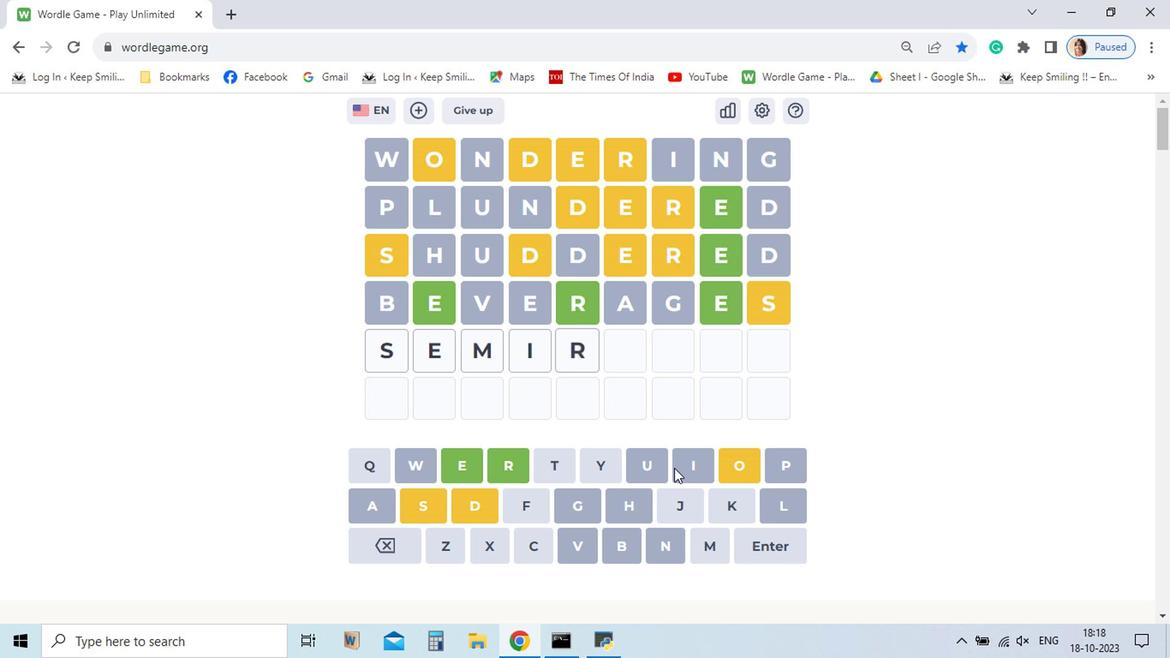 
Action: Mouse pressed left at (516, 487)
Screenshot: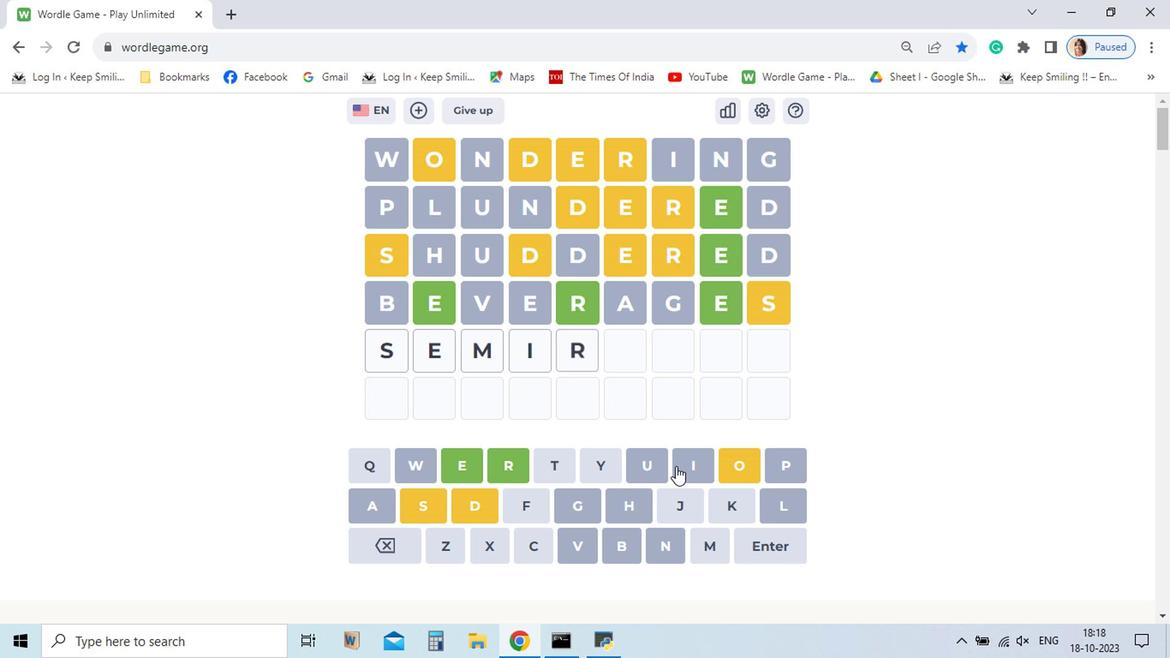 
Action: Mouse moved to (643, 482)
Screenshot: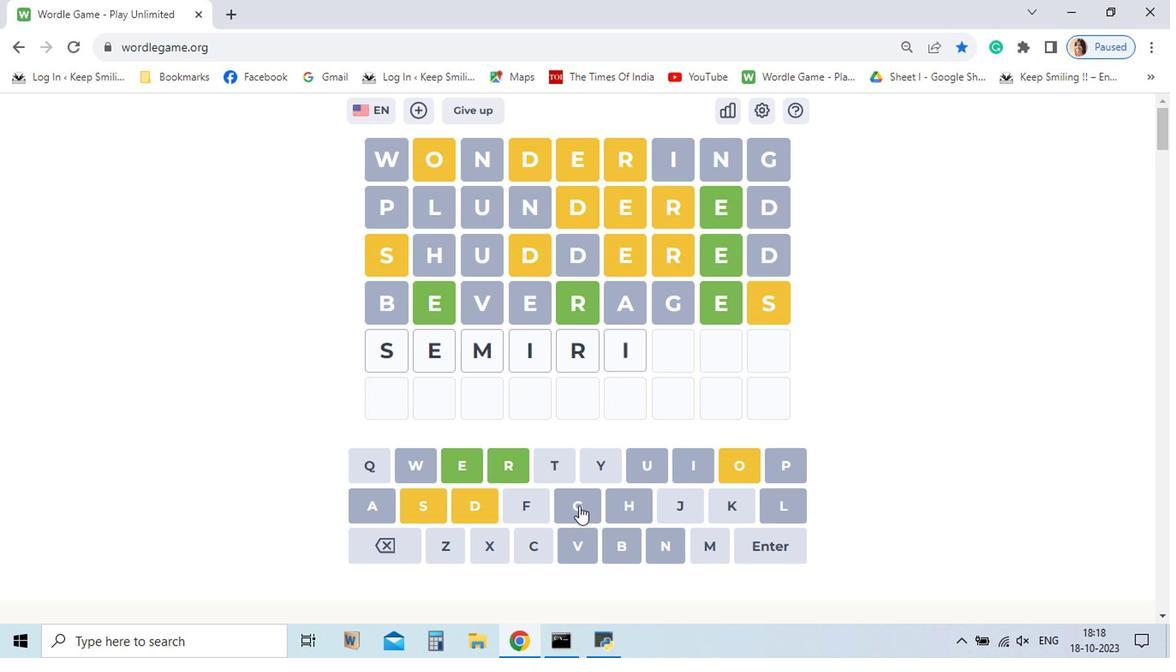 
Action: Mouse pressed left at (643, 482)
Screenshot: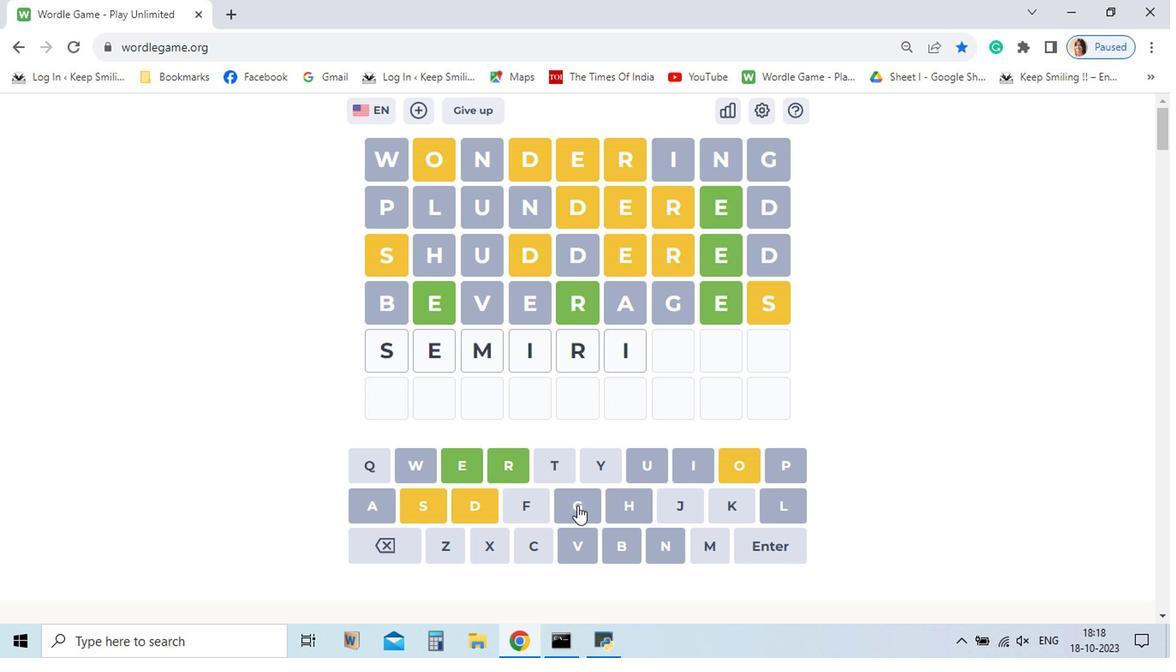 
Action: Mouse moved to (563, 512)
Screenshot: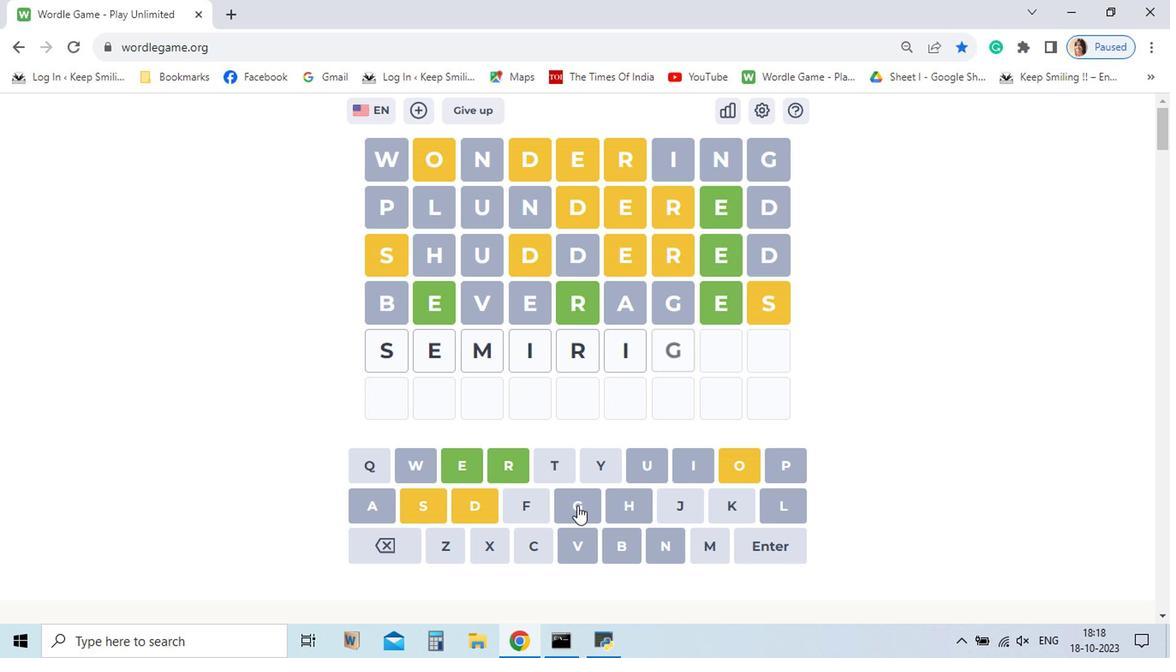 
Action: Mouse pressed left at (563, 512)
Screenshot: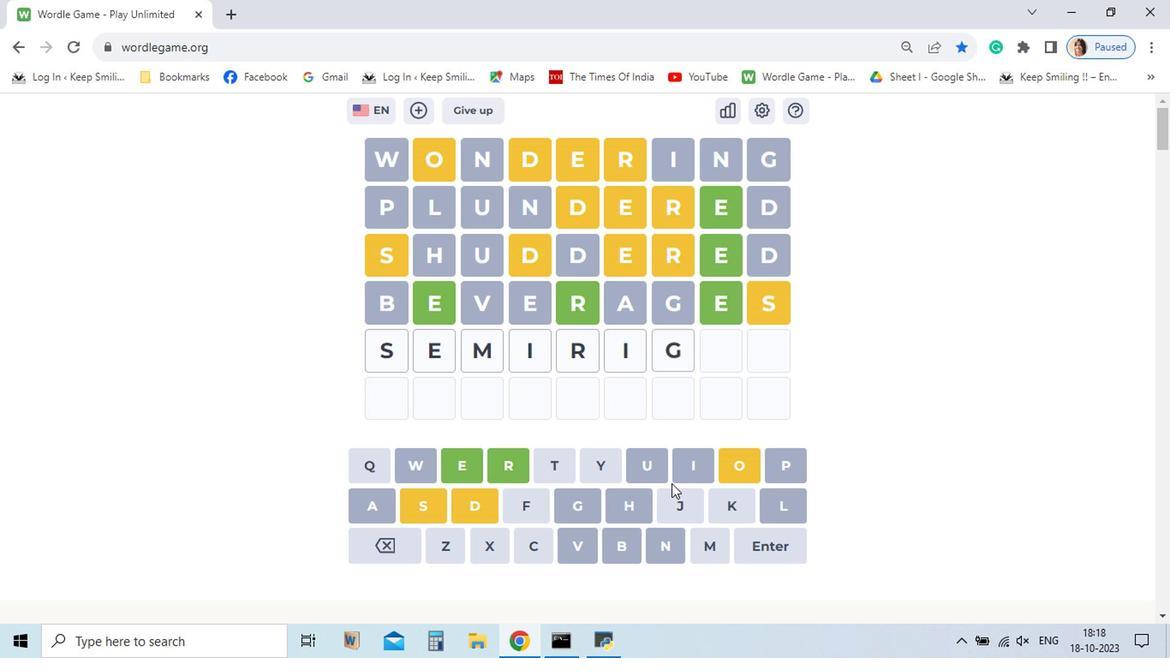 
Action: Mouse moved to (431, 537)
Screenshot: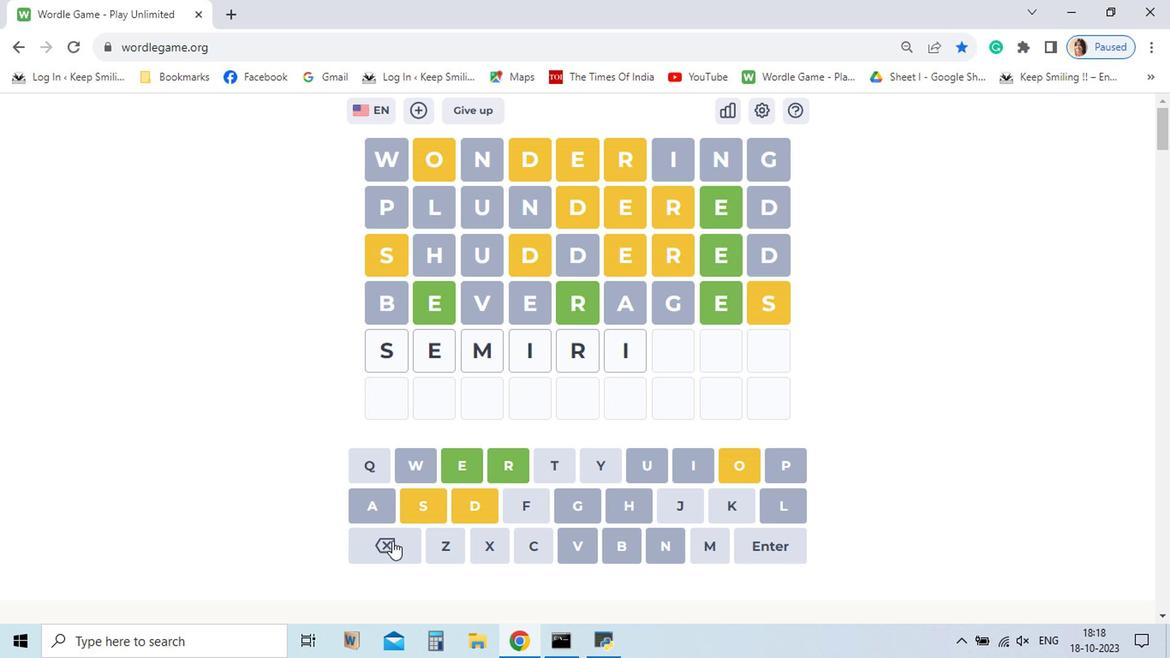 
Action: Mouse pressed left at (431, 537)
Screenshot: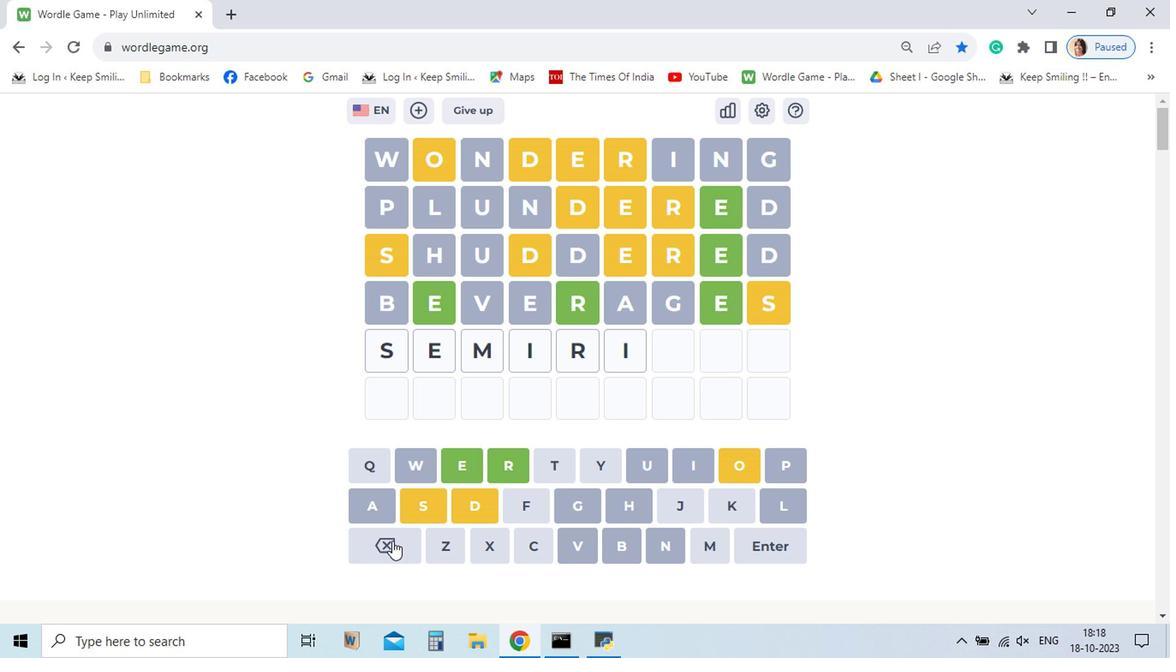 
Action: Mouse pressed left at (431, 537)
Screenshot: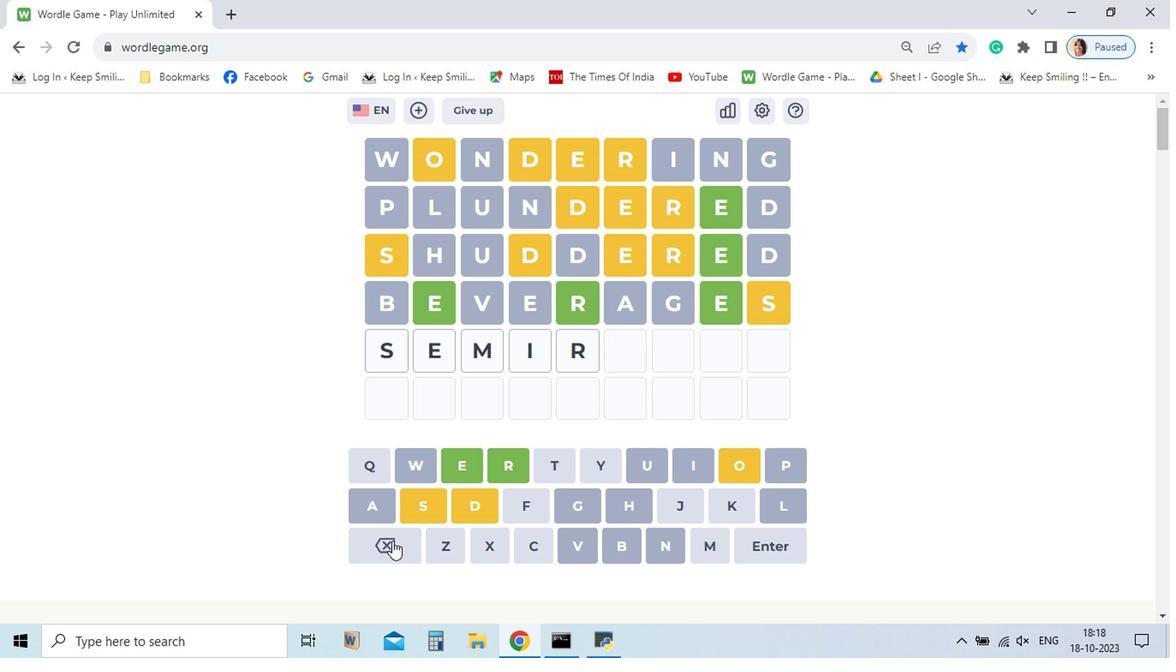 
Action: Mouse moved to (674, 482)
Screenshot: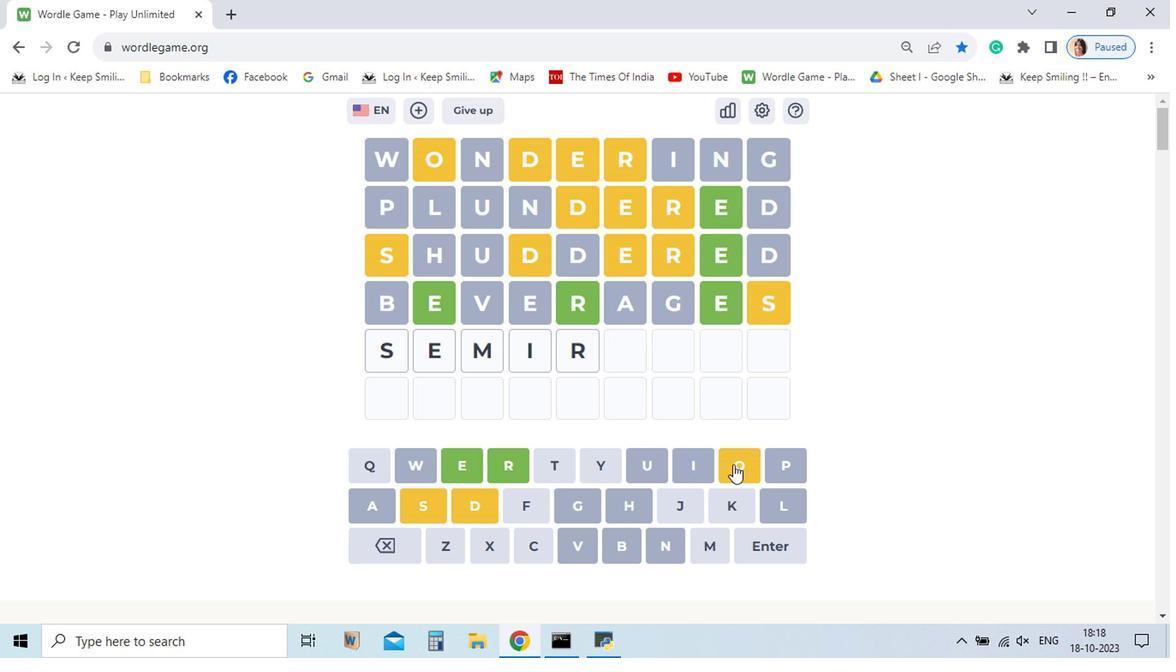 
Action: Mouse pressed left at (674, 482)
Screenshot: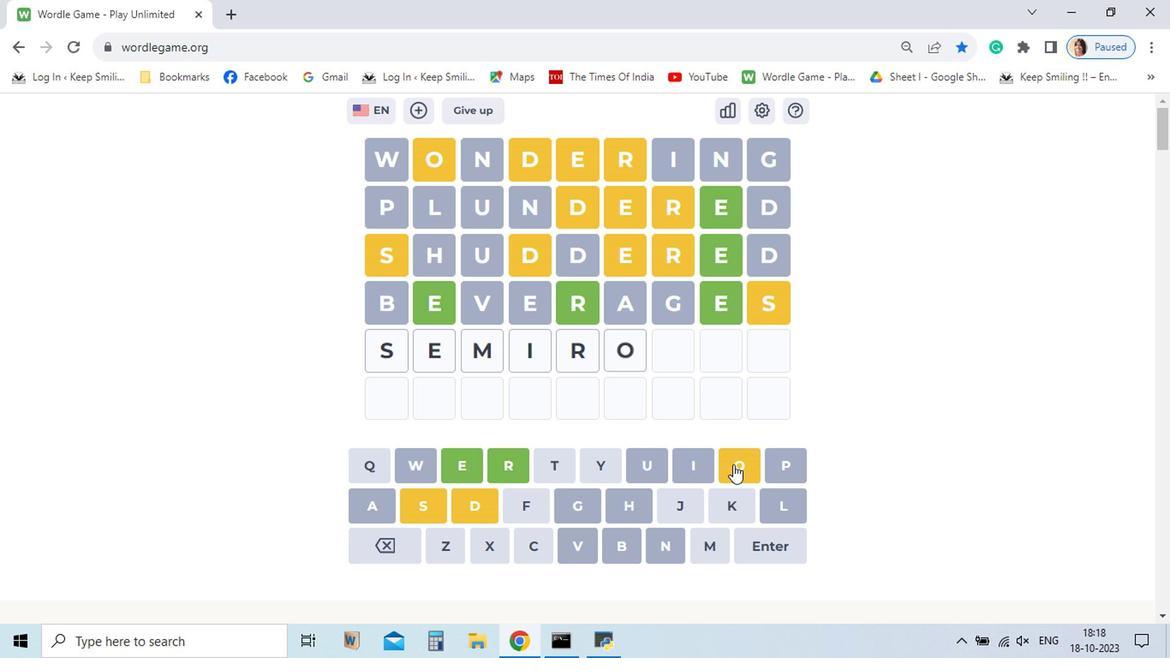 
Action: Mouse moved to (491, 515)
Screenshot: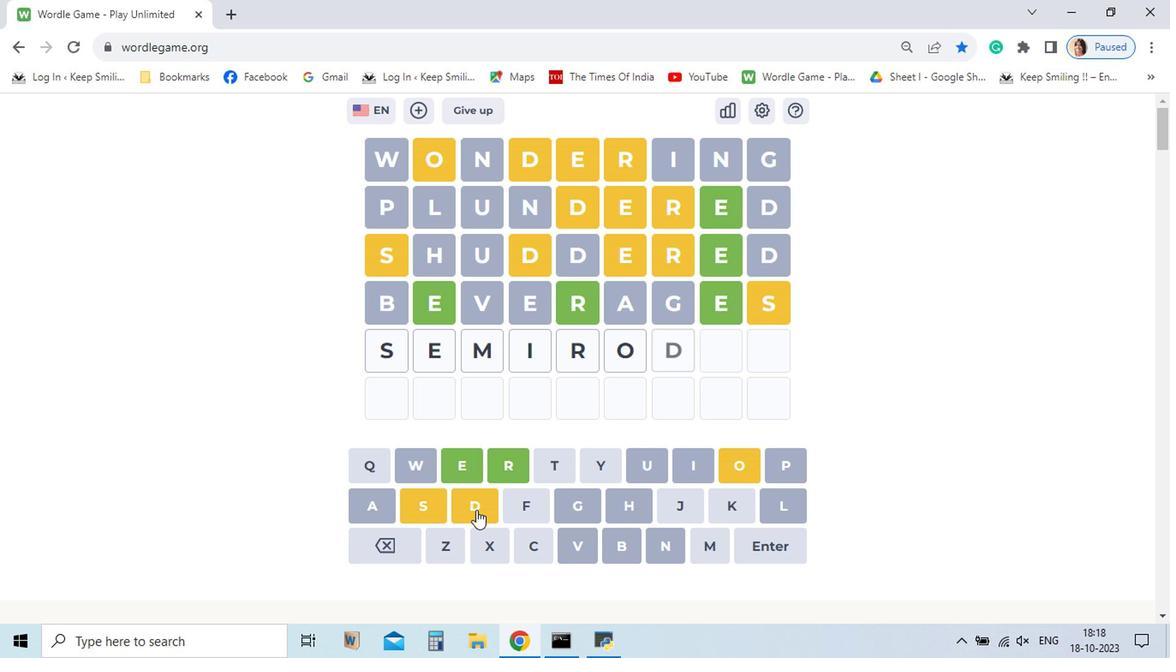 
Action: Mouse pressed left at (491, 515)
Screenshot: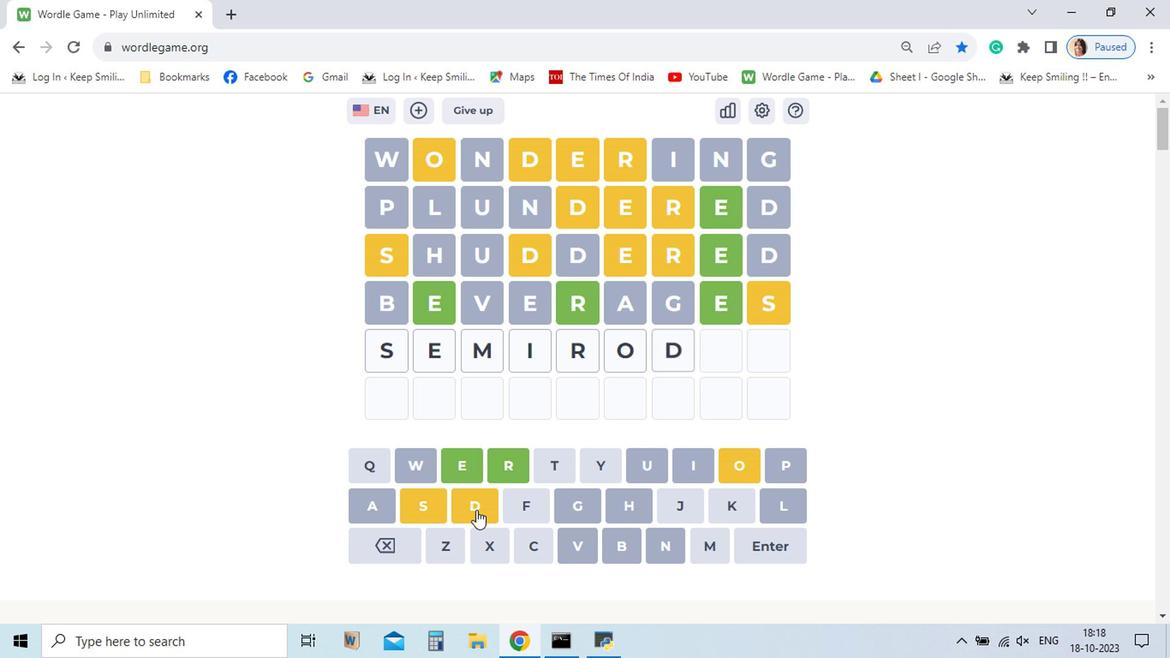 
Action: Mouse moved to (479, 482)
Screenshot: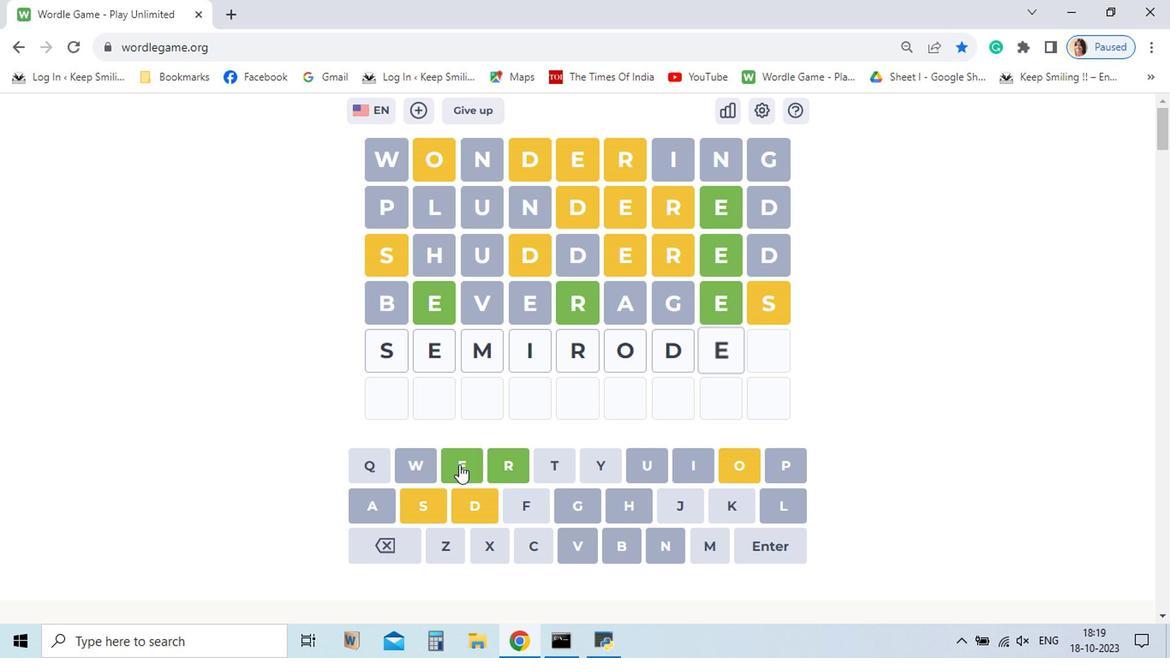 
Action: Mouse pressed left at (479, 482)
Screenshot: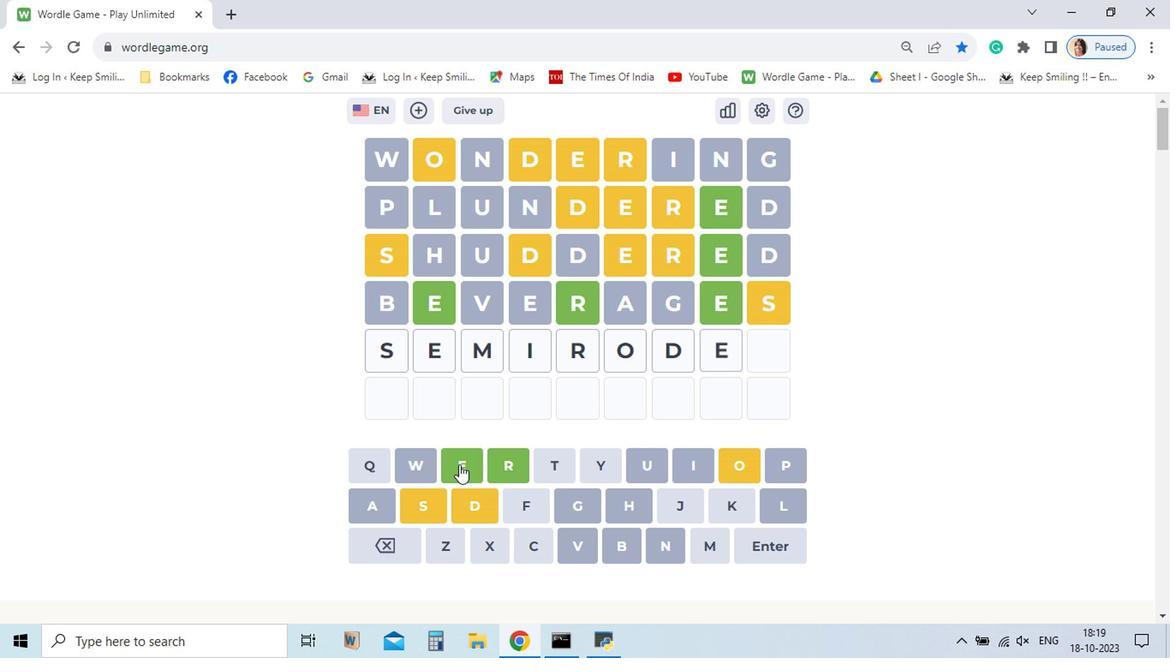
Action: Mouse moved to (447, 519)
Screenshot: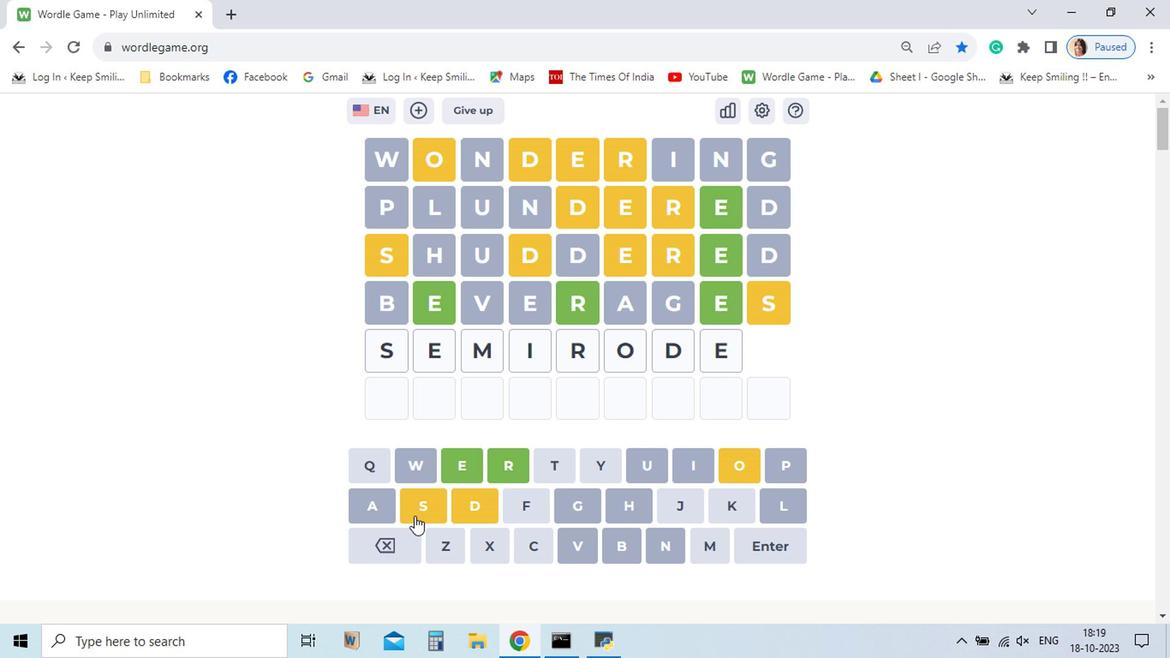 
Action: Mouse pressed left at (447, 519)
Screenshot: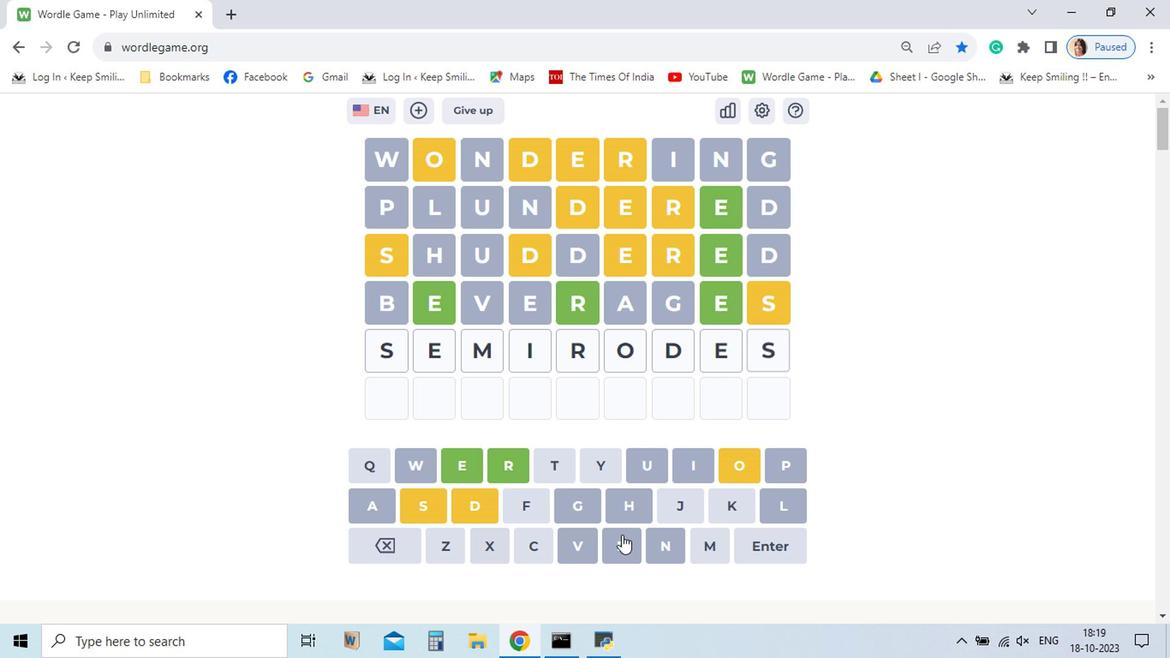 
Action: Mouse moved to (681, 539)
Screenshot: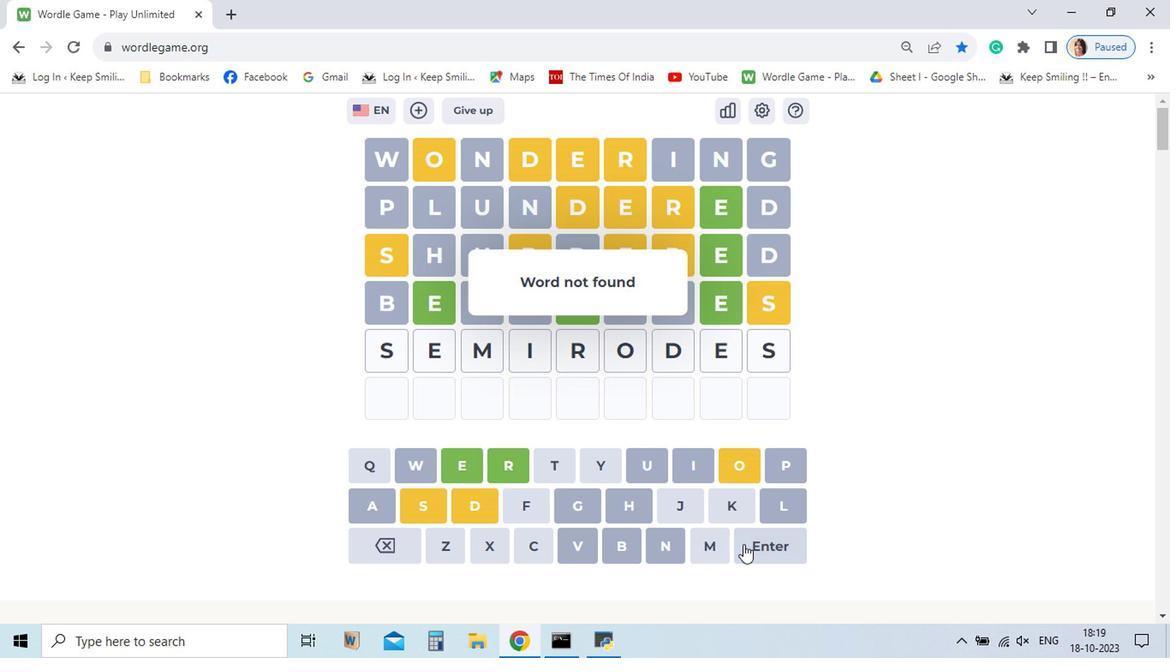 
Action: Mouse pressed left at (681, 539)
Screenshot: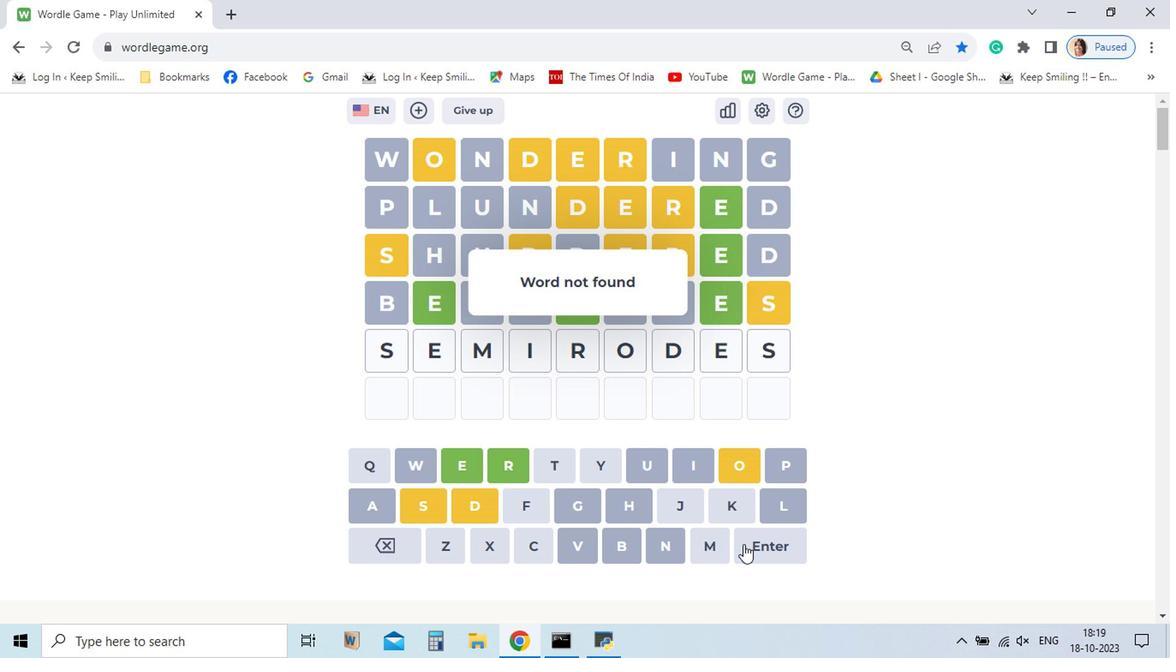 
Action: Mouse moved to (424, 542)
Screenshot: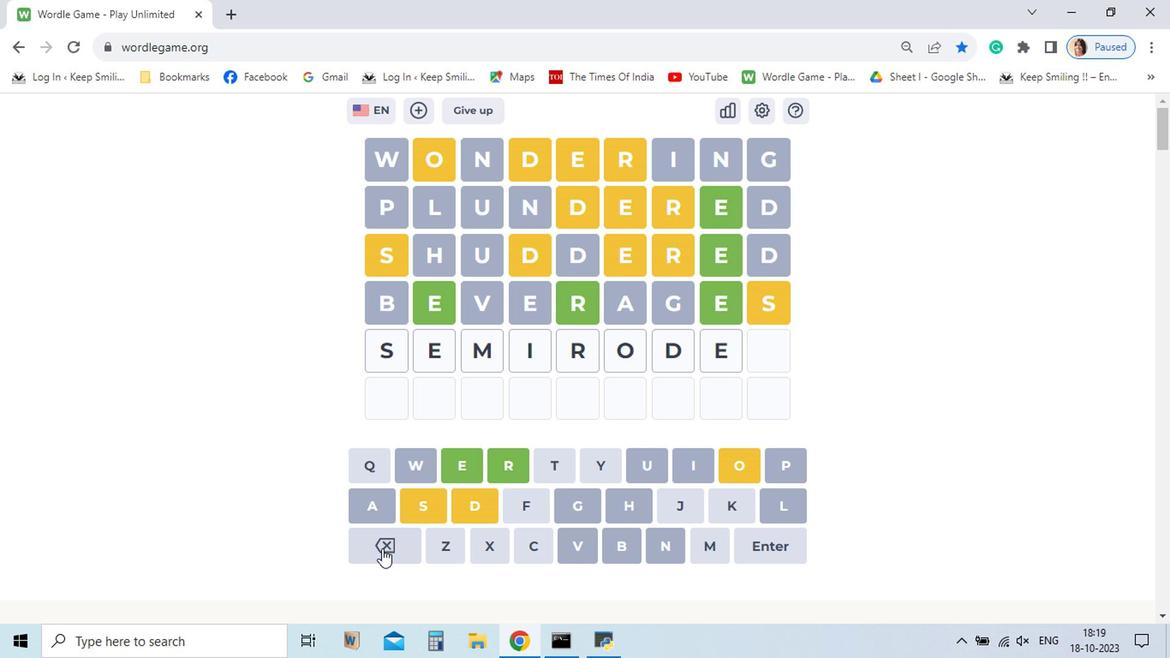 
Action: Mouse pressed left at (424, 542)
Screenshot: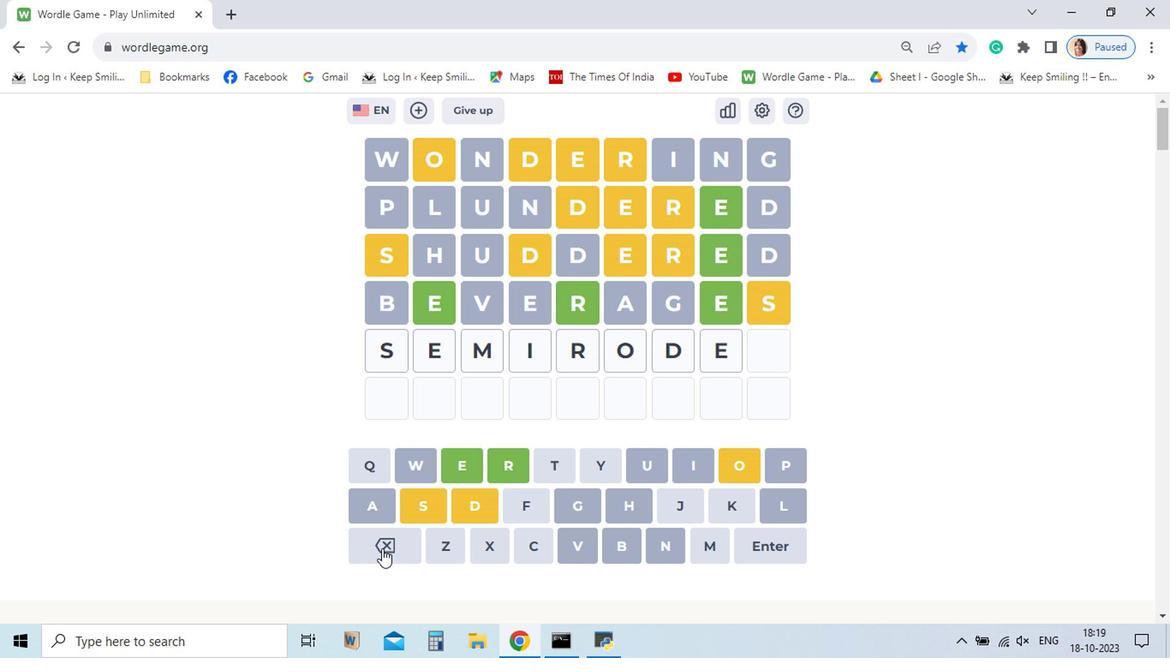 
Action: Mouse moved to (424, 541)
Screenshot: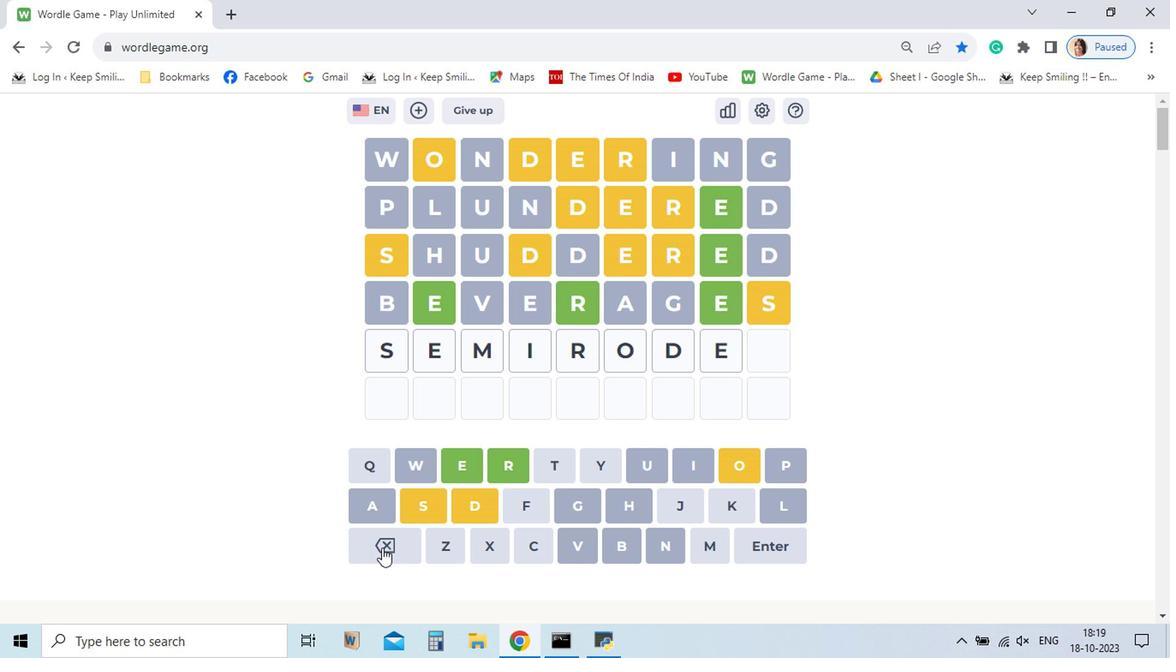 
Action: Mouse pressed left at (424, 541)
Screenshot: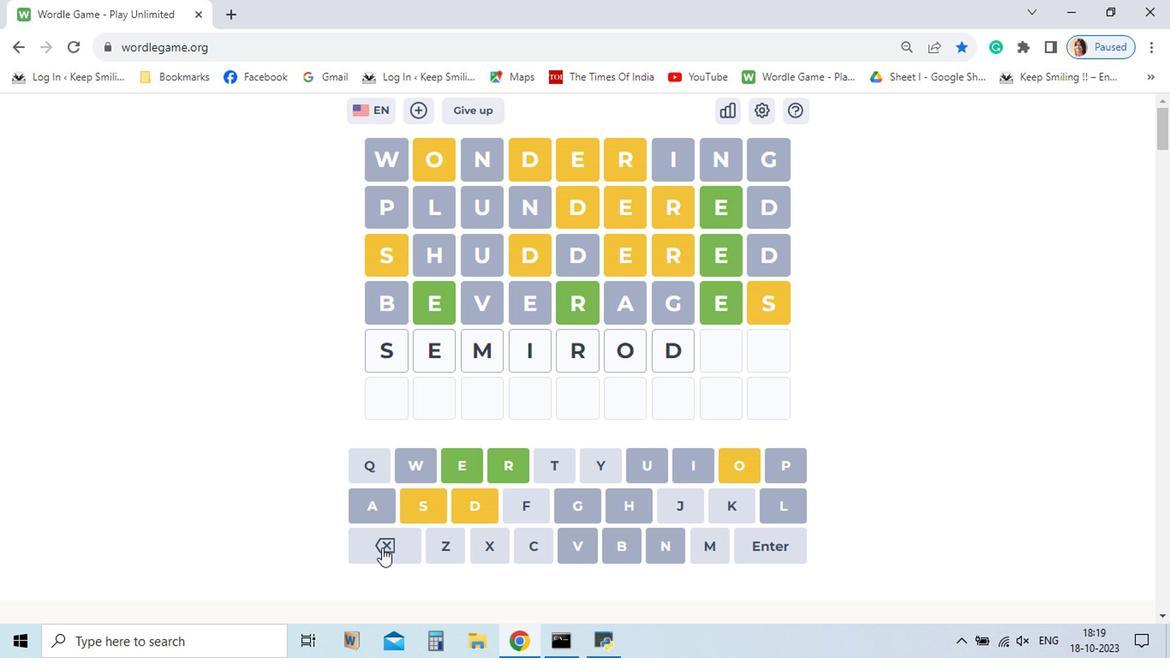 
Action: Mouse pressed left at (424, 541)
Screenshot: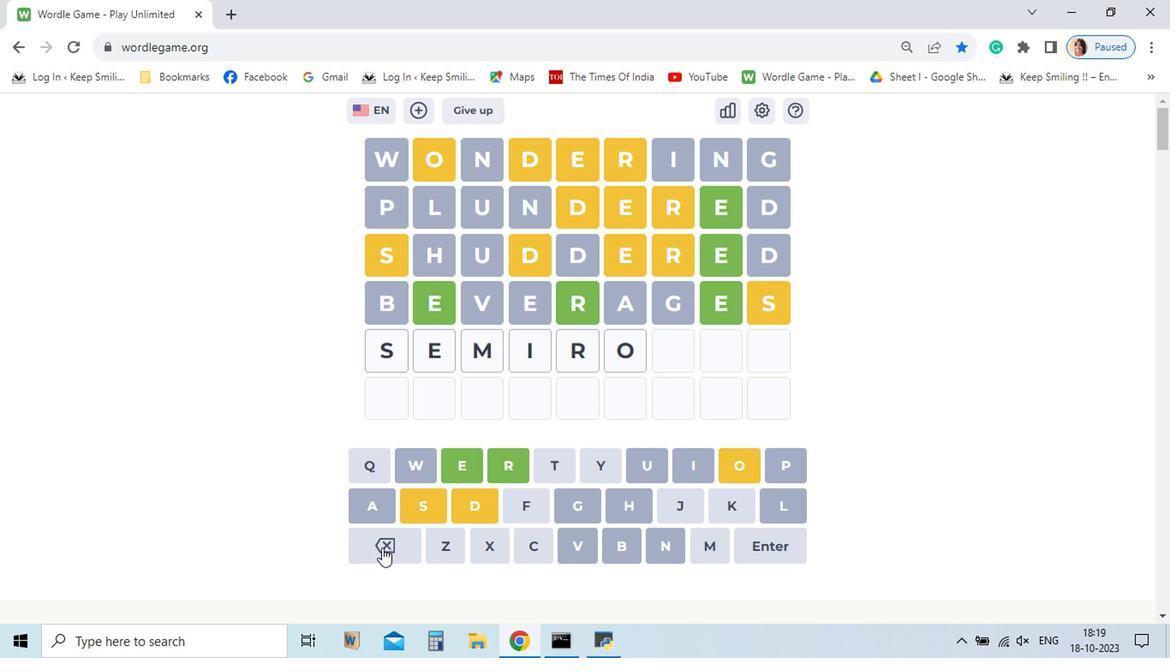 
Action: Mouse moved to (425, 540)
Screenshot: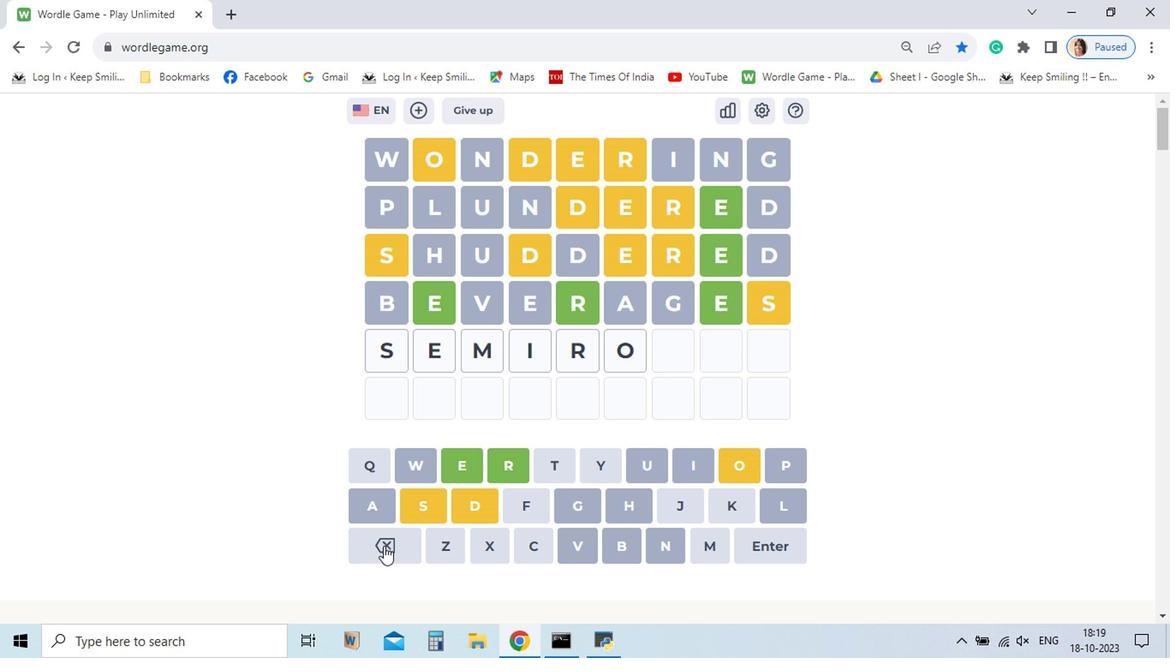 
Action: Mouse pressed left at (425, 540)
Screenshot: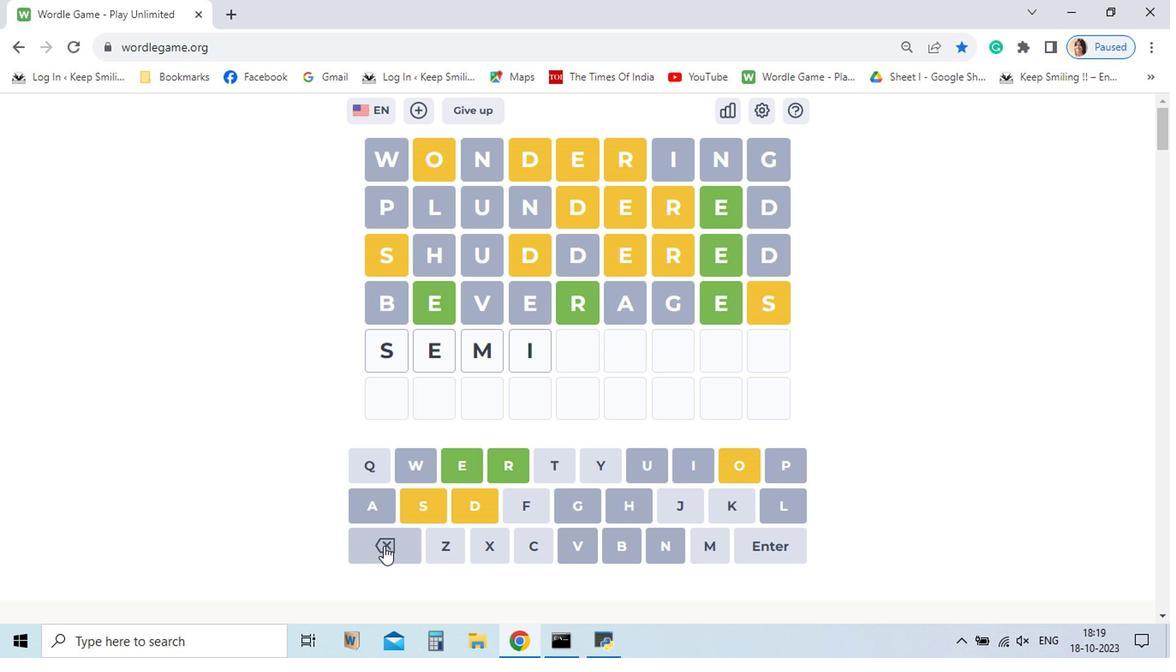 
Action: Mouse pressed left at (425, 540)
Screenshot: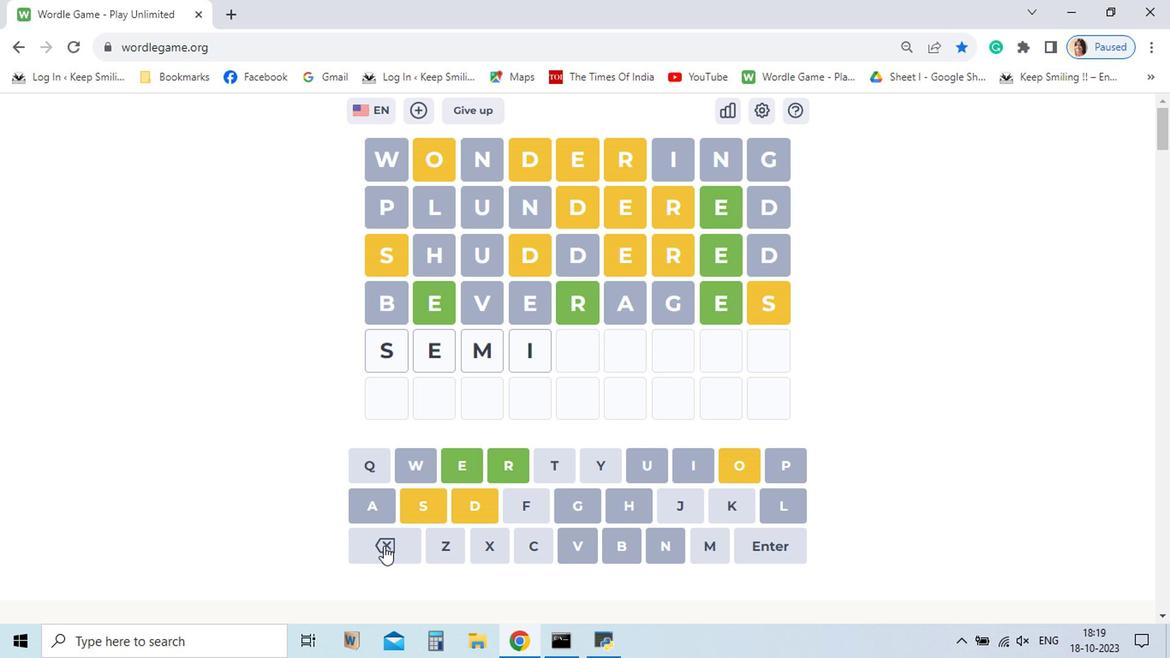 
Action: Mouse pressed left at (425, 540)
Screenshot: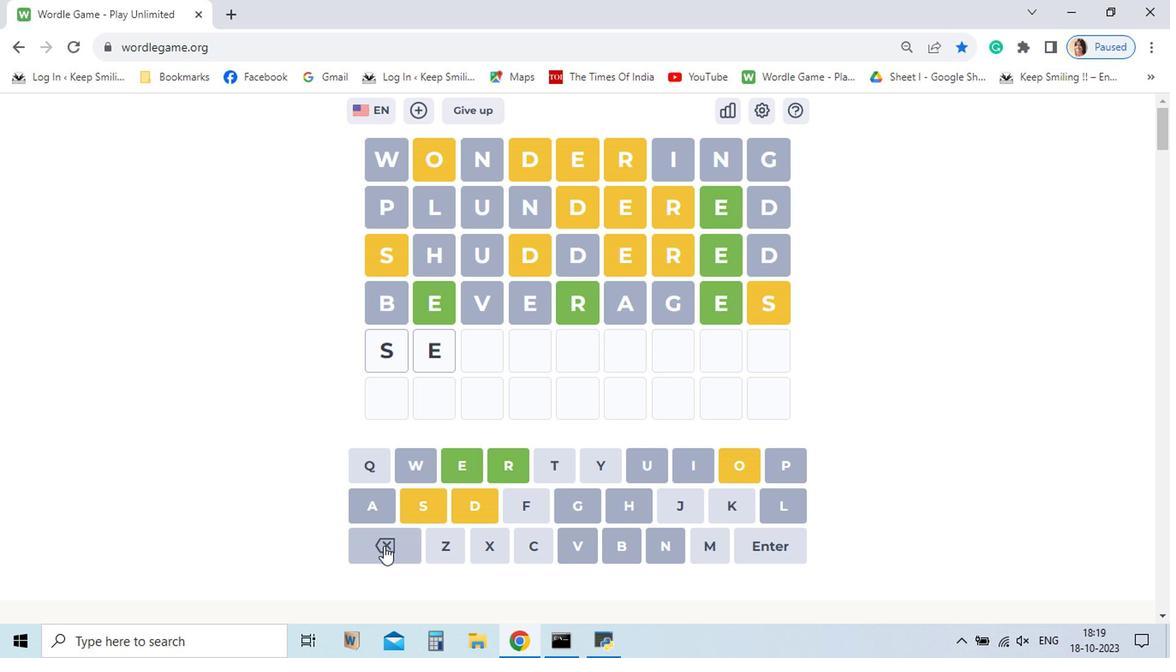 
Action: Mouse pressed left at (425, 540)
Screenshot: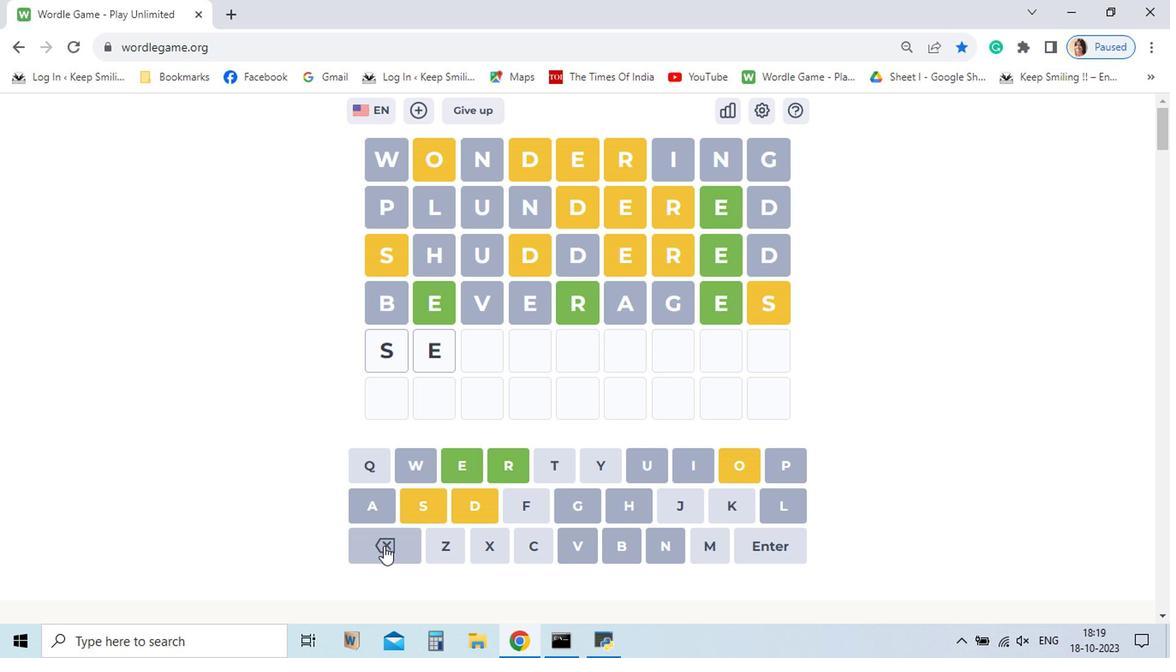
Action: Mouse pressed left at (425, 540)
Screenshot: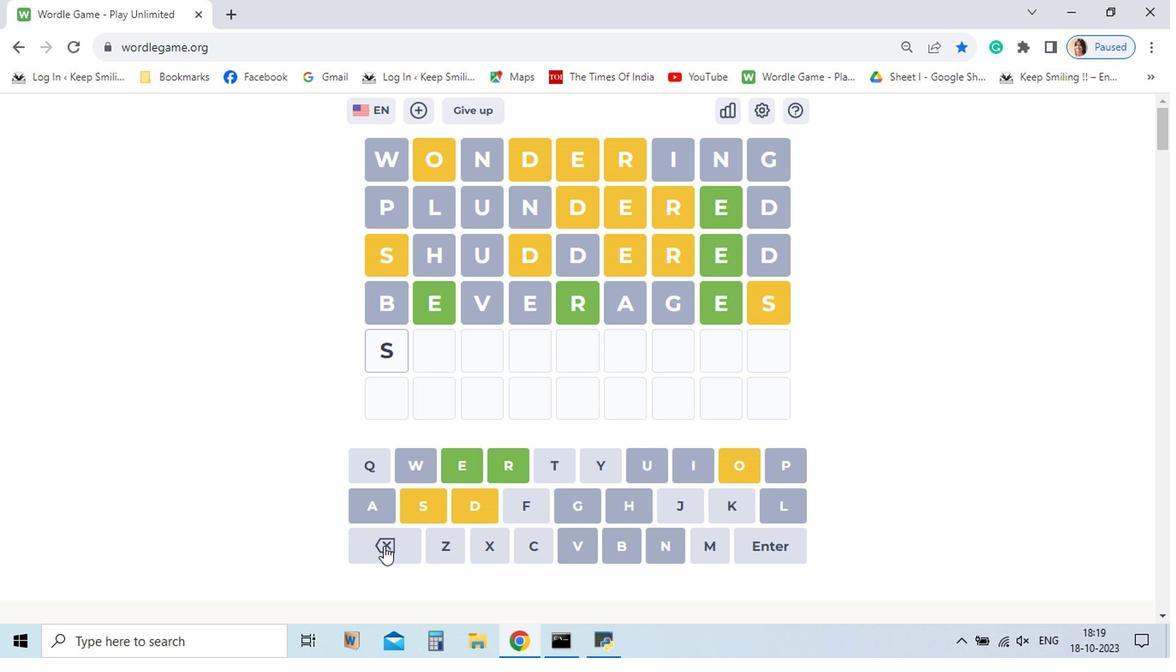 
Action: Mouse pressed left at (425, 540)
Screenshot: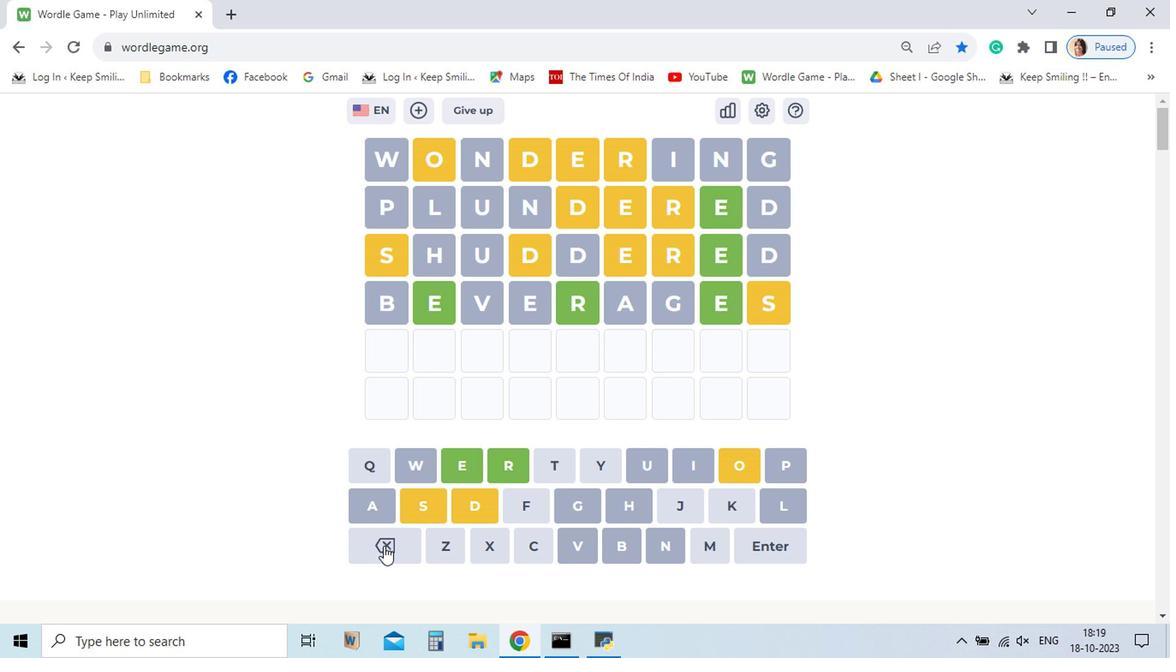 
Action: Mouse moved to (656, 540)
Screenshot: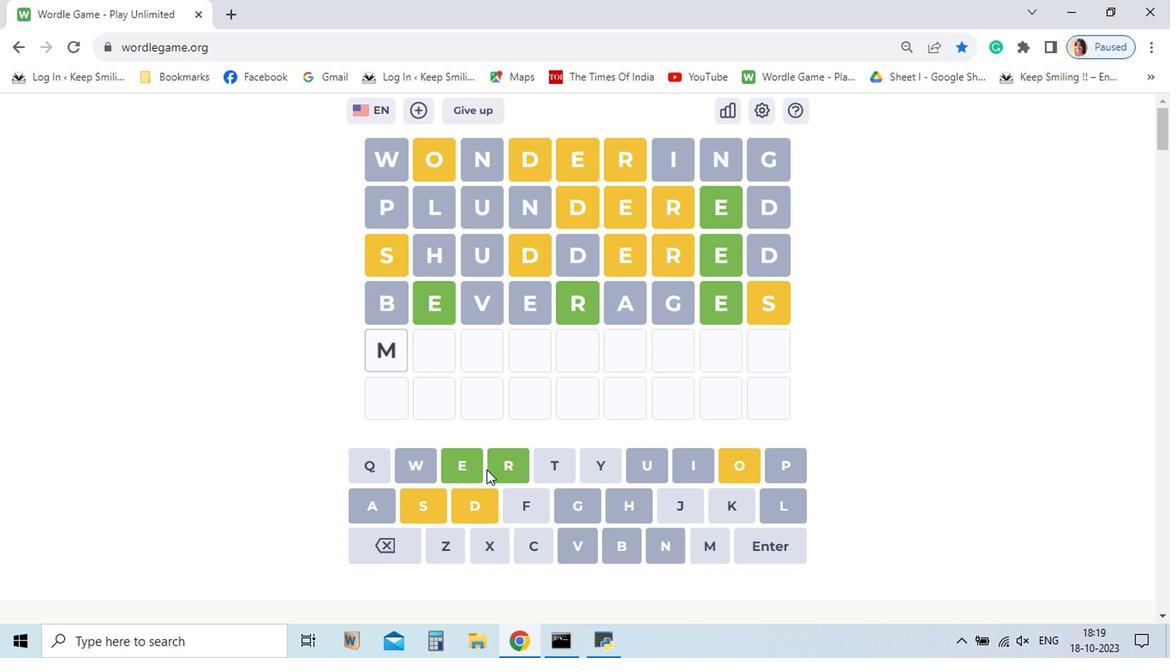 
Action: Mouse pressed left at (656, 540)
Screenshot: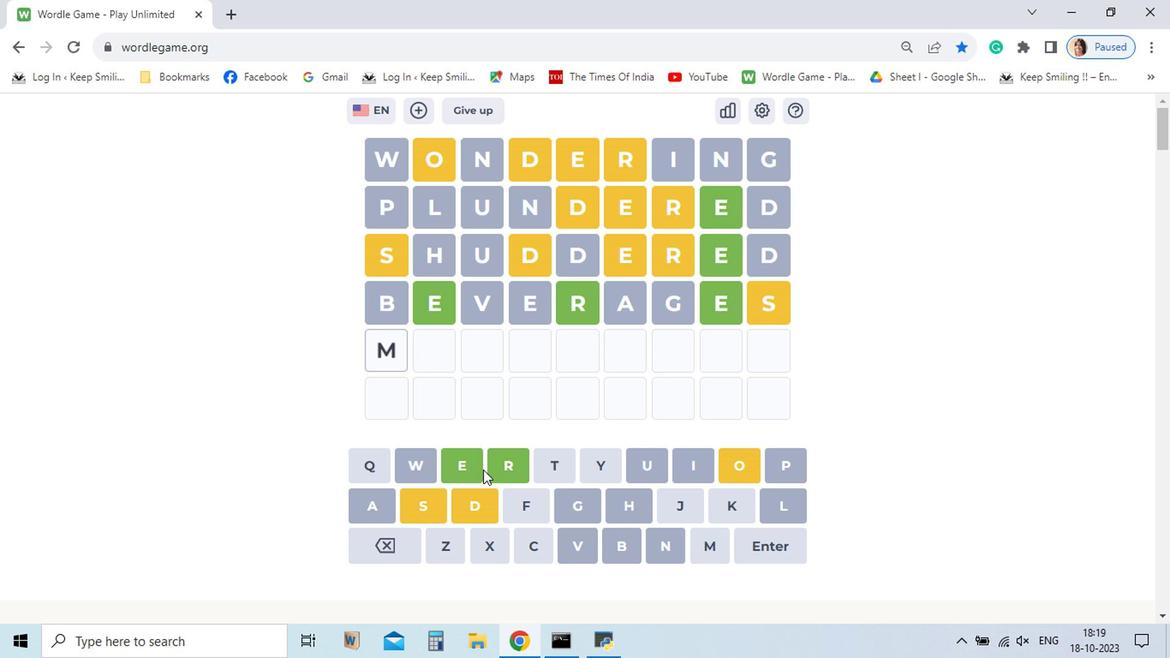 
Action: Mouse moved to (481, 486)
Screenshot: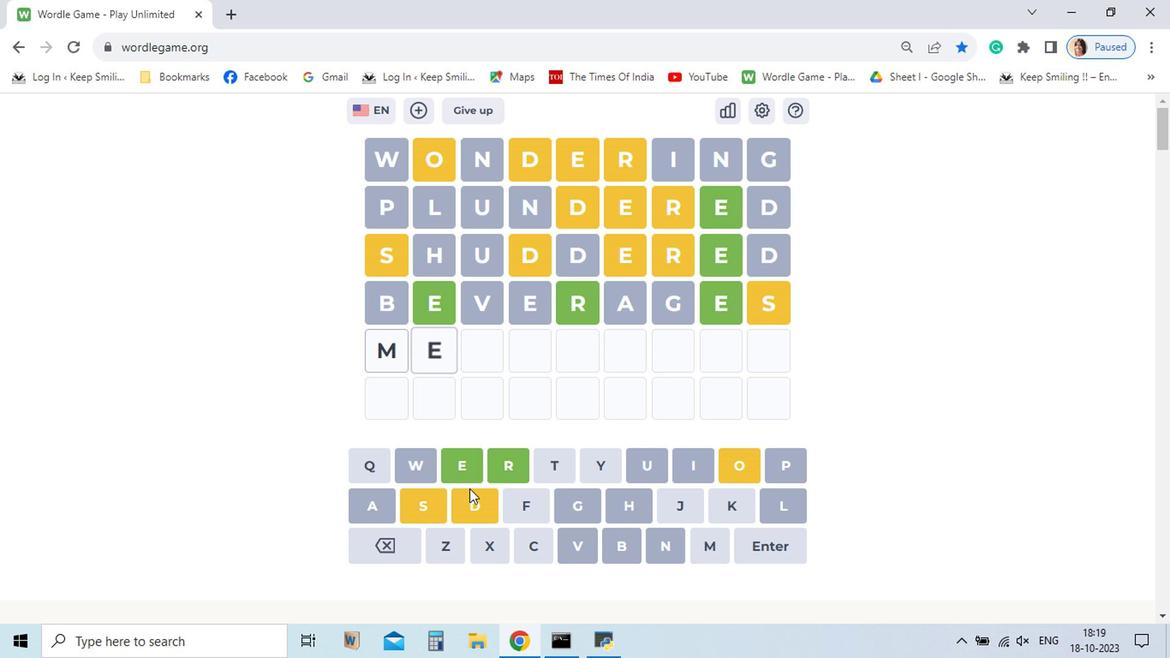
Action: Mouse pressed left at (481, 486)
Screenshot: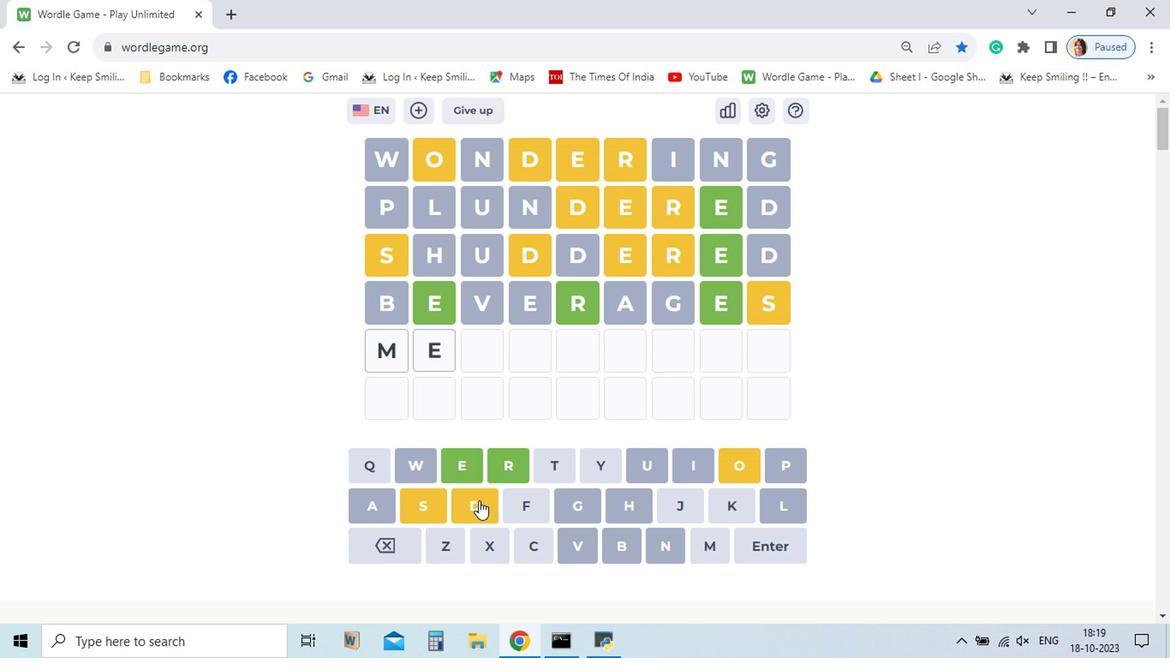 
Action: Mouse moved to (493, 508)
Screenshot: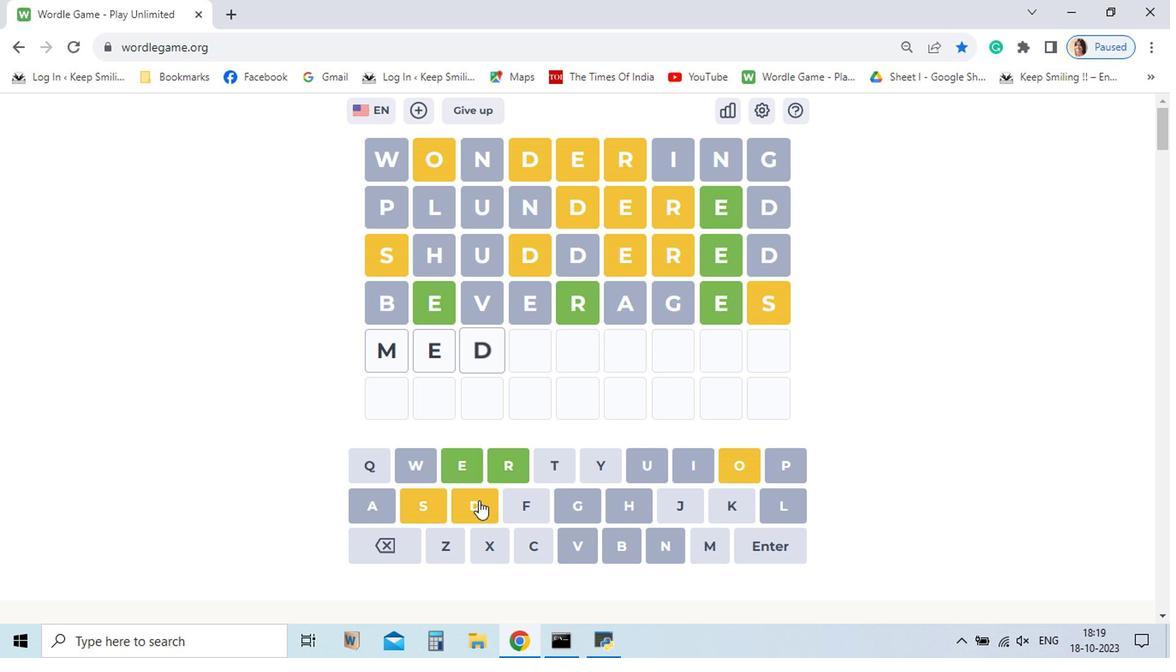 
Action: Mouse pressed left at (493, 508)
Screenshot: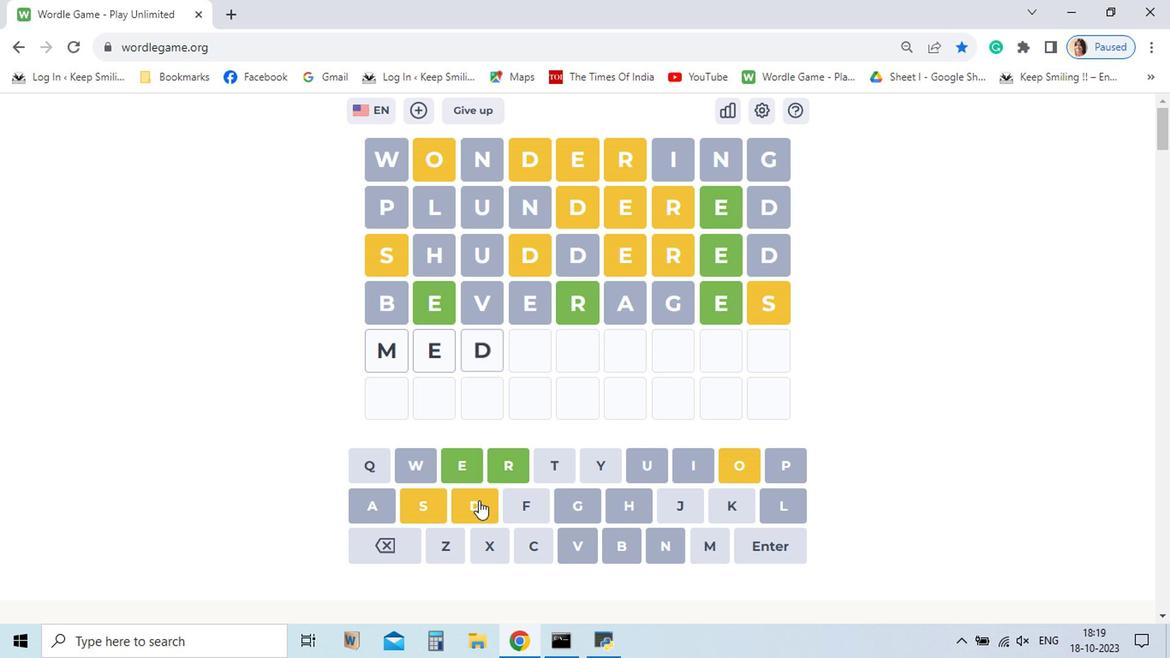 
Action: Mouse moved to (679, 482)
Screenshot: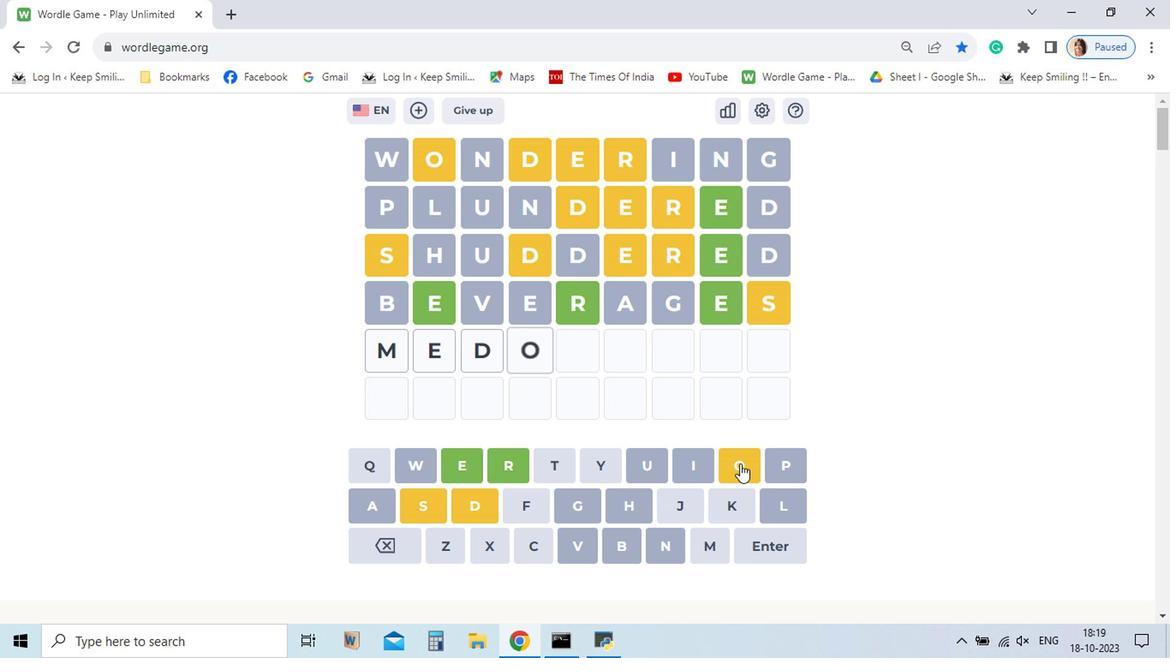 
Action: Mouse pressed left at (679, 482)
Screenshot: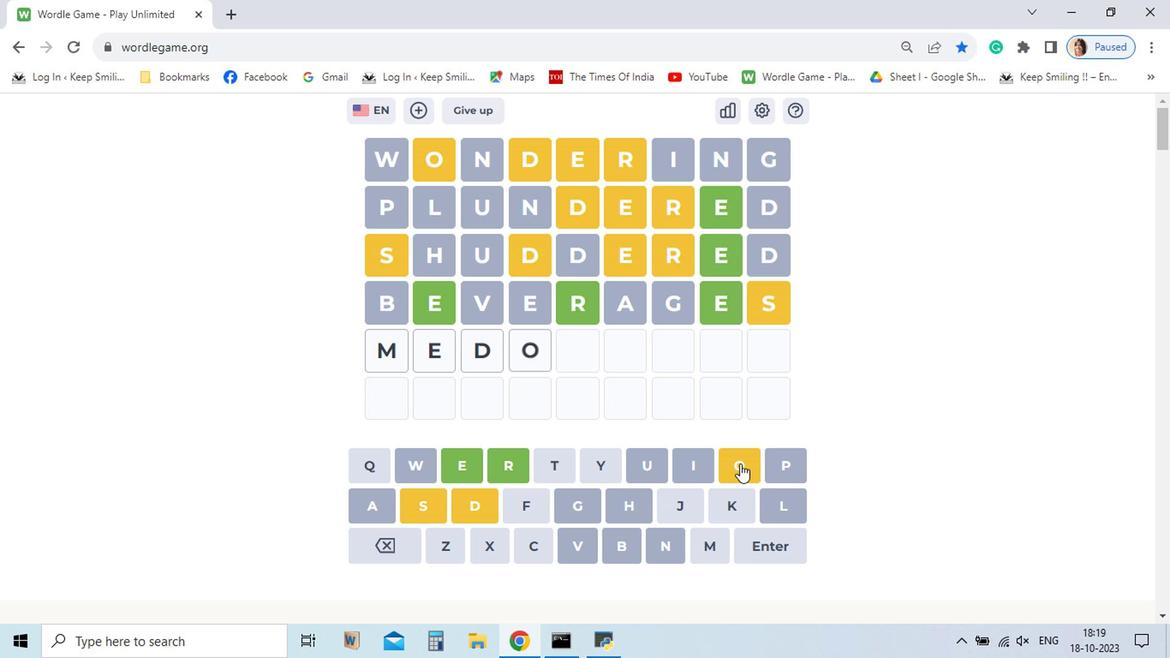 
Action: Mouse moved to (518, 478)
Screenshot: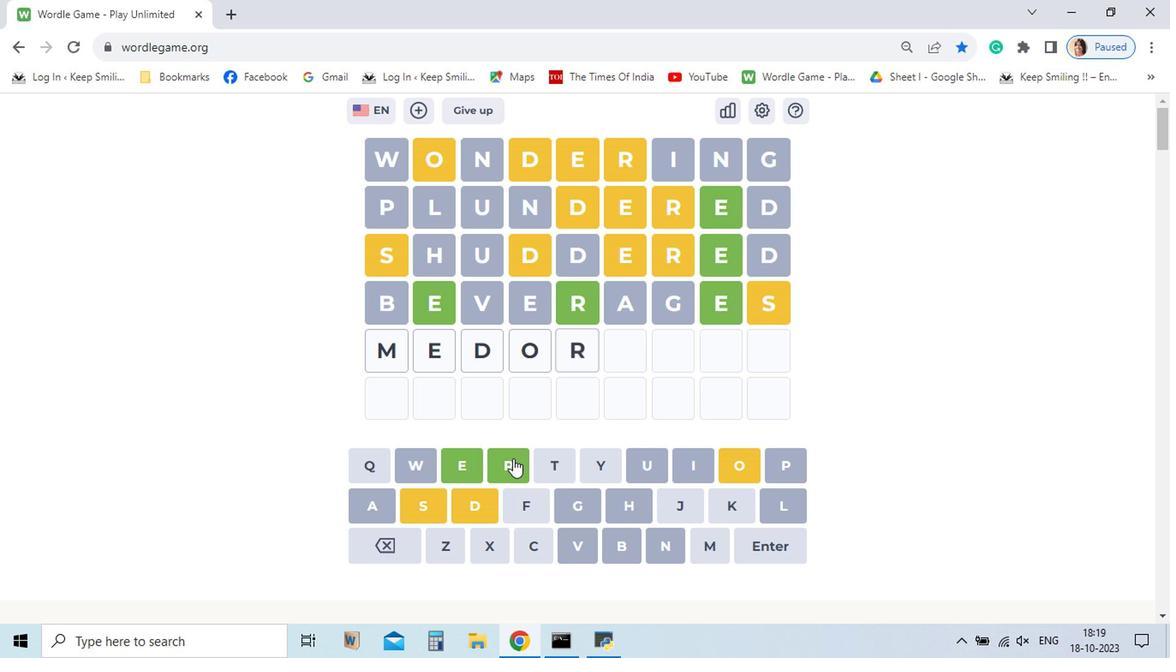 
Action: Mouse pressed left at (518, 478)
Screenshot: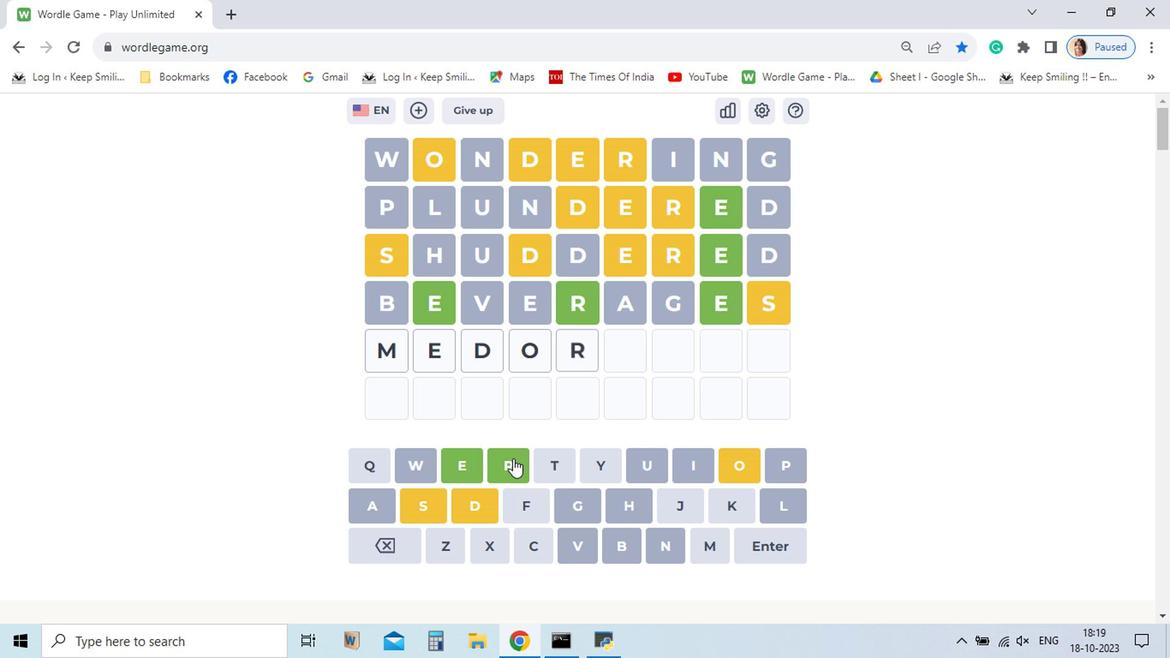 
Action: Mouse moved to (427, 543)
Screenshot: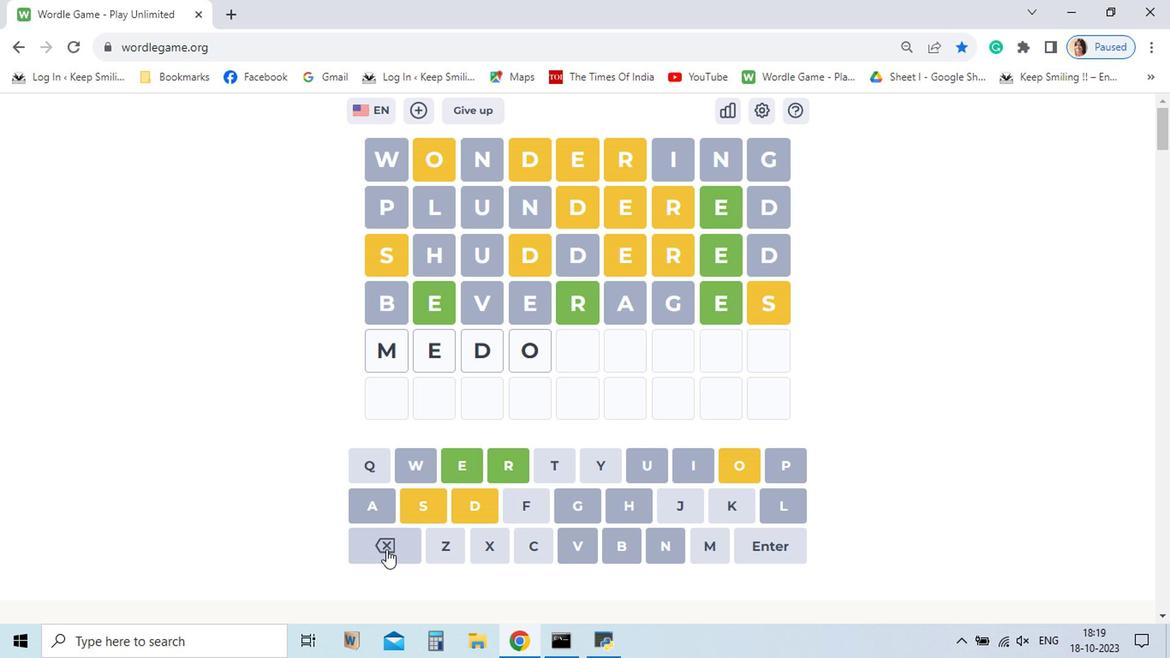
Action: Mouse pressed left at (427, 543)
Screenshot: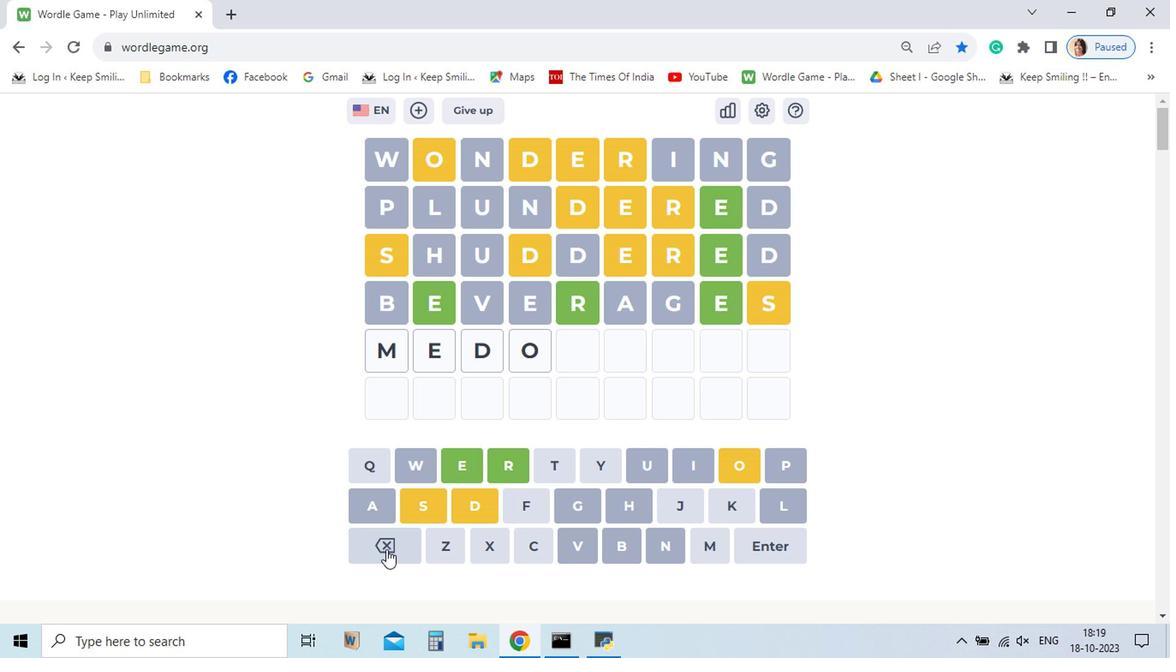 
Action: Mouse pressed left at (427, 543)
Screenshot: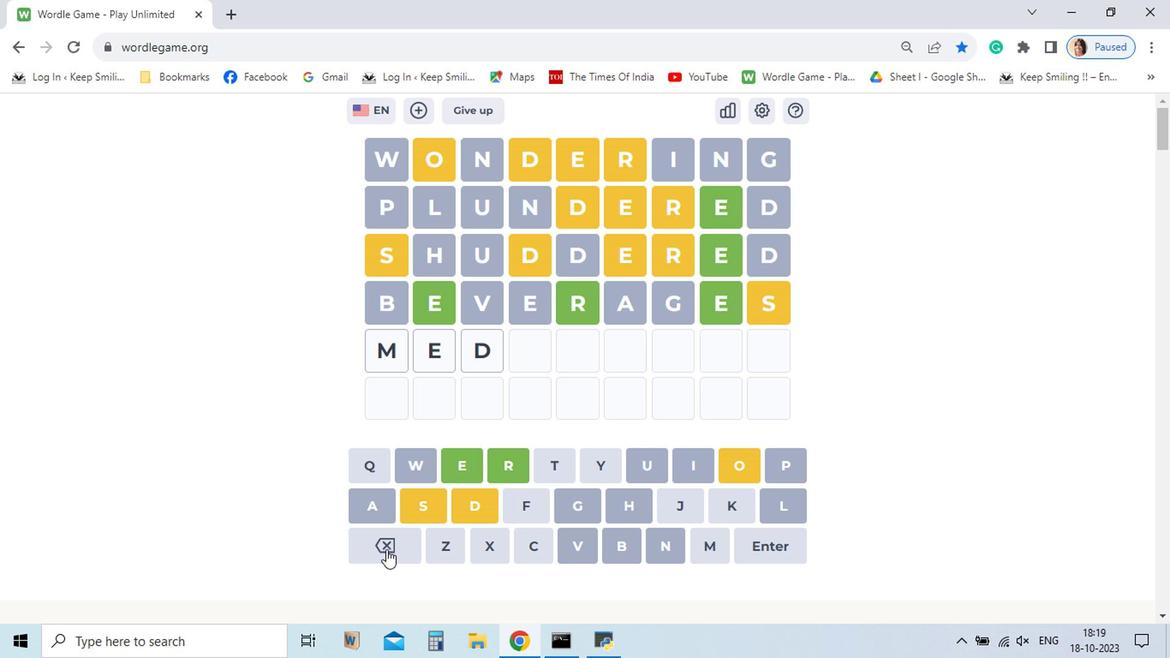
Action: Mouse pressed left at (427, 543)
Screenshot: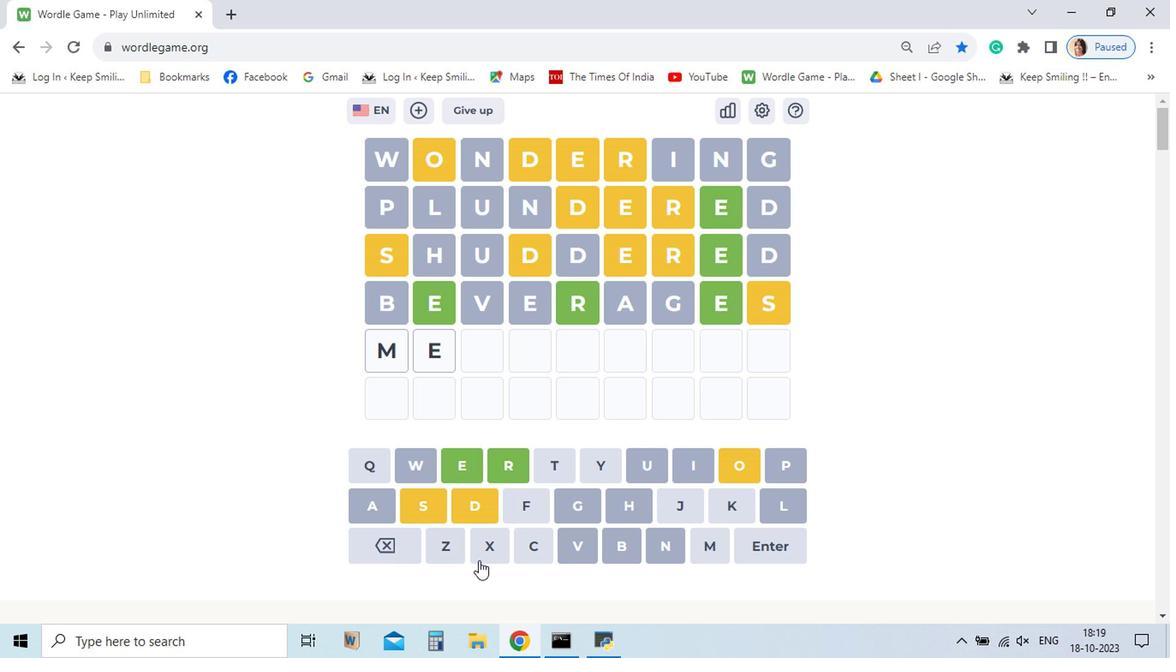 
Action: Mouse moved to (526, 538)
Screenshot: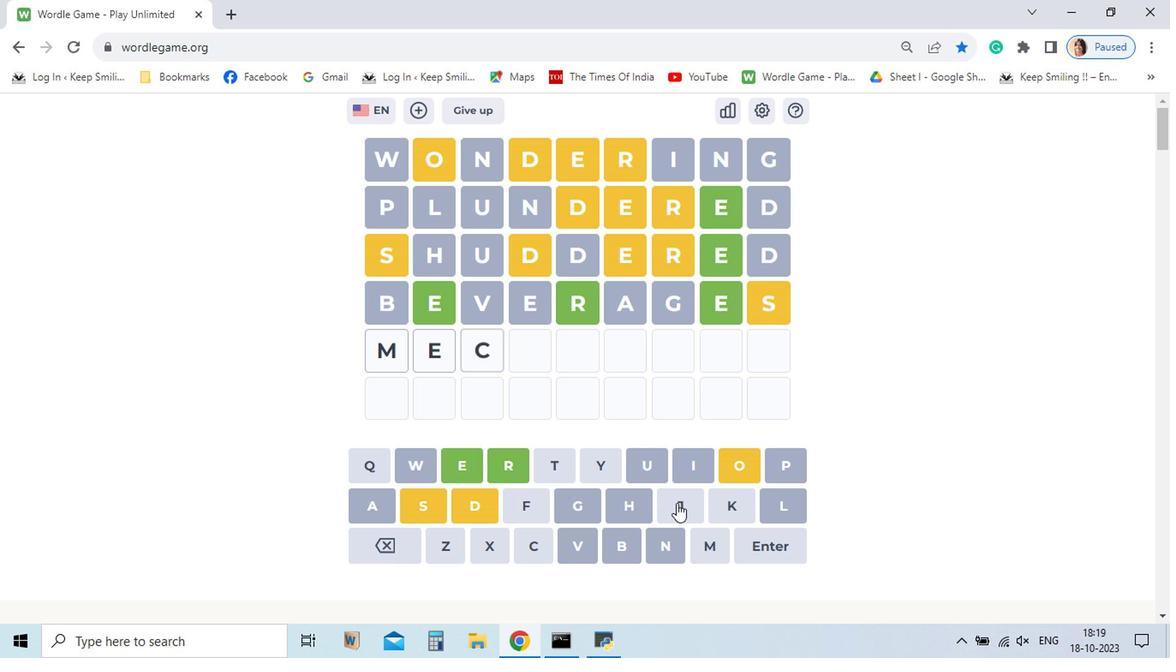 
Action: Mouse pressed left at (526, 538)
Screenshot: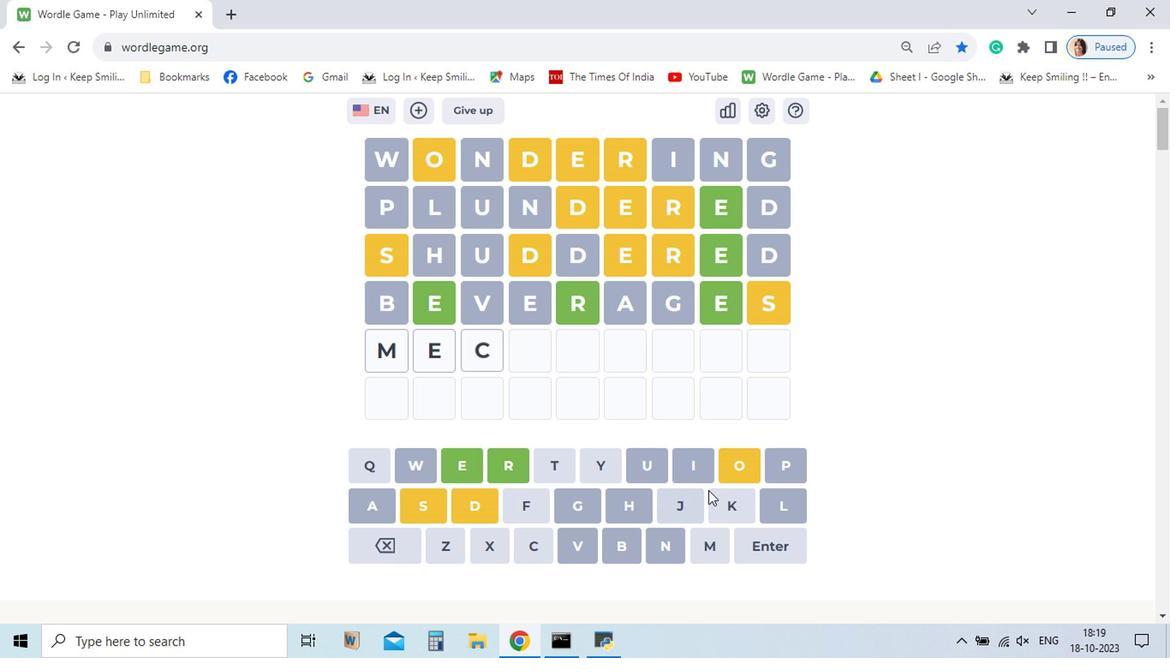 
Action: Mouse moved to (672, 483)
Screenshot: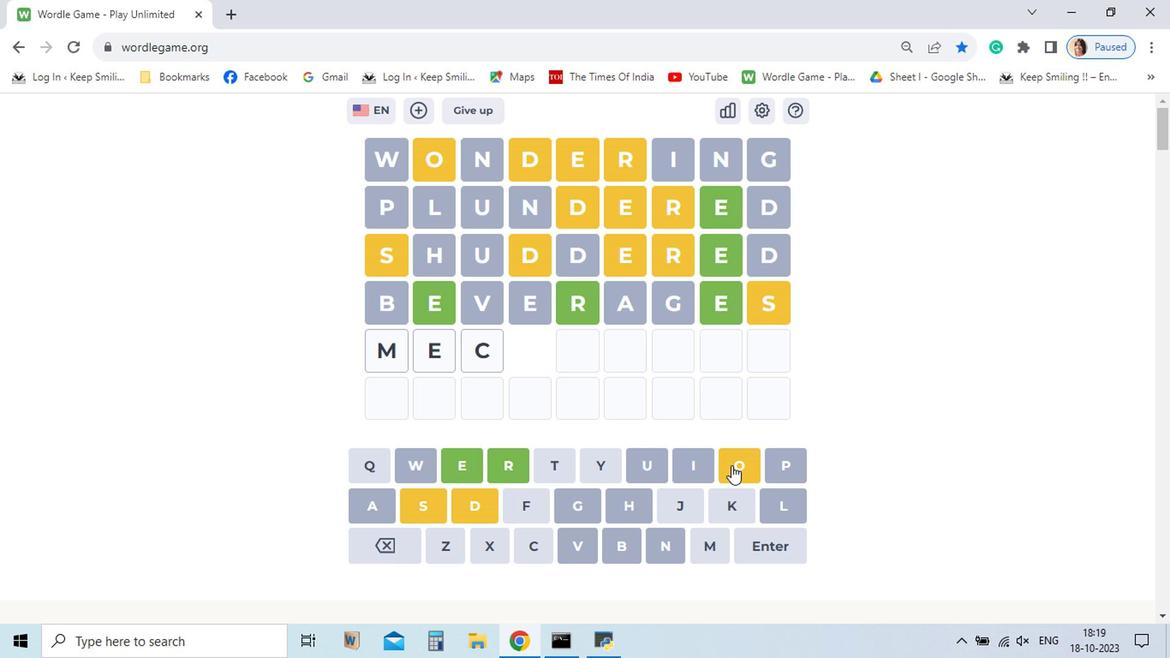 
Action: Mouse pressed left at (672, 483)
Screenshot: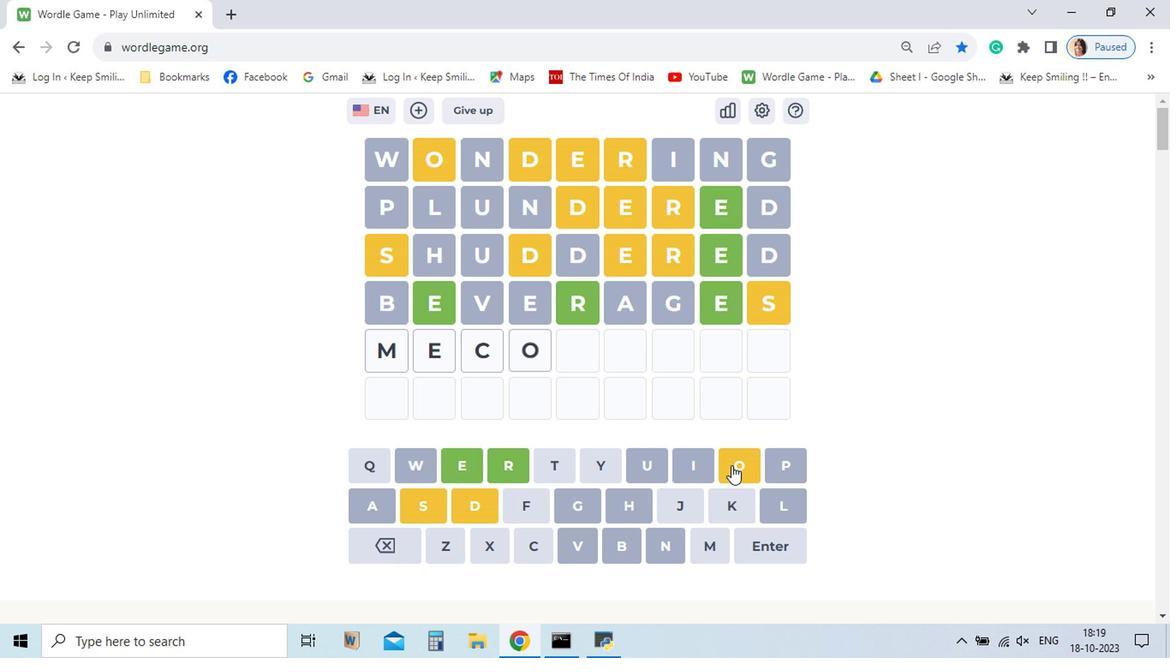 
Action: Mouse moved to (507, 484)
Screenshot: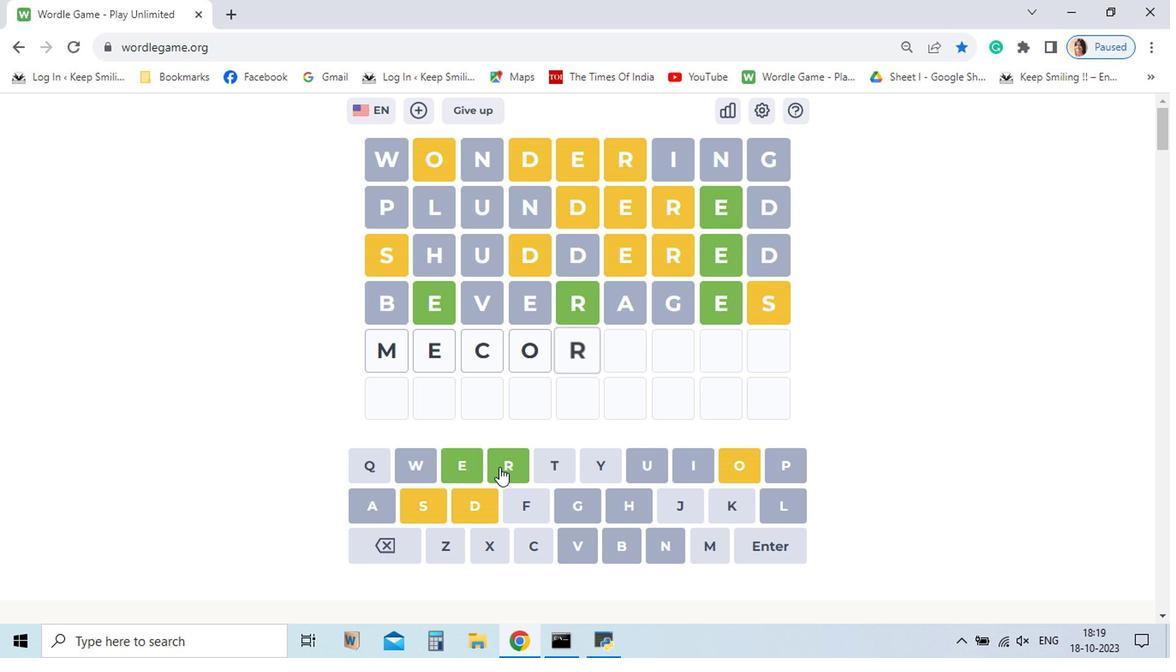 
Action: Mouse pressed left at (507, 484)
Screenshot: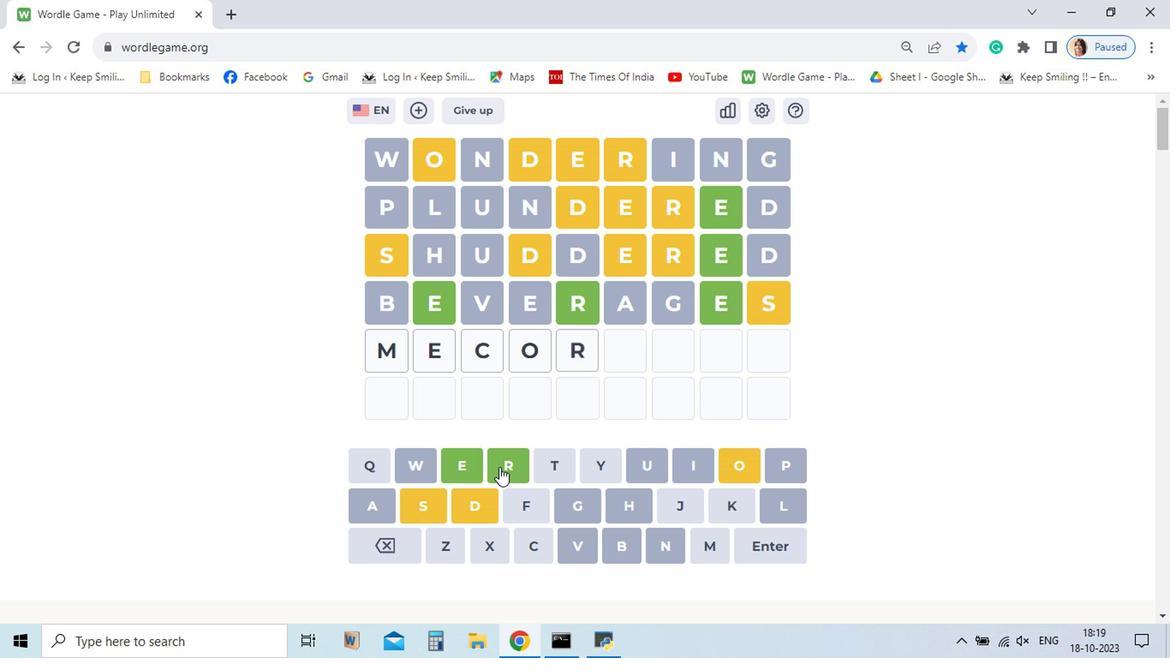 
Action: Mouse moved to (427, 540)
Screenshot: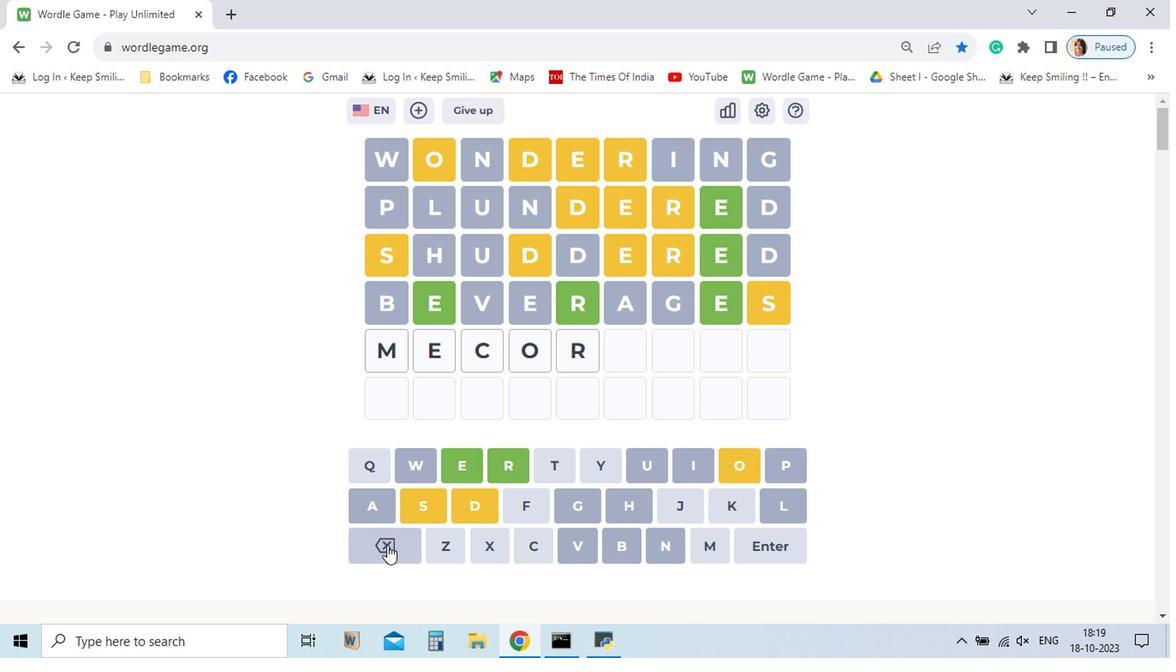 
Action: Mouse pressed left at (427, 540)
Screenshot: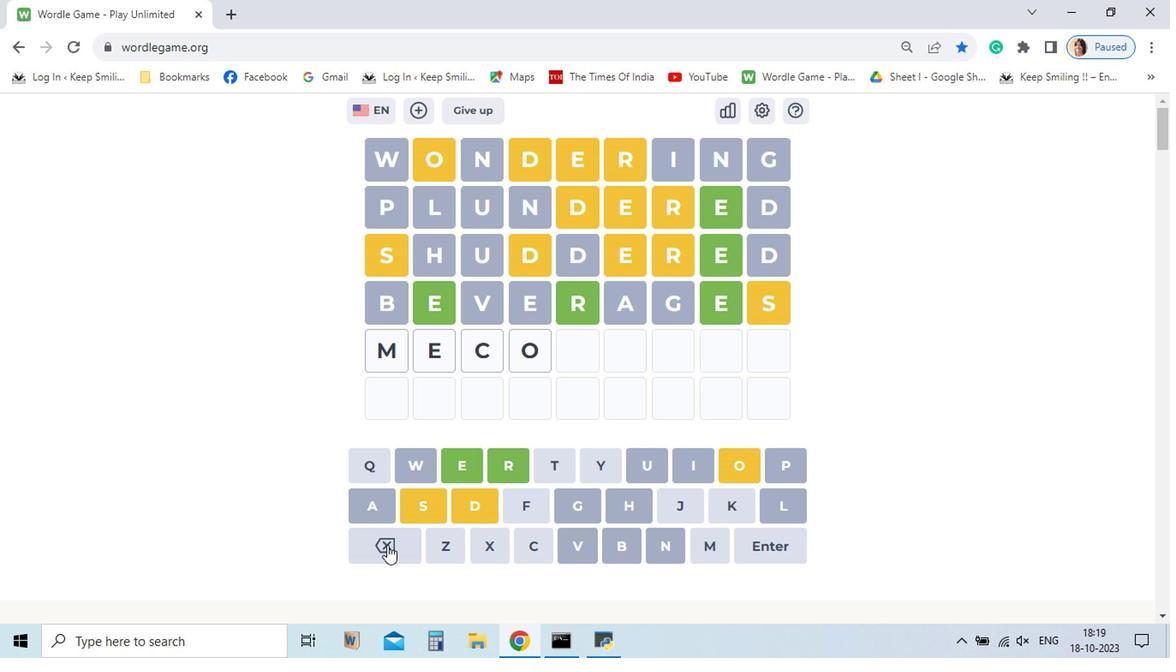 
Action: Mouse pressed left at (427, 540)
Screenshot: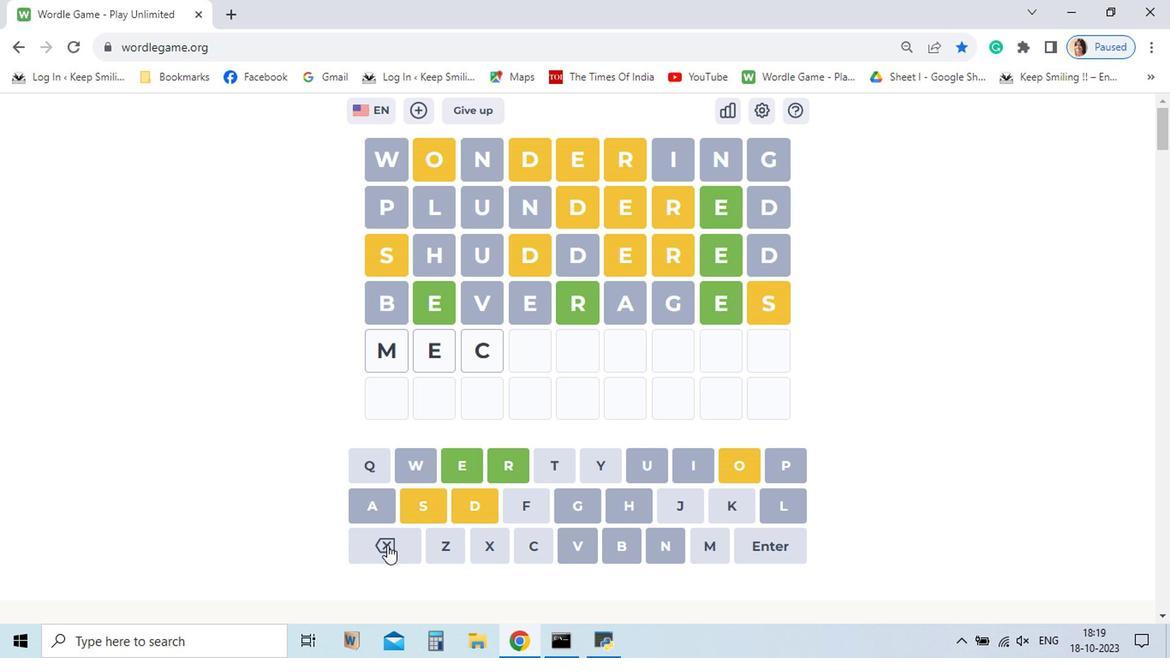 
Action: Mouse pressed left at (427, 540)
Screenshot: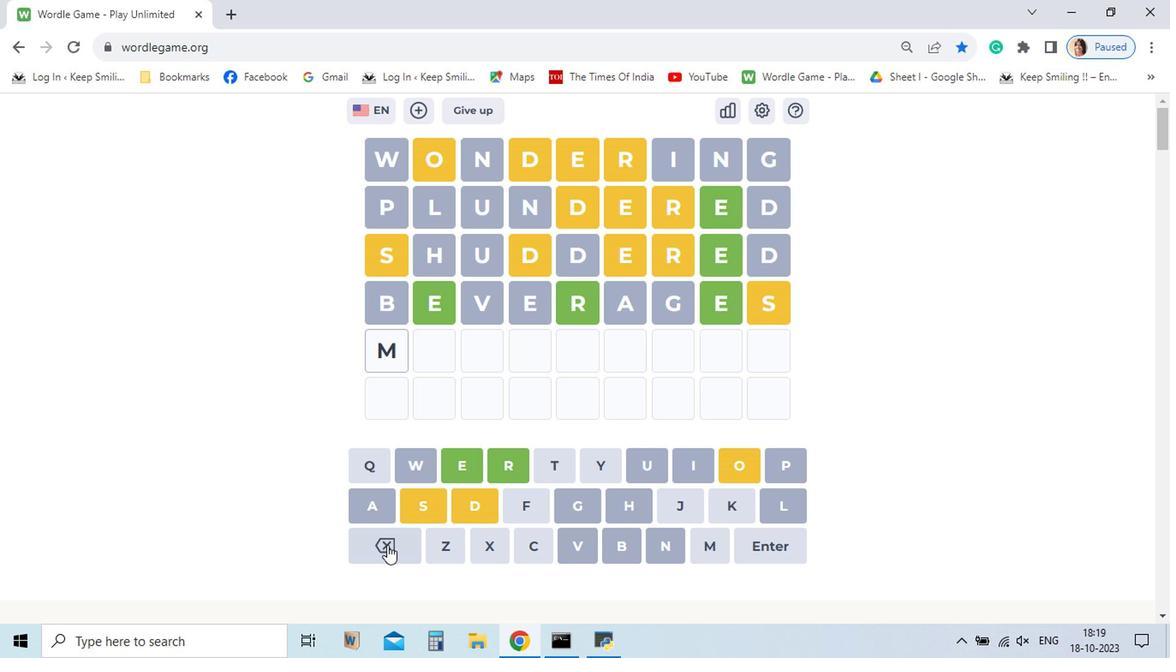 
Action: Mouse pressed left at (427, 540)
Screenshot: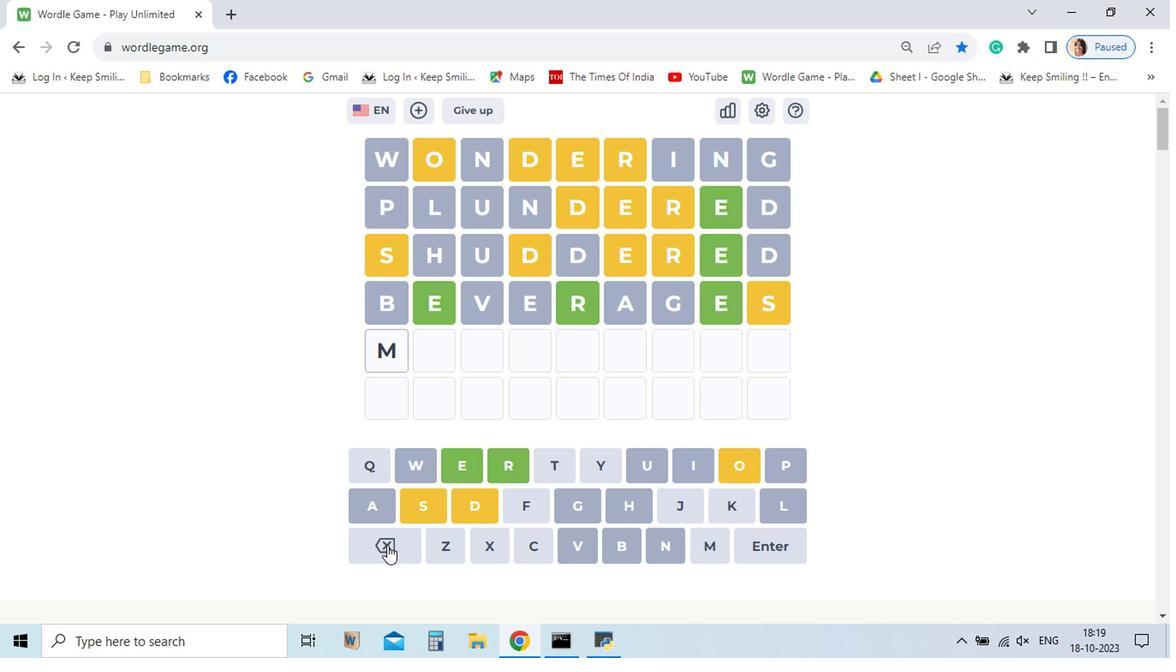 
Action: Mouse pressed left at (427, 540)
Screenshot: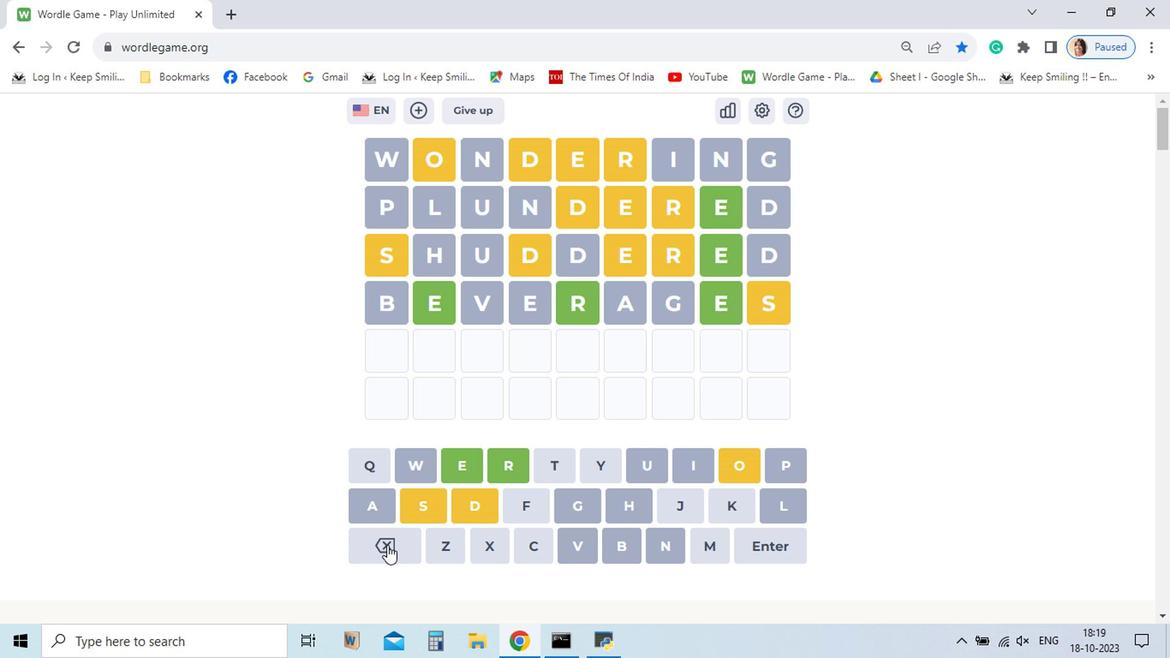 
Action: Mouse moved to (495, 516)
Screenshot: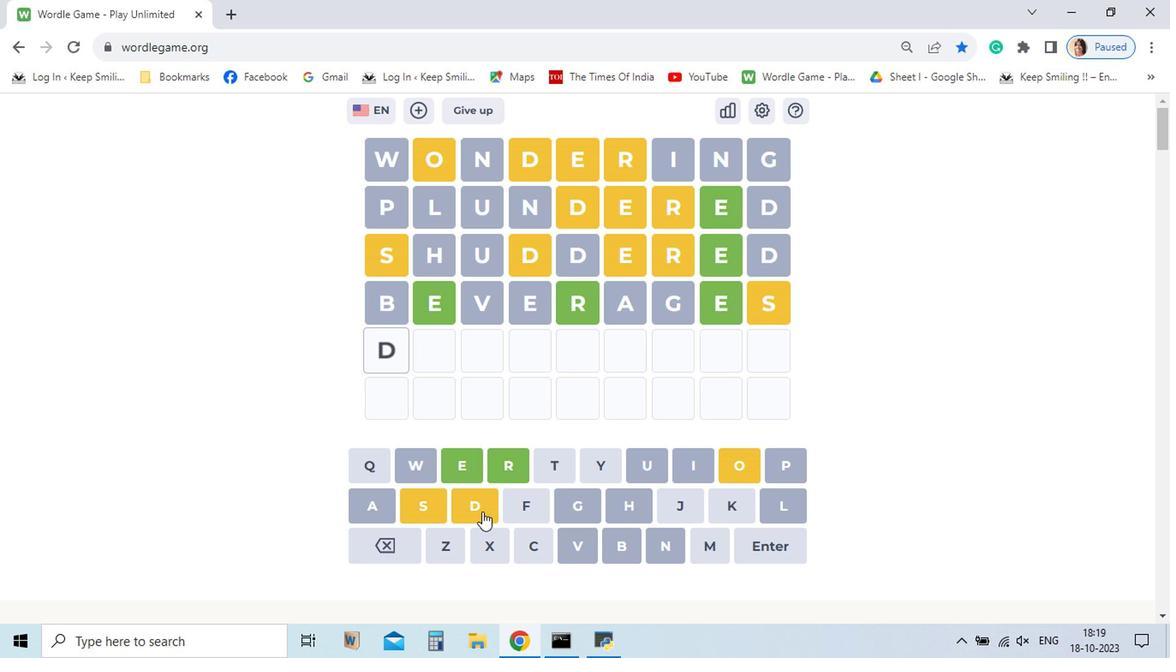 
Action: Mouse pressed left at (495, 516)
Screenshot: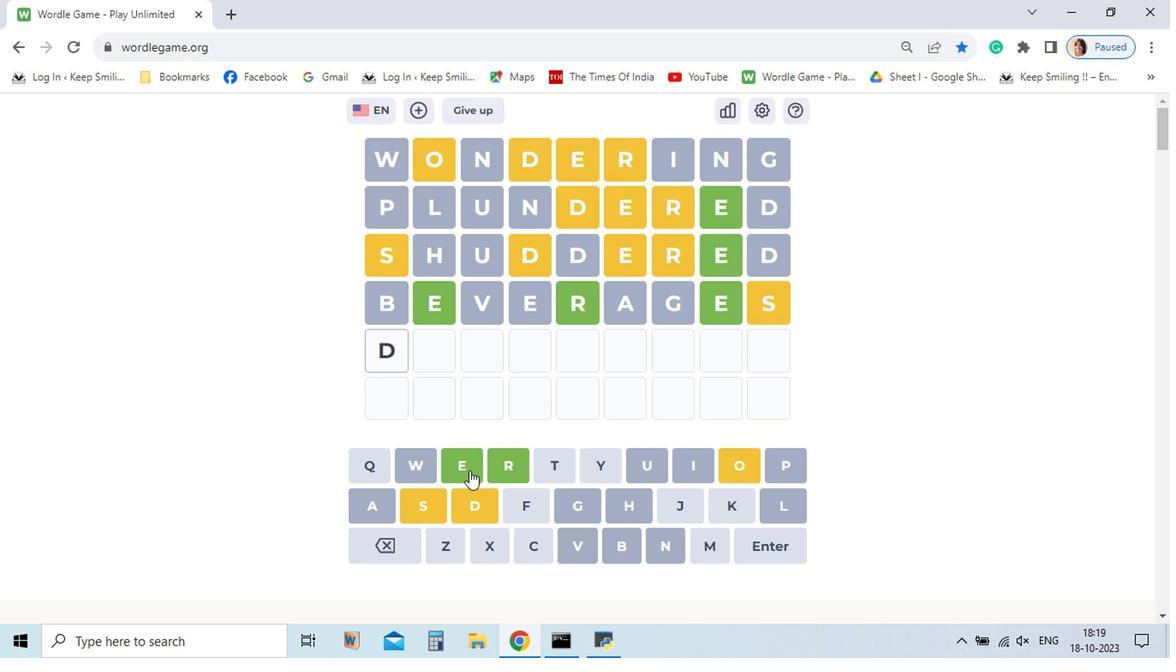 
Action: Mouse moved to (474, 481)
Screenshot: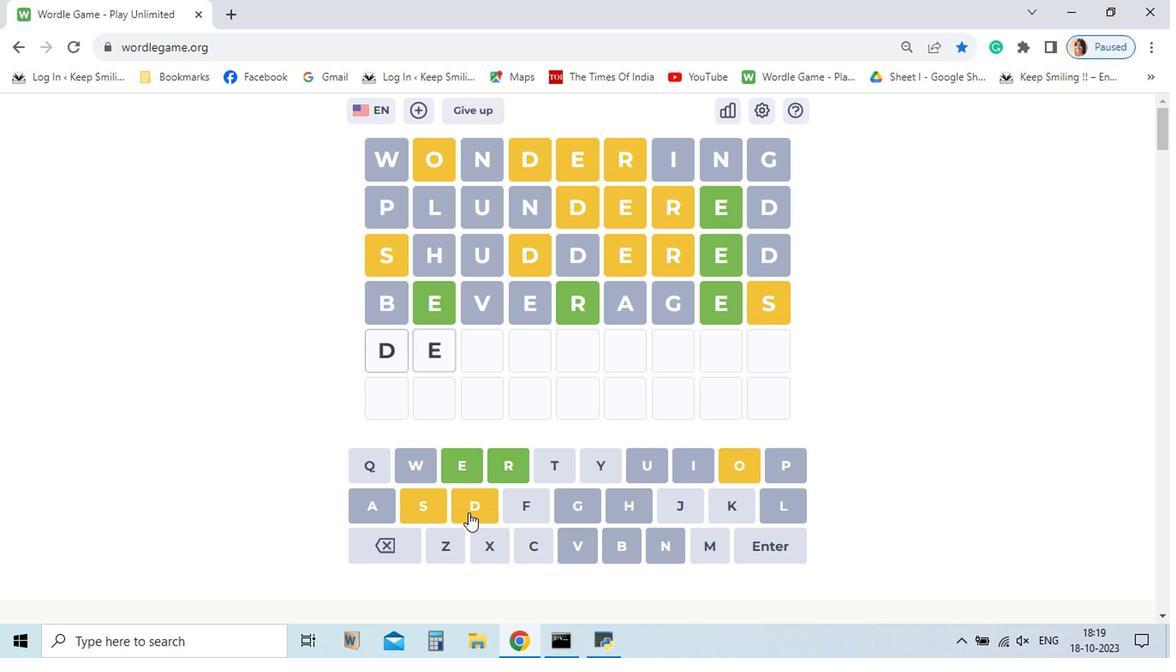 
Action: Mouse pressed left at (474, 481)
Screenshot: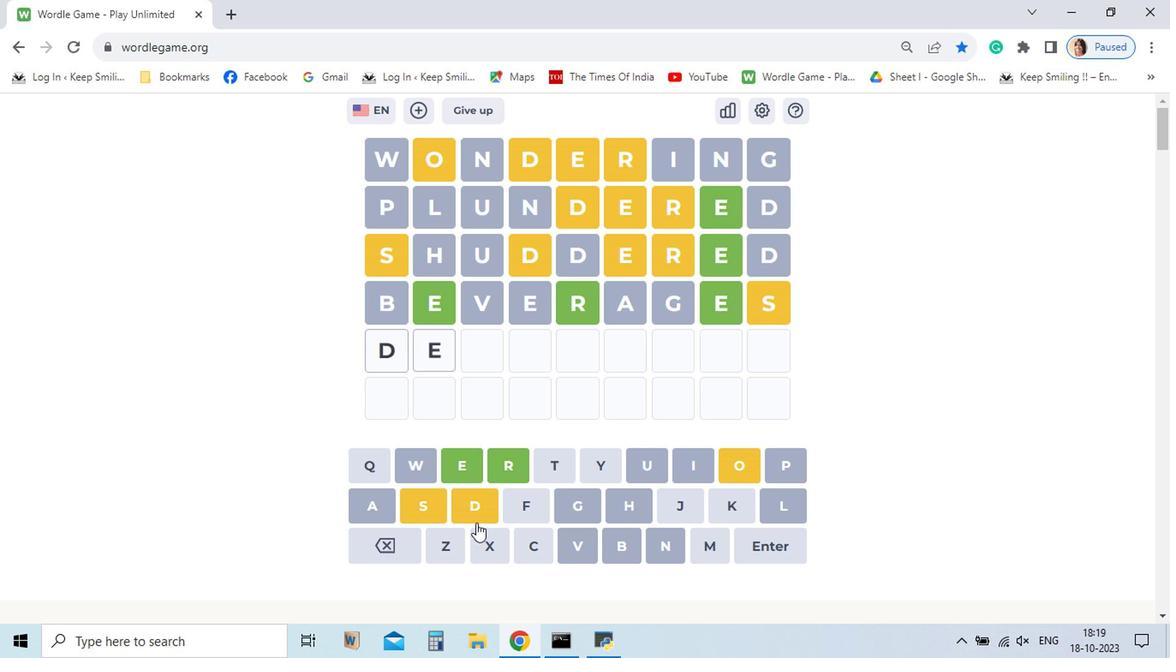 
Action: Mouse moved to (530, 542)
Screenshot: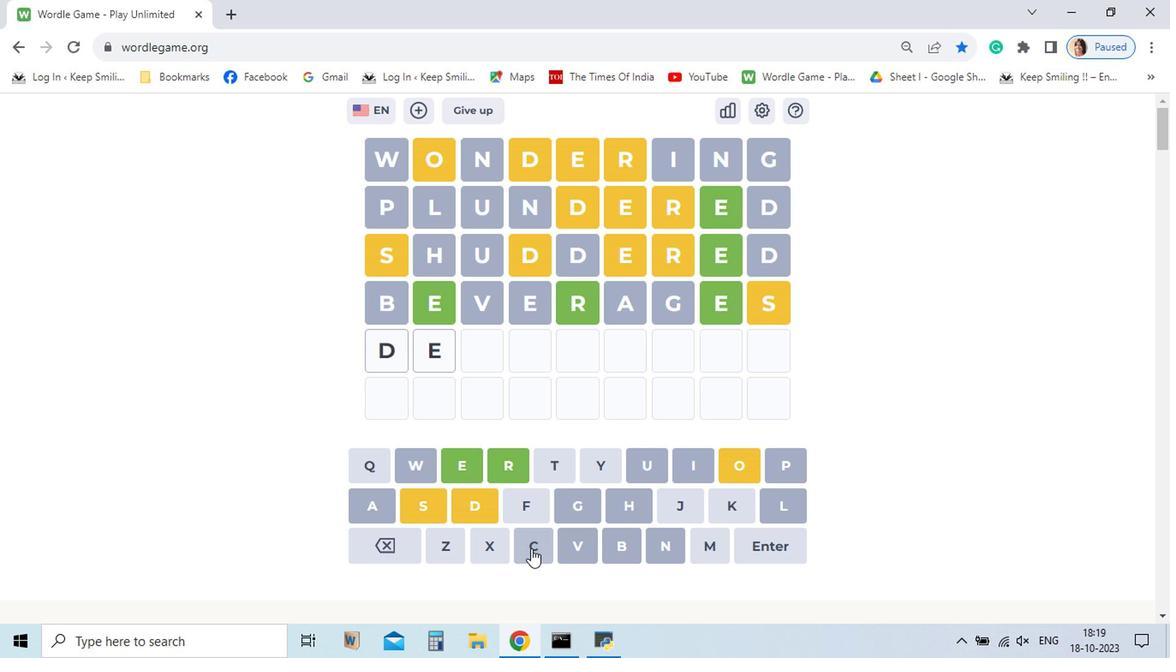 
Action: Mouse pressed left at (530, 542)
Screenshot: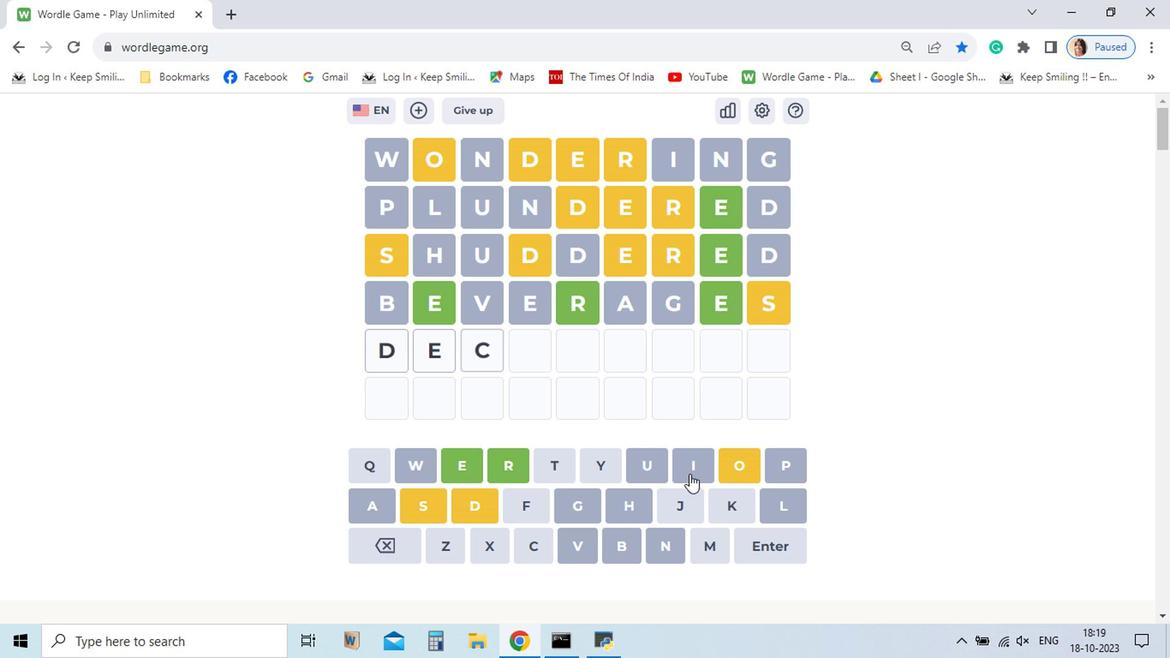 
Action: Mouse moved to (673, 482)
Screenshot: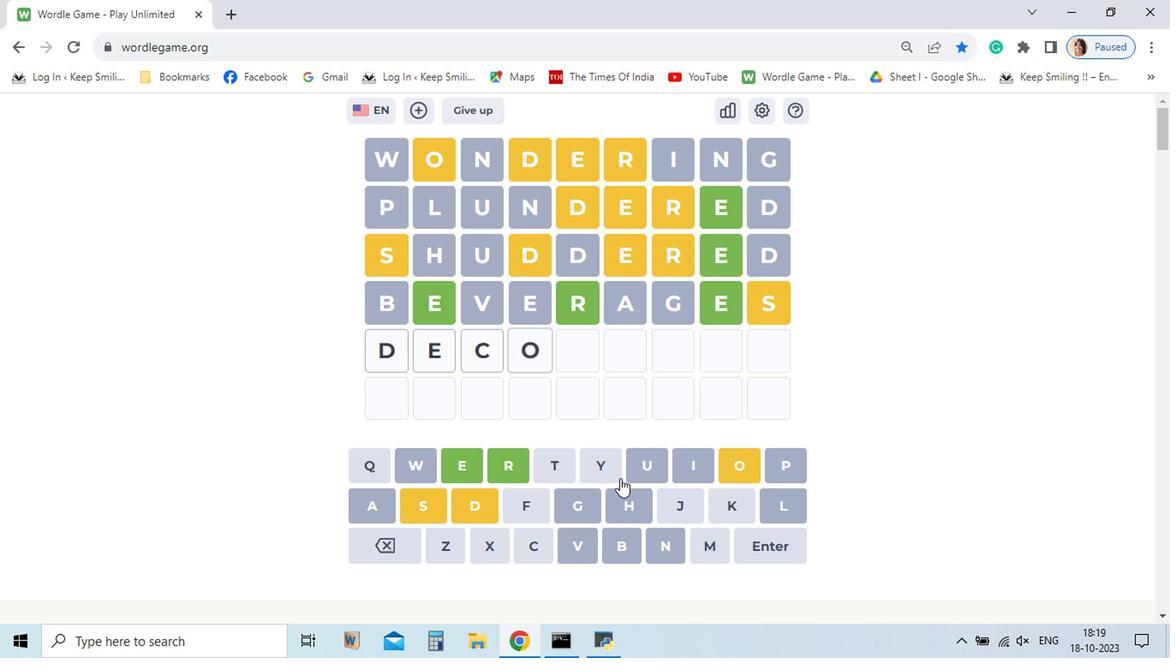 
Action: Mouse pressed left at (673, 482)
Screenshot: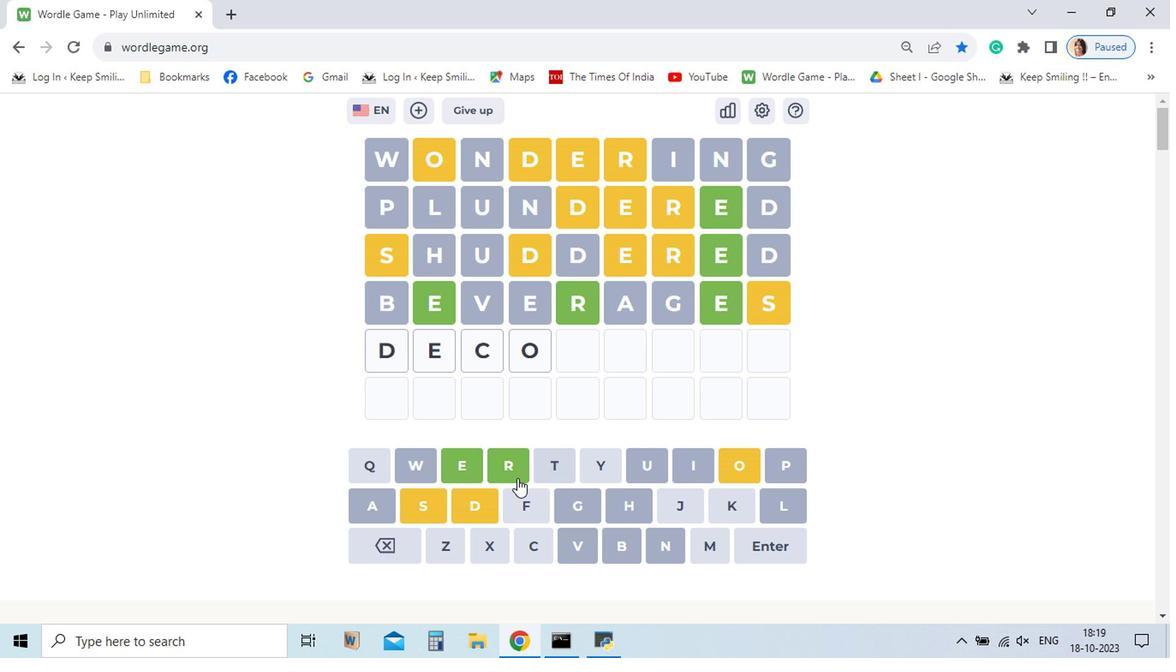 
Action: Mouse moved to (512, 483)
Screenshot: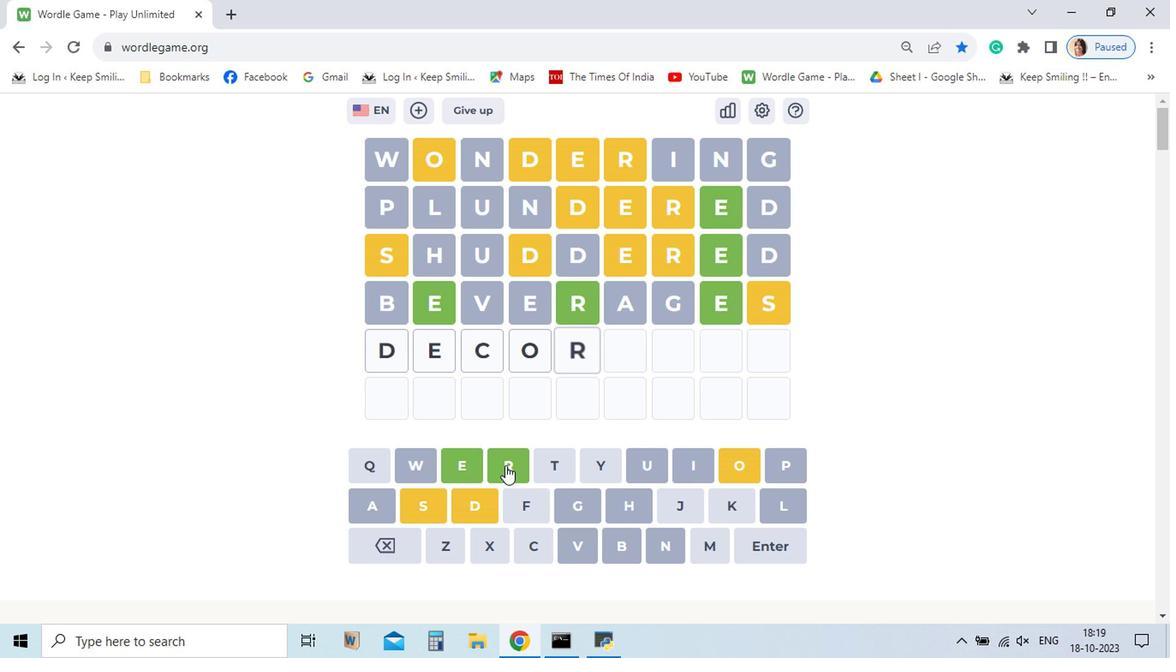 
Action: Mouse pressed left at (512, 483)
Screenshot: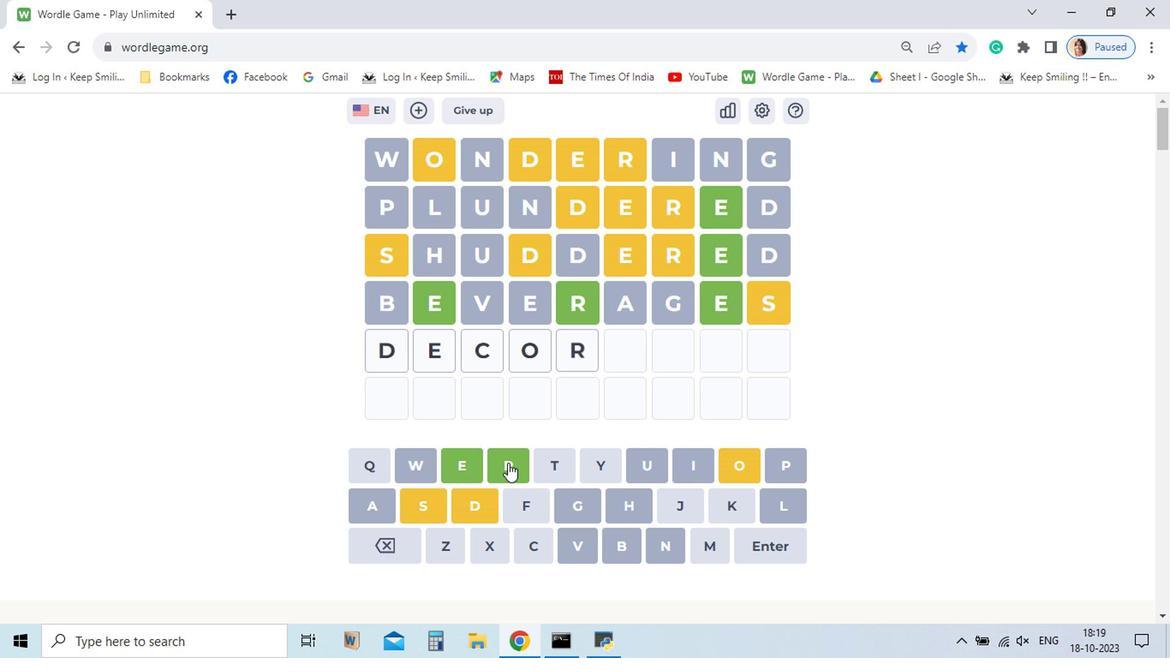 
Action: Mouse moved to (419, 512)
Screenshot: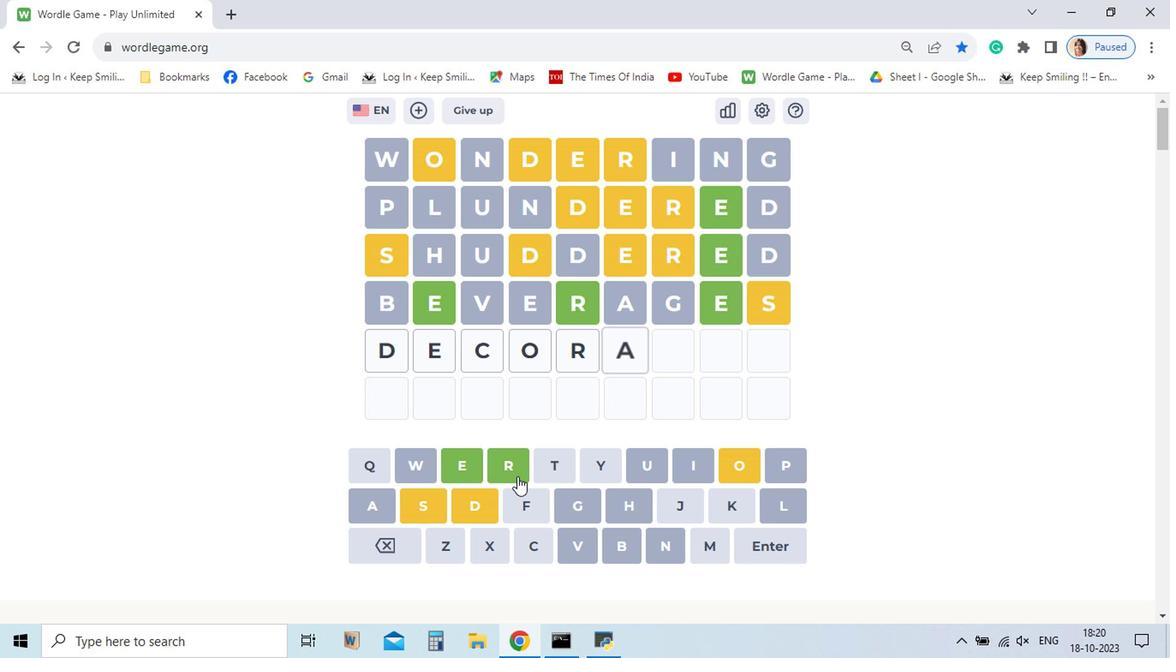
Action: Mouse pressed left at (419, 512)
Screenshot: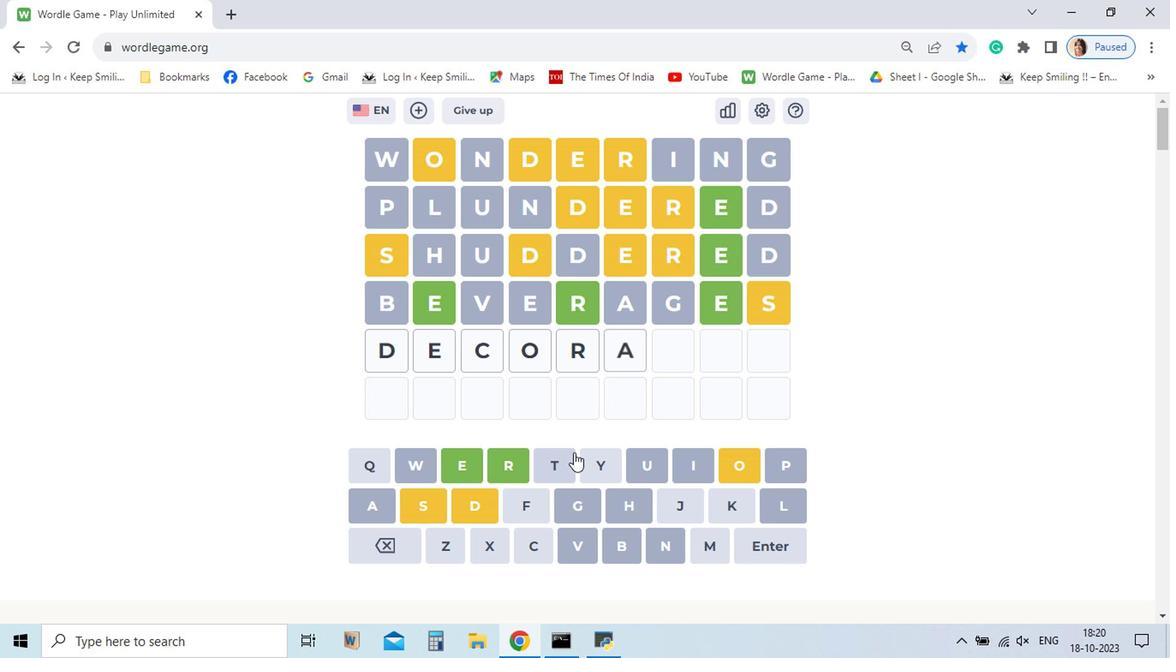 
Action: Mouse moved to (555, 478)
Screenshot: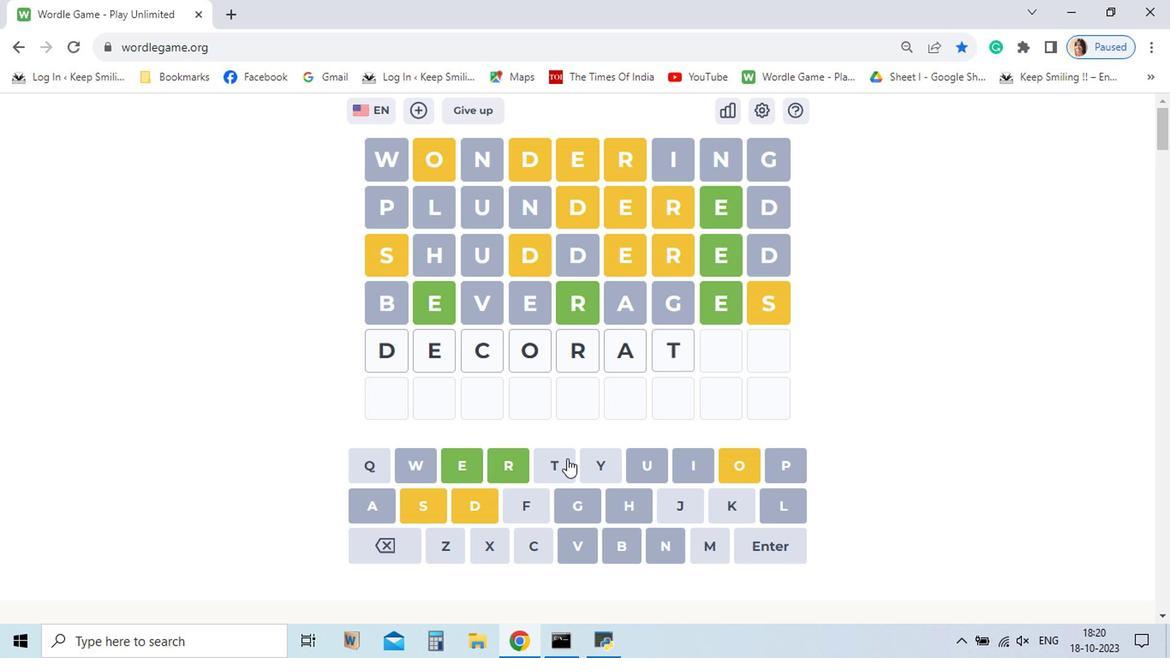 
Action: Mouse pressed left at (555, 478)
Screenshot: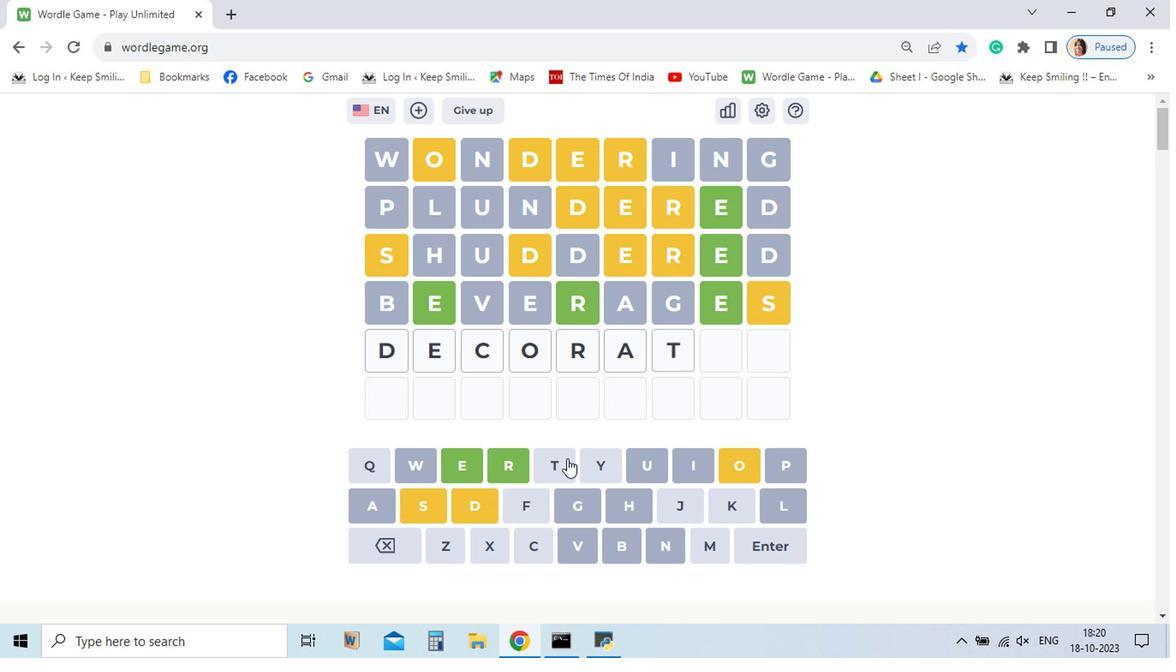 
Action: Mouse moved to (484, 482)
Screenshot: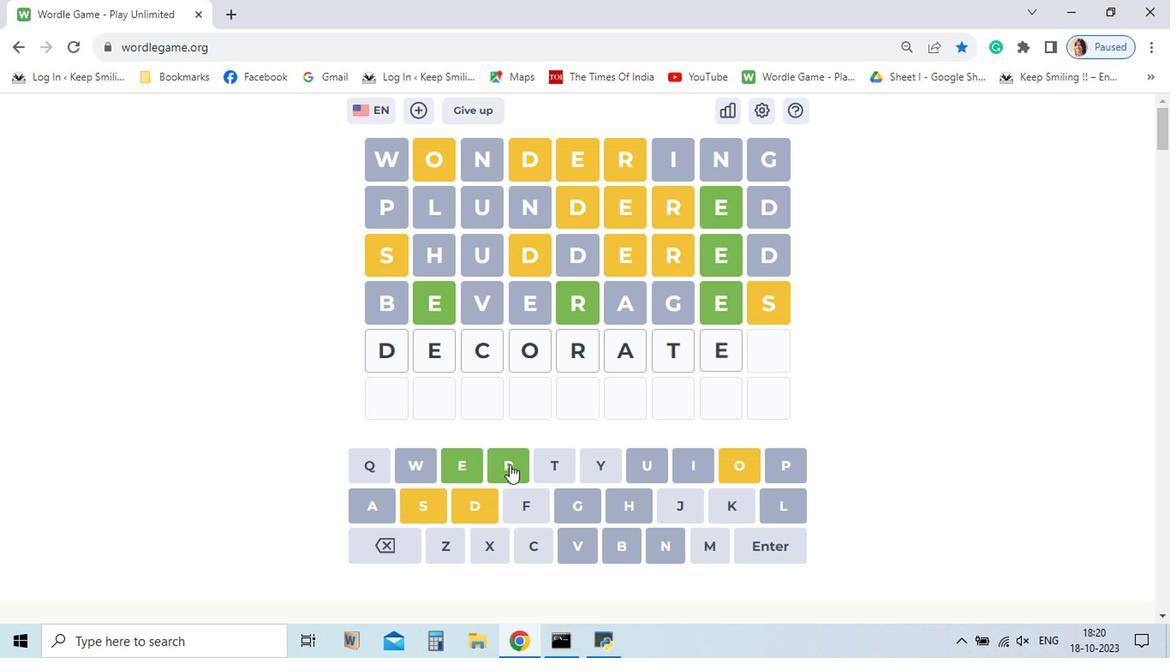 
Action: Mouse pressed left at (484, 482)
Screenshot: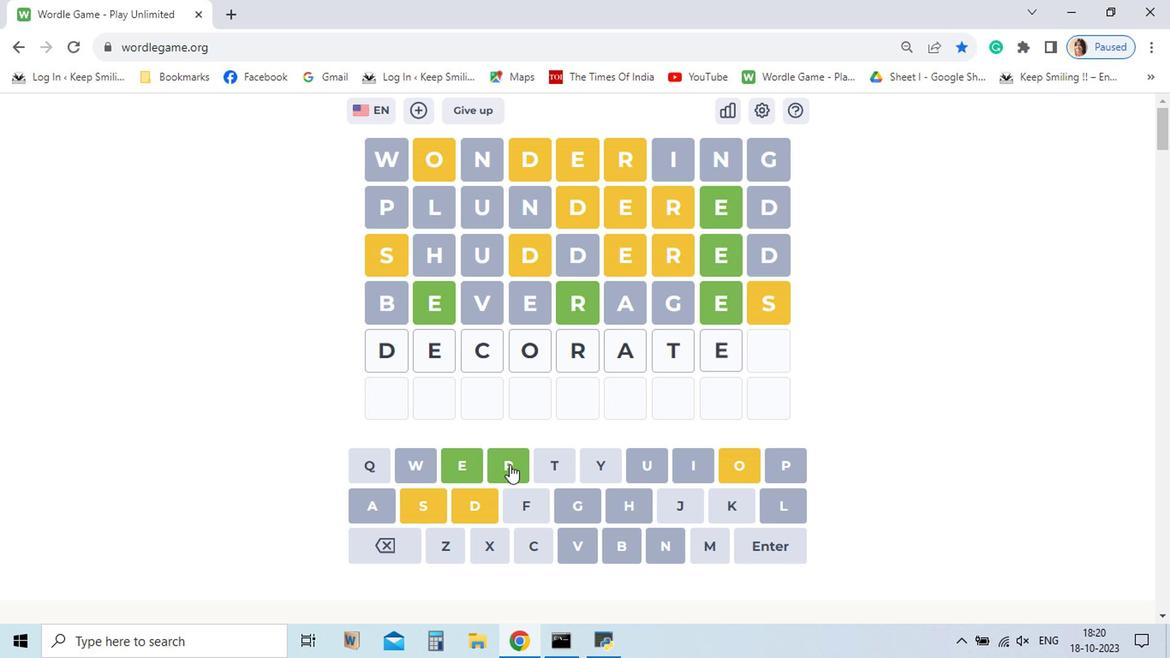 
Action: Mouse moved to (515, 482)
Screenshot: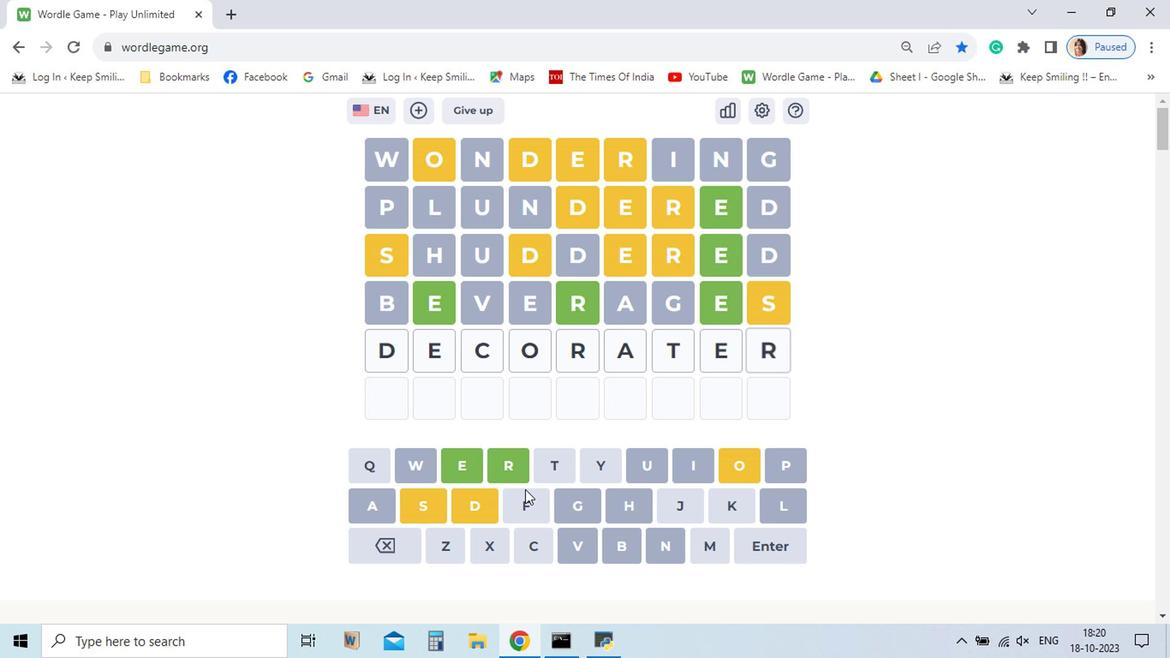 
Action: Mouse pressed left at (515, 482)
Screenshot: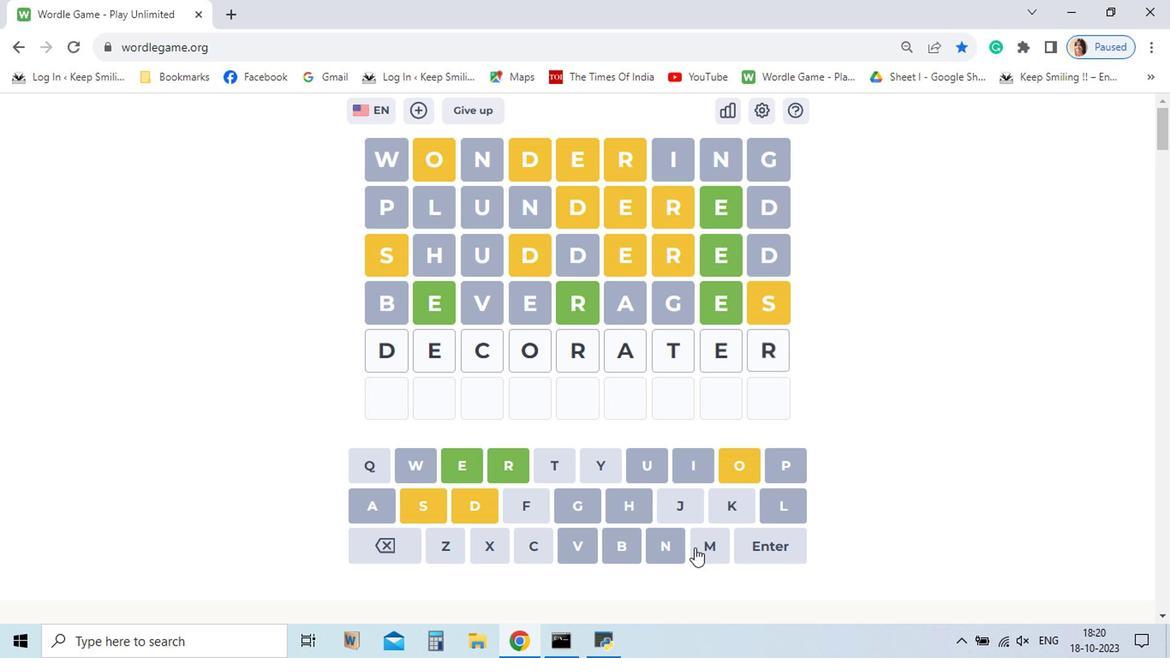 
Action: Mouse moved to (703, 535)
